 Task: Find connections with filter location Padangsidempuan with filter topic #Saleswith filter profile language English with filter current company Nutanix with filter school Freshers Jobs resumes with filter industry Home Health Care Services with filter service category Outsourcing with filter keywords title VP of Miscellaneous Stuff
Action: Mouse pressed left at (699, 96)
Screenshot: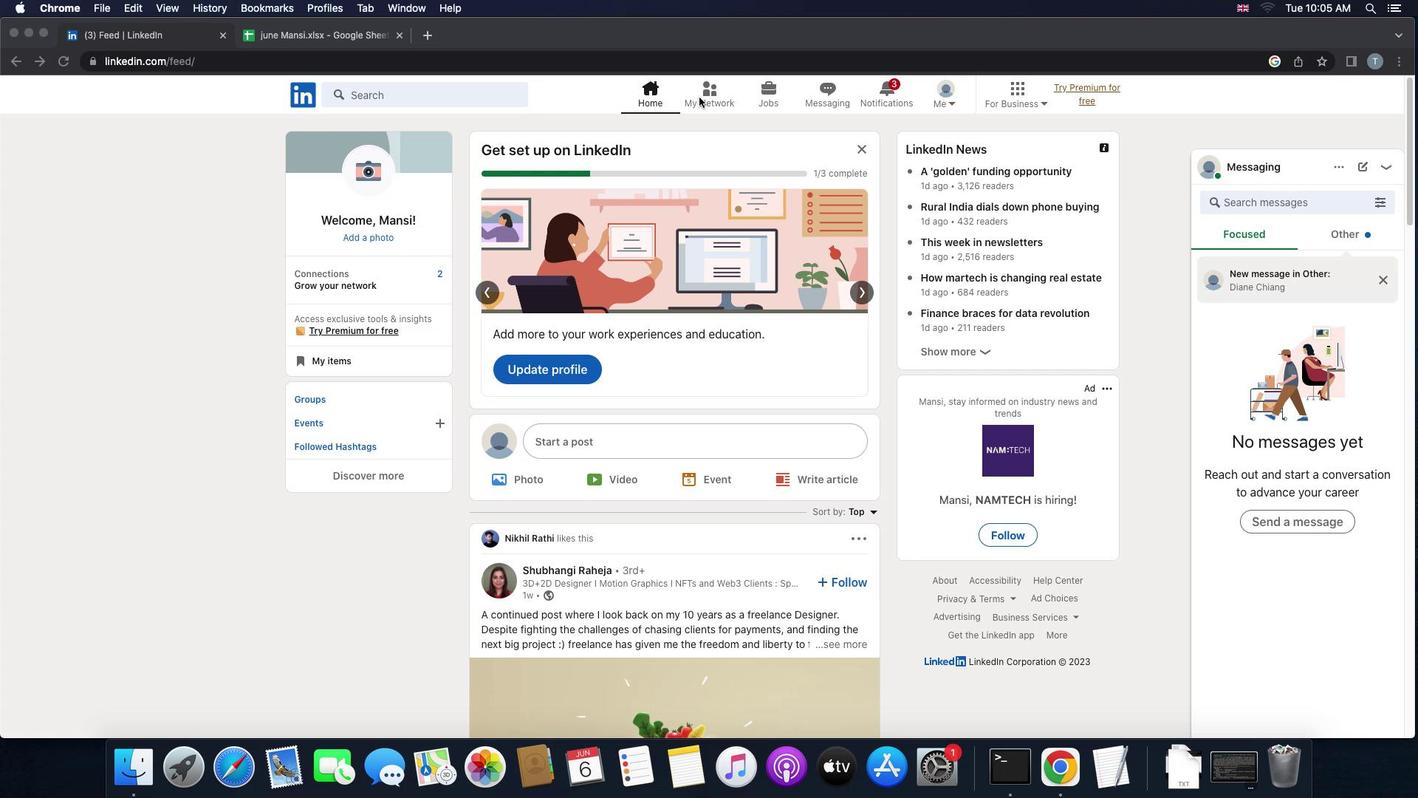 
Action: Mouse pressed left at (699, 96)
Screenshot: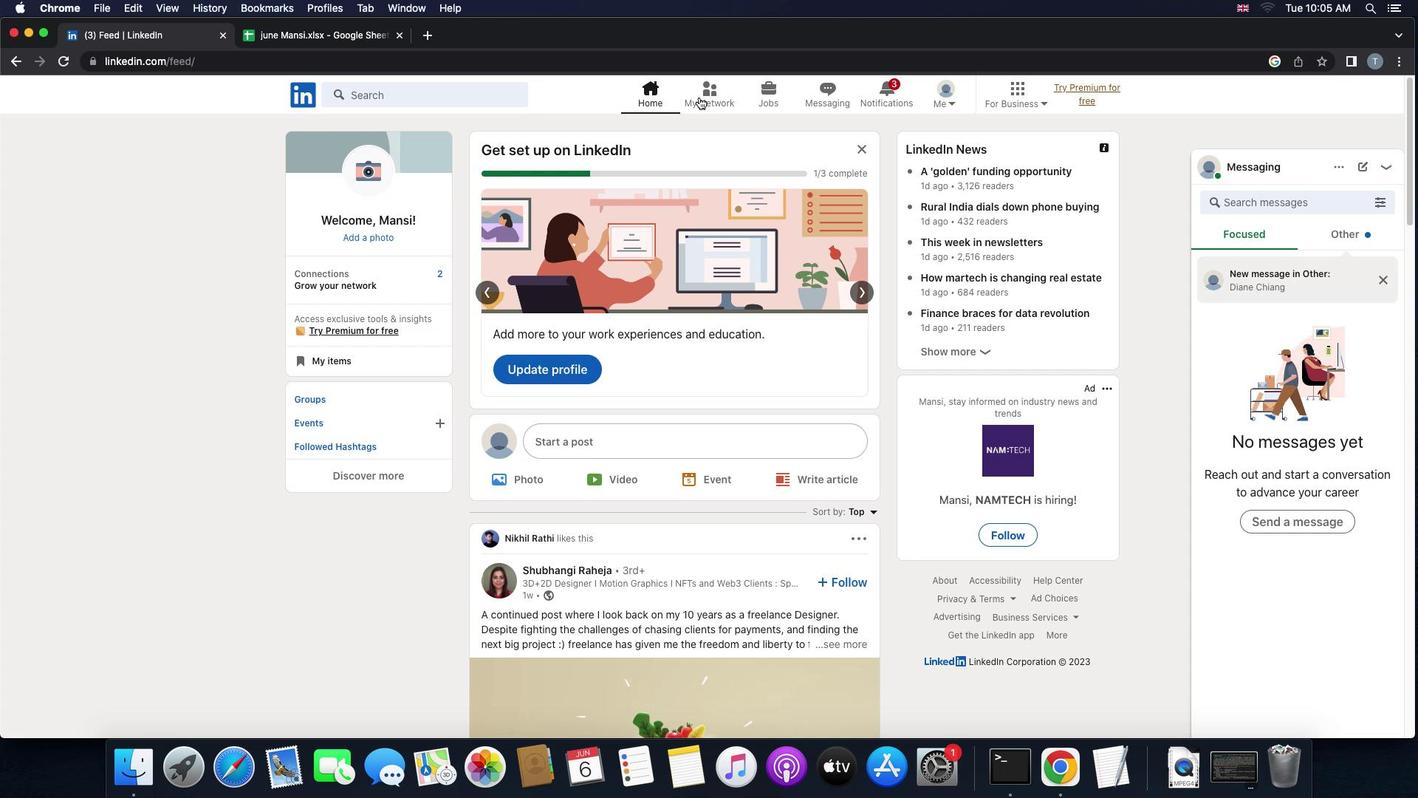 
Action: Mouse moved to (419, 183)
Screenshot: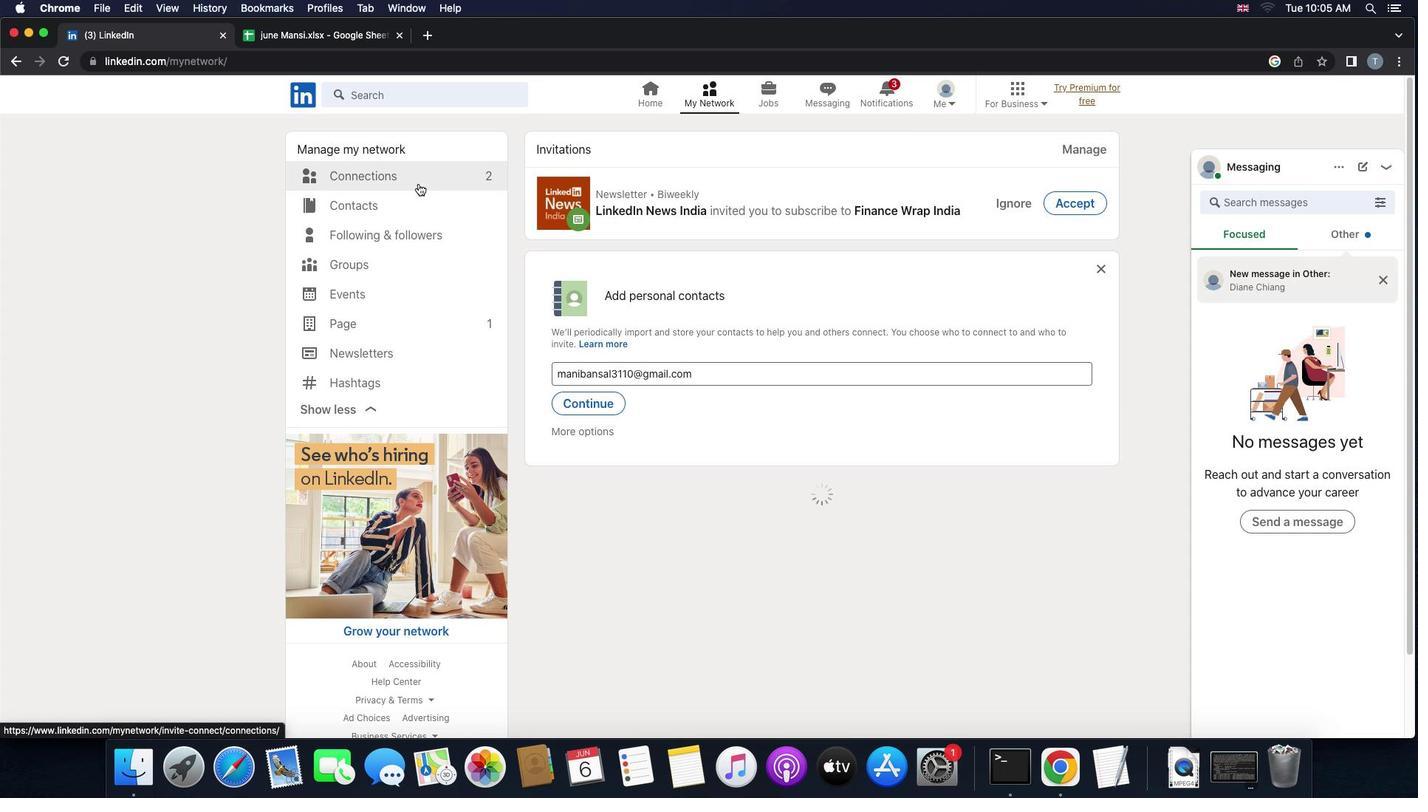 
Action: Mouse pressed left at (419, 183)
Screenshot: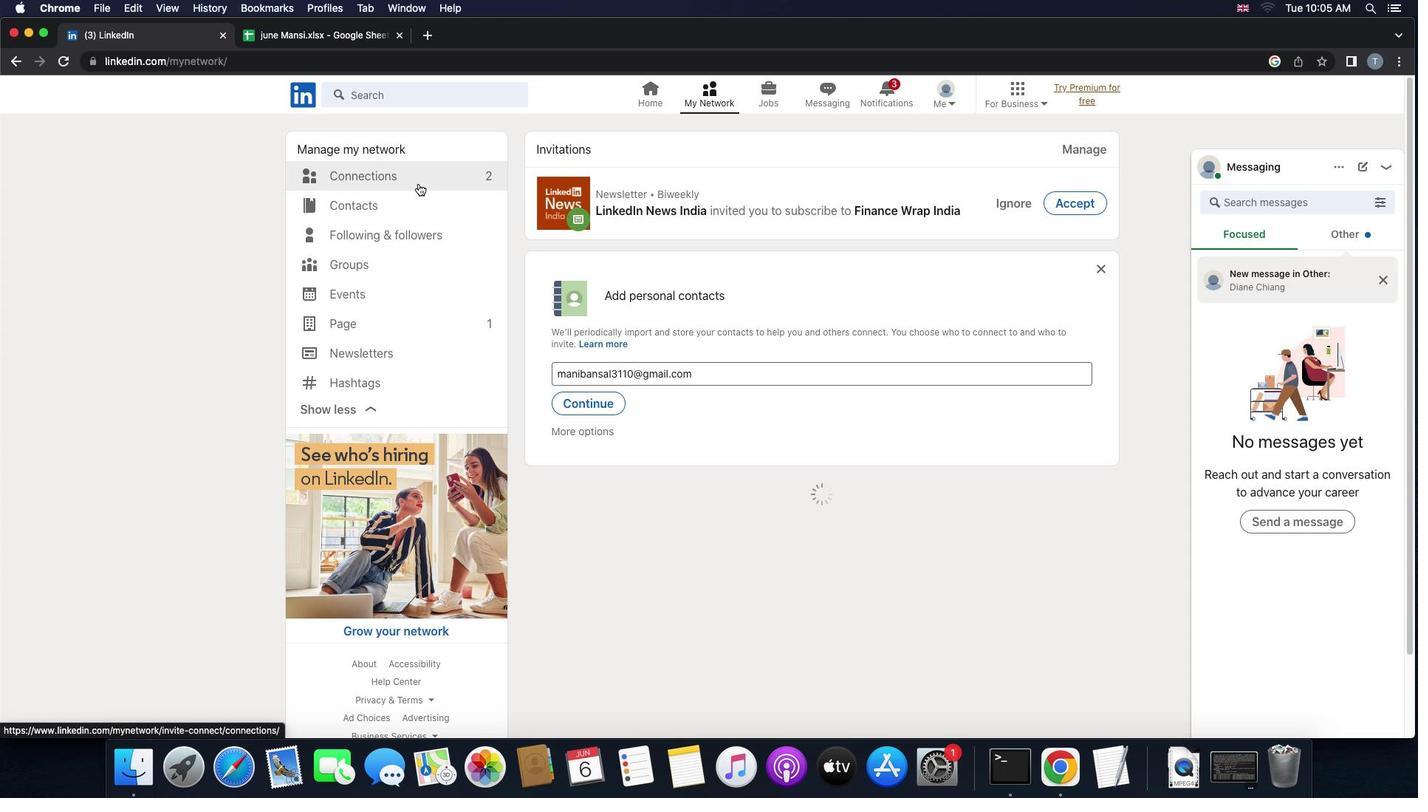 
Action: Mouse moved to (810, 181)
Screenshot: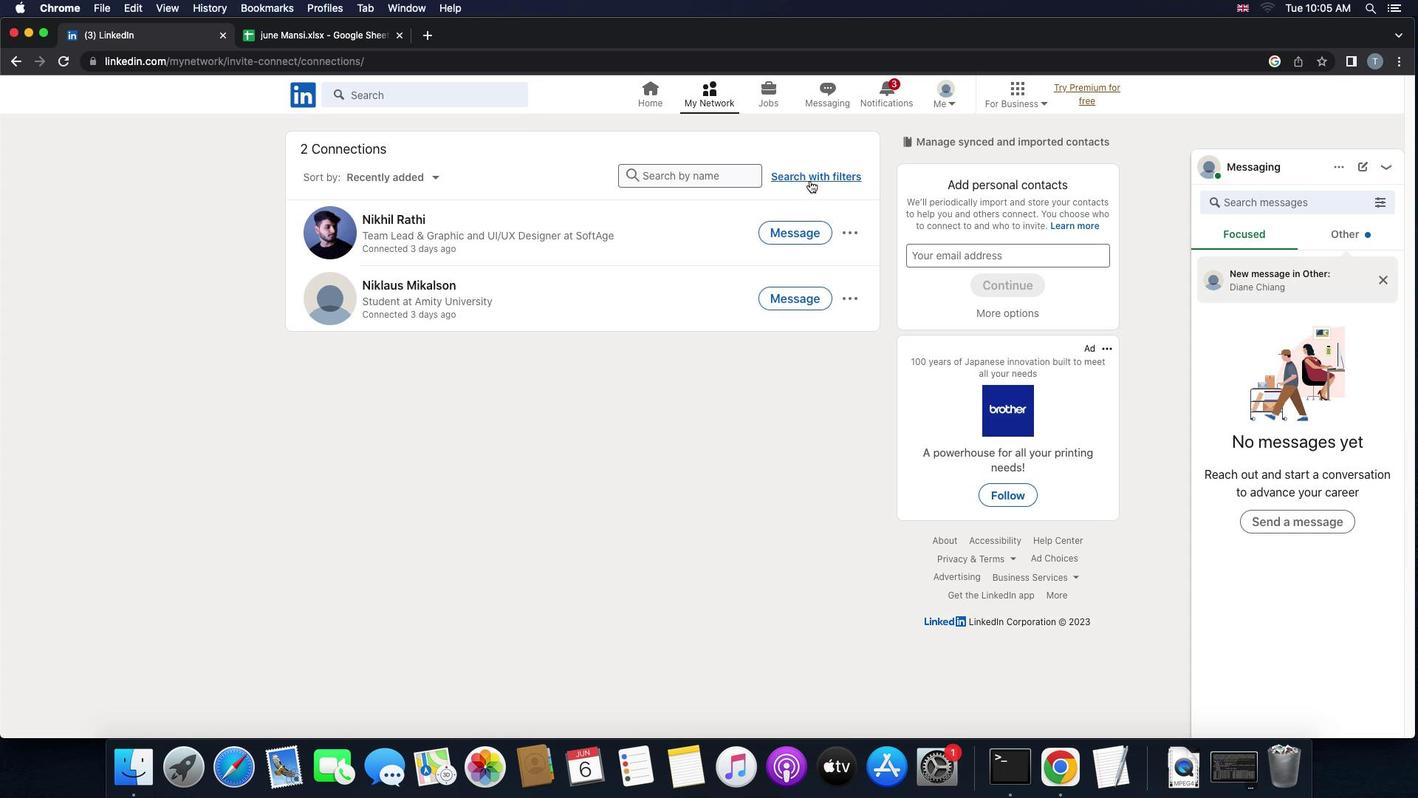 
Action: Mouse pressed left at (810, 181)
Screenshot: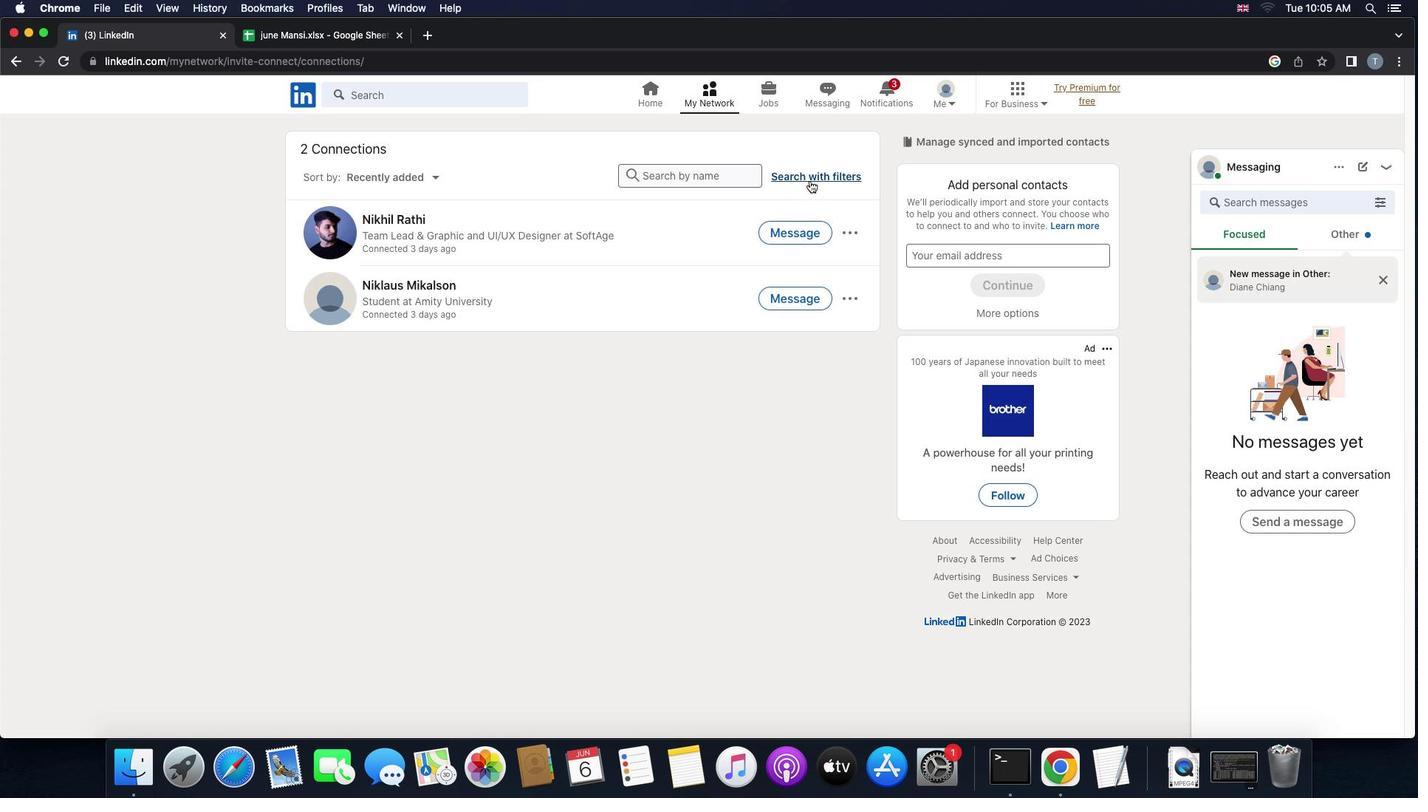 
Action: Mouse moved to (777, 134)
Screenshot: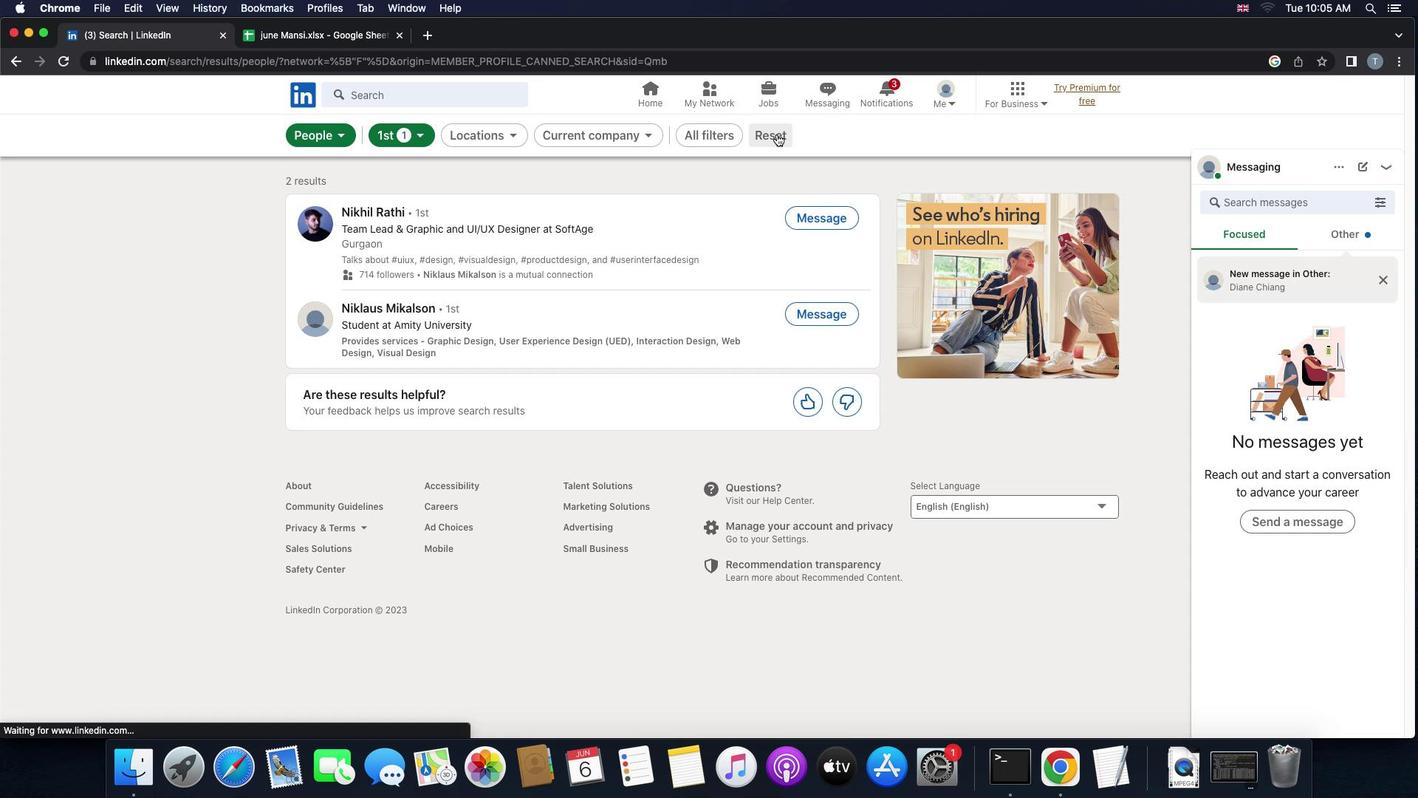 
Action: Mouse pressed left at (777, 134)
Screenshot: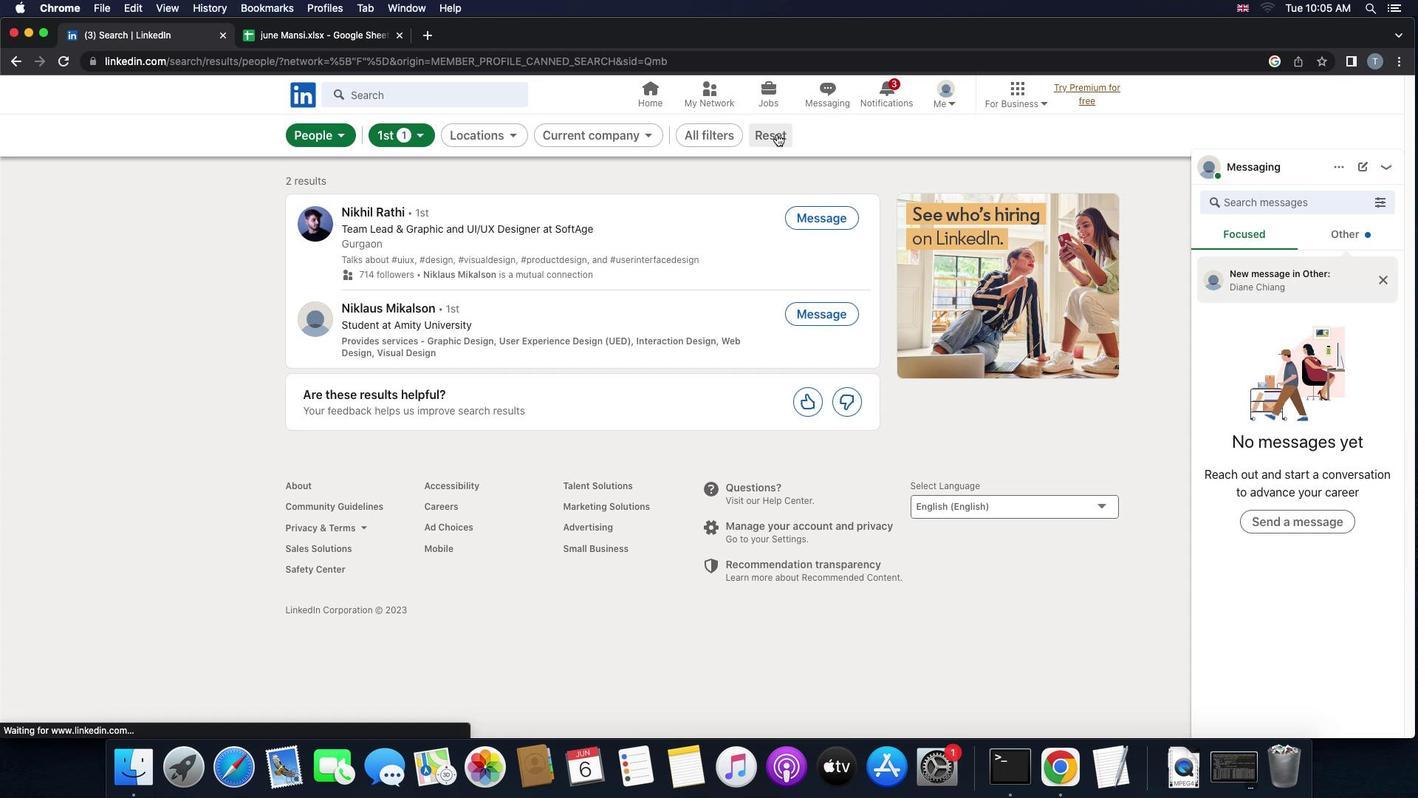 
Action: Mouse moved to (753, 136)
Screenshot: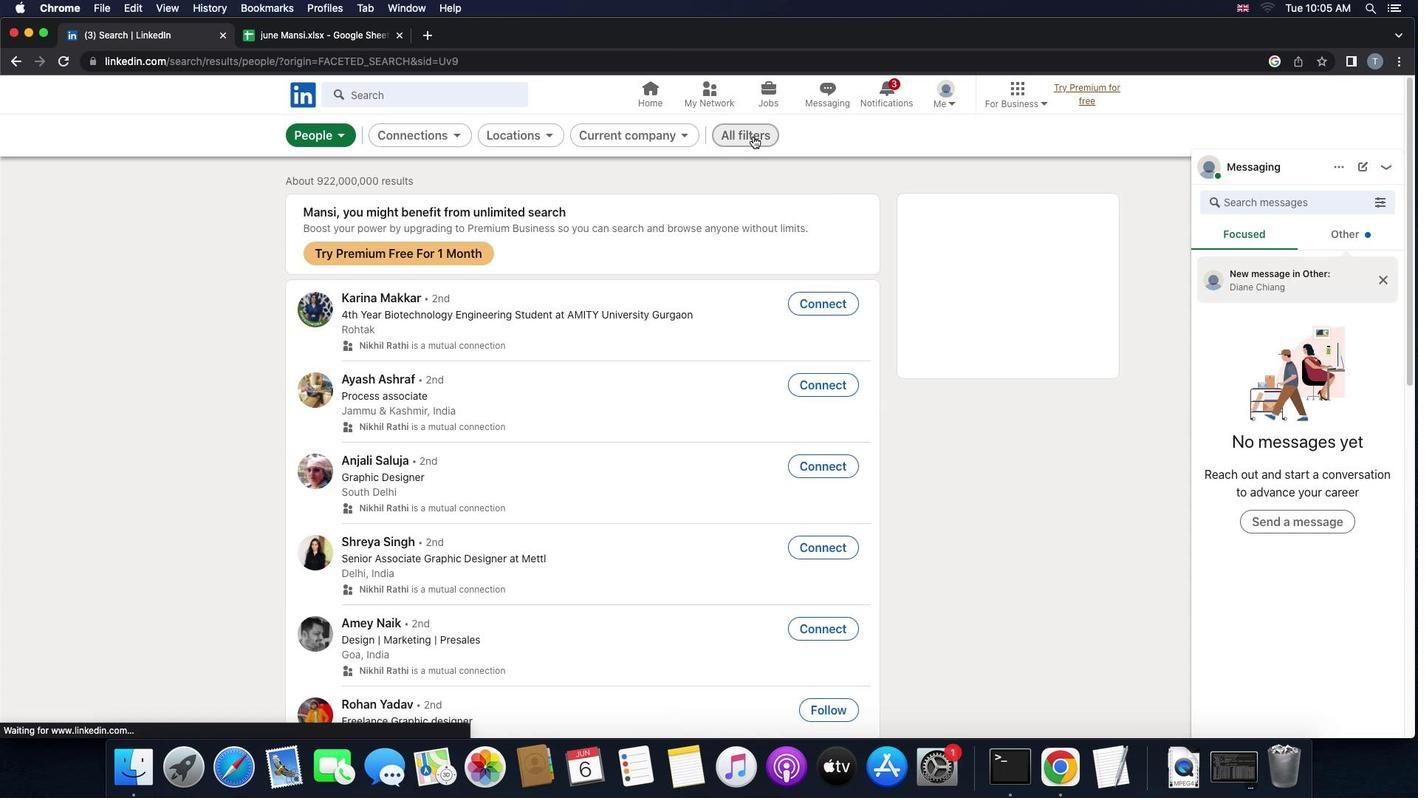 
Action: Mouse pressed left at (753, 136)
Screenshot: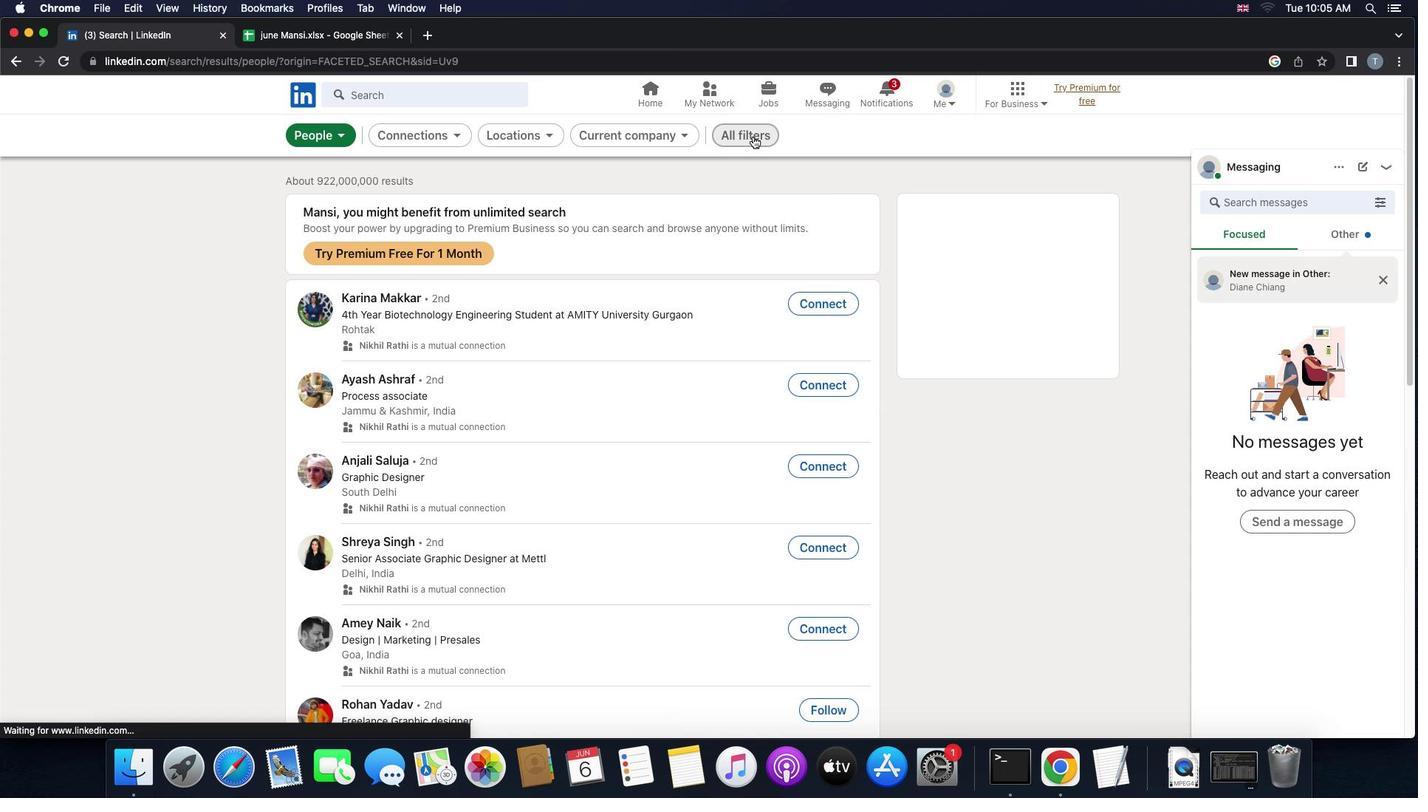 
Action: Mouse moved to (1209, 516)
Screenshot: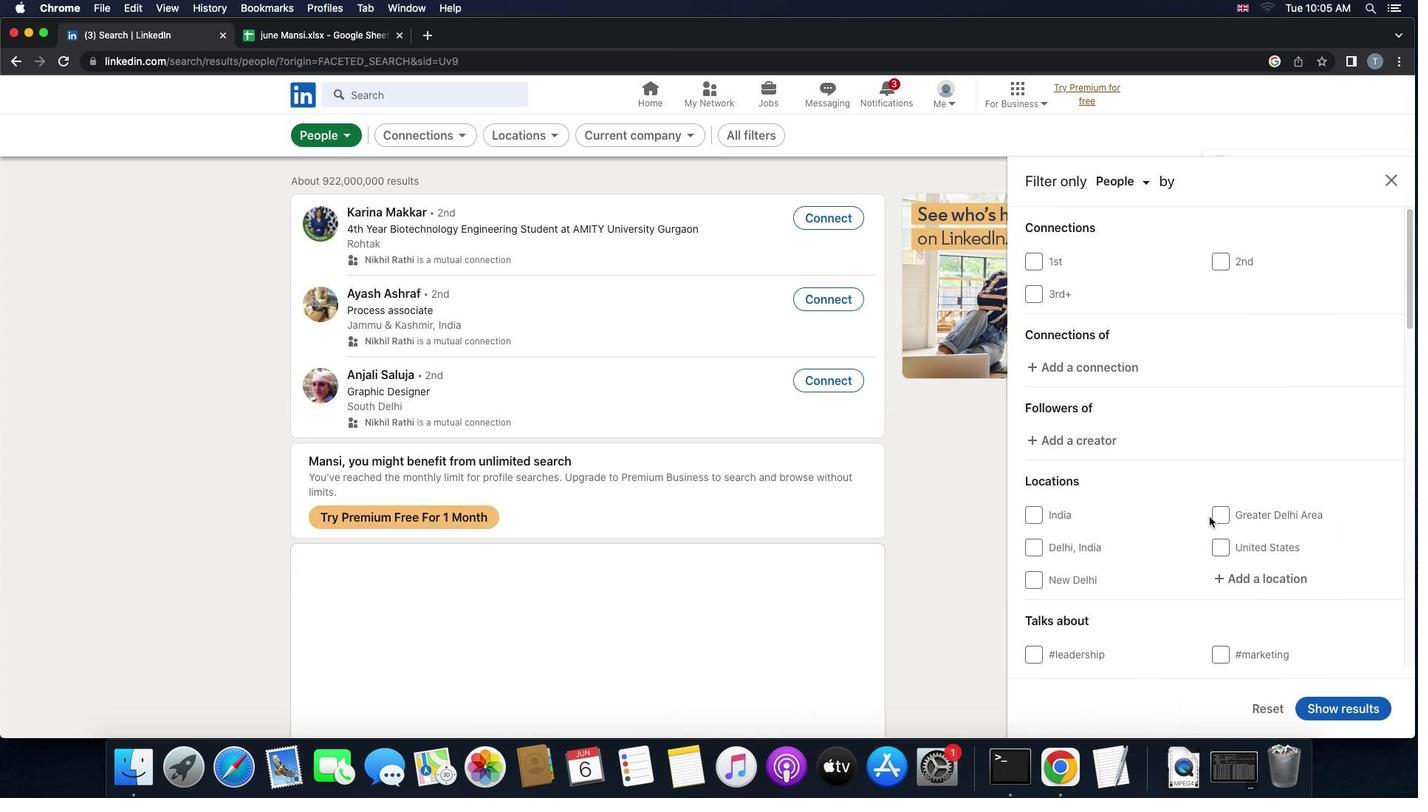 
Action: Mouse scrolled (1209, 516) with delta (0, 0)
Screenshot: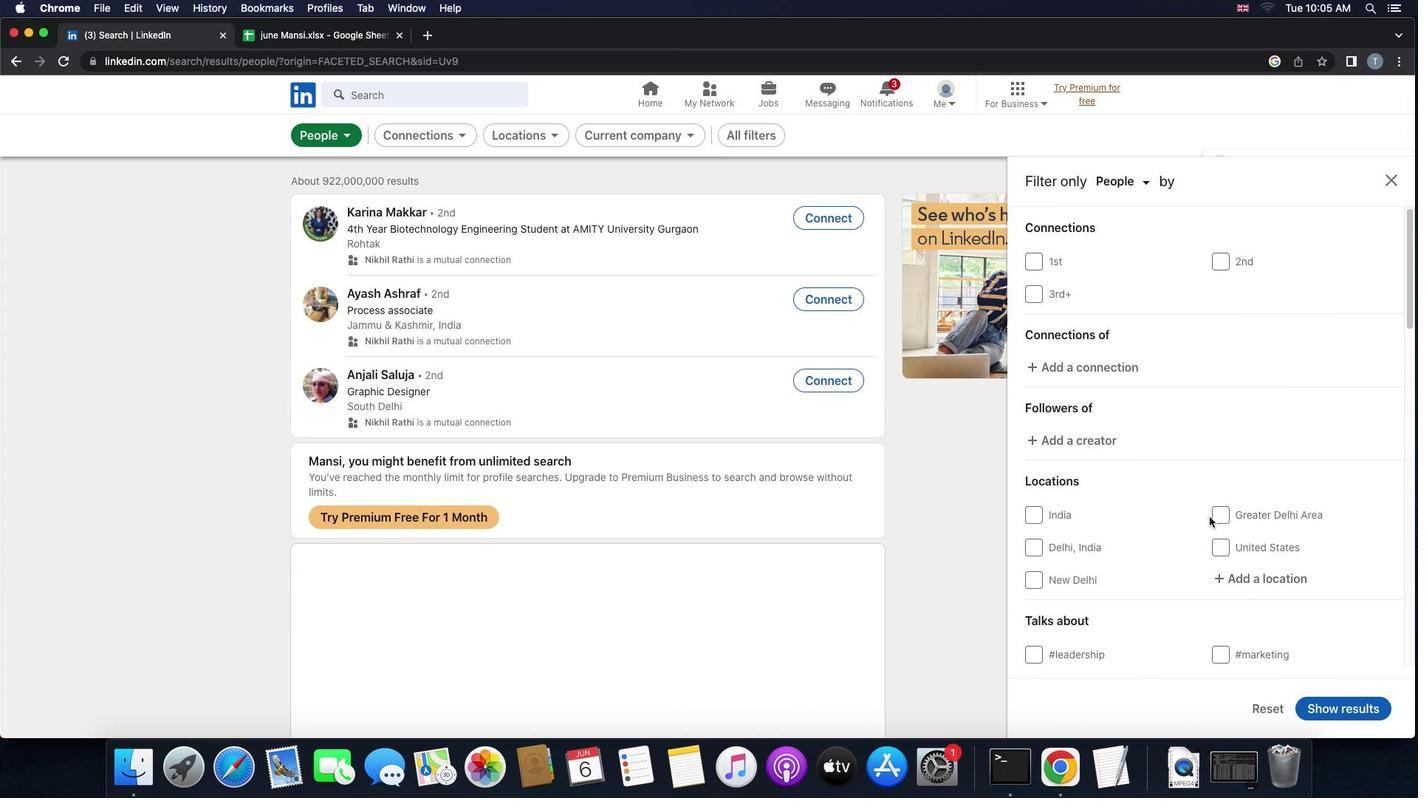 
Action: Mouse scrolled (1209, 516) with delta (0, 0)
Screenshot: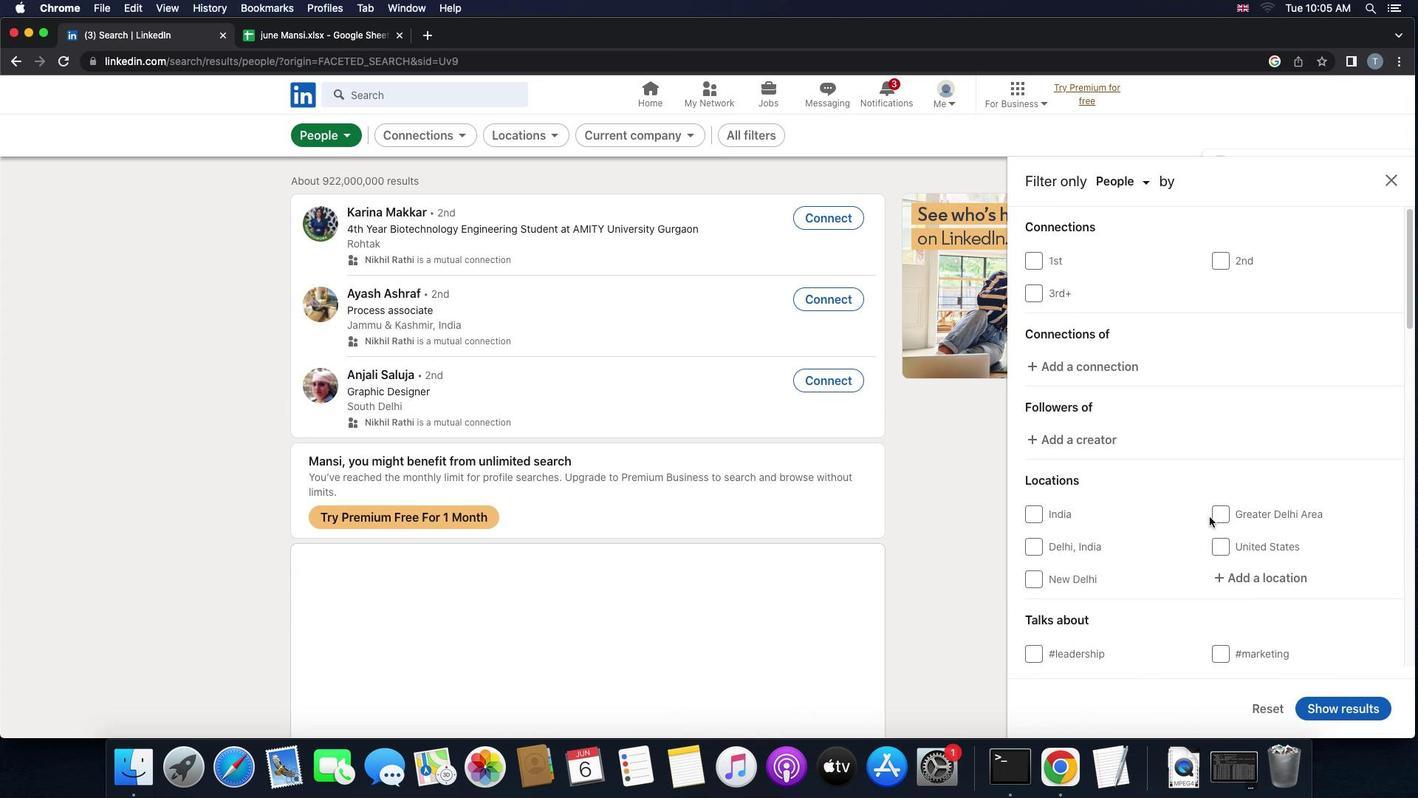 
Action: Mouse scrolled (1209, 516) with delta (0, 0)
Screenshot: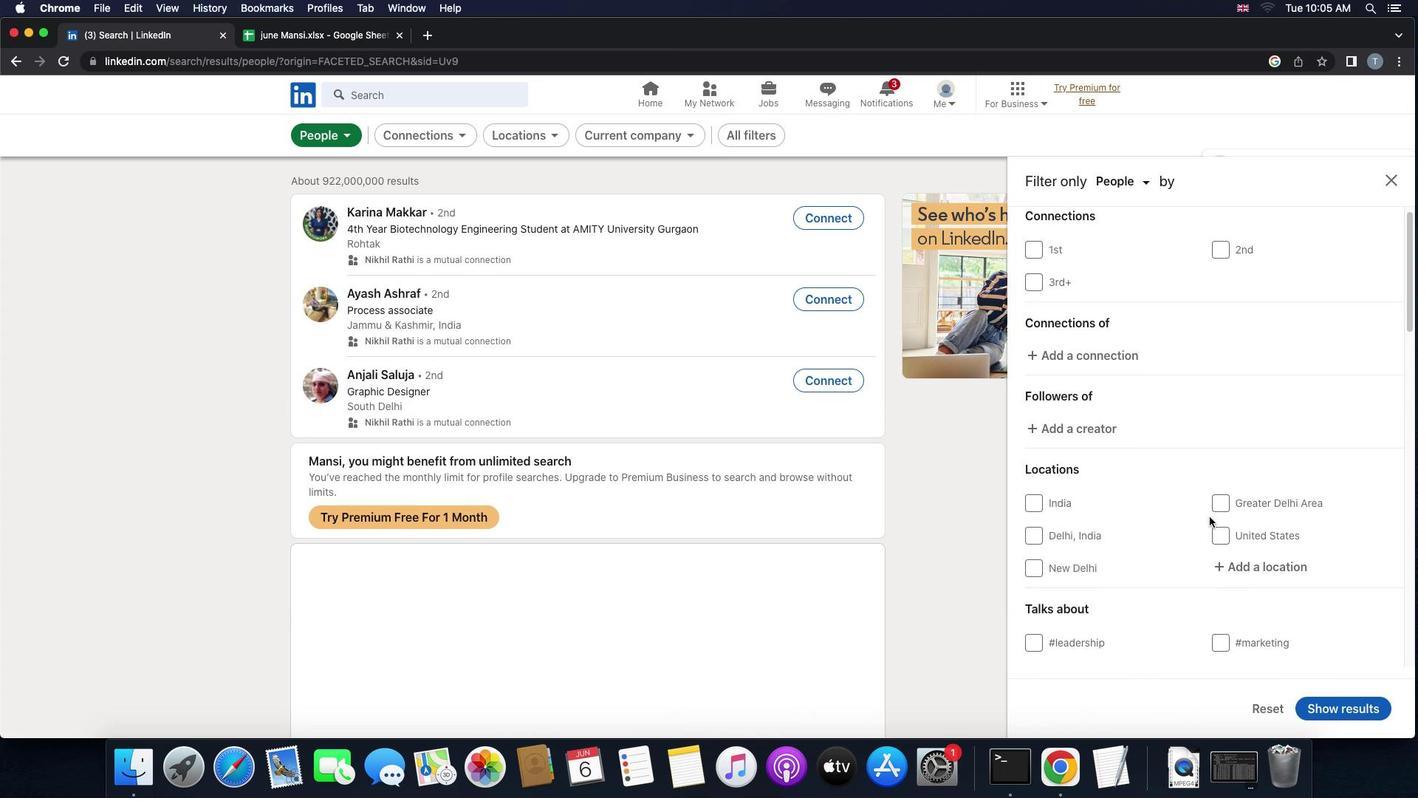 
Action: Mouse moved to (1209, 515)
Screenshot: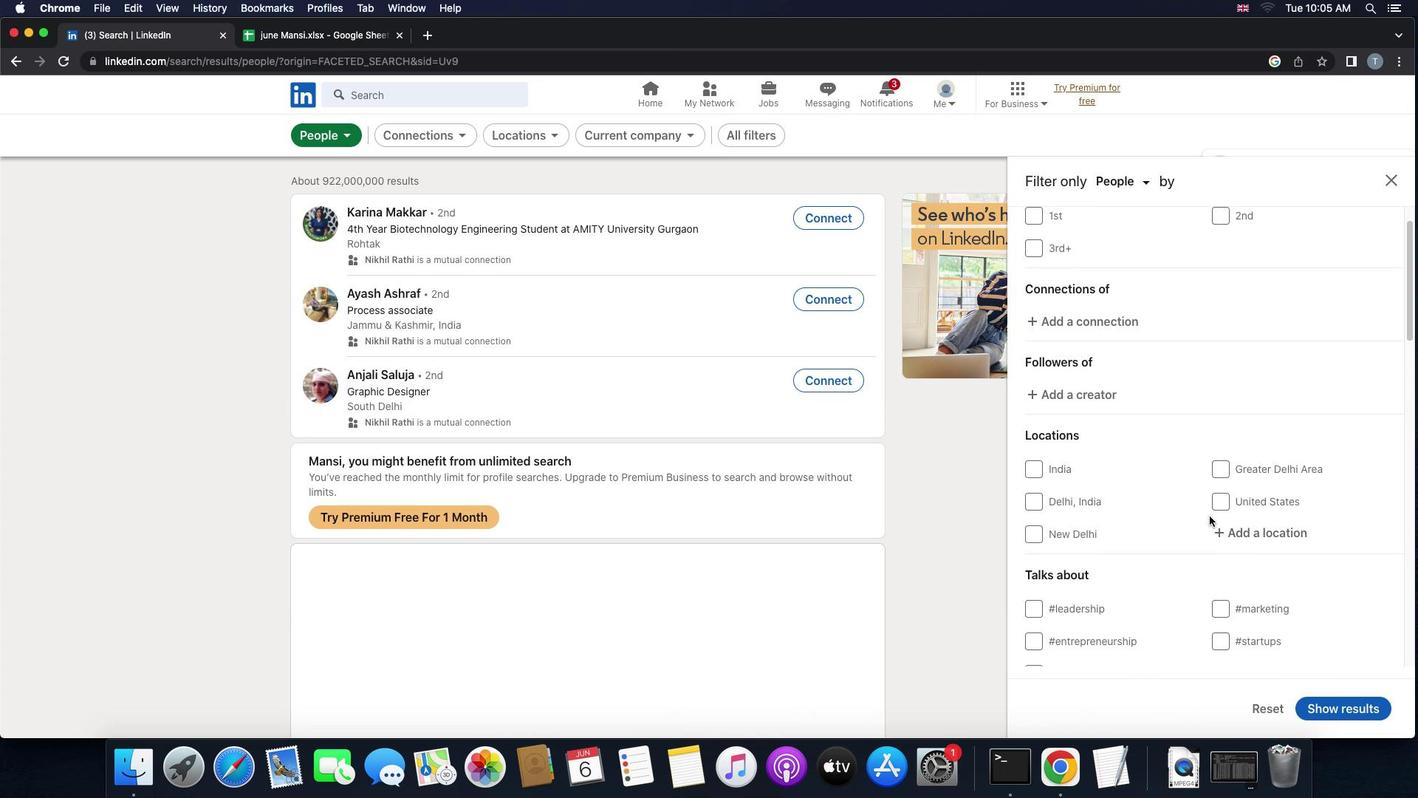
Action: Mouse scrolled (1209, 515) with delta (0, 0)
Screenshot: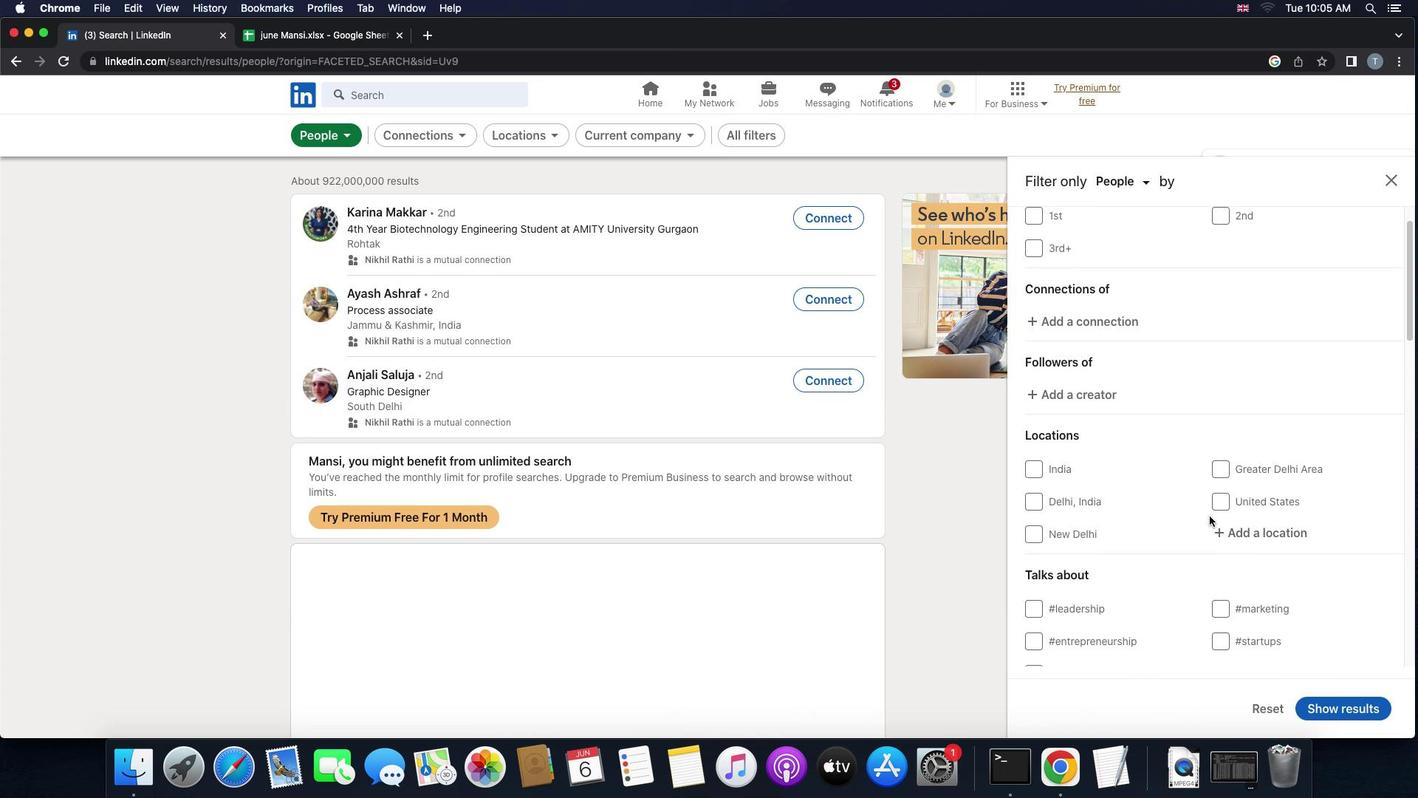 
Action: Mouse moved to (1239, 480)
Screenshot: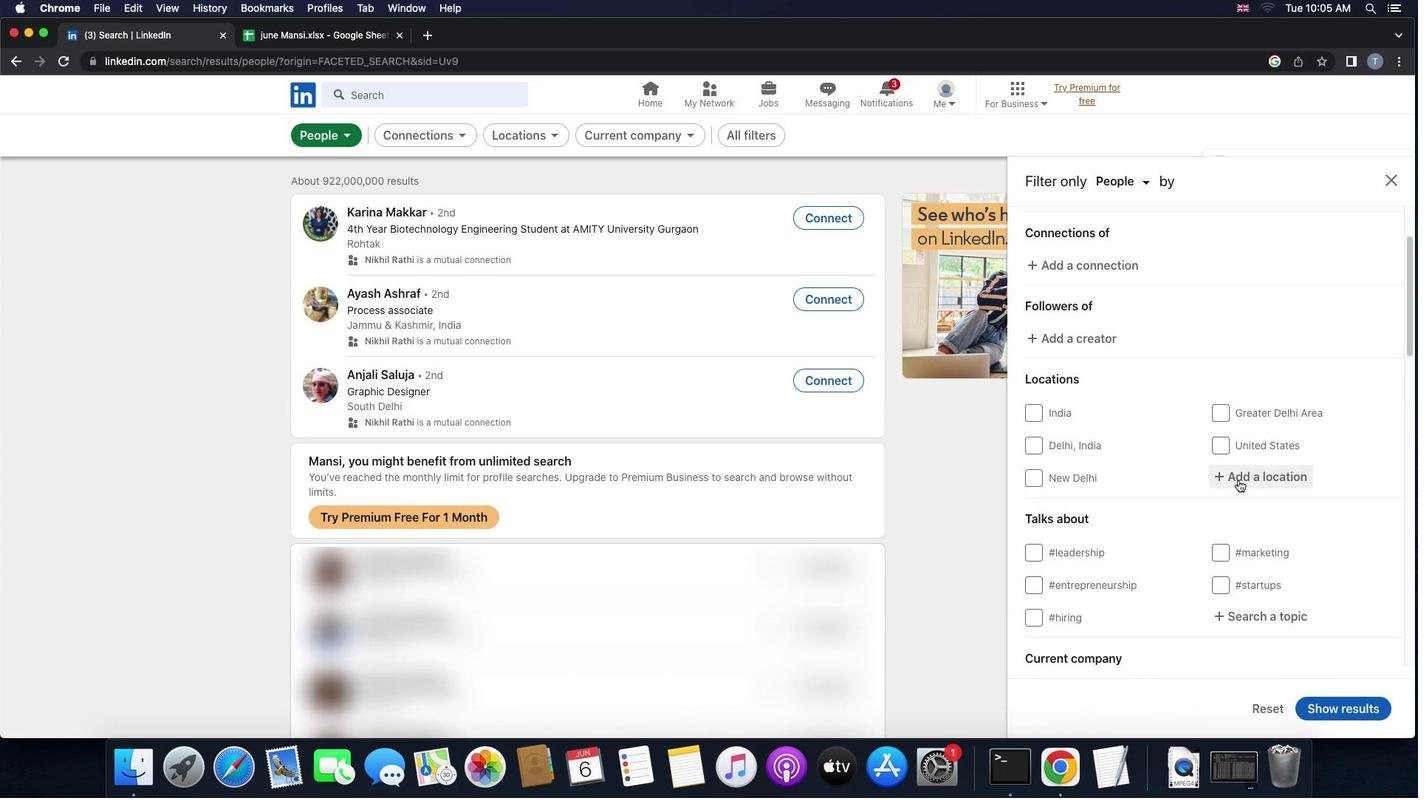 
Action: Mouse pressed left at (1239, 480)
Screenshot: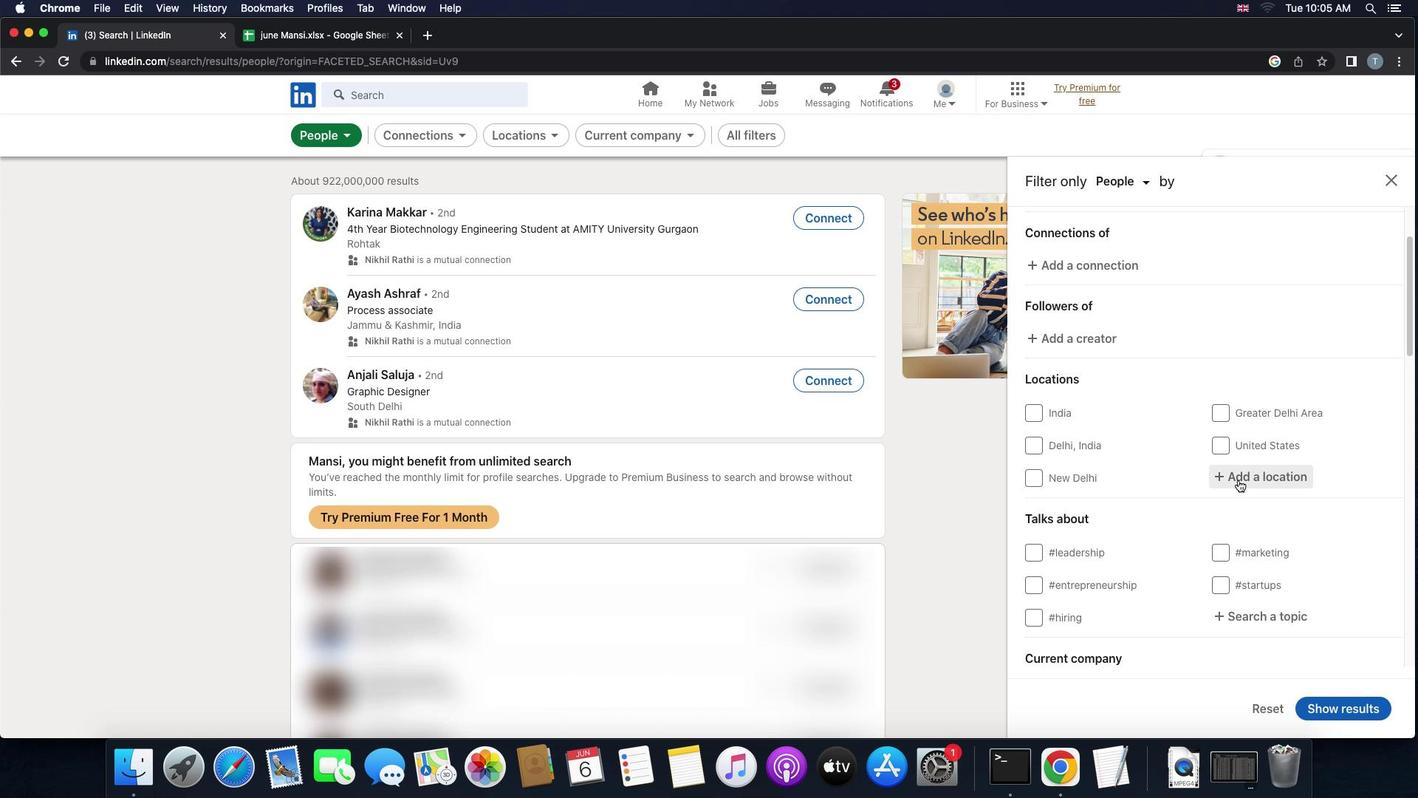 
Action: Mouse moved to (1237, 478)
Screenshot: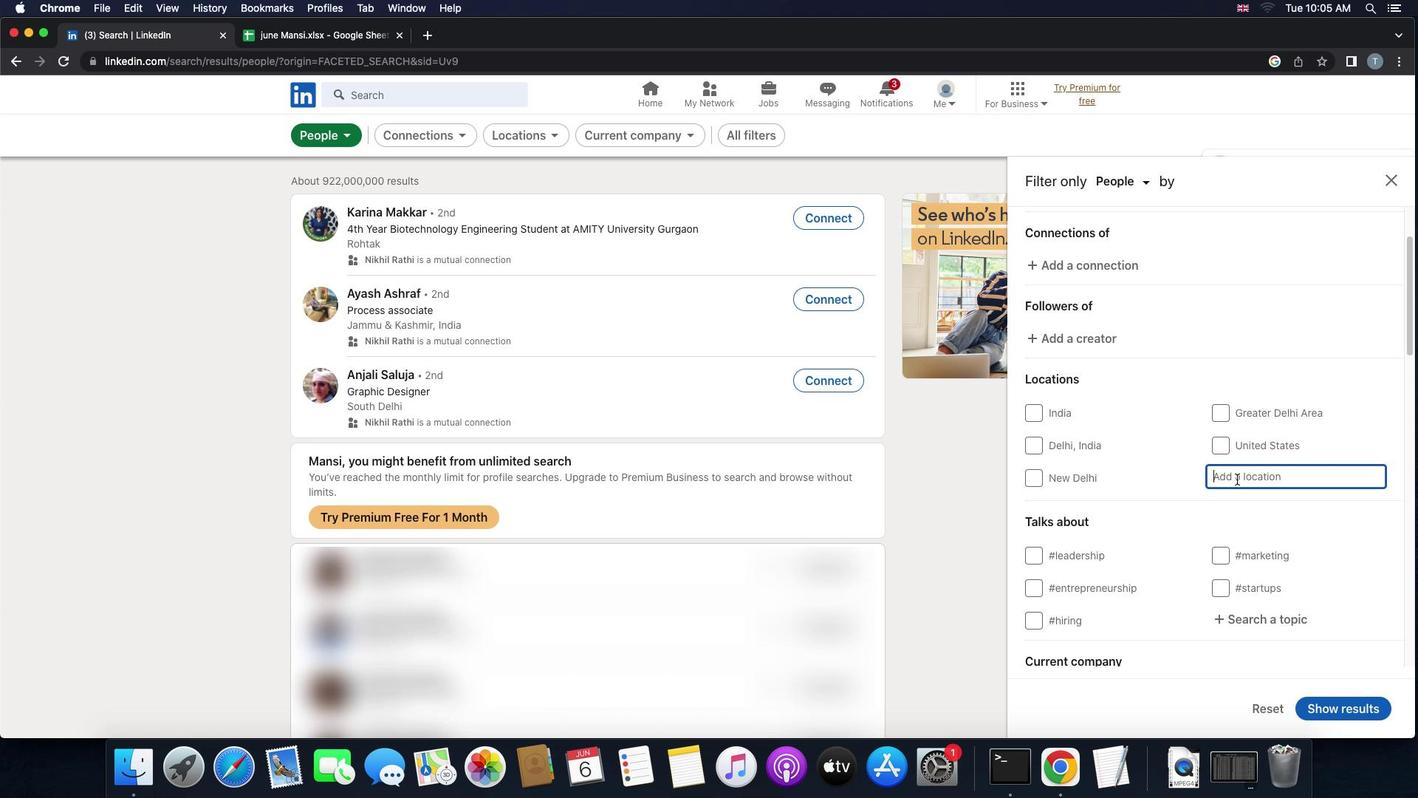 
Action: Key pressed 'p''a''d''a''n''g''s''i''d''e''m''p''u''a''n'
Screenshot: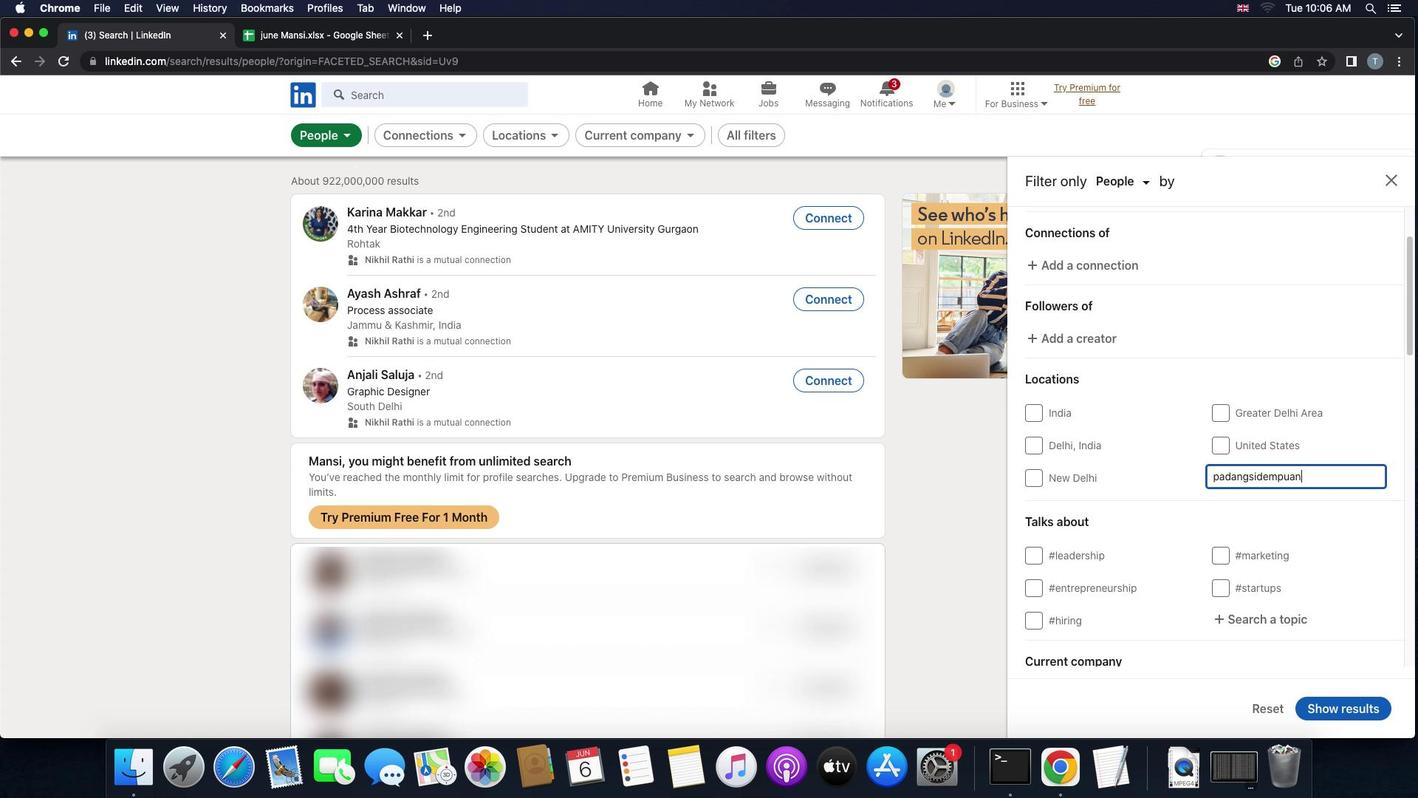 
Action: Mouse moved to (1234, 478)
Screenshot: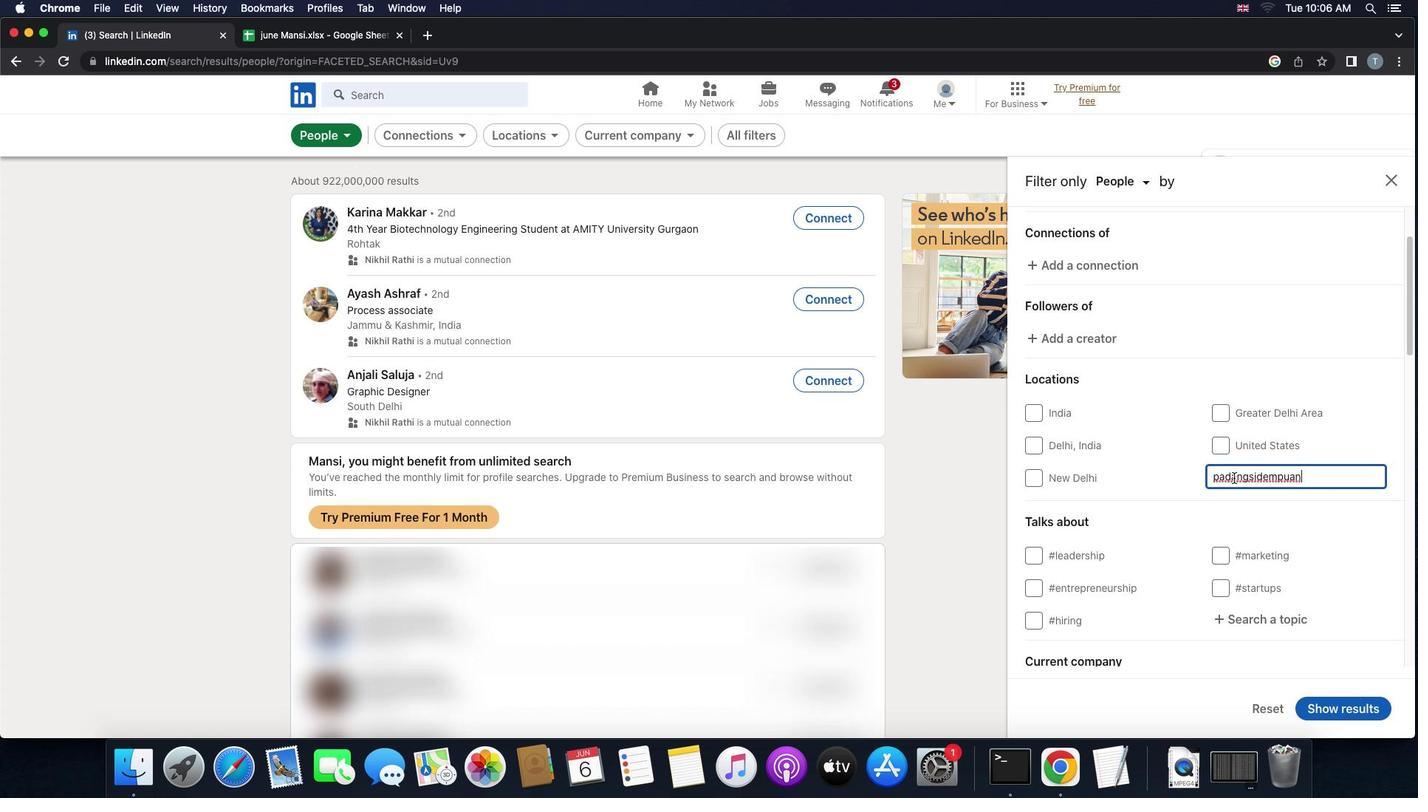 
Action: Key pressed Key.enter
Screenshot: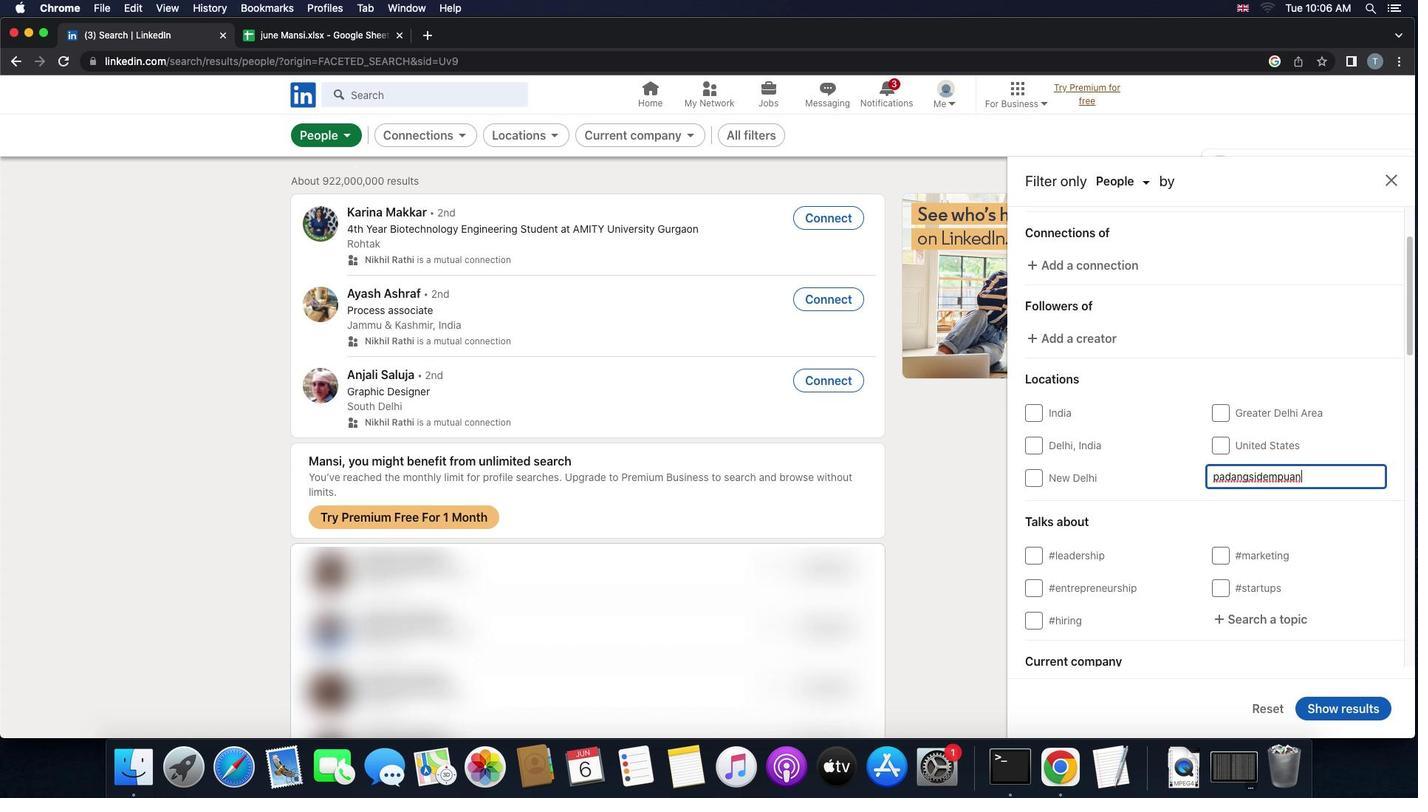 
Action: Mouse moved to (1209, 523)
Screenshot: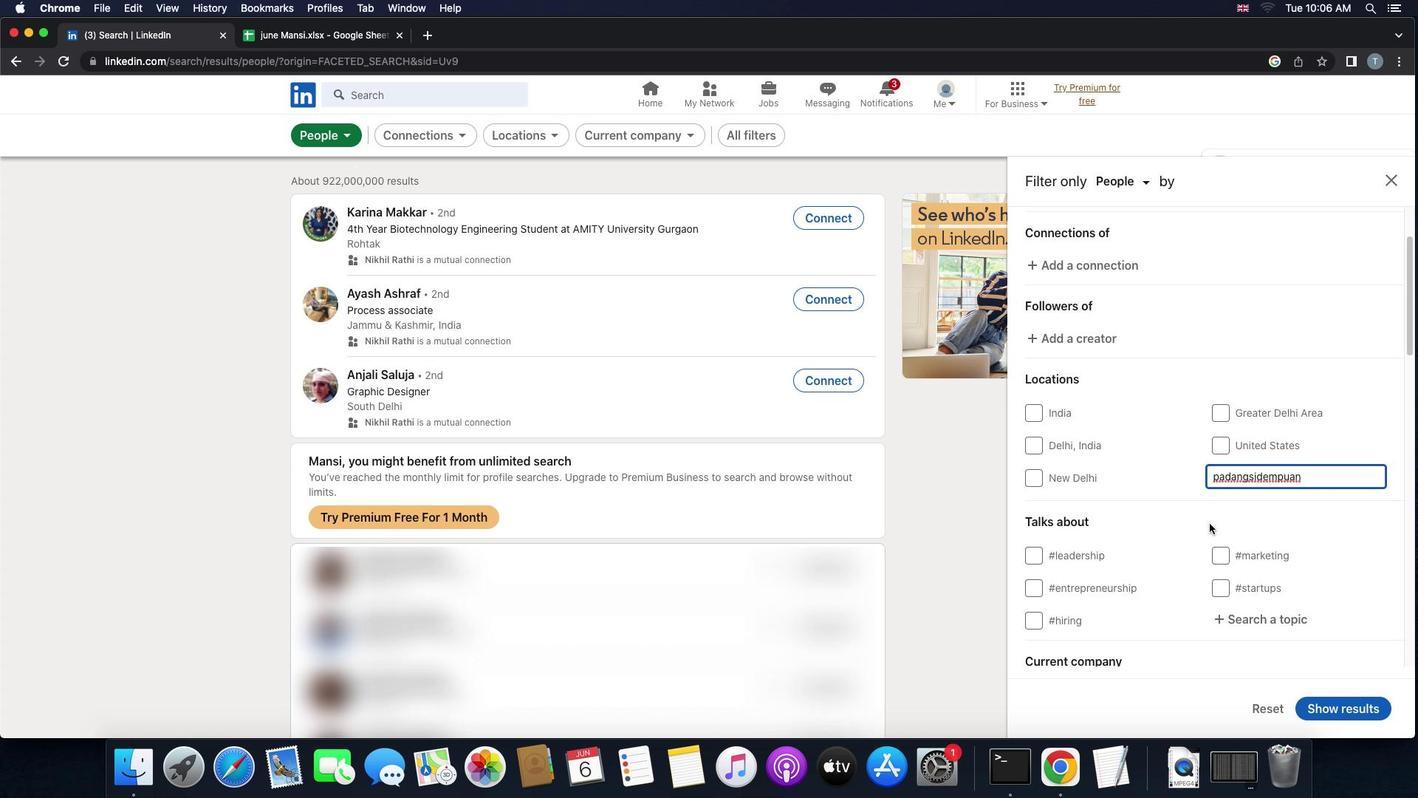 
Action: Mouse scrolled (1209, 523) with delta (0, 0)
Screenshot: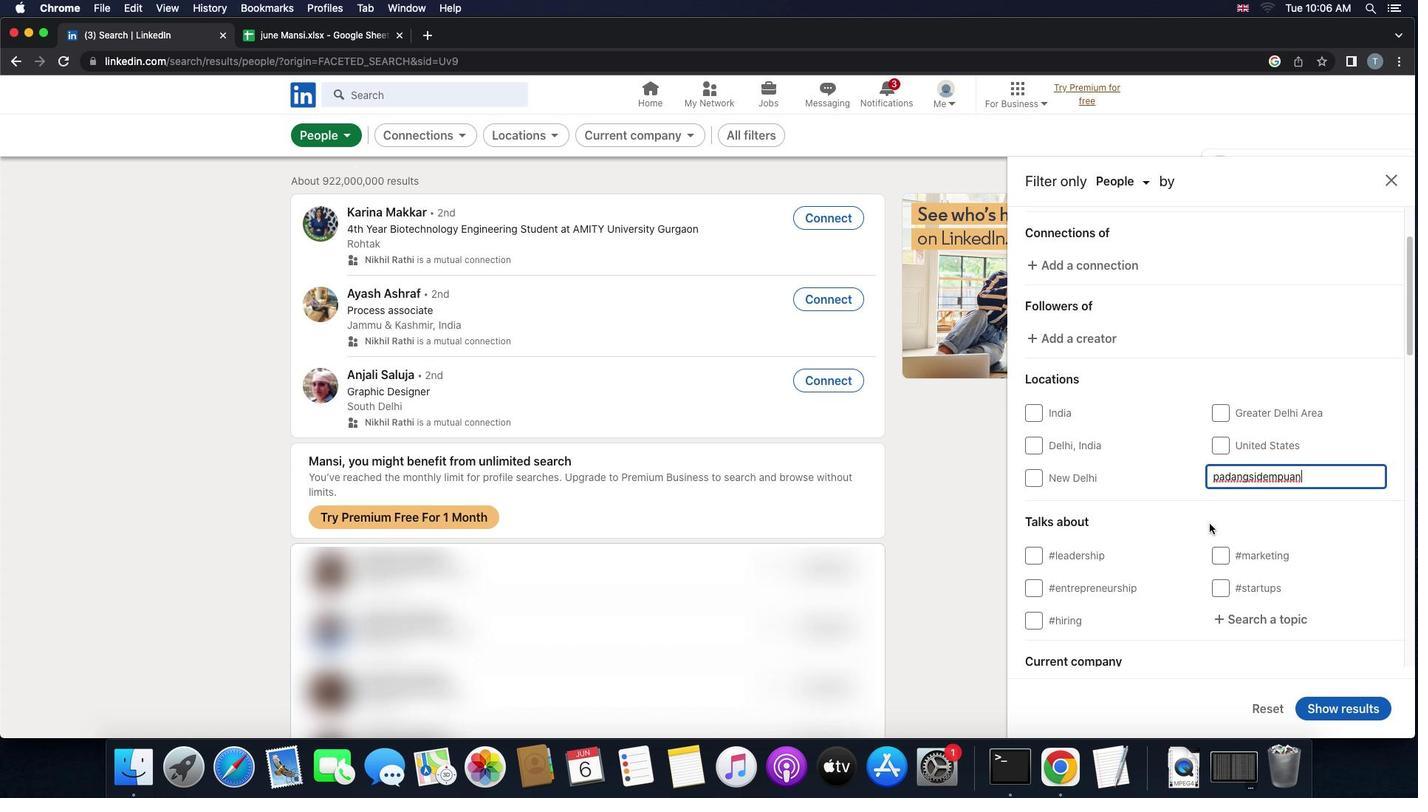 
Action: Mouse scrolled (1209, 523) with delta (0, 0)
Screenshot: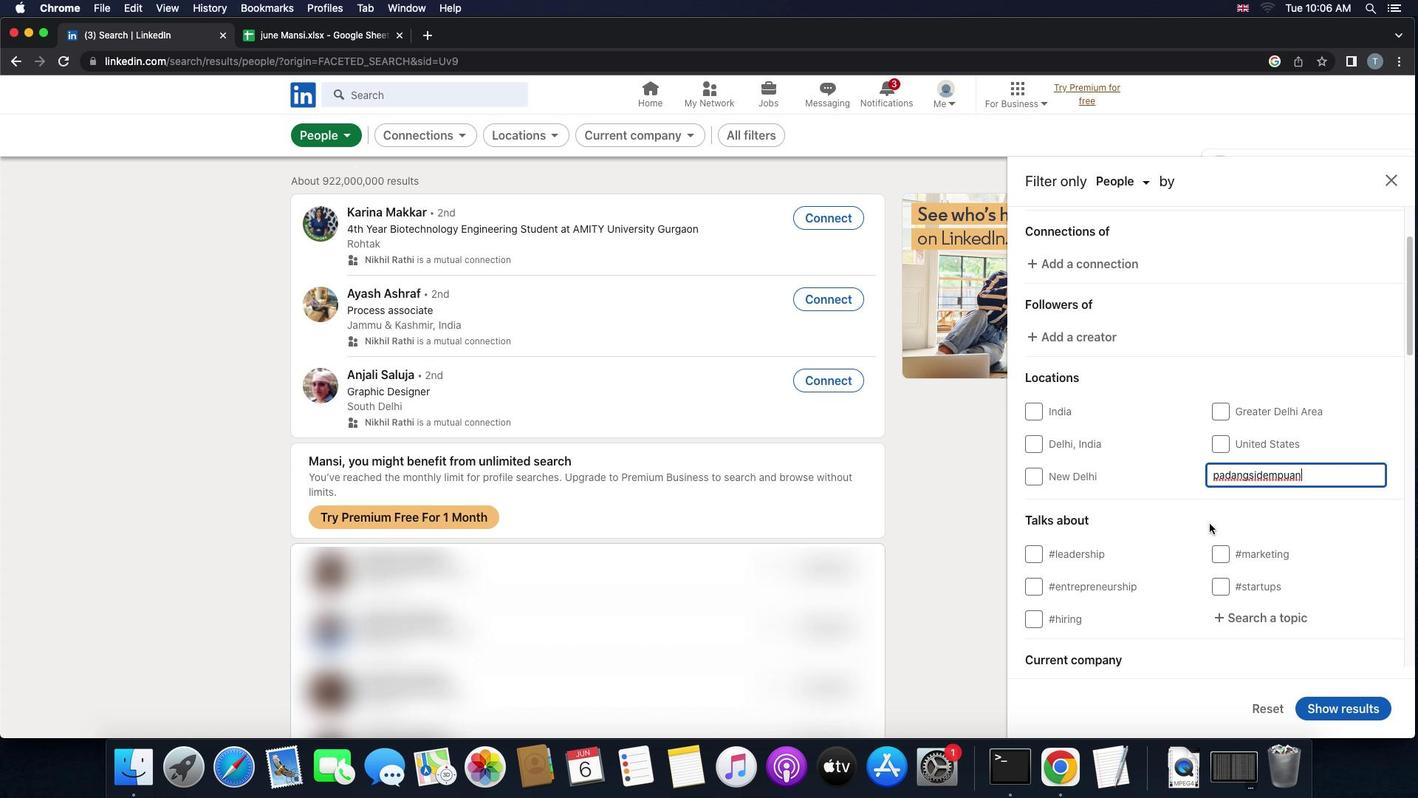 
Action: Mouse moved to (1209, 523)
Screenshot: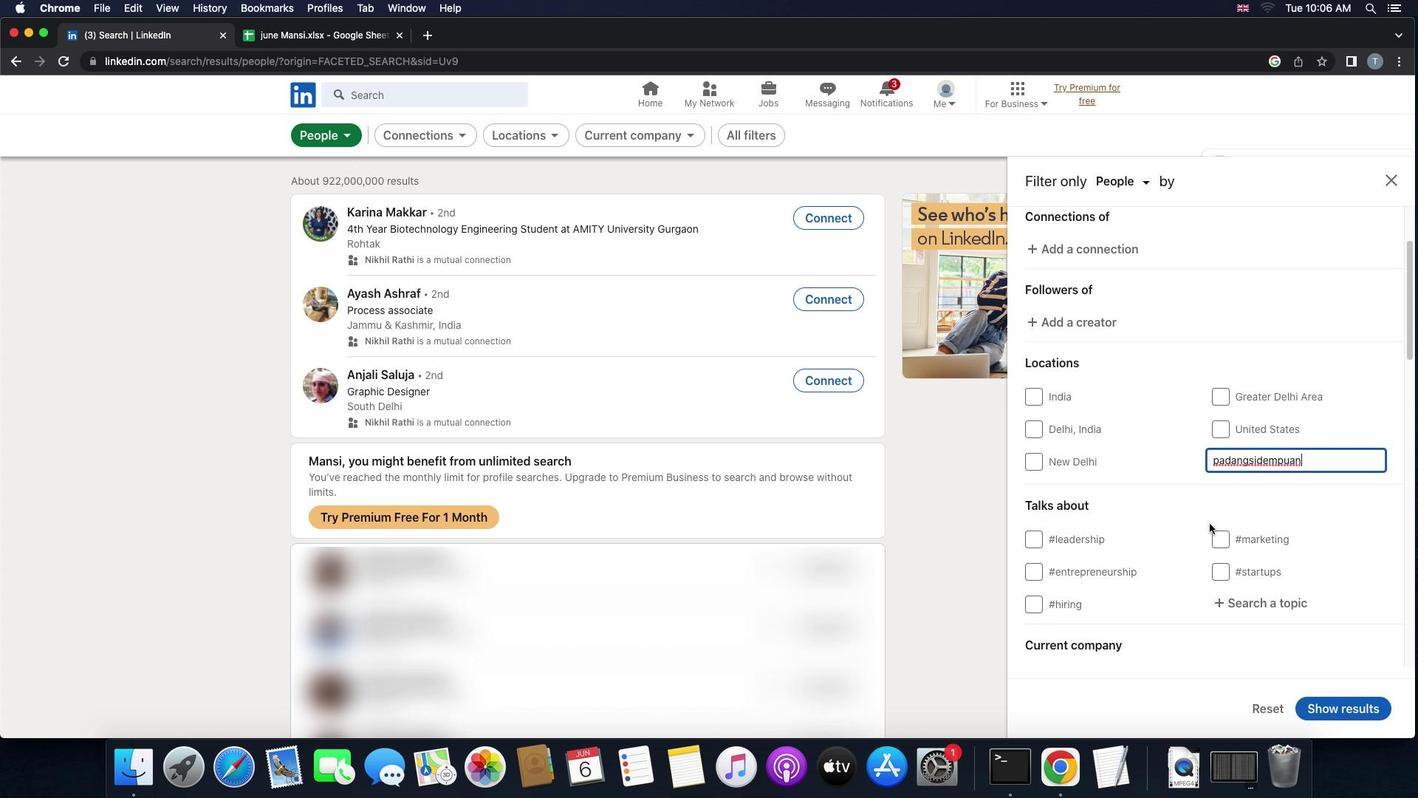 
Action: Mouse scrolled (1209, 523) with delta (0, 0)
Screenshot: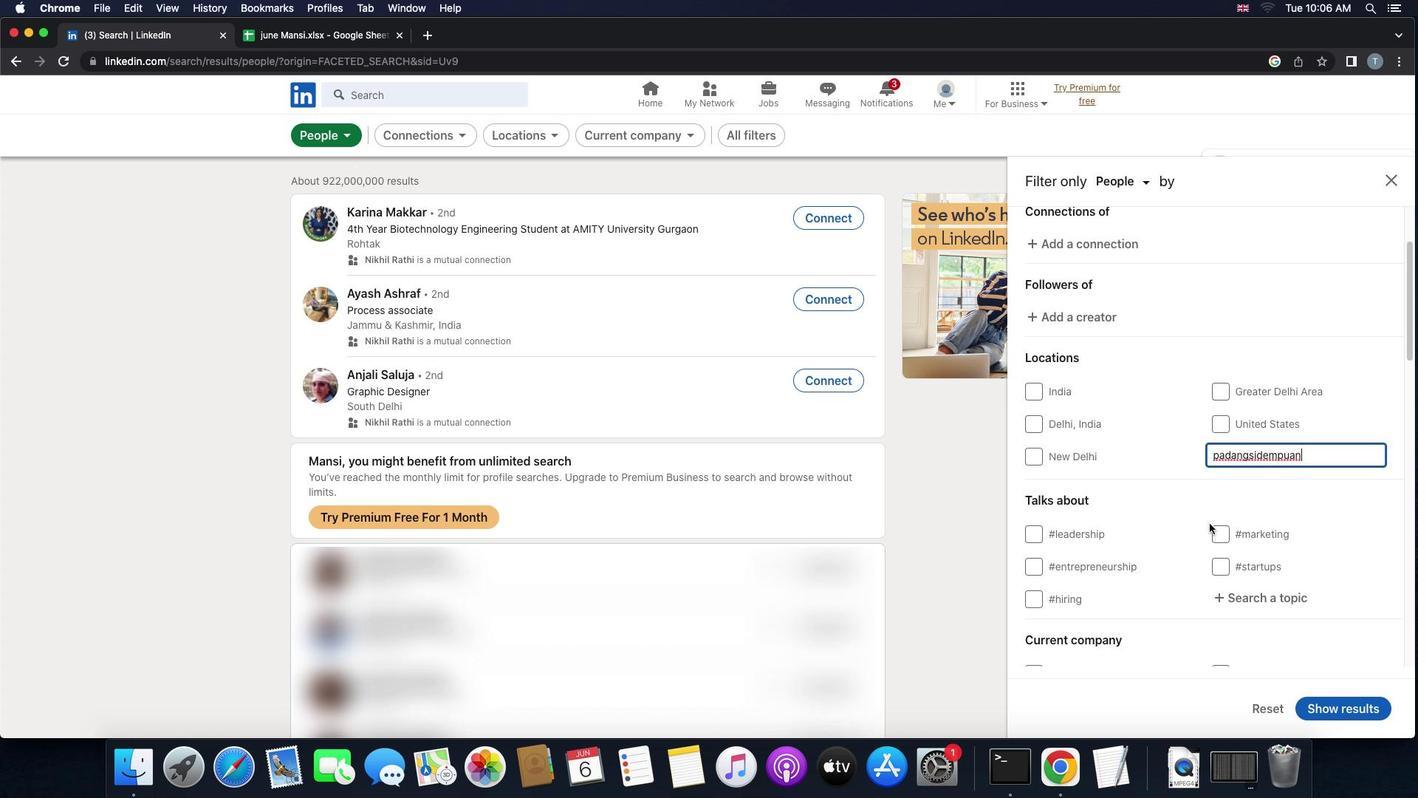 
Action: Mouse scrolled (1209, 523) with delta (0, 0)
Screenshot: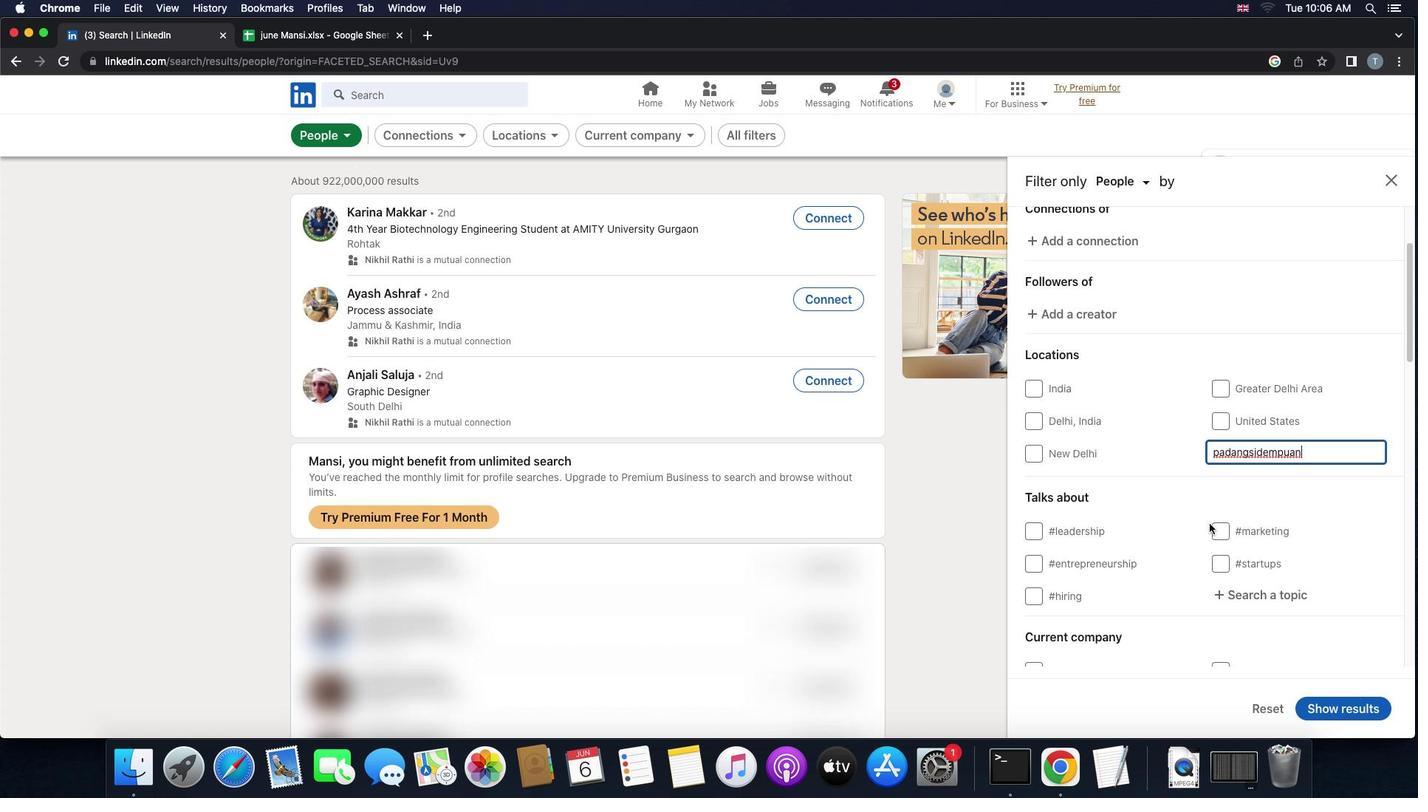 
Action: Mouse scrolled (1209, 523) with delta (0, 0)
Screenshot: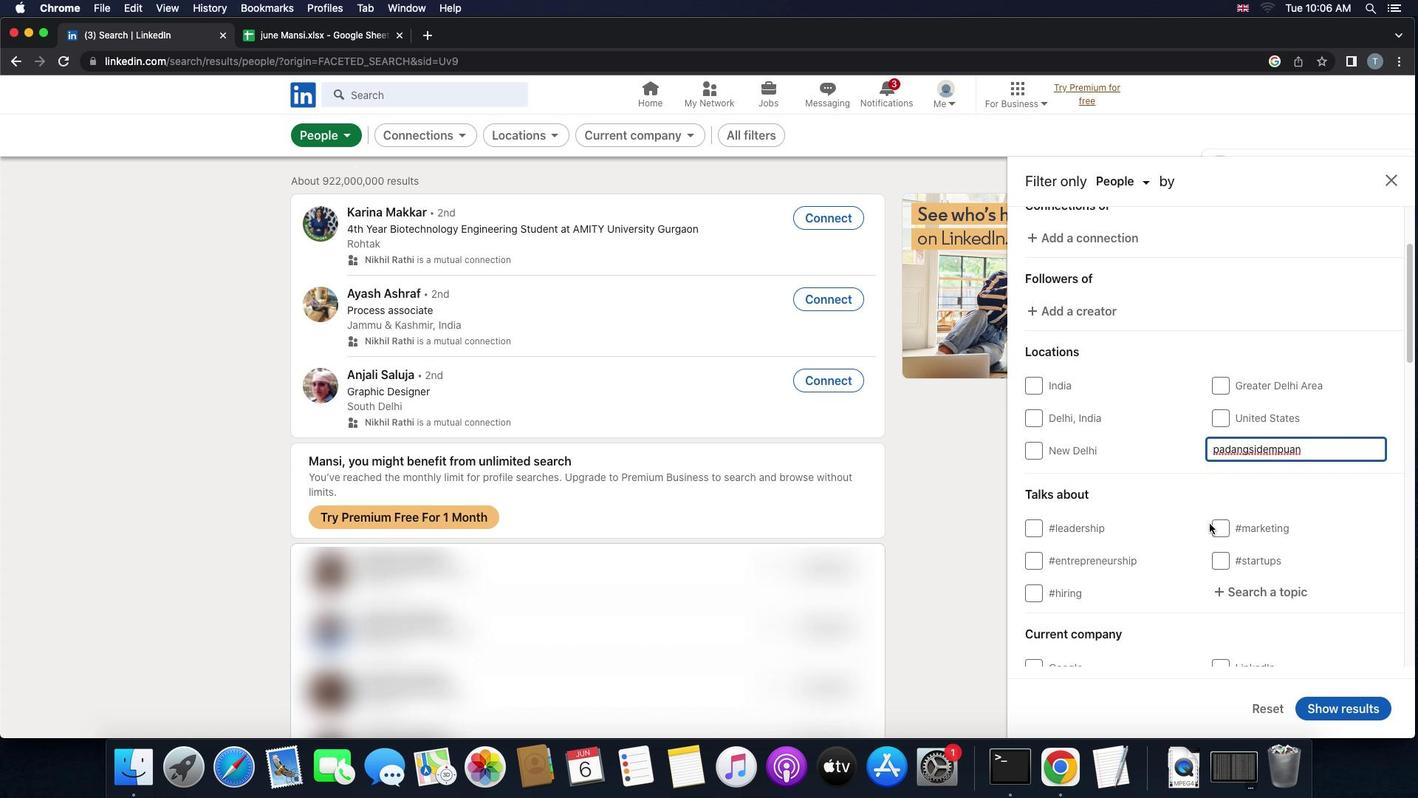 
Action: Mouse scrolled (1209, 523) with delta (0, 0)
Screenshot: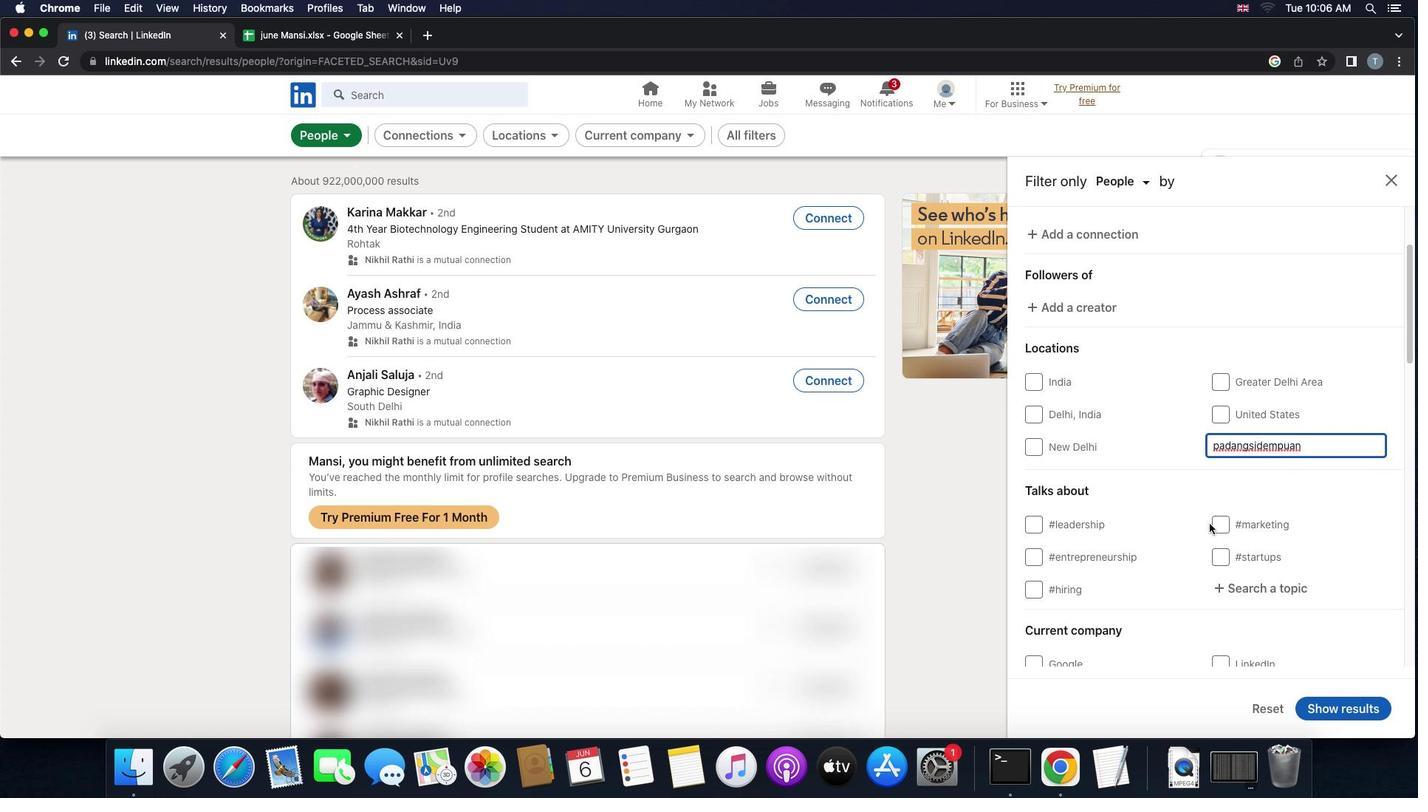 
Action: Mouse scrolled (1209, 523) with delta (0, 0)
Screenshot: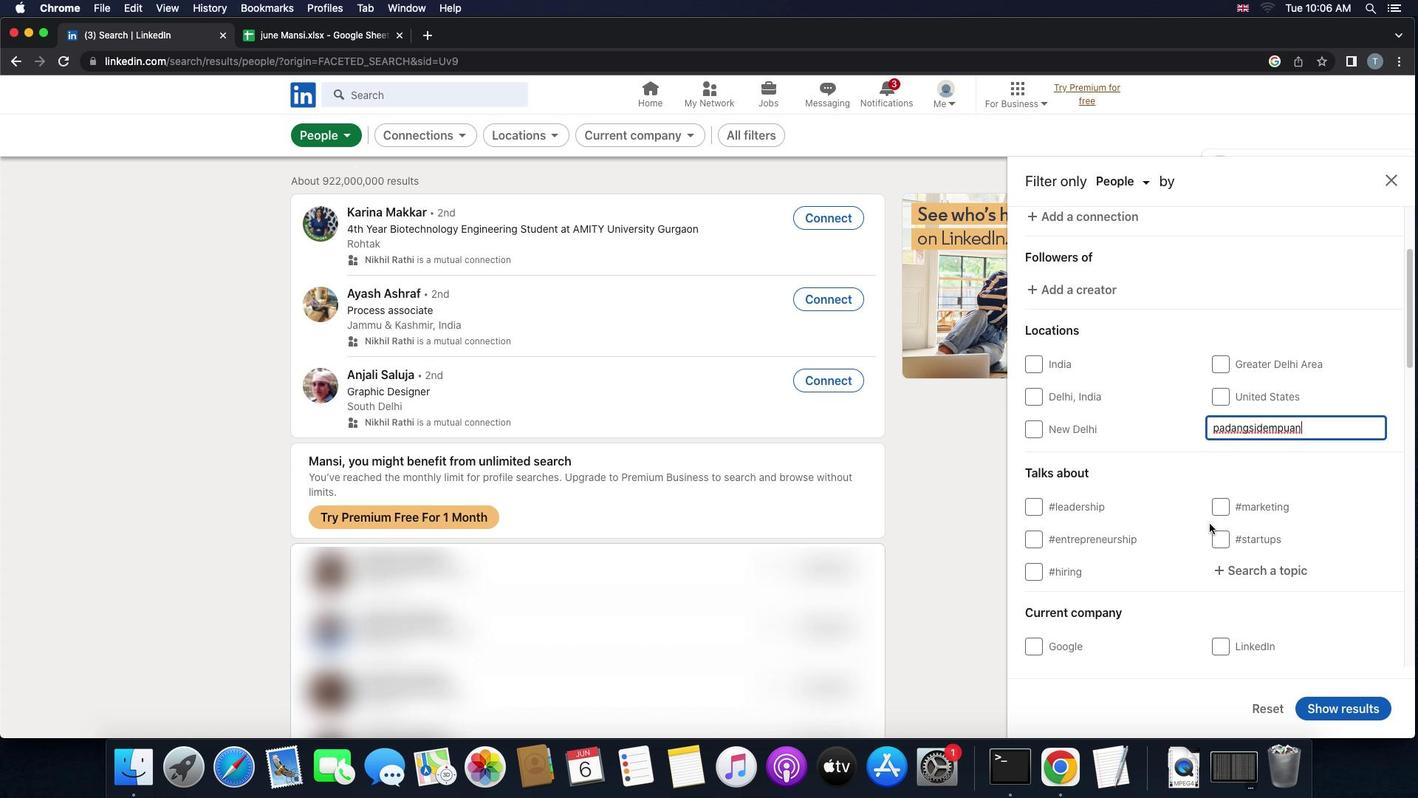 
Action: Mouse scrolled (1209, 523) with delta (0, 0)
Screenshot: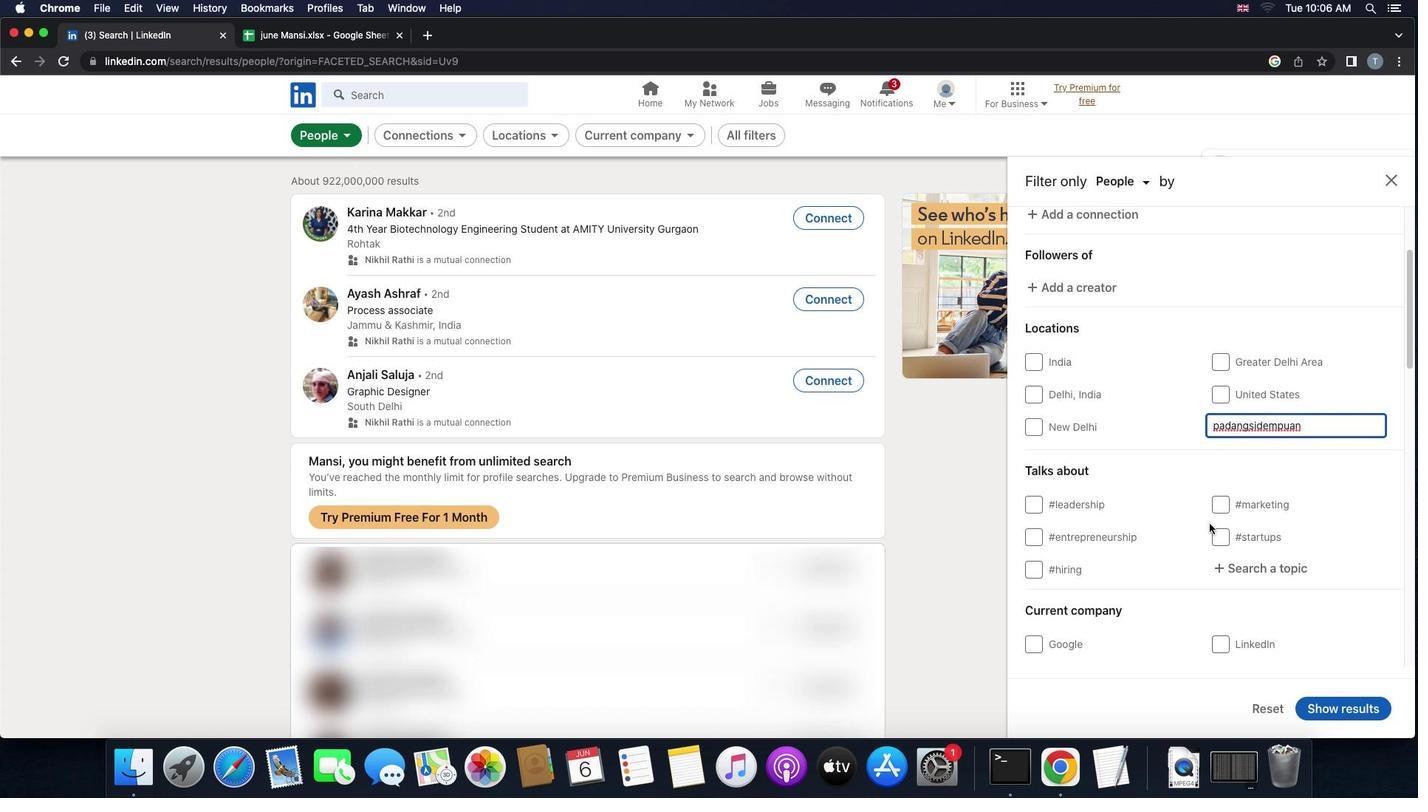 
Action: Mouse scrolled (1209, 523) with delta (0, 0)
Screenshot: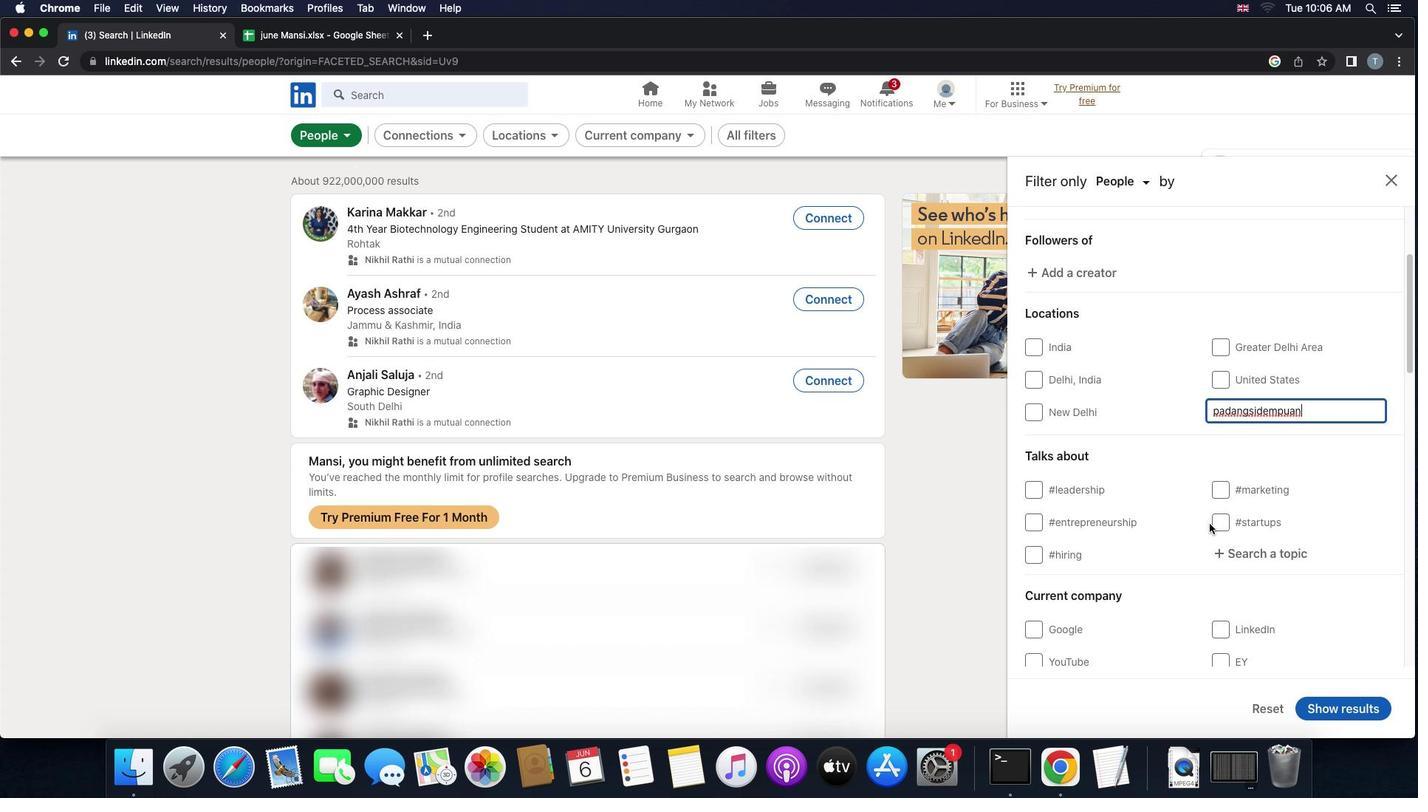 
Action: Mouse scrolled (1209, 523) with delta (0, 0)
Screenshot: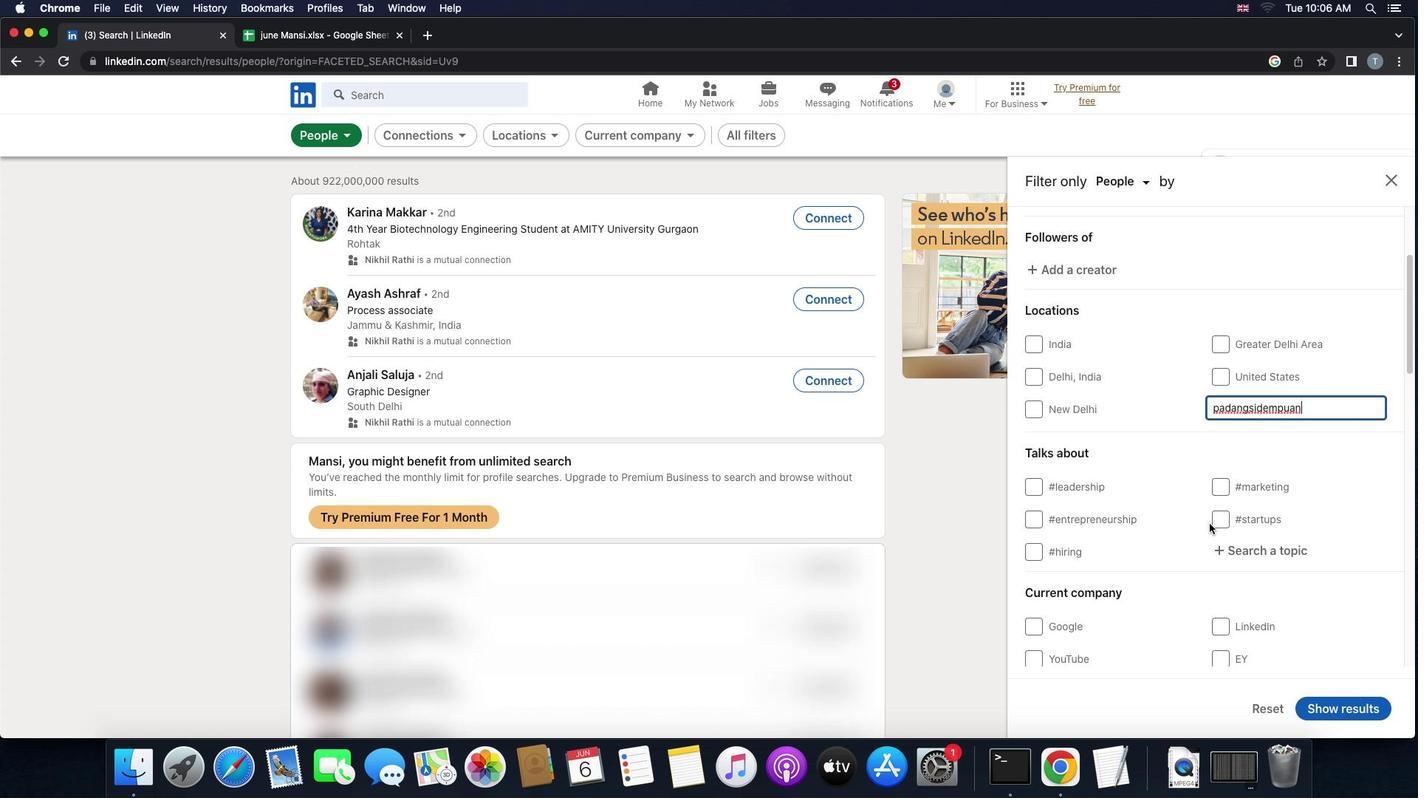 
Action: Mouse scrolled (1209, 523) with delta (0, 0)
Screenshot: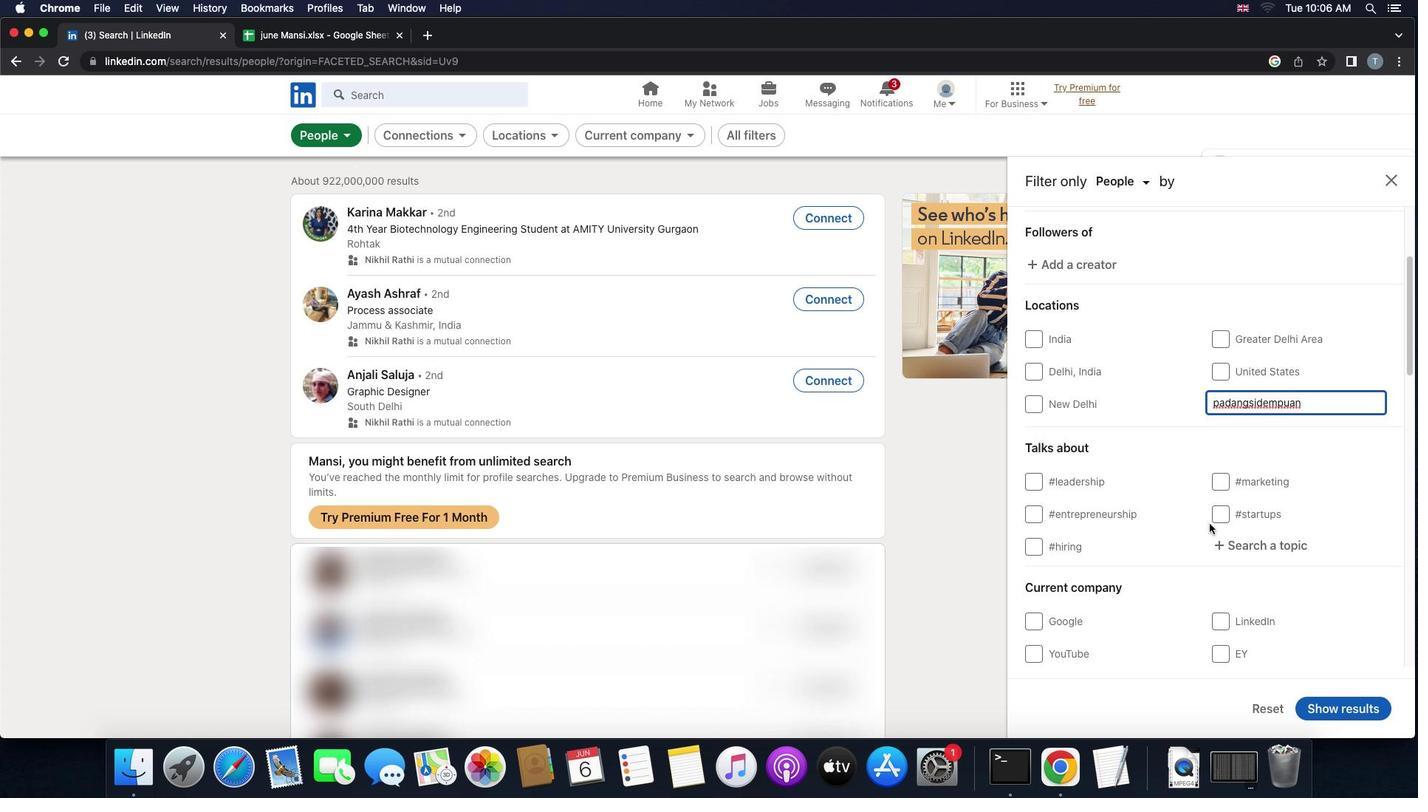 
Action: Mouse scrolled (1209, 523) with delta (0, 0)
Screenshot: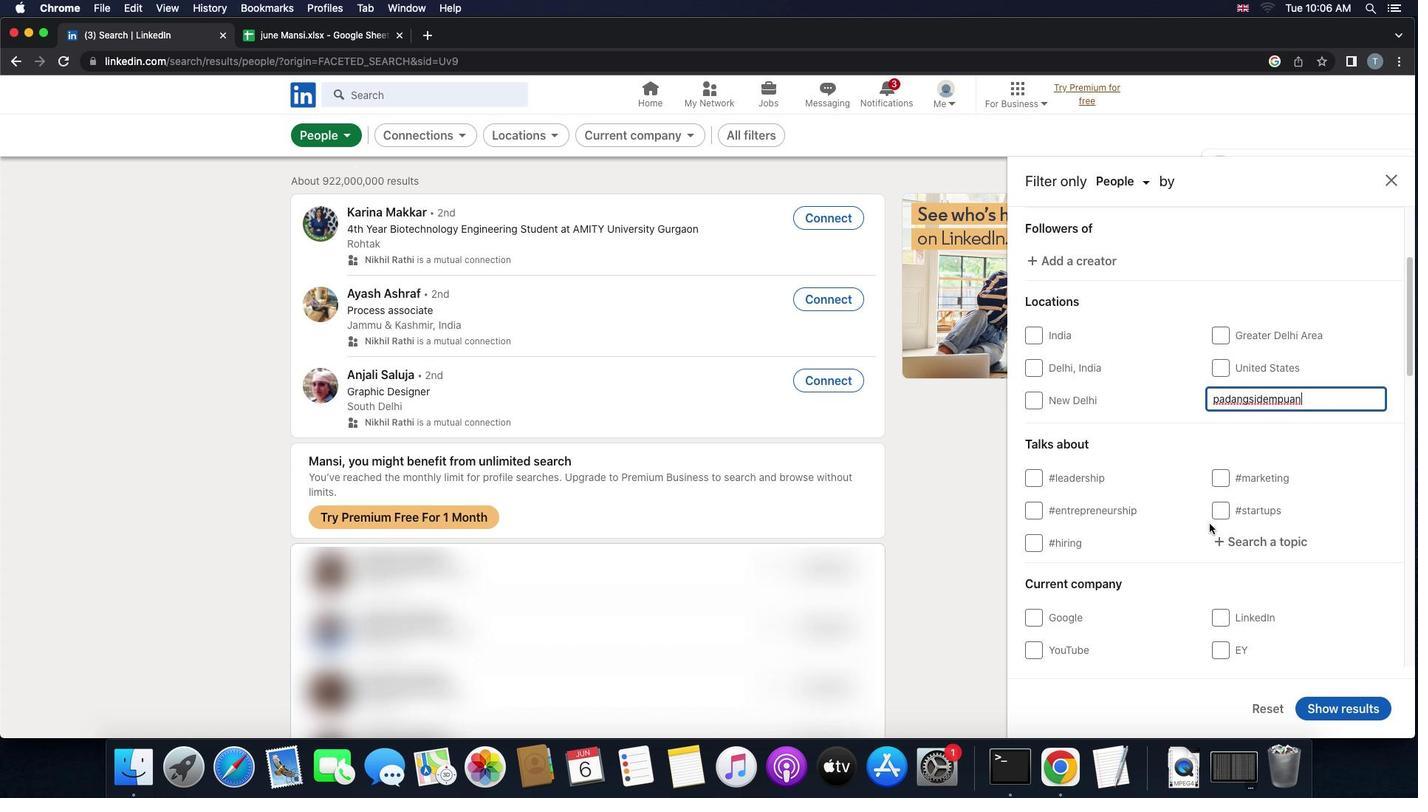 
Action: Mouse scrolled (1209, 523) with delta (0, 0)
Screenshot: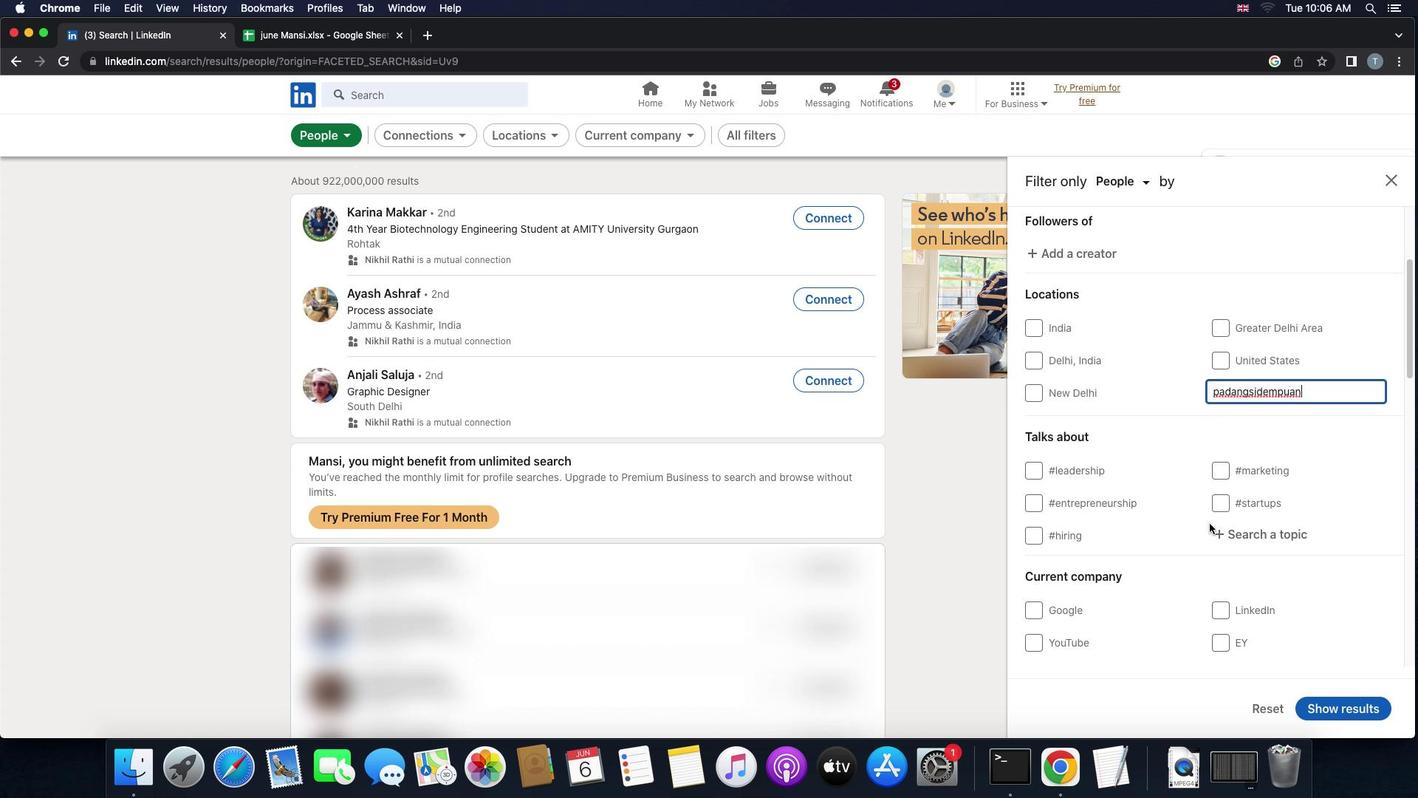 
Action: Mouse scrolled (1209, 523) with delta (0, 0)
Screenshot: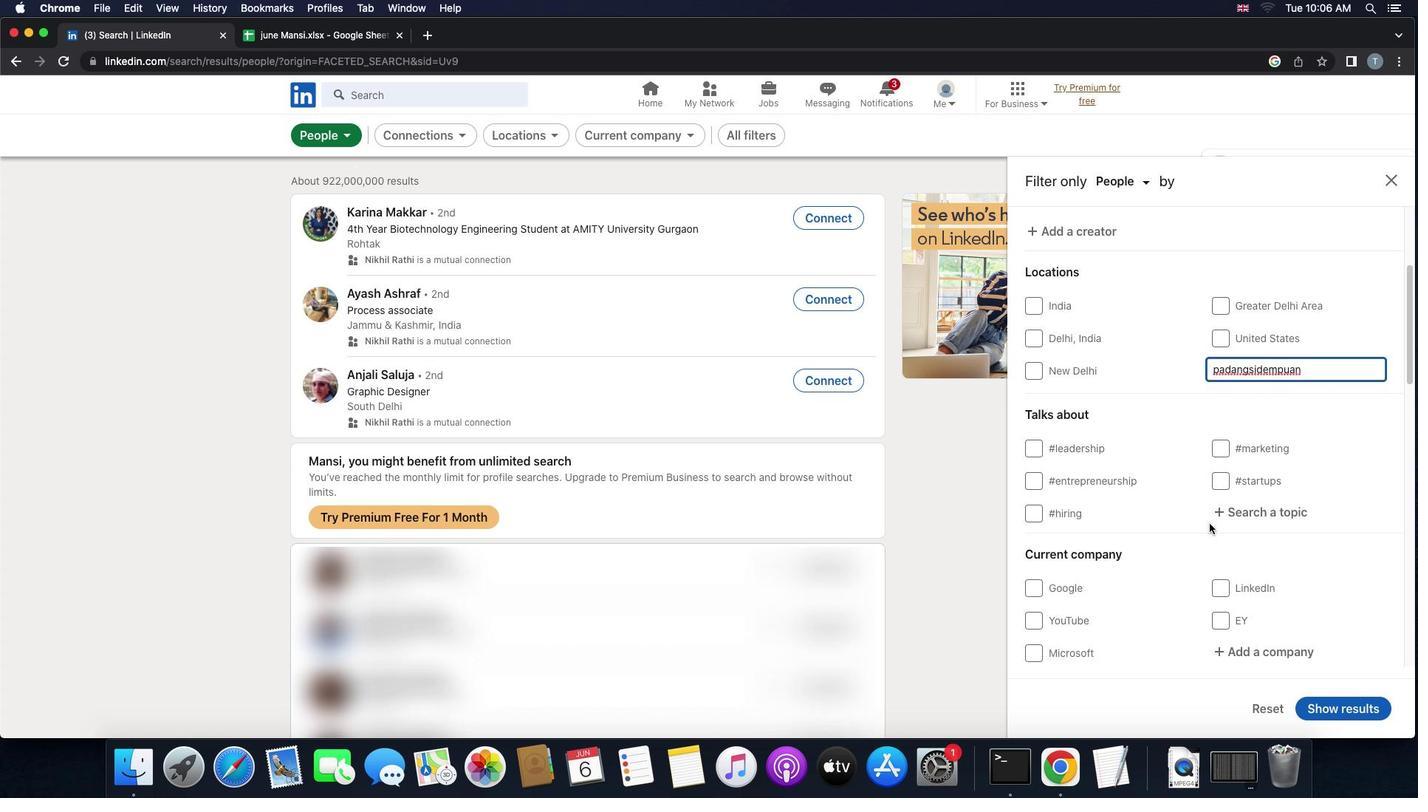 
Action: Mouse scrolled (1209, 523) with delta (0, 0)
Screenshot: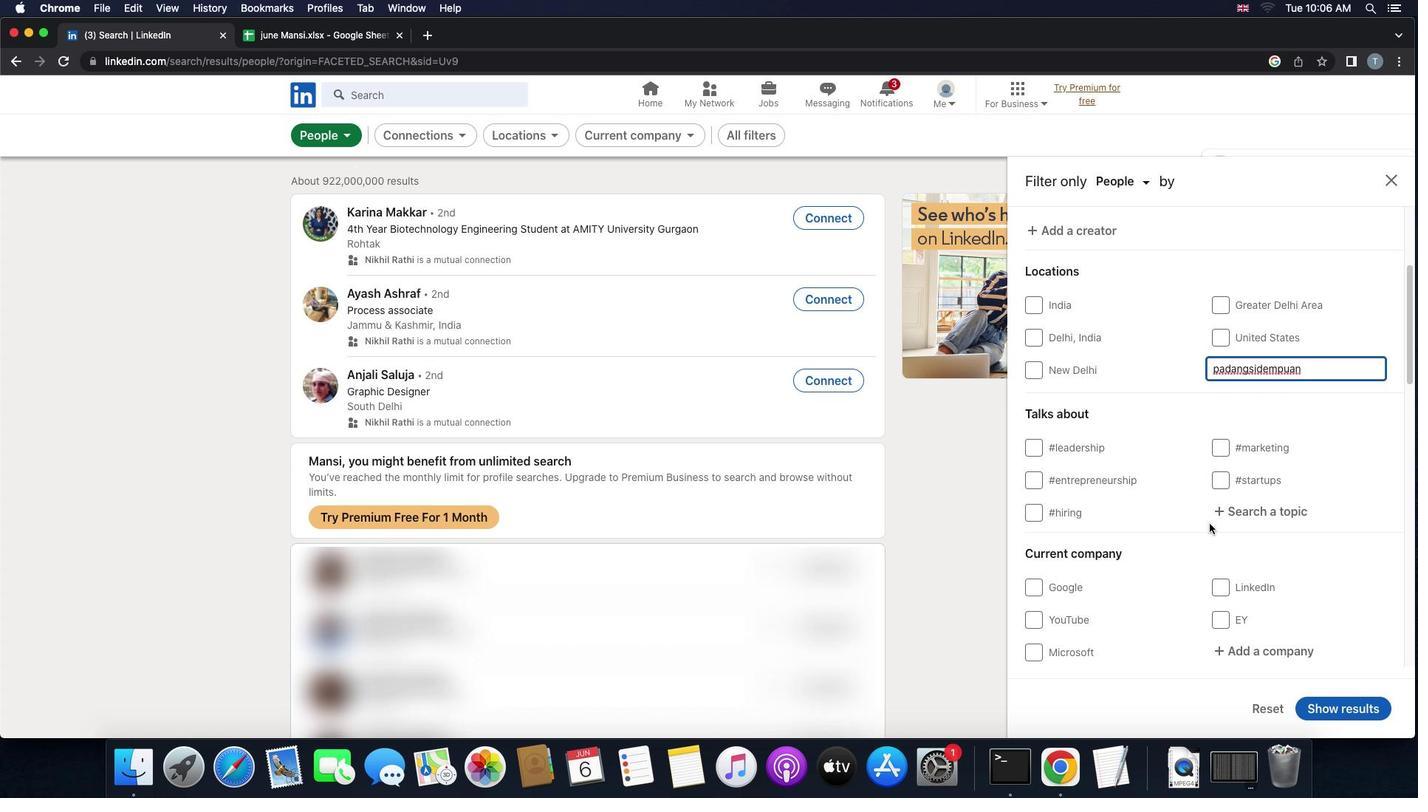 
Action: Mouse scrolled (1209, 523) with delta (0, 0)
Screenshot: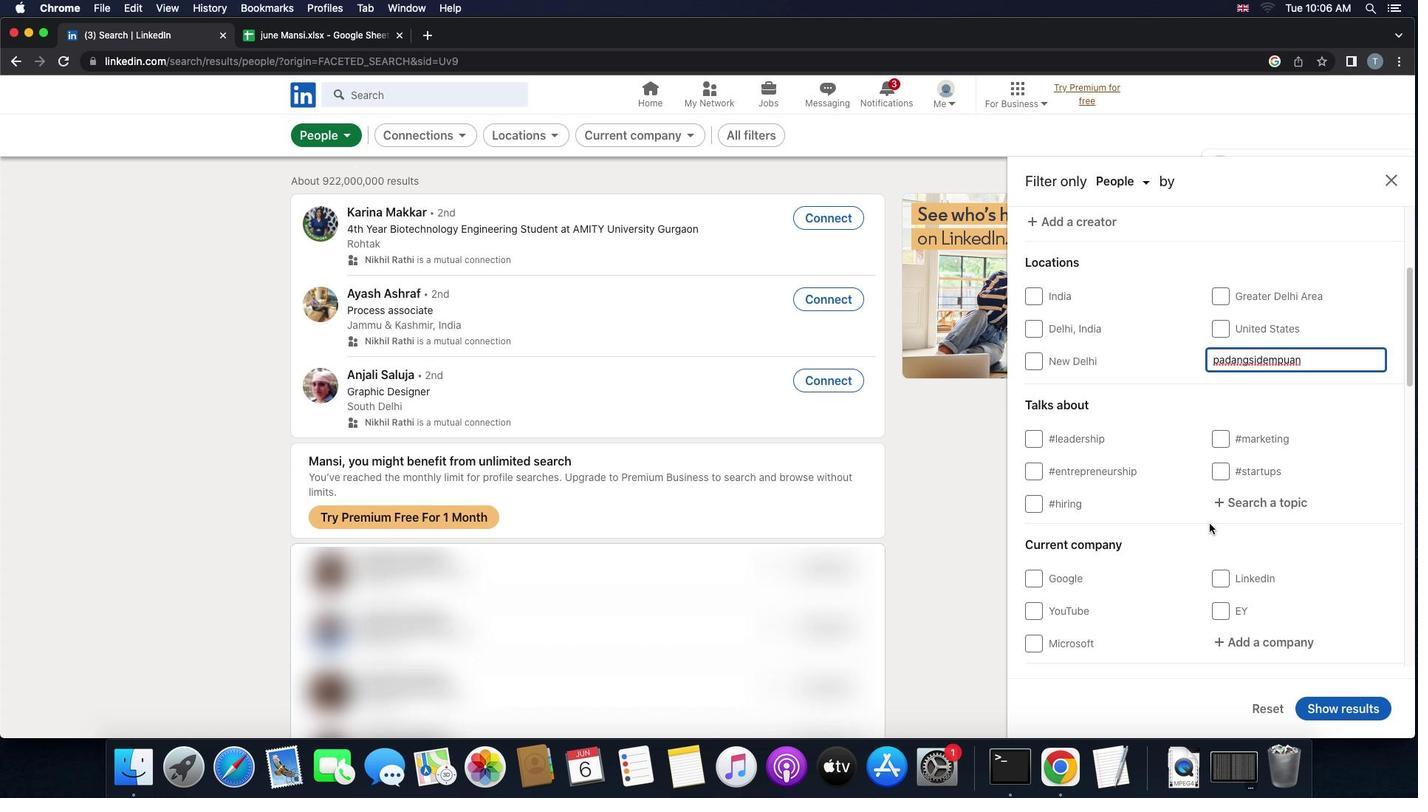 
Action: Mouse moved to (1246, 432)
Screenshot: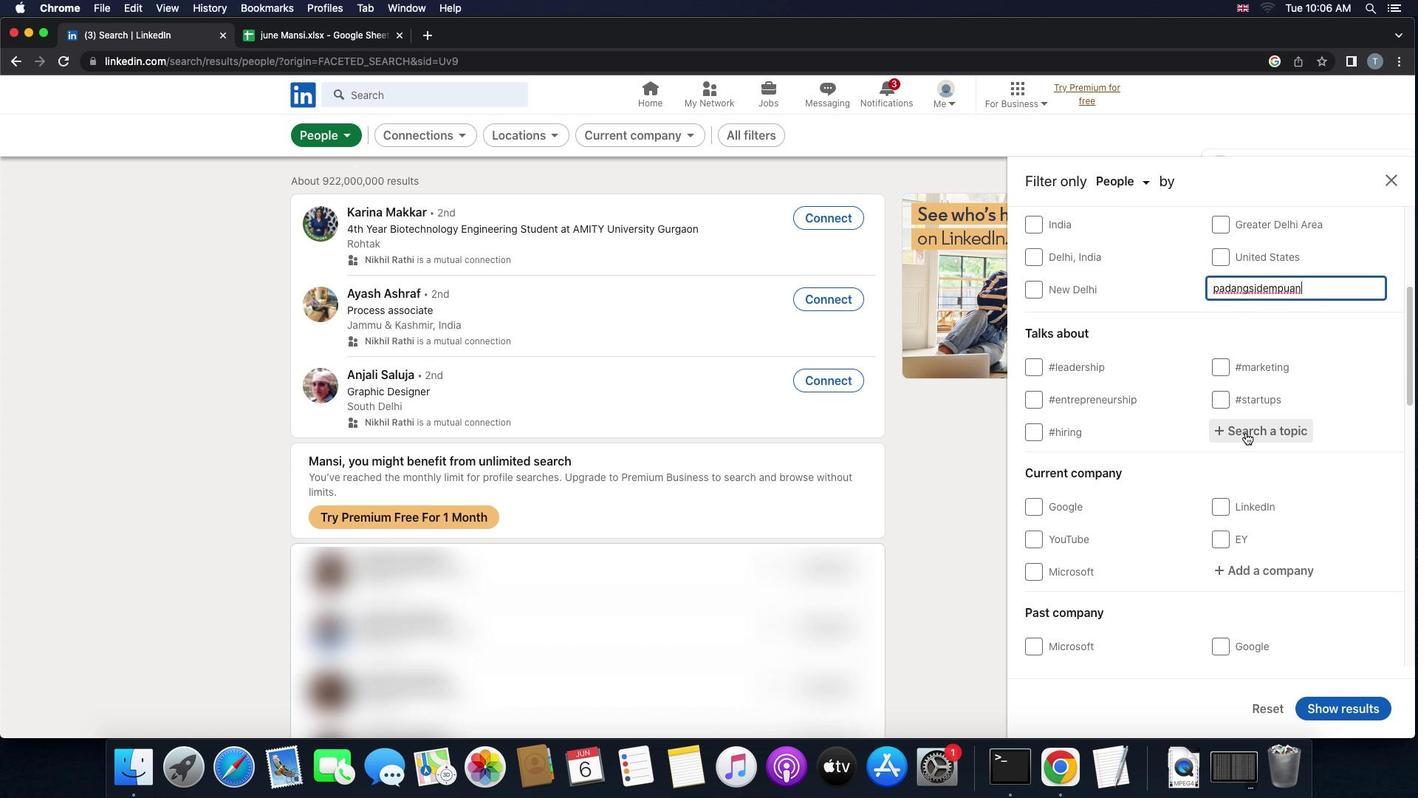 
Action: Mouse pressed left at (1246, 432)
Screenshot: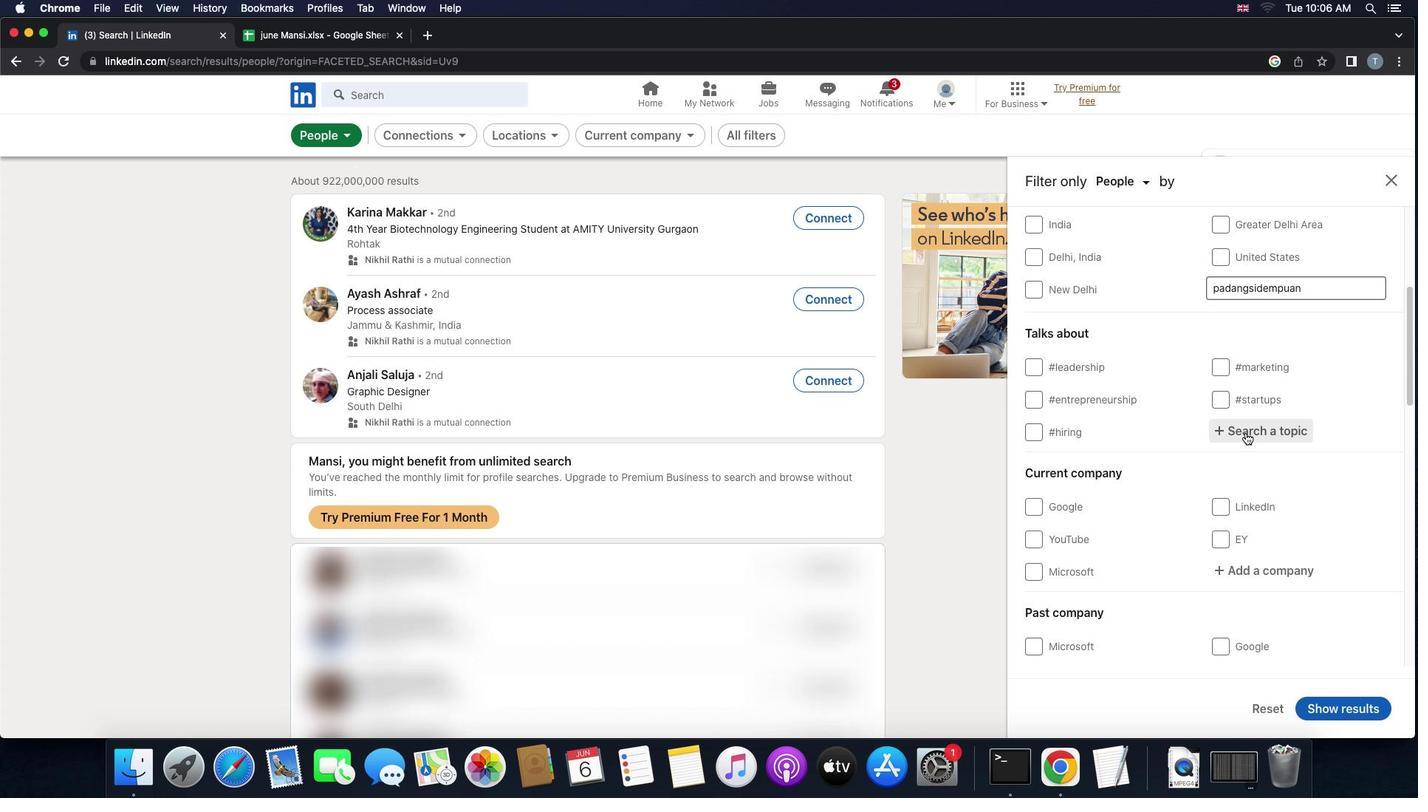 
Action: Mouse moved to (1246, 432)
Screenshot: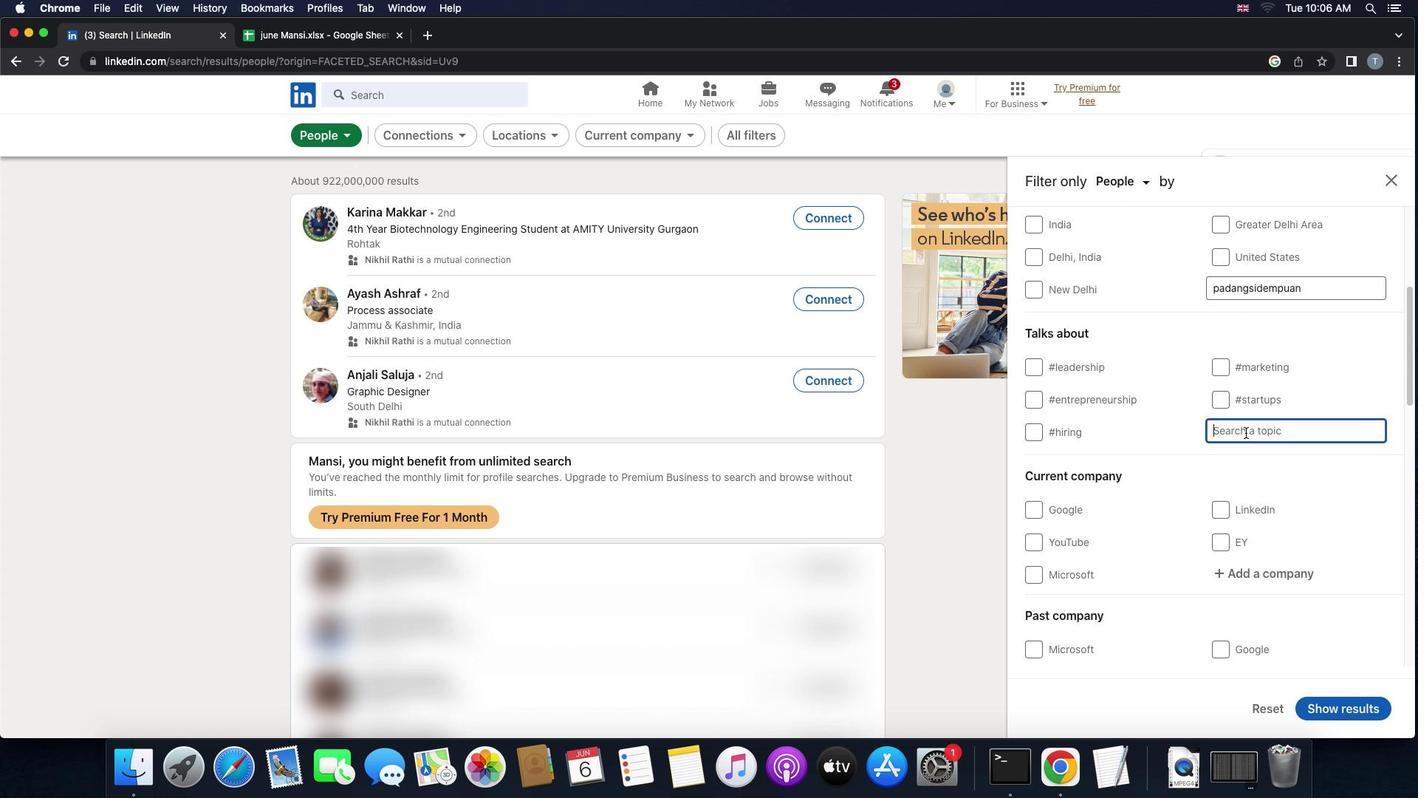 
Action: Key pressed 's''a''l''e''s'
Screenshot: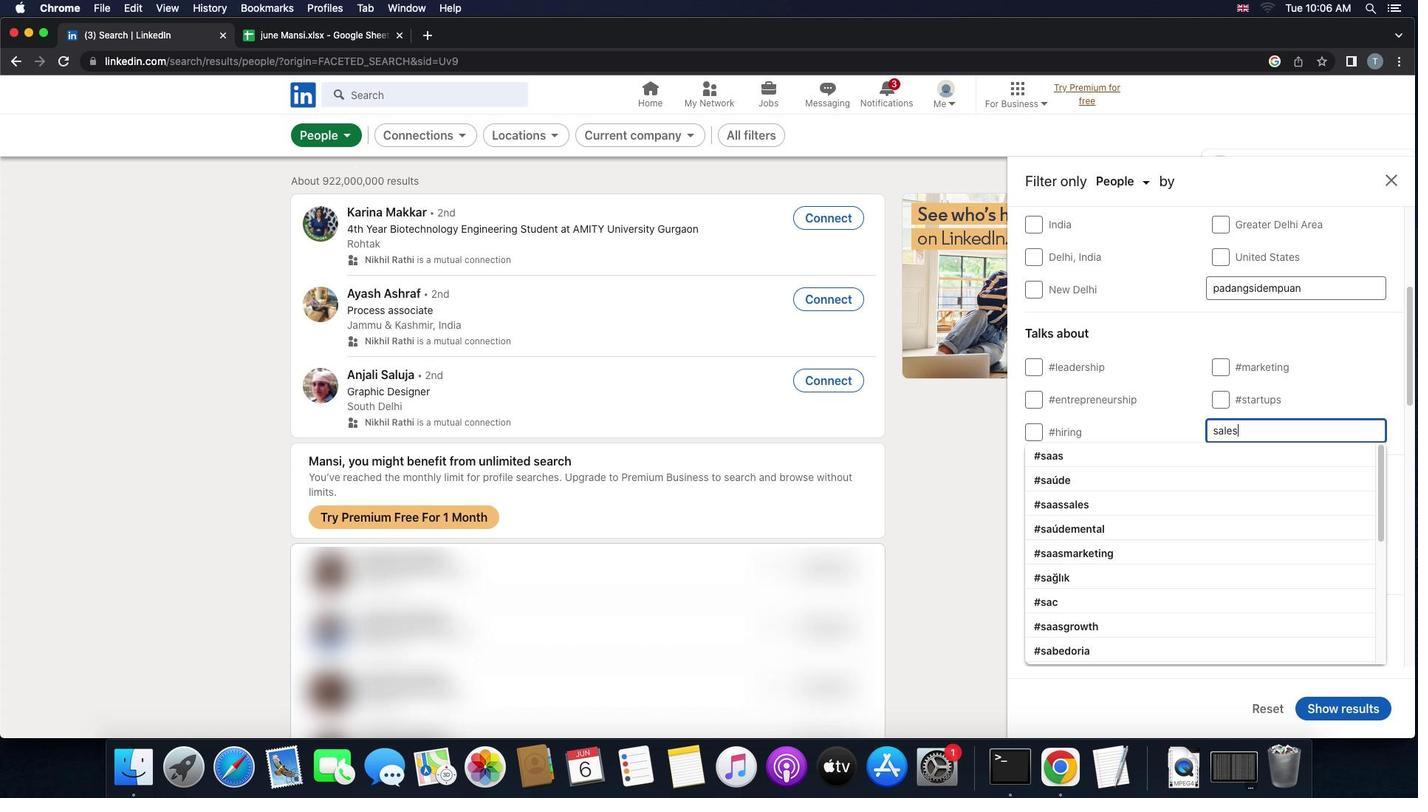 
Action: Mouse moved to (1200, 453)
Screenshot: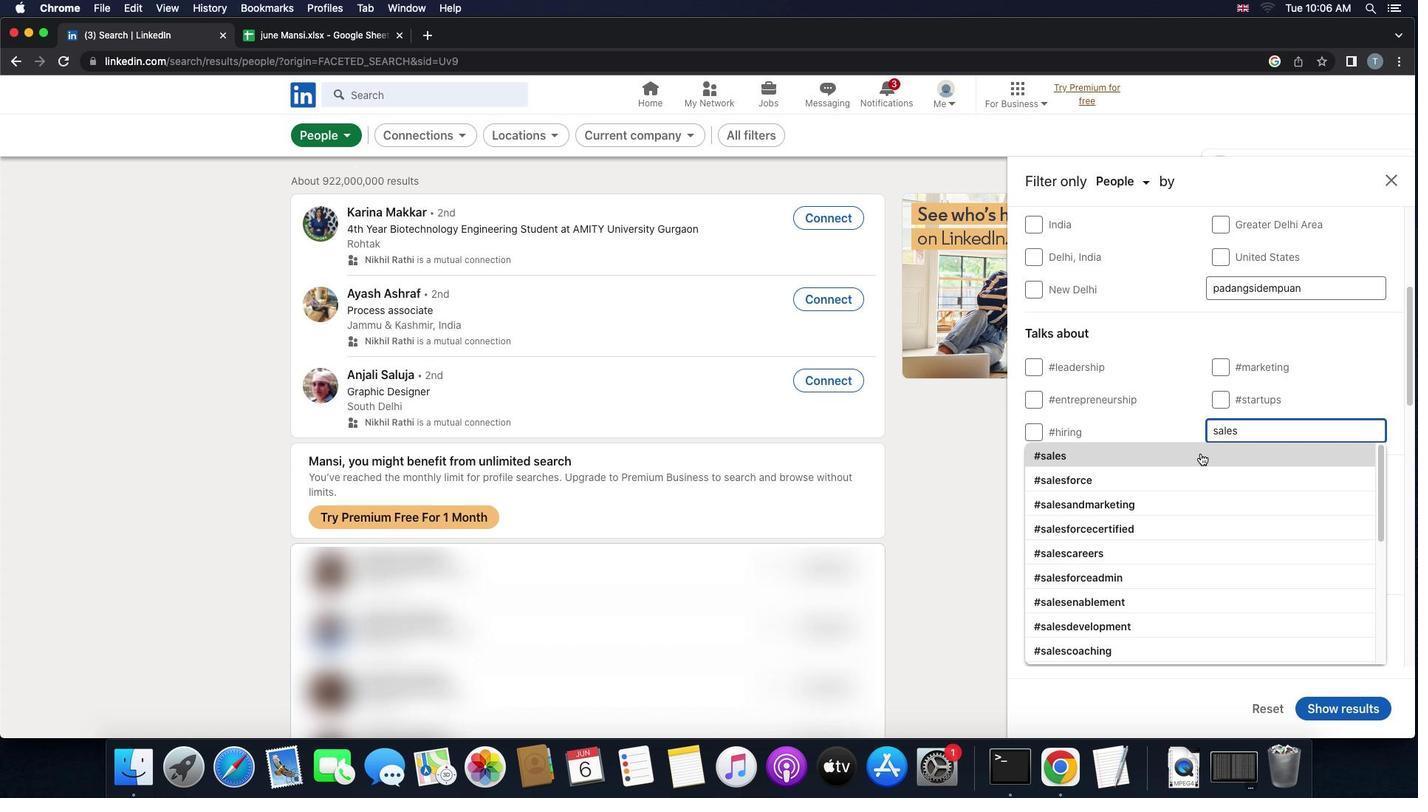 
Action: Mouse pressed left at (1200, 453)
Screenshot: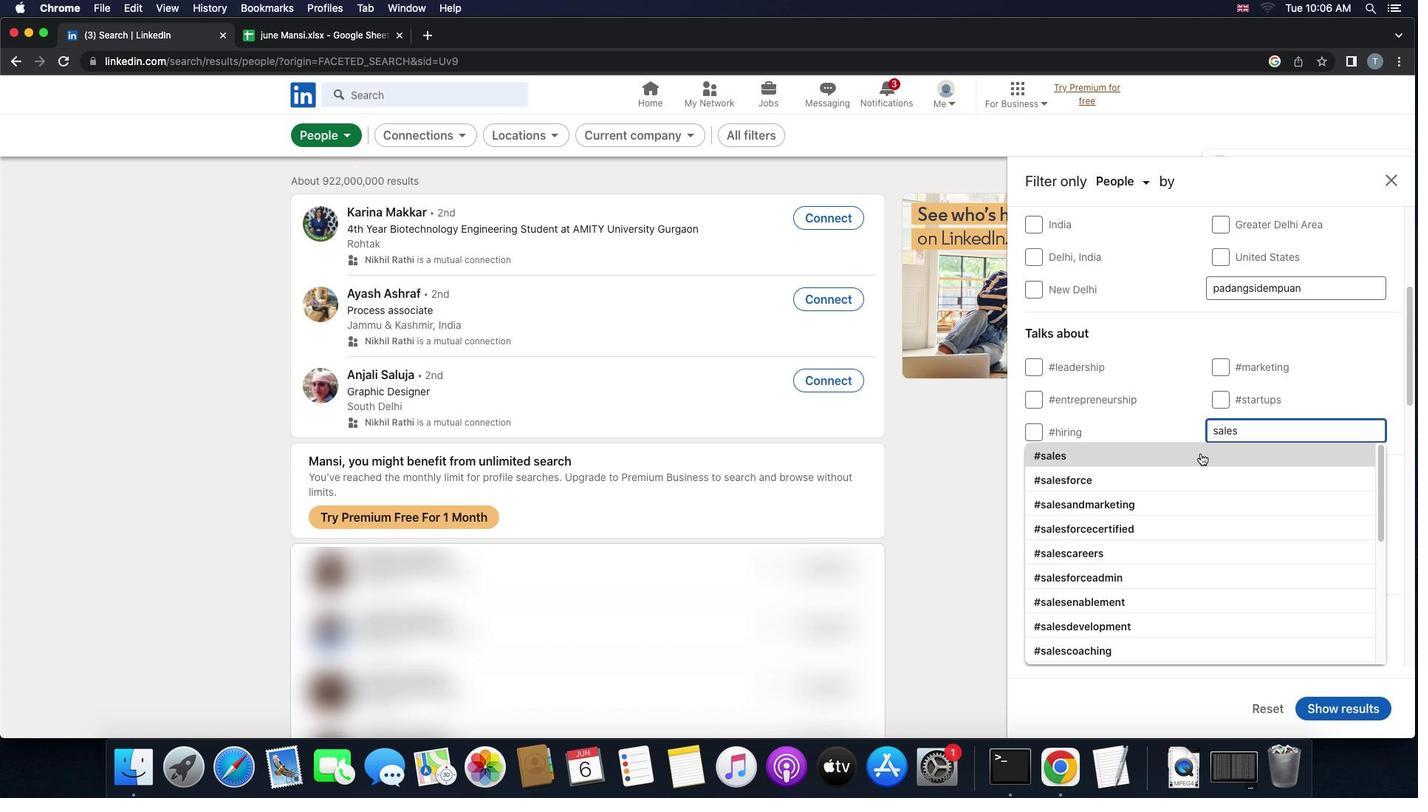
Action: Mouse moved to (1206, 461)
Screenshot: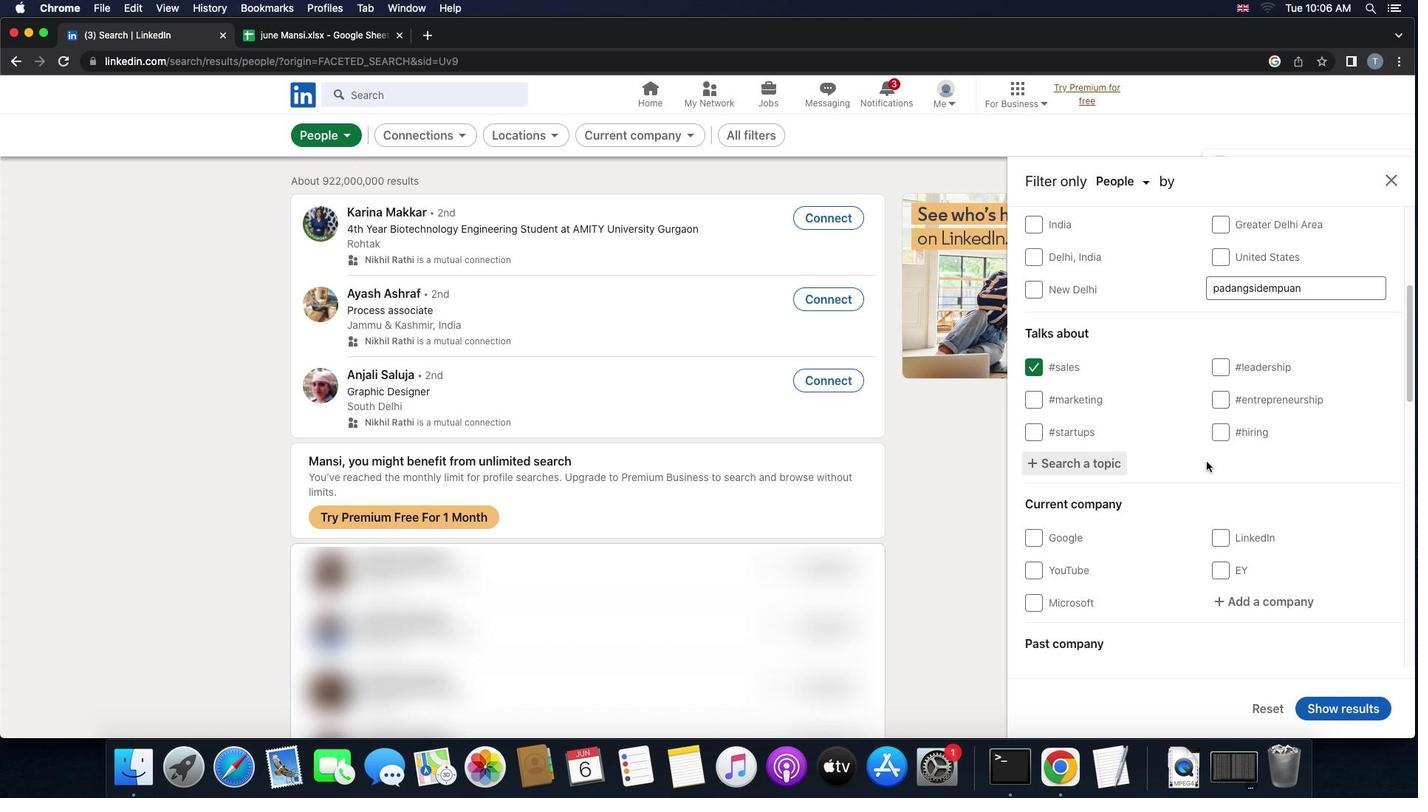 
Action: Mouse scrolled (1206, 461) with delta (0, 0)
Screenshot: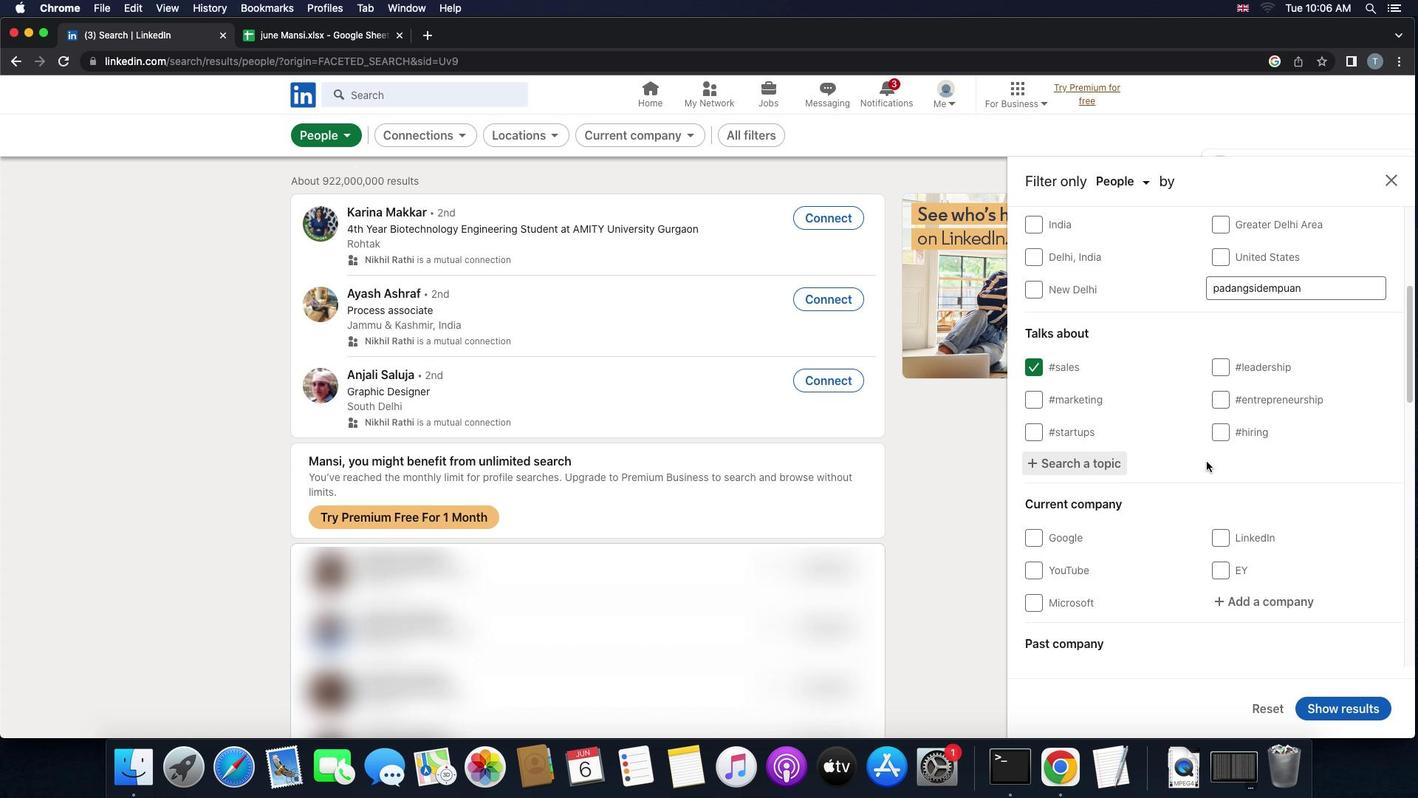 
Action: Mouse scrolled (1206, 461) with delta (0, 0)
Screenshot: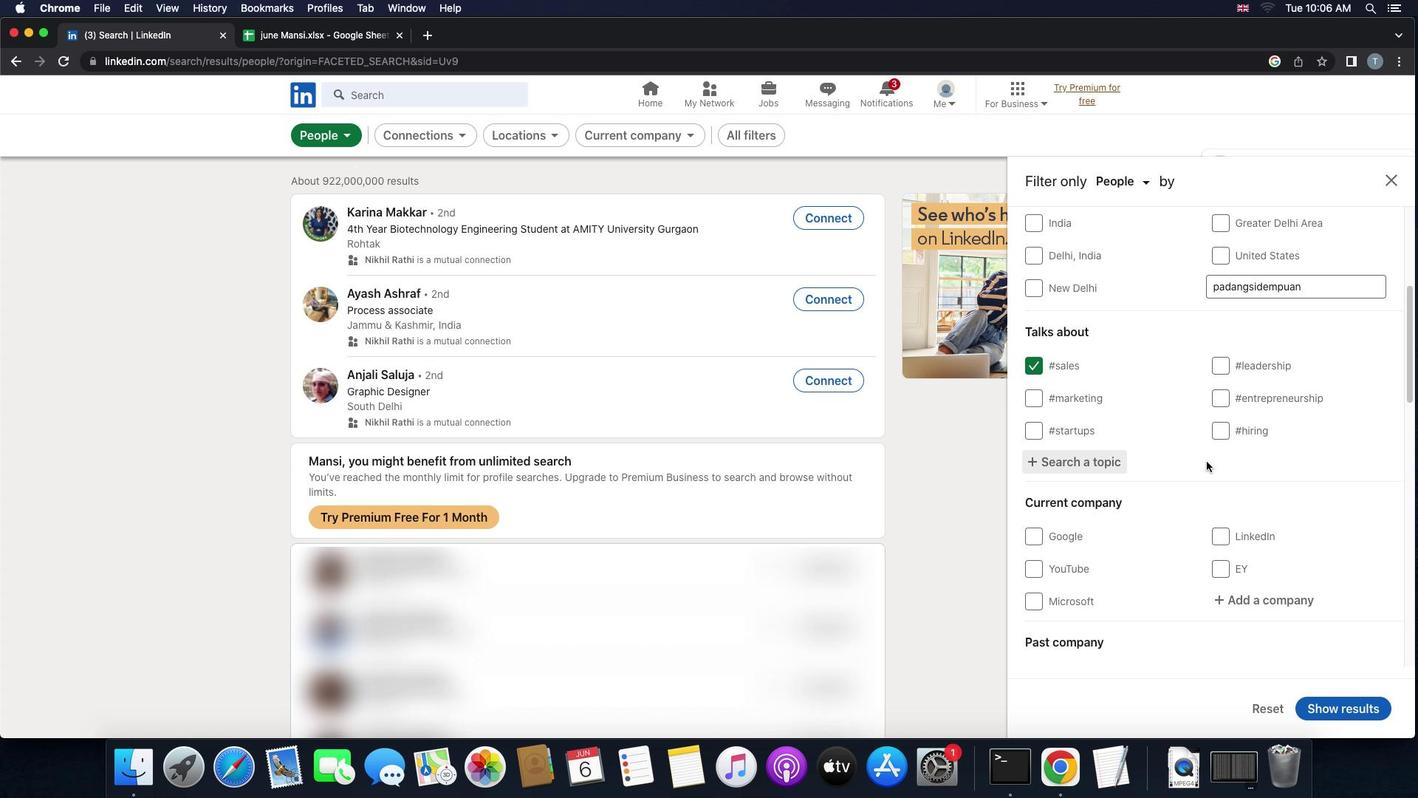 
Action: Mouse scrolled (1206, 461) with delta (0, -1)
Screenshot: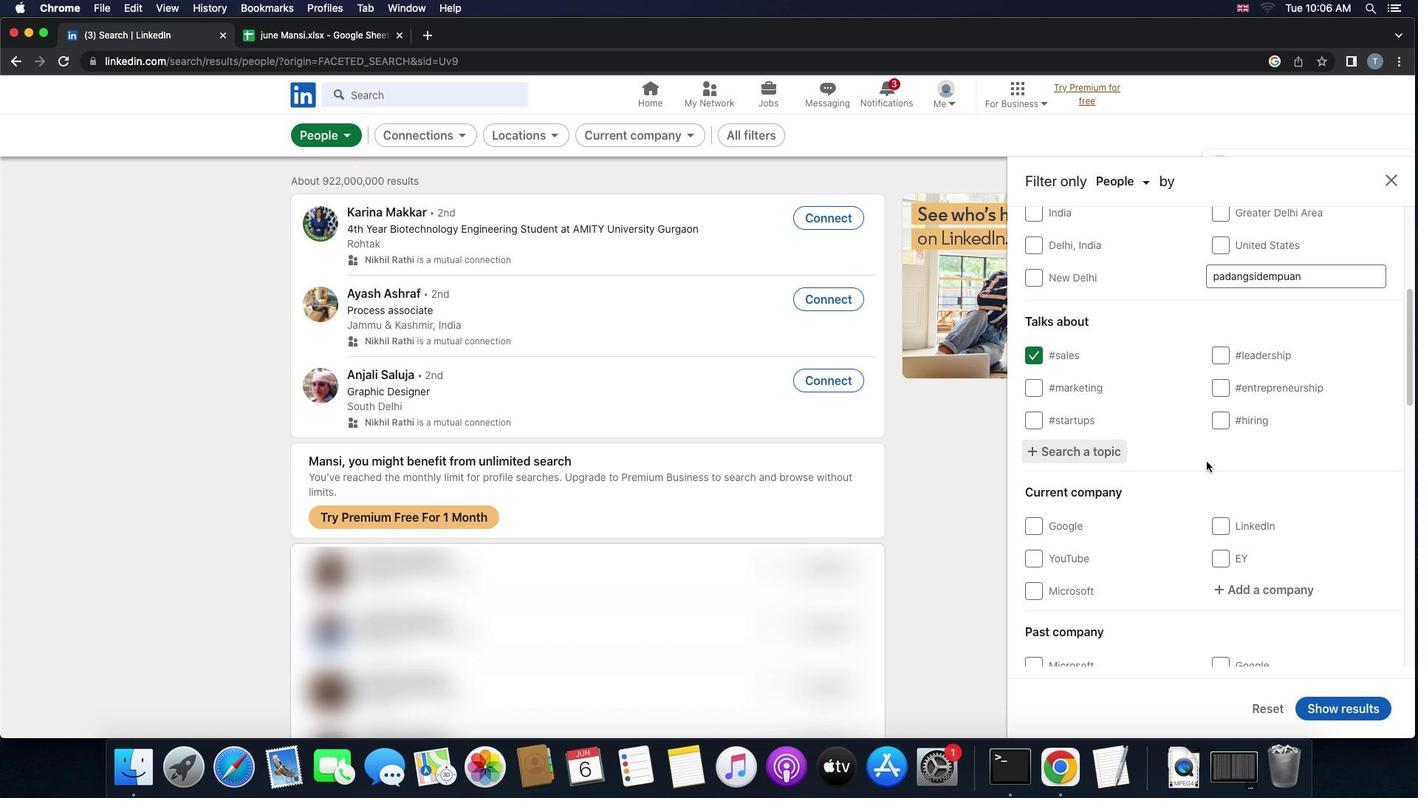 
Action: Mouse moved to (1207, 463)
Screenshot: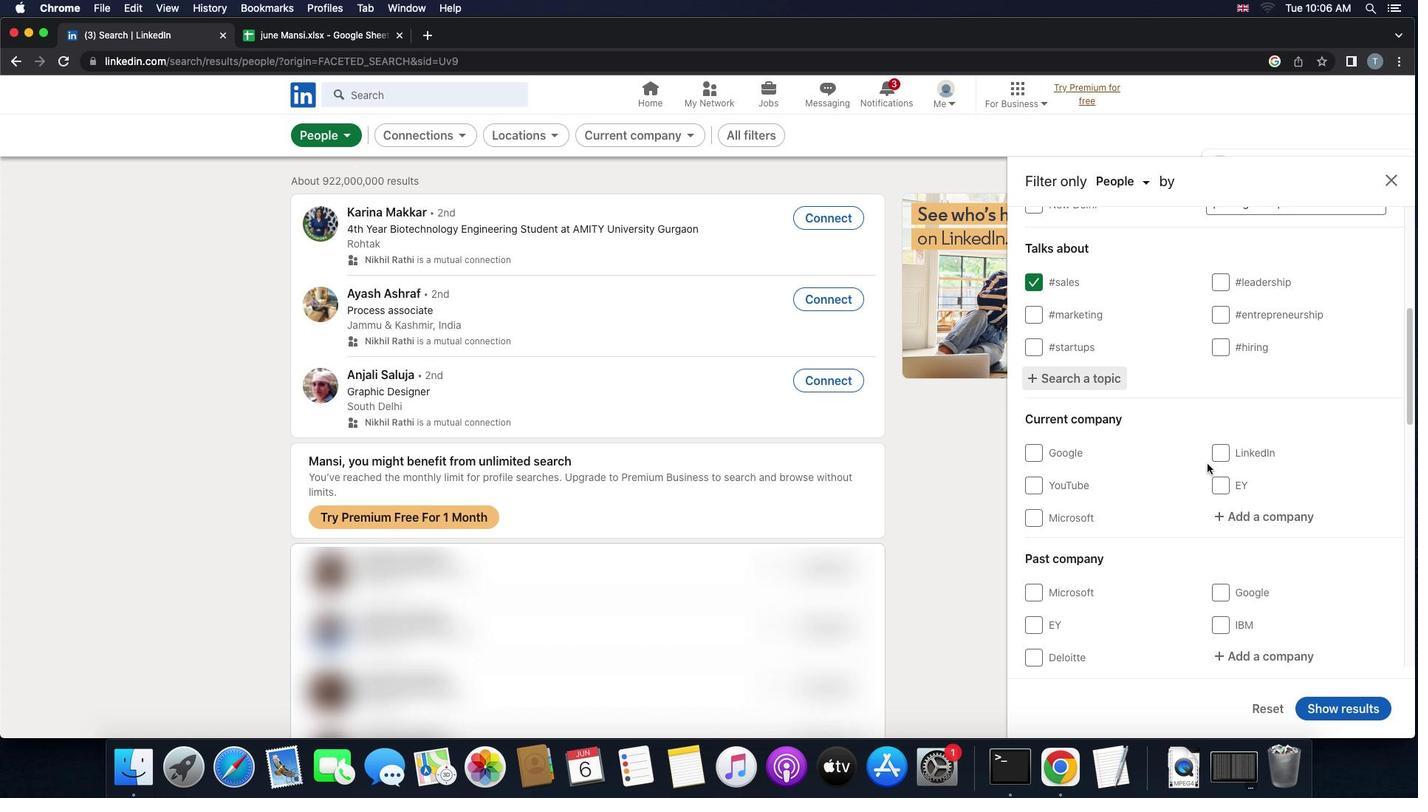 
Action: Mouse scrolled (1207, 463) with delta (0, 0)
Screenshot: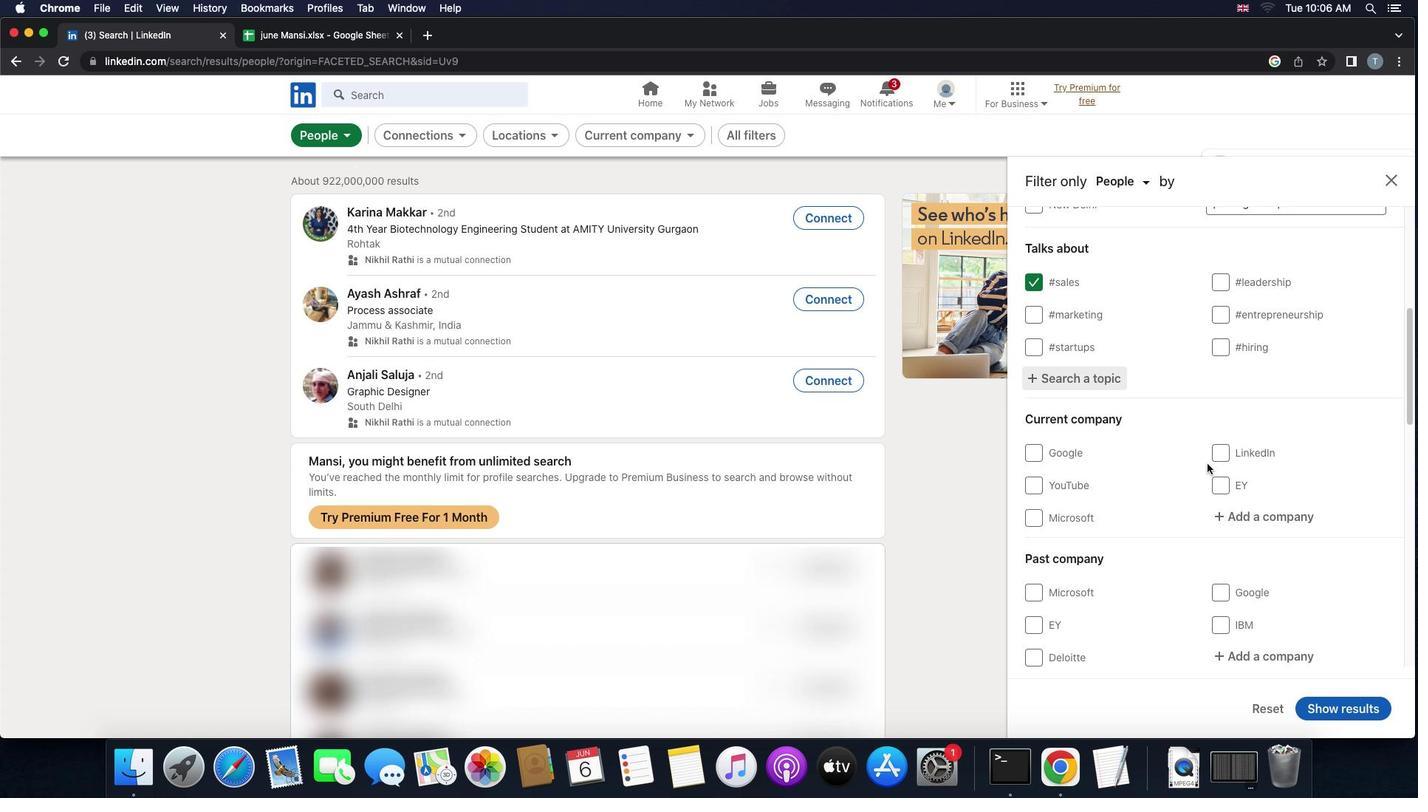
Action: Mouse scrolled (1207, 463) with delta (0, 0)
Screenshot: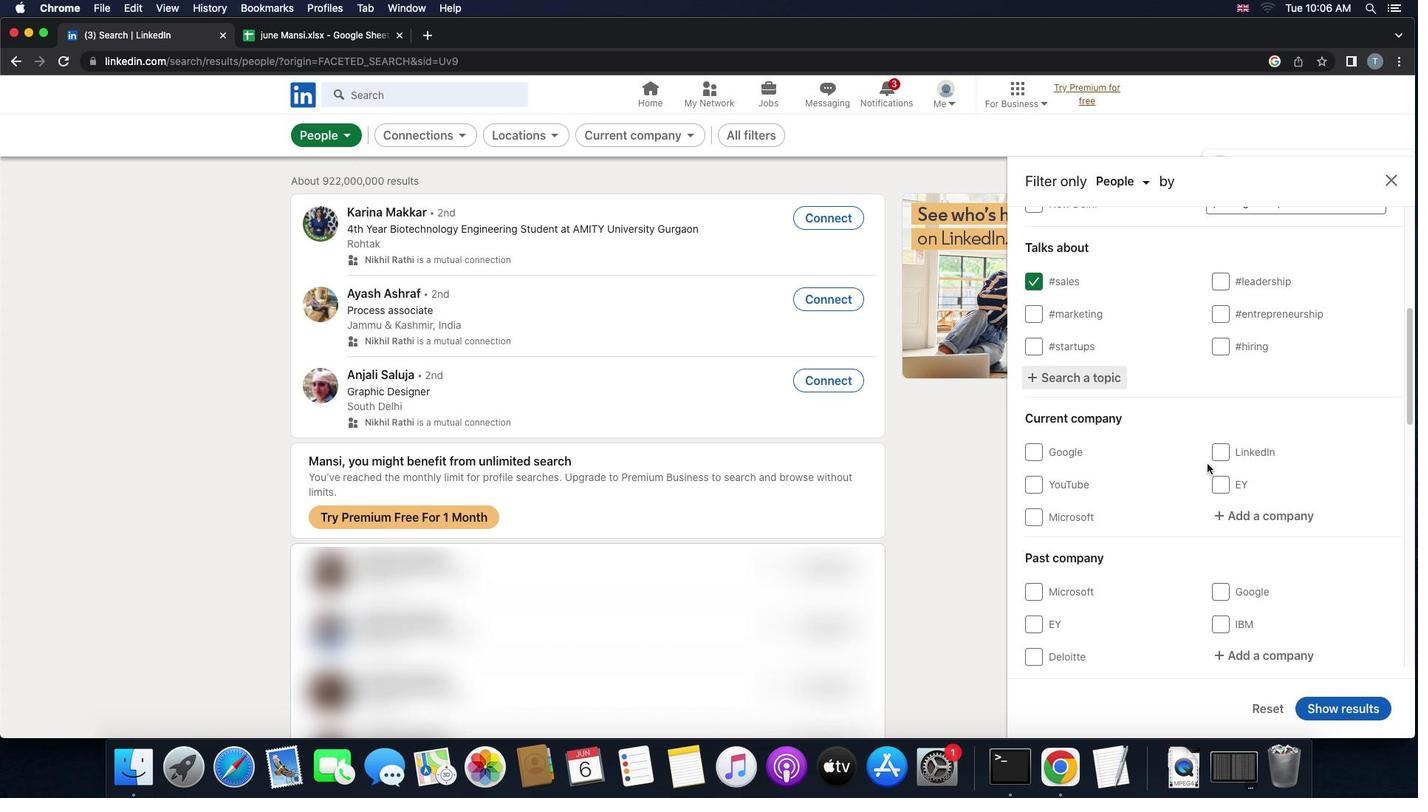 
Action: Mouse scrolled (1207, 463) with delta (0, 0)
Screenshot: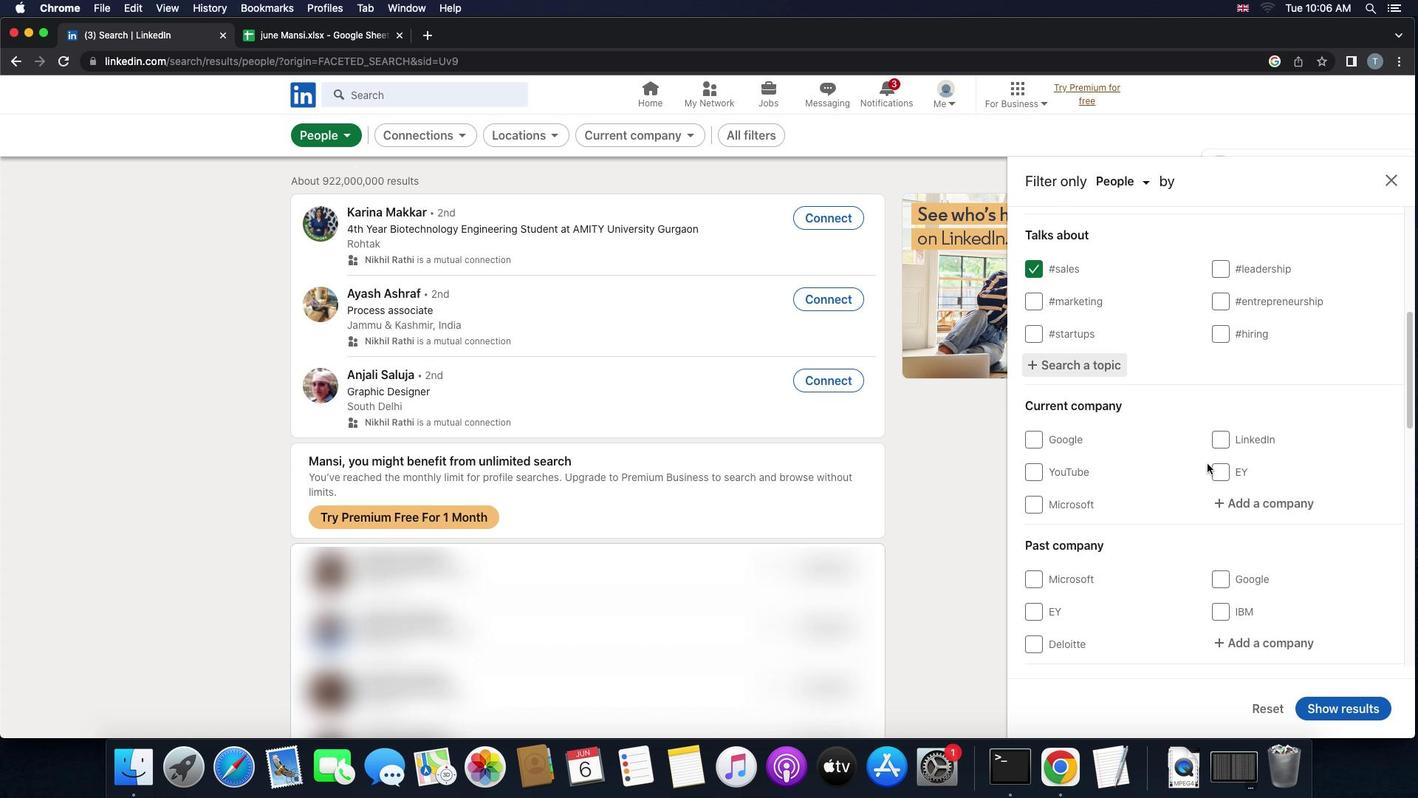 
Action: Mouse moved to (1213, 472)
Screenshot: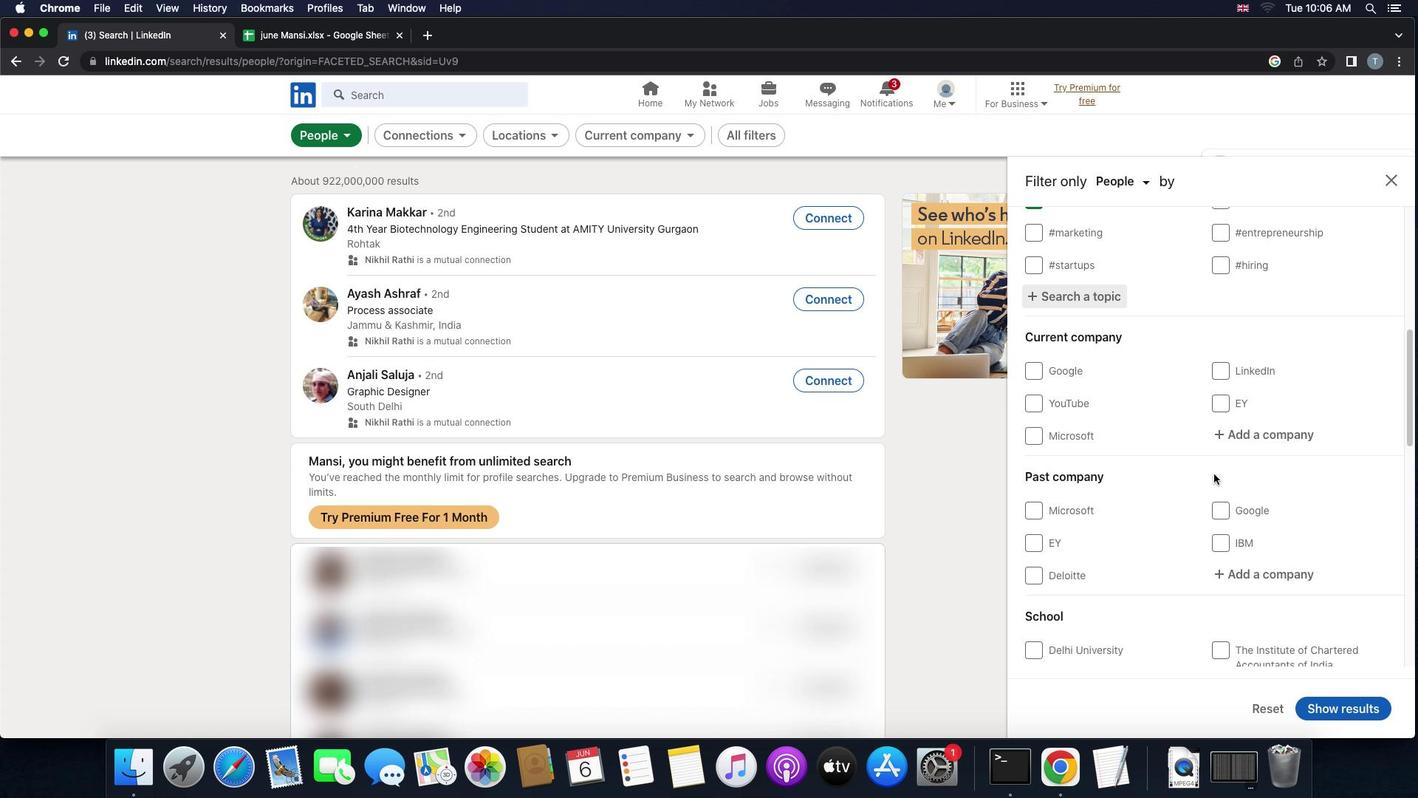
Action: Mouse scrolled (1213, 472) with delta (0, 0)
Screenshot: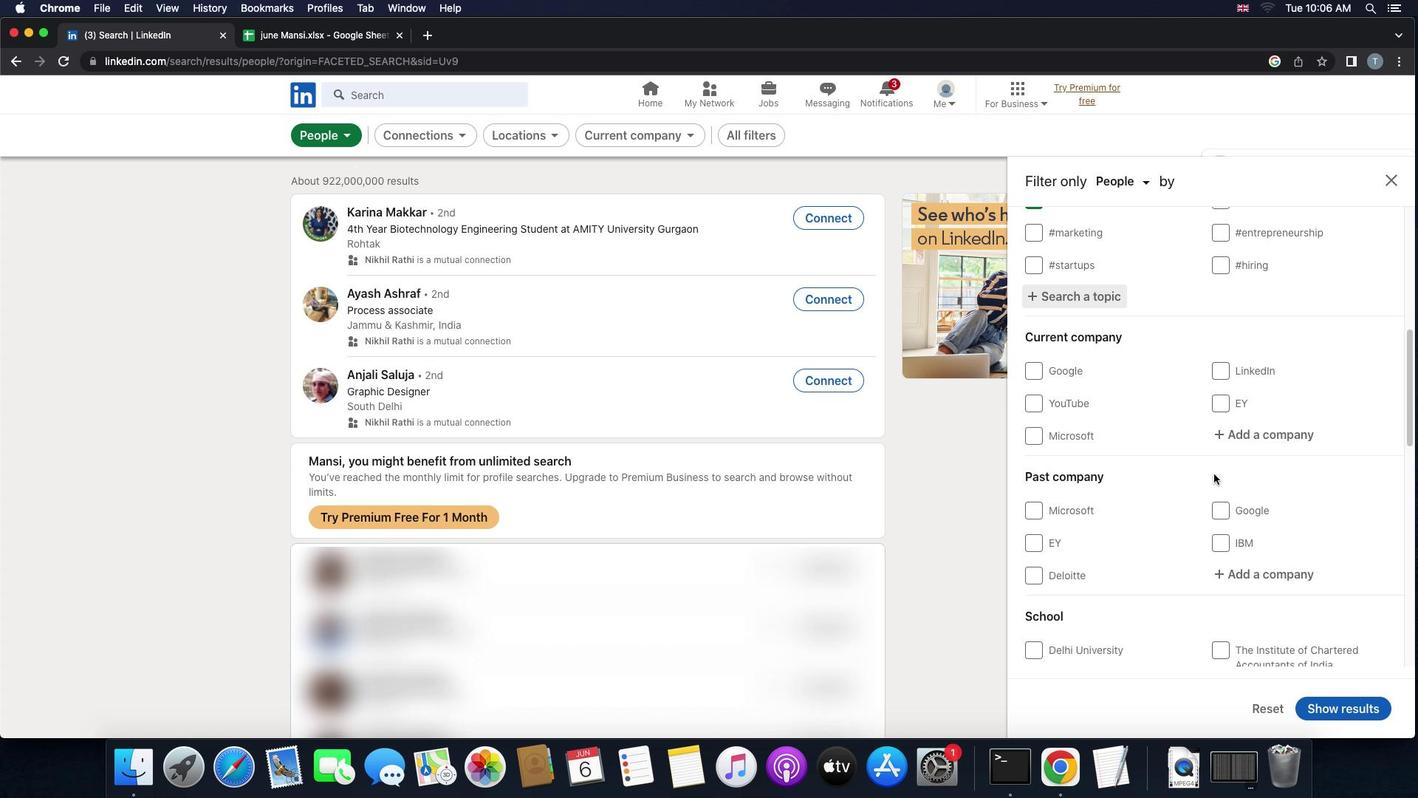 
Action: Mouse moved to (1213, 472)
Screenshot: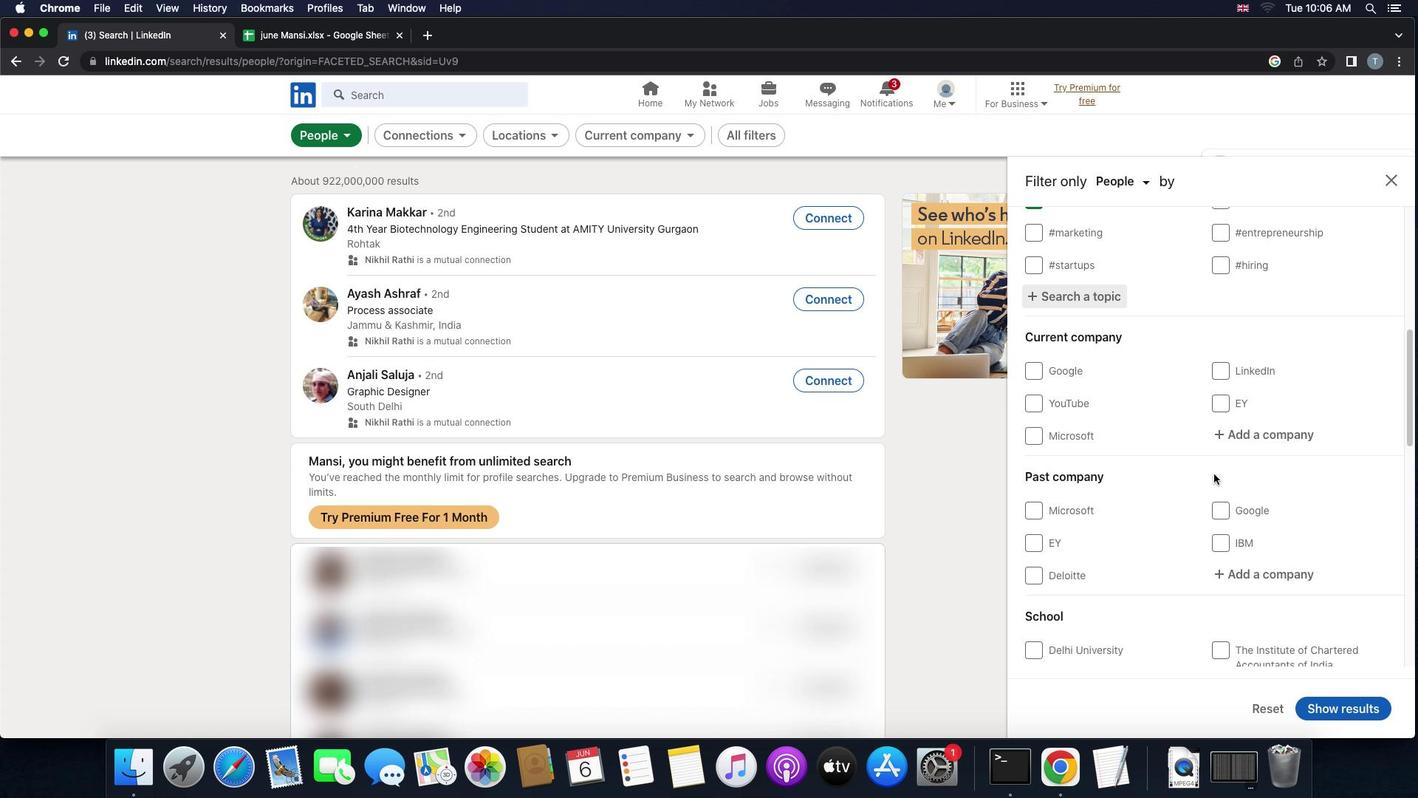 
Action: Mouse scrolled (1213, 472) with delta (0, 0)
Screenshot: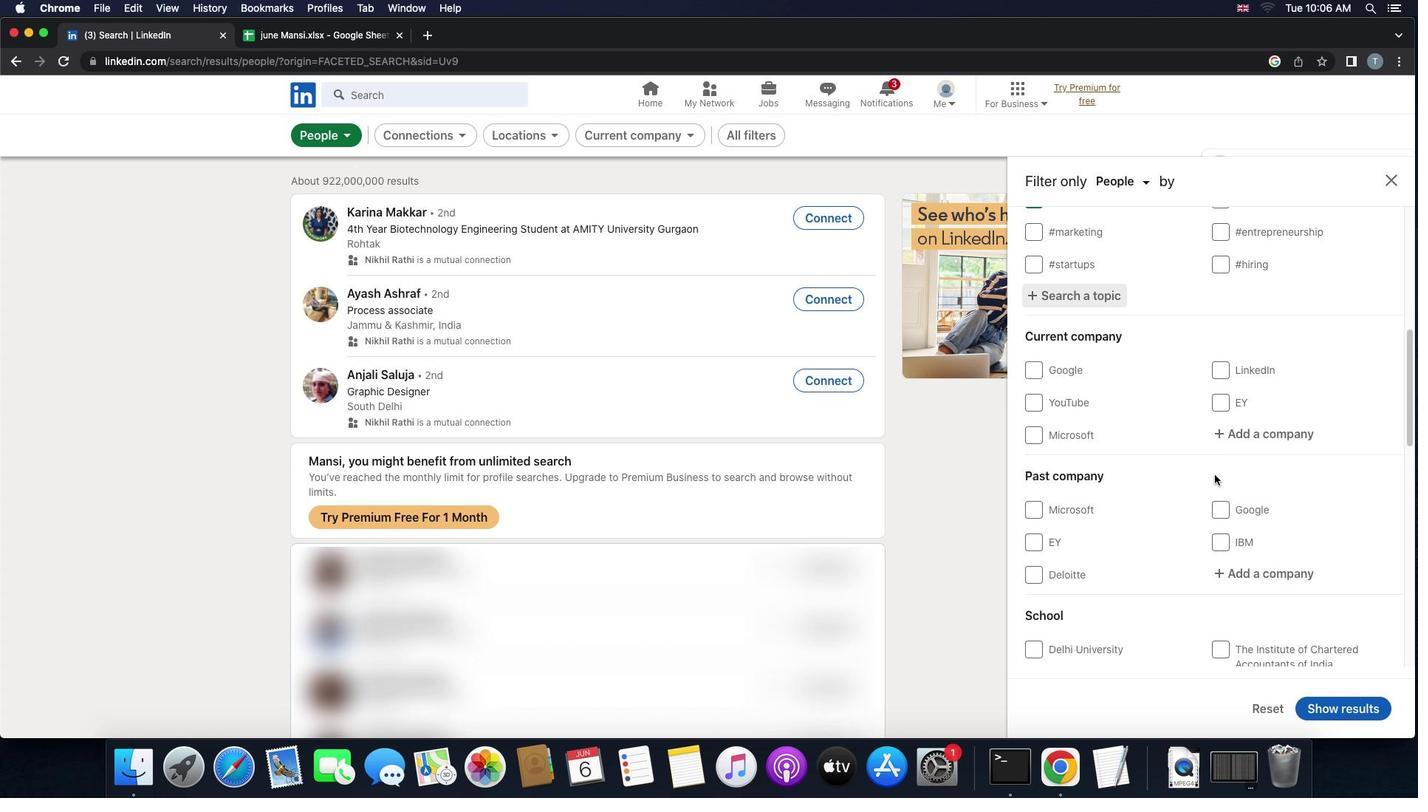 
Action: Mouse moved to (1214, 474)
Screenshot: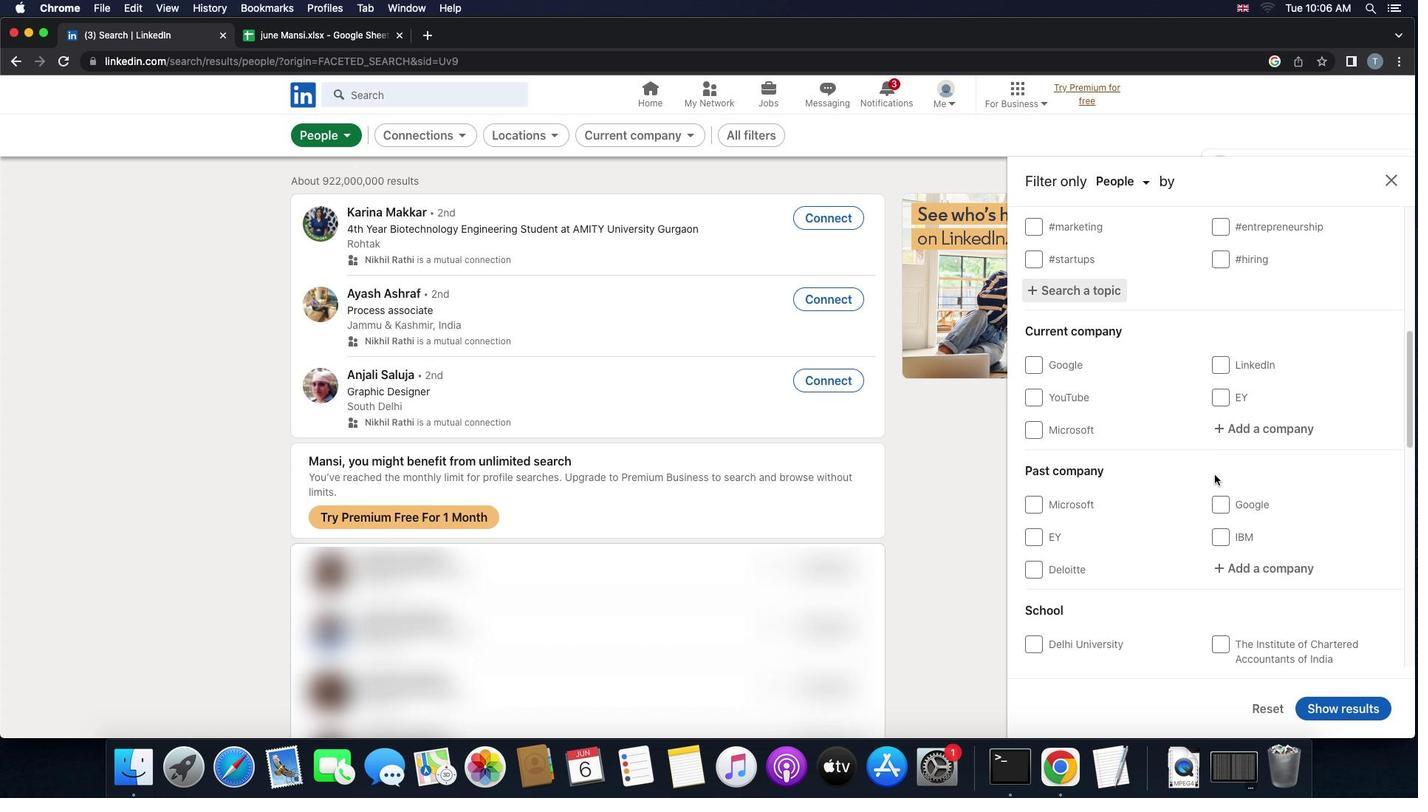 
Action: Mouse scrolled (1214, 474) with delta (0, -1)
Screenshot: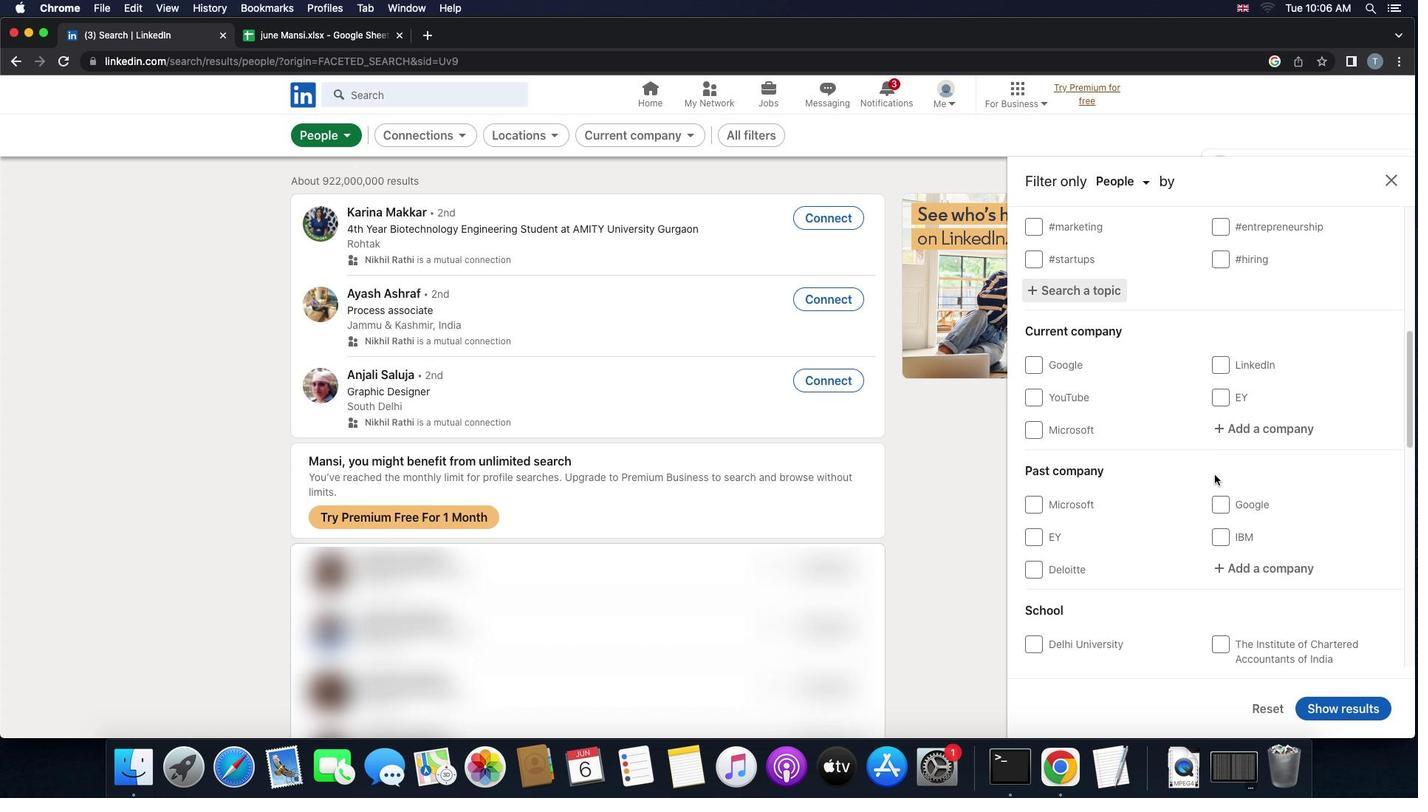 
Action: Mouse moved to (1215, 474)
Screenshot: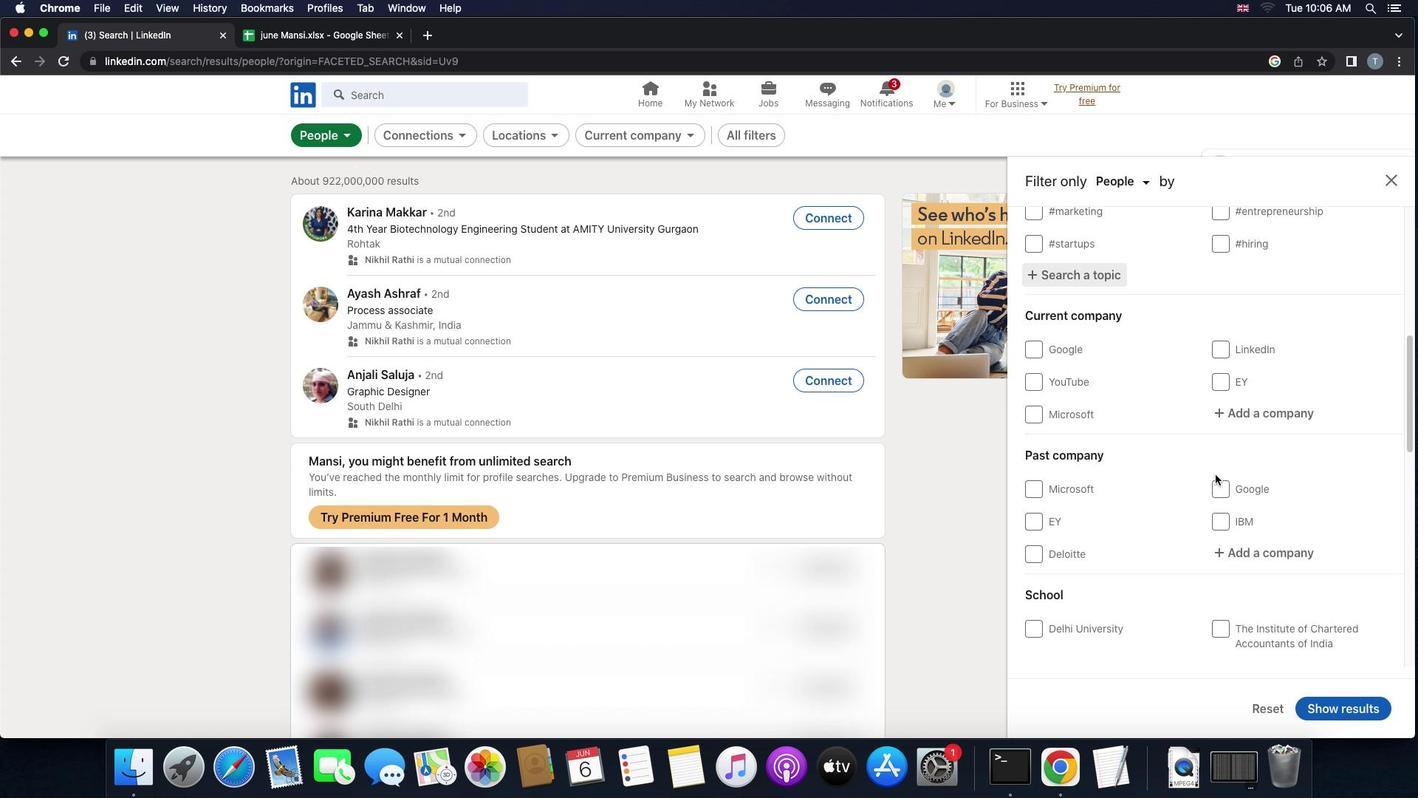 
Action: Mouse scrolled (1215, 474) with delta (0, -2)
Screenshot: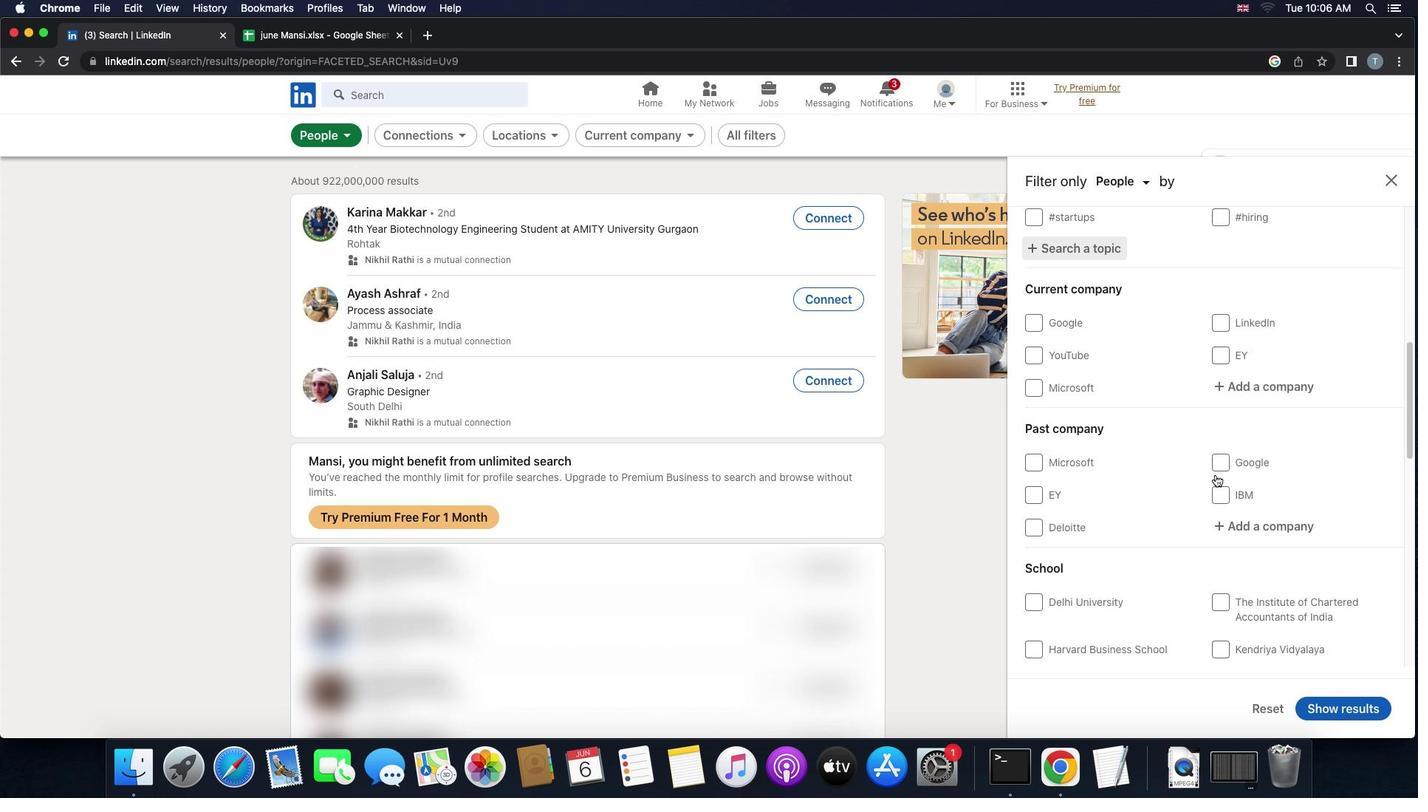 
Action: Mouse moved to (1214, 478)
Screenshot: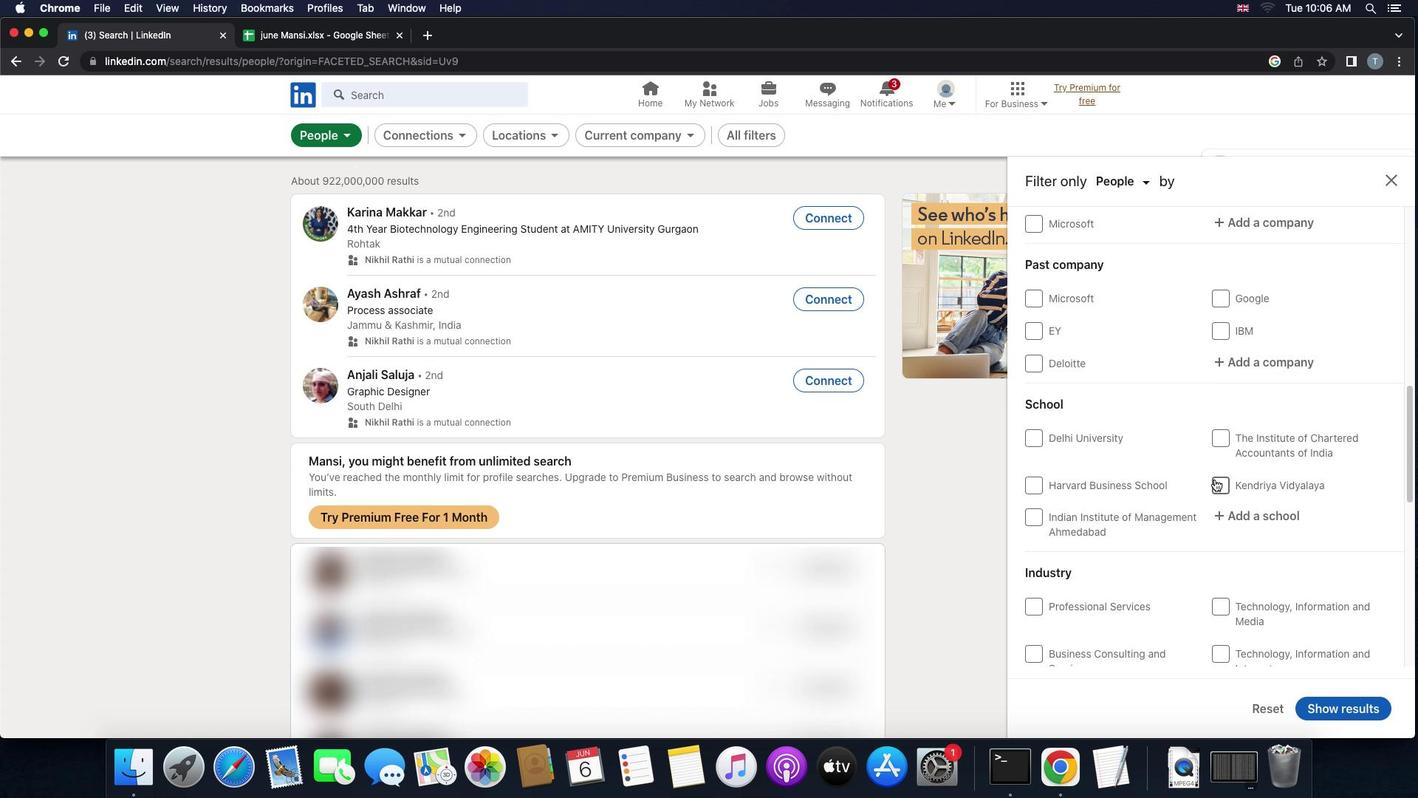 
Action: Mouse scrolled (1214, 478) with delta (0, 0)
Screenshot: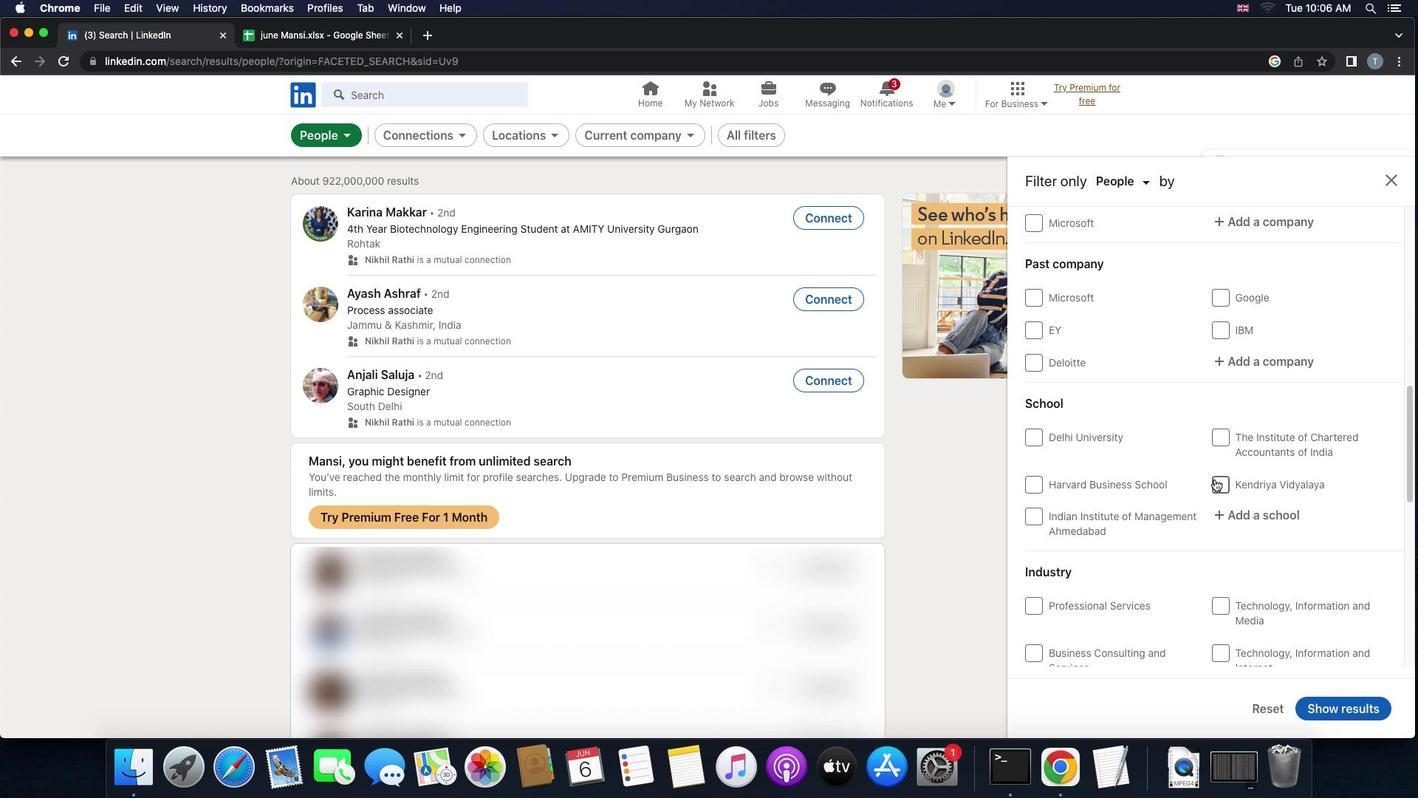 
Action: Mouse scrolled (1214, 478) with delta (0, 0)
Screenshot: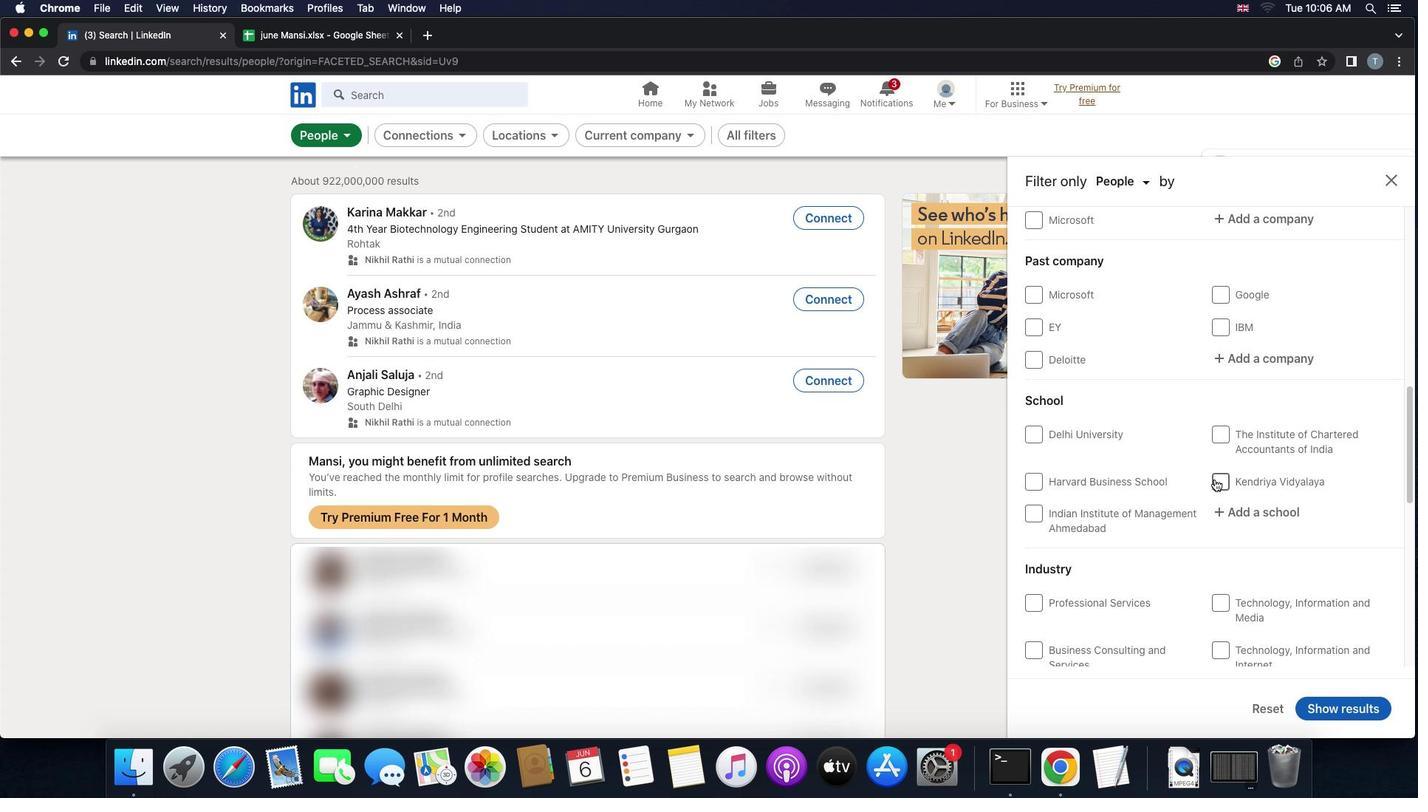 
Action: Mouse moved to (1220, 484)
Screenshot: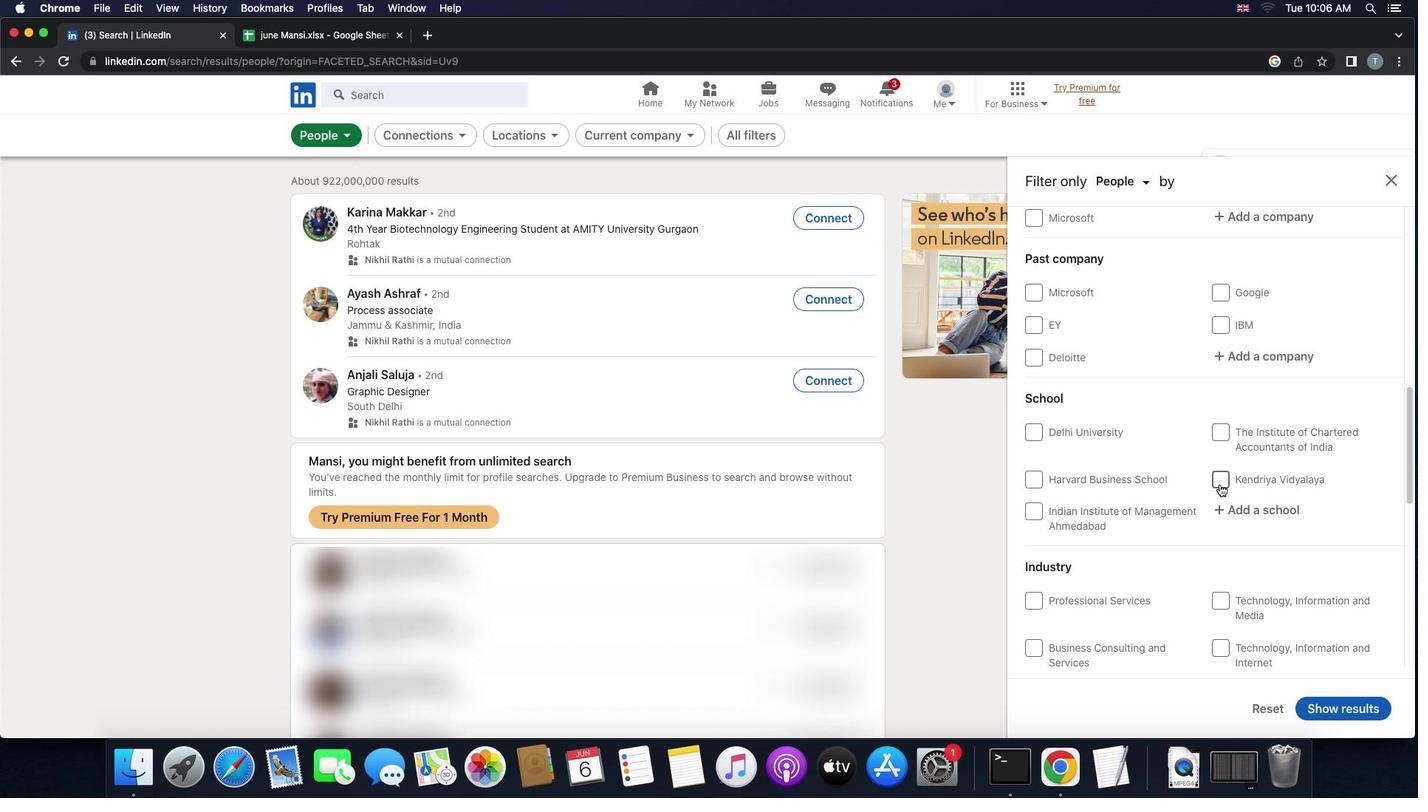 
Action: Mouse scrolled (1220, 484) with delta (0, 0)
Screenshot: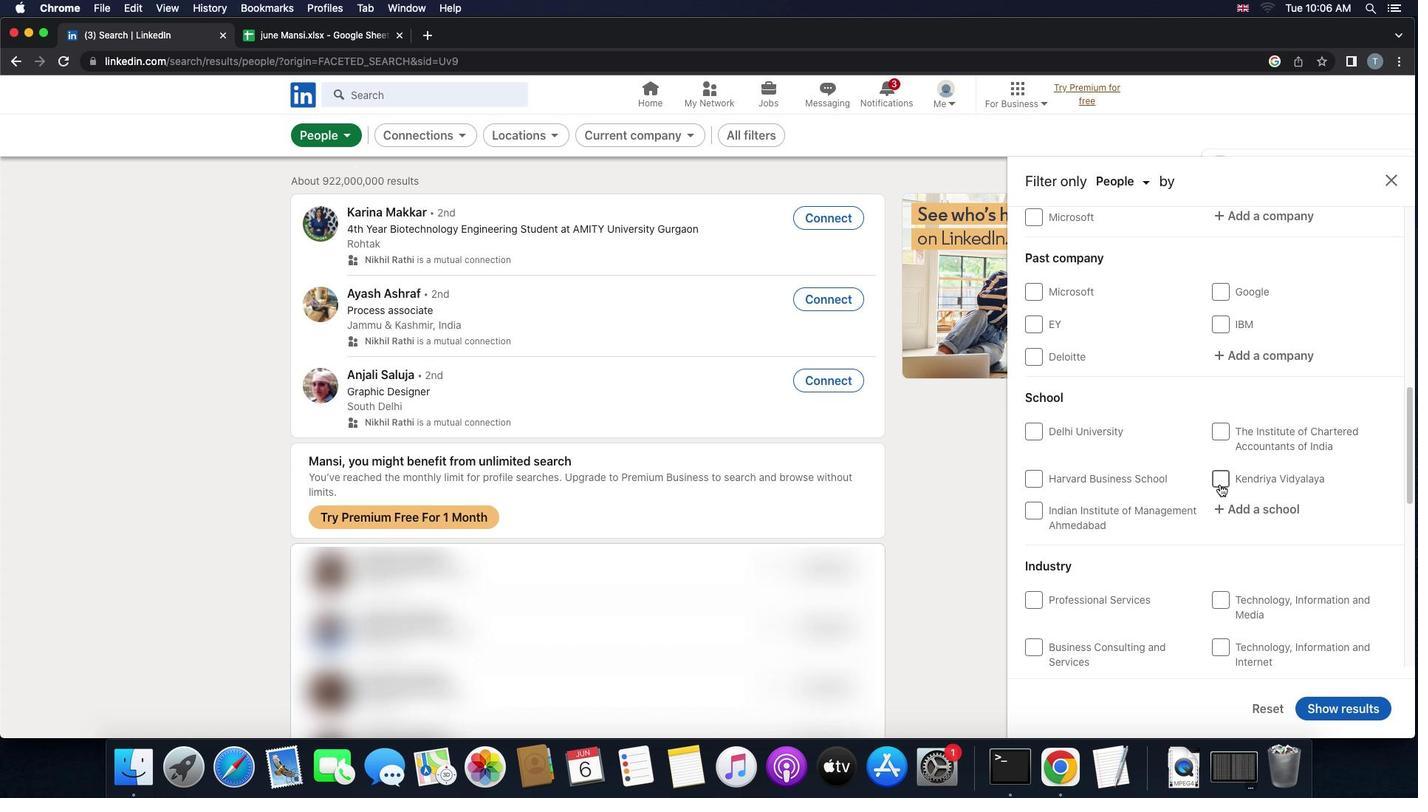 
Action: Mouse scrolled (1220, 484) with delta (0, 0)
Screenshot: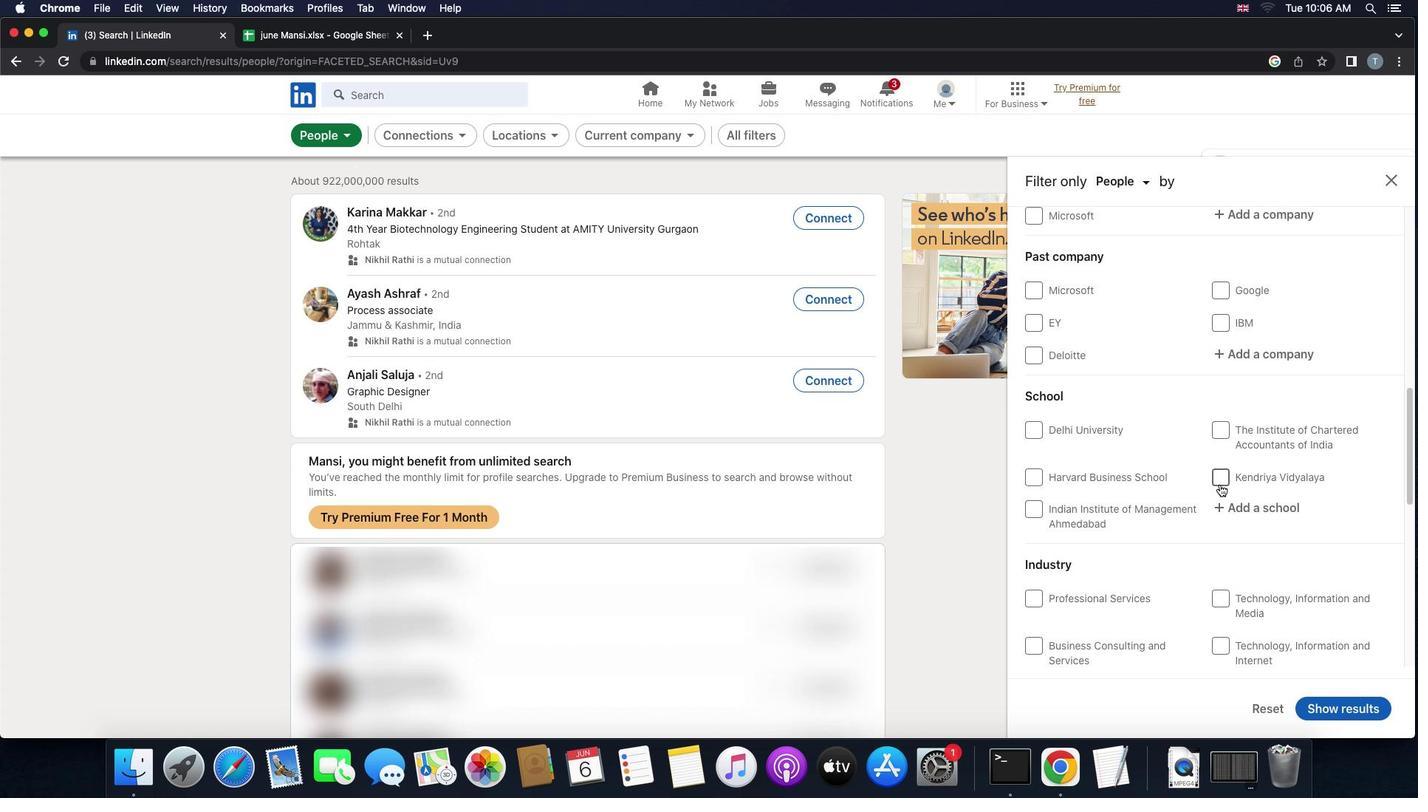 
Action: Mouse scrolled (1220, 484) with delta (0, 0)
Screenshot: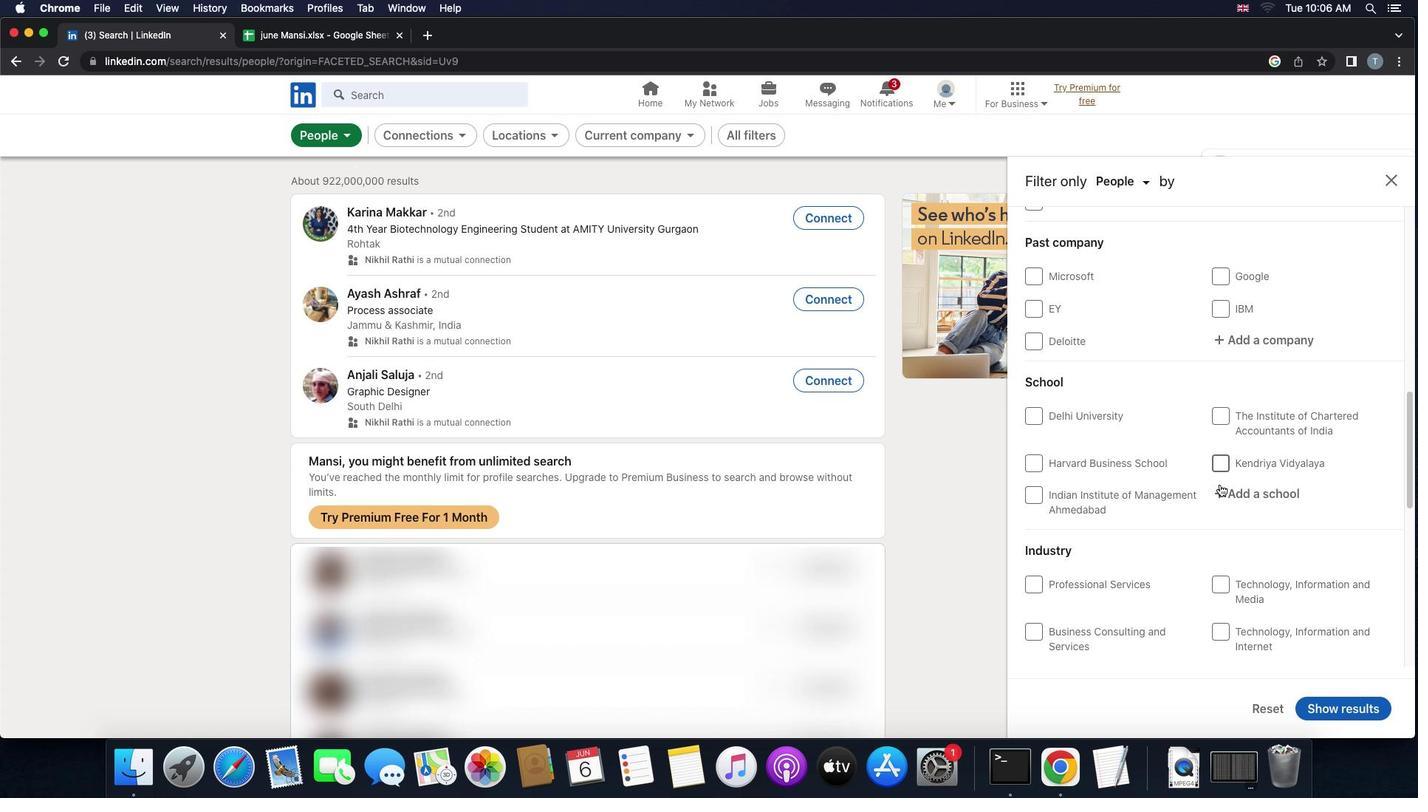 
Action: Mouse scrolled (1220, 484) with delta (0, 0)
Screenshot: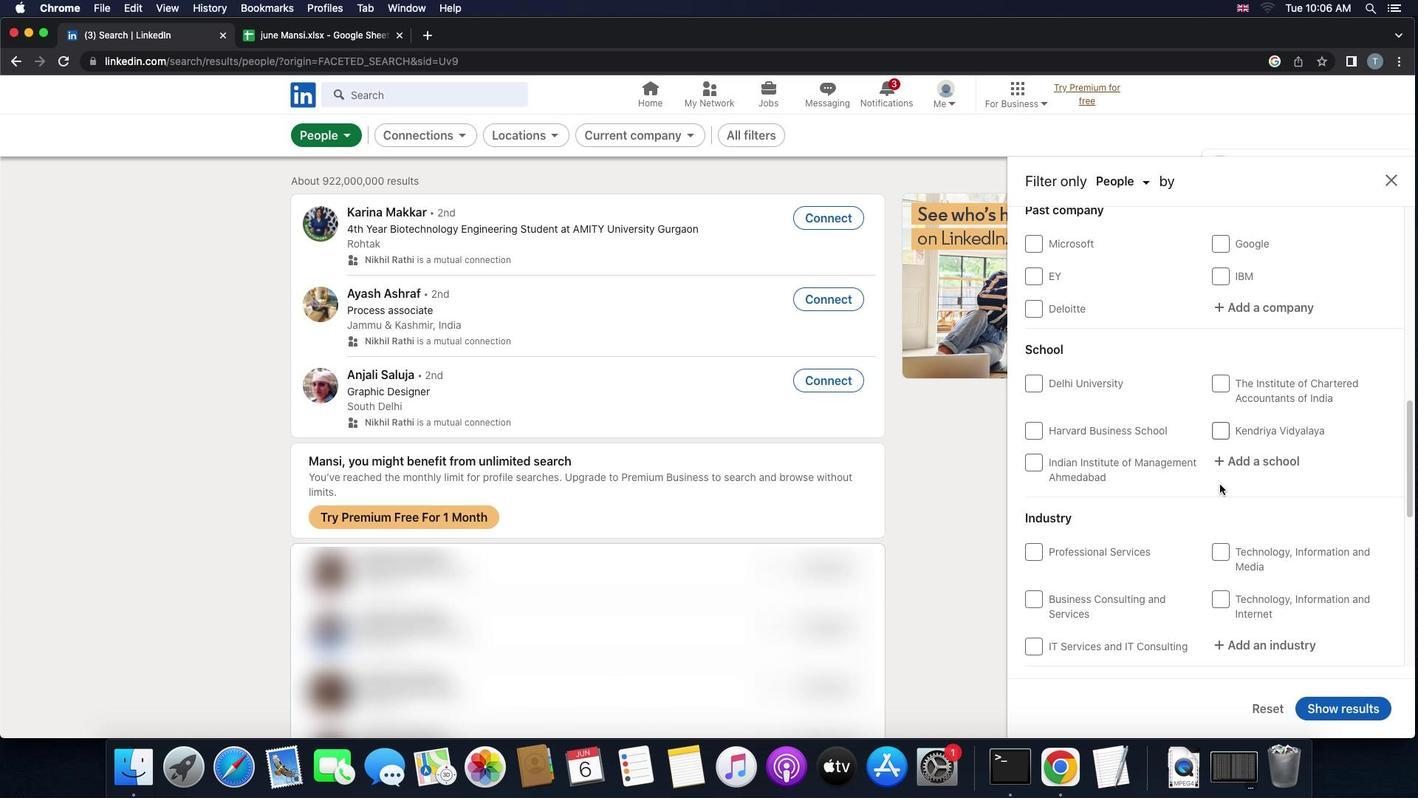 
Action: Mouse scrolled (1220, 484) with delta (0, 0)
Screenshot: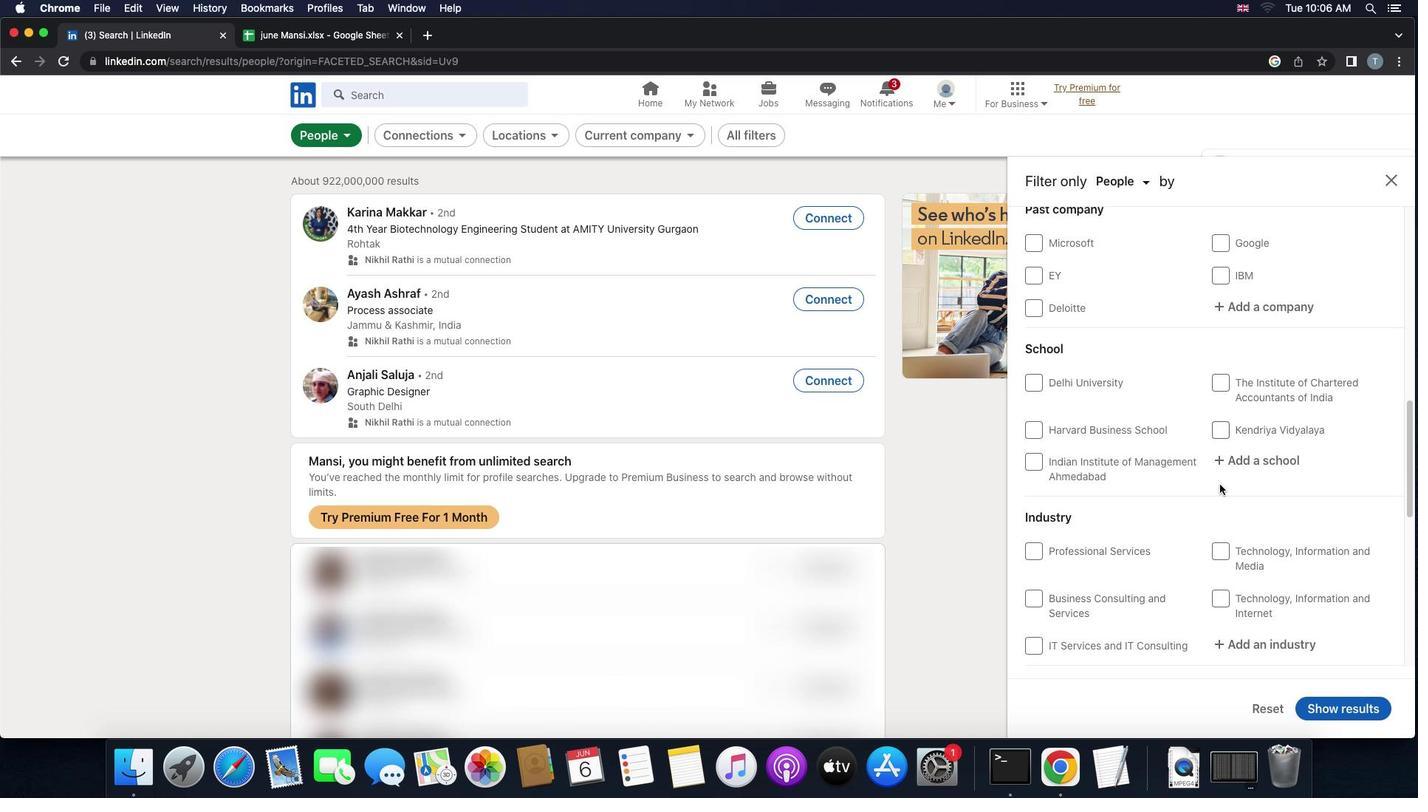 
Action: Mouse scrolled (1220, 484) with delta (0, 0)
Screenshot: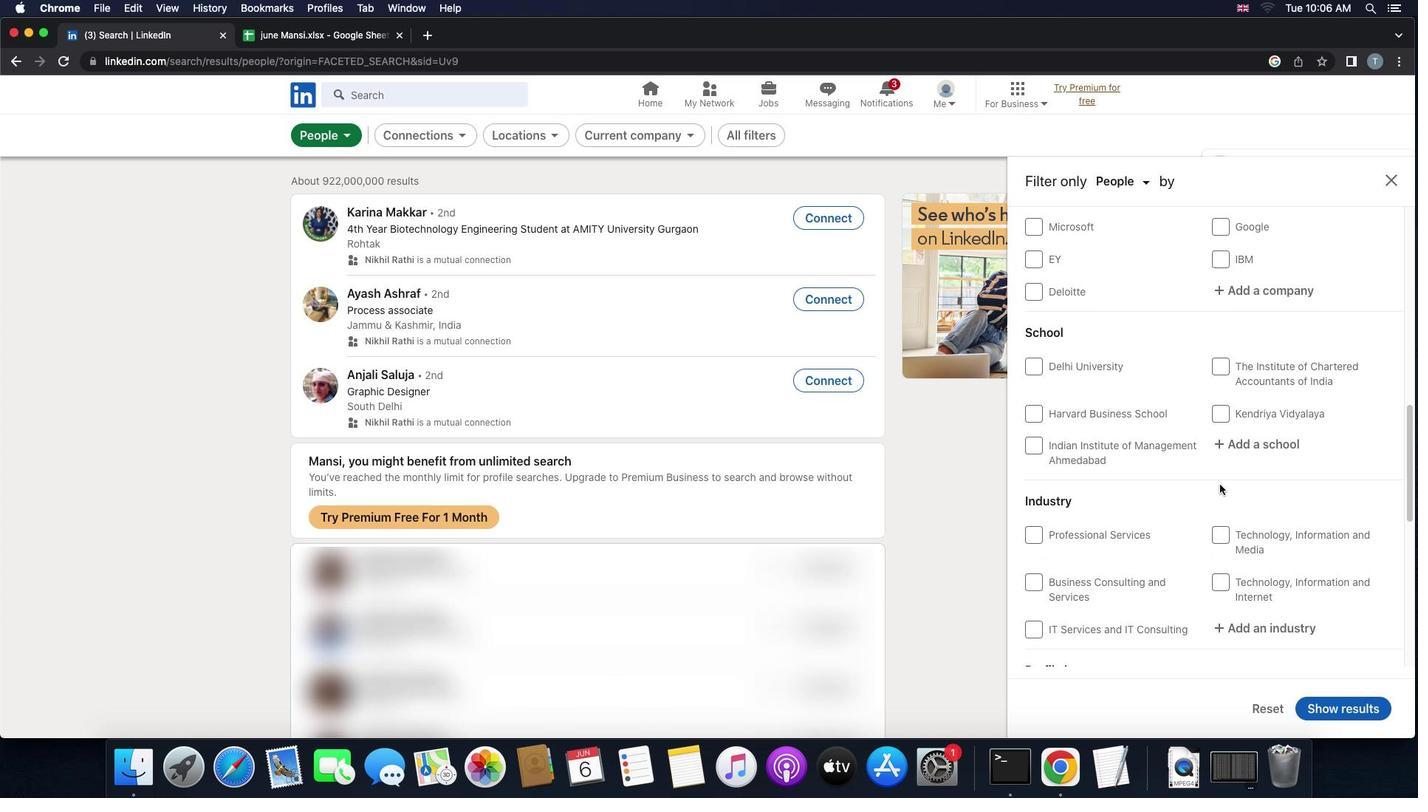 
Action: Mouse scrolled (1220, 484) with delta (0, 0)
Screenshot: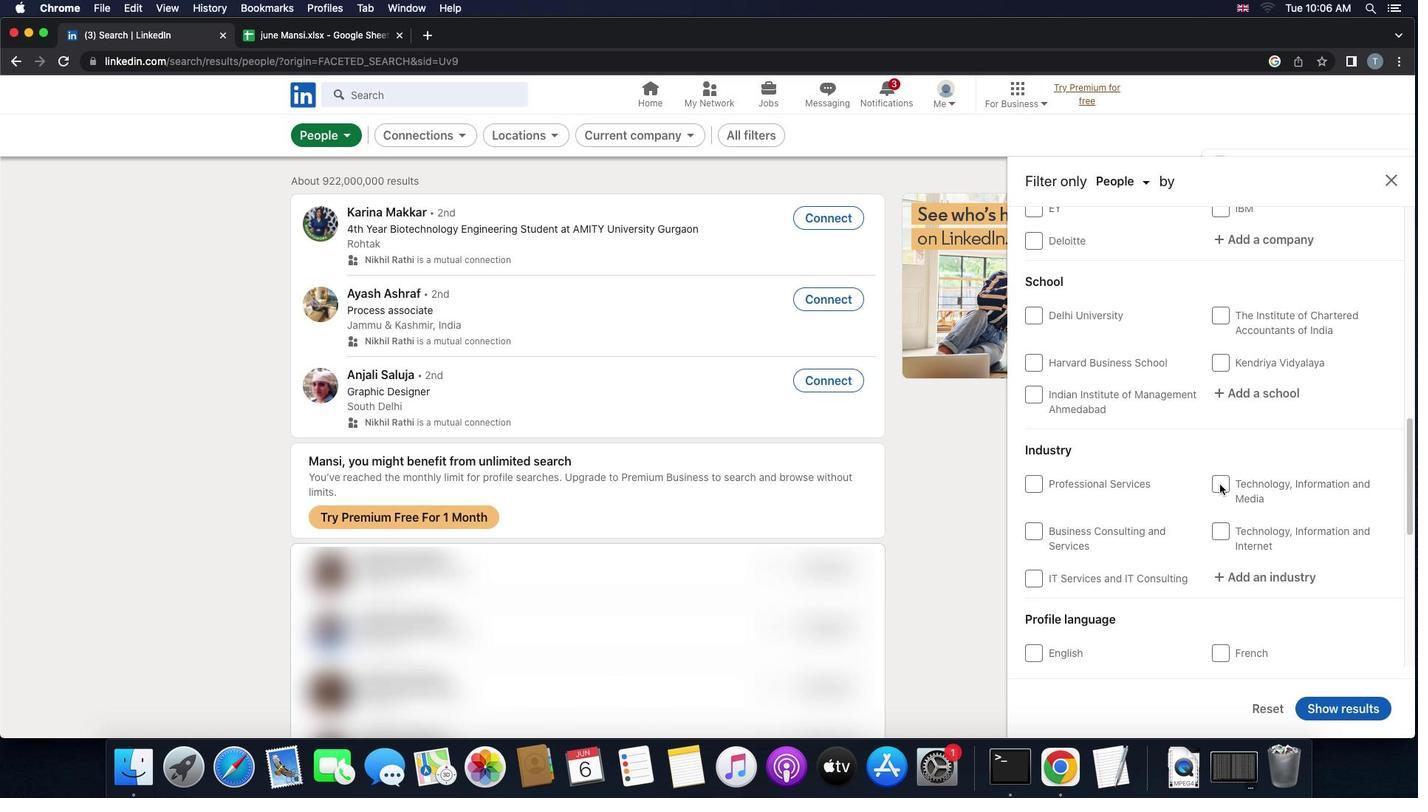 
Action: Mouse scrolled (1220, 484) with delta (0, 0)
Screenshot: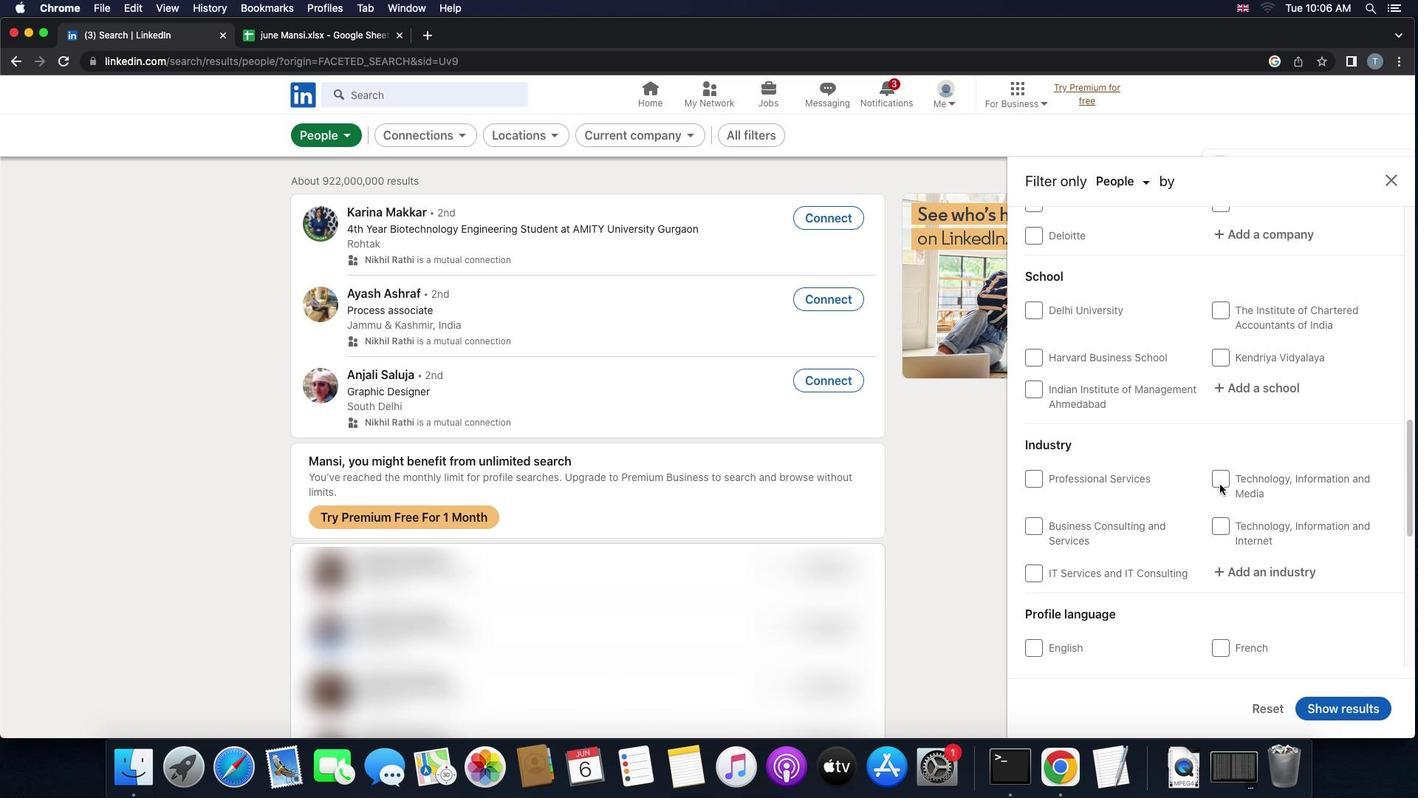 
Action: Mouse scrolled (1220, 484) with delta (0, -2)
Screenshot: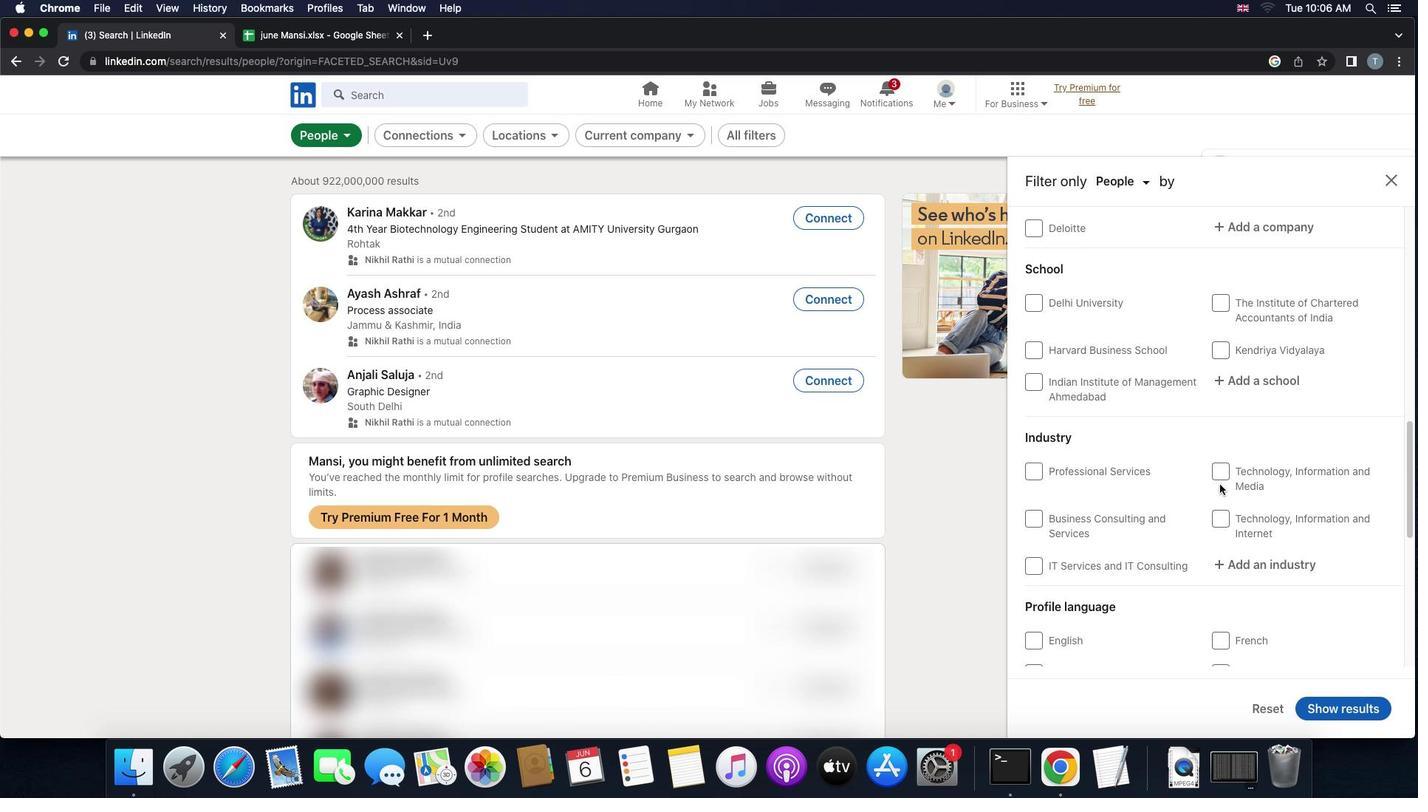 
Action: Mouse moved to (1223, 487)
Screenshot: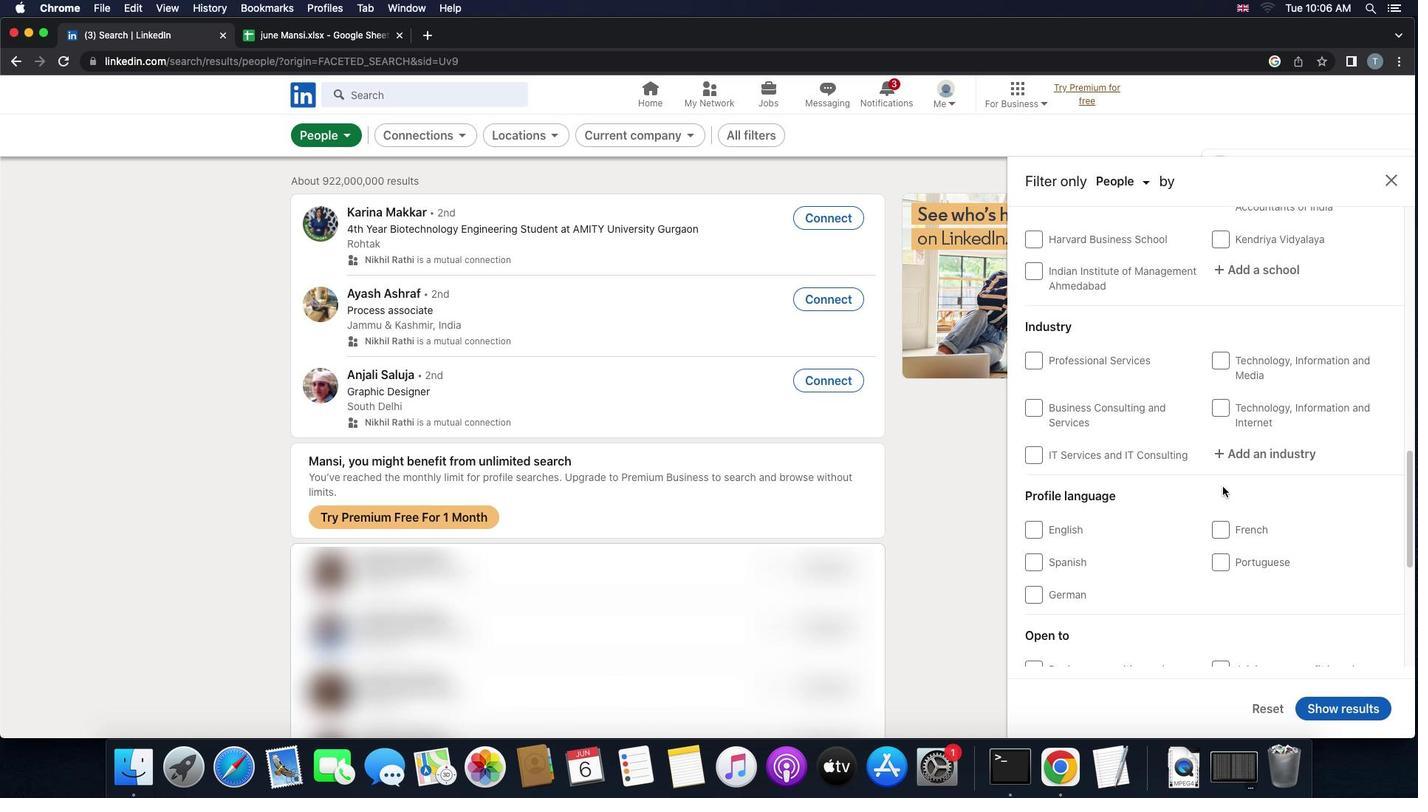 
Action: Mouse scrolled (1223, 487) with delta (0, 0)
Screenshot: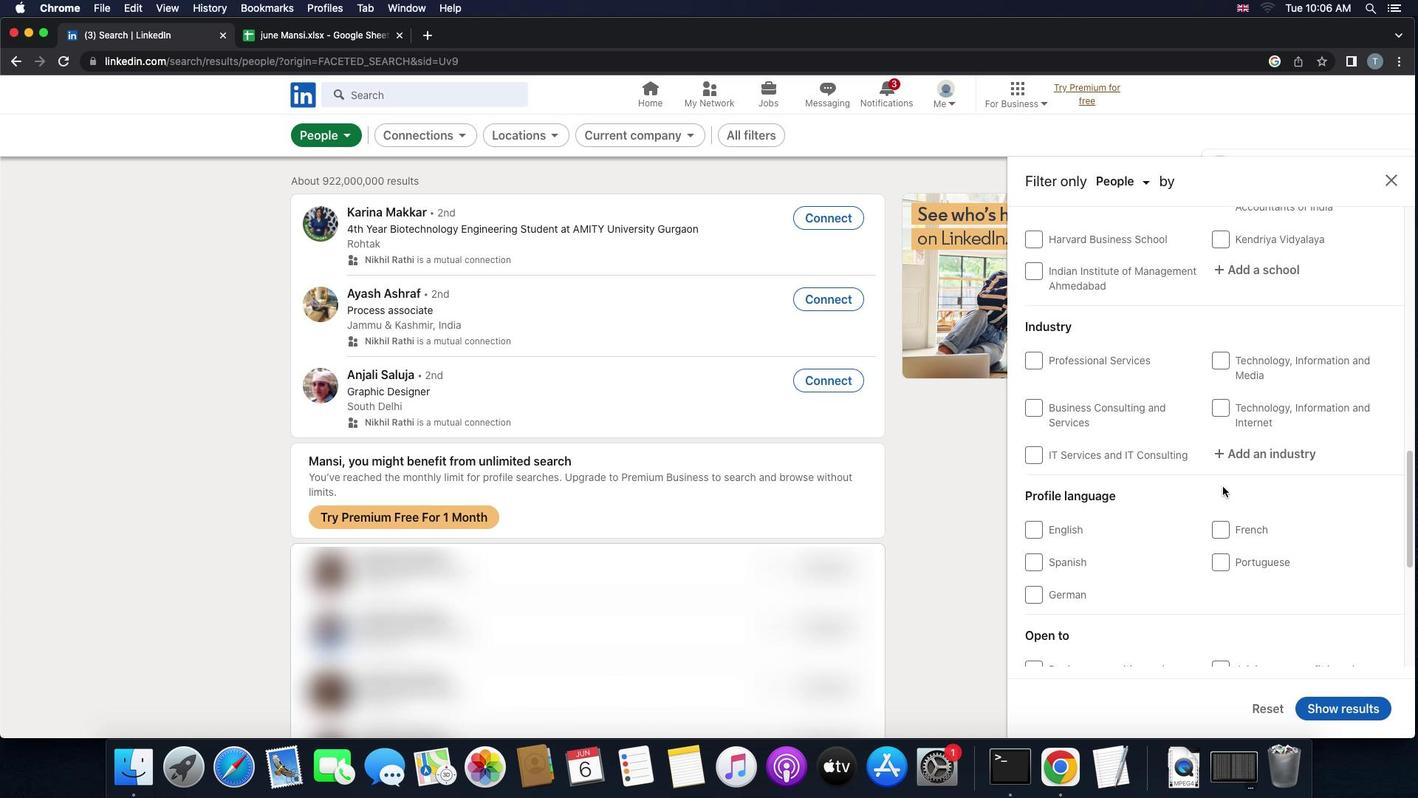 
Action: Mouse scrolled (1223, 487) with delta (0, 0)
Screenshot: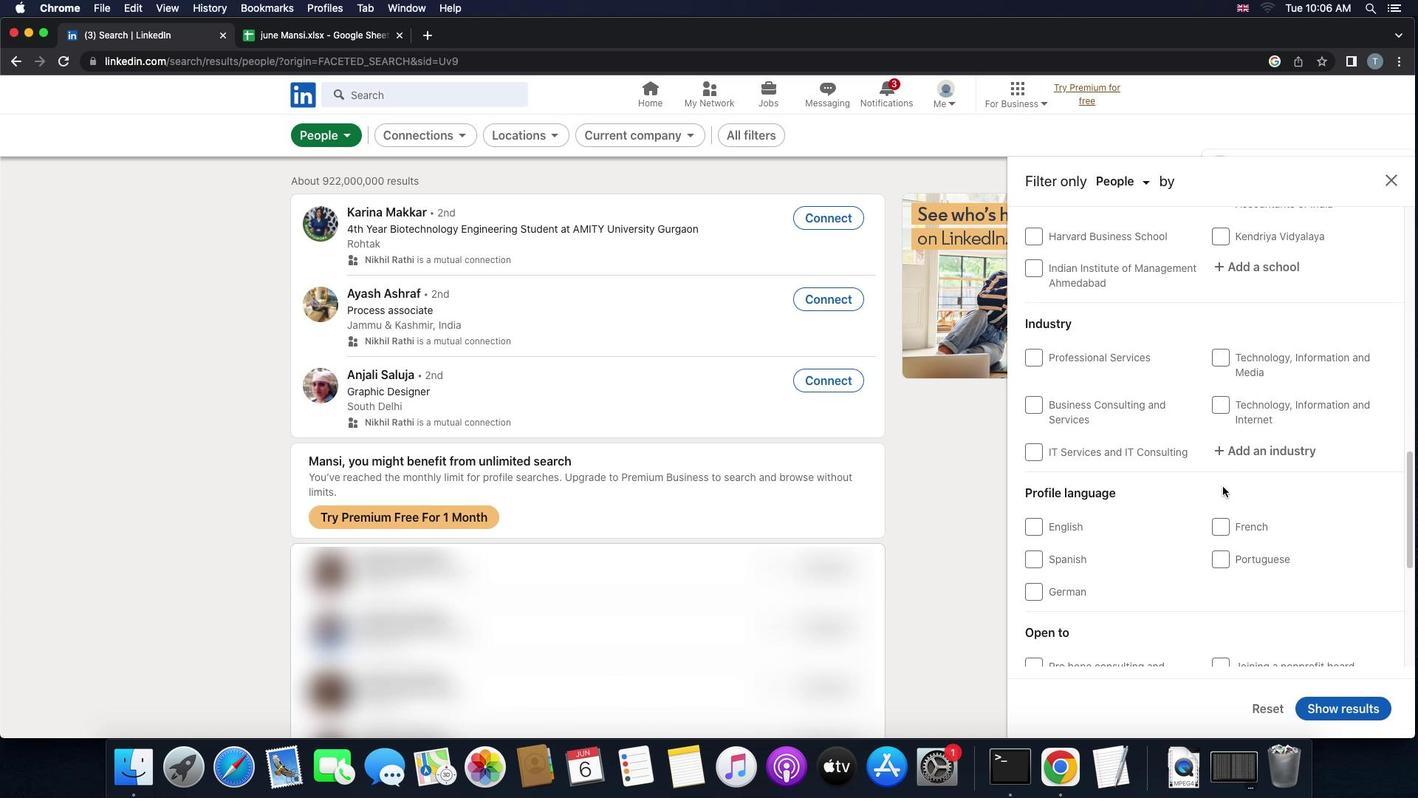 
Action: Mouse scrolled (1223, 487) with delta (0, 0)
Screenshot: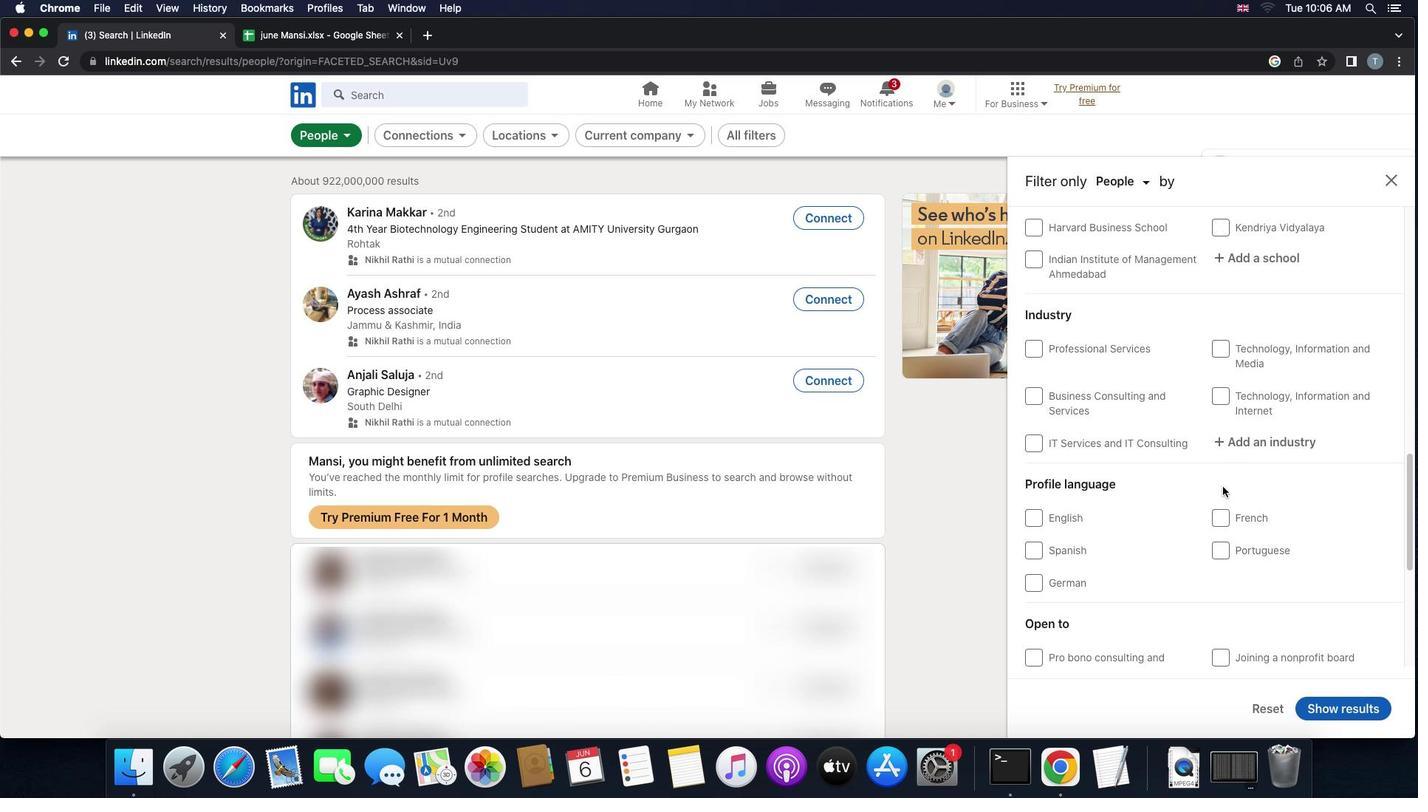 
Action: Mouse moved to (1033, 453)
Screenshot: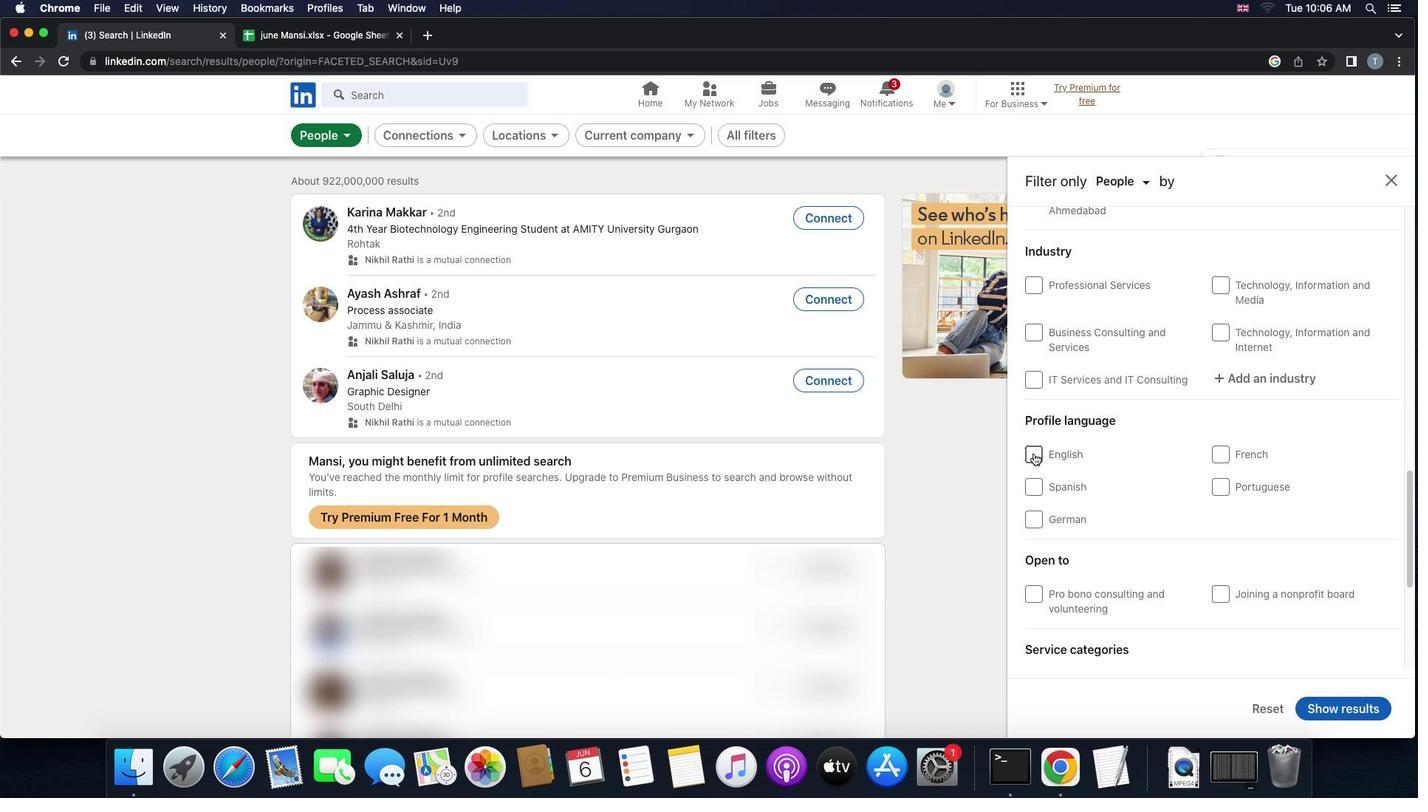 
Action: Mouse pressed left at (1033, 453)
Screenshot: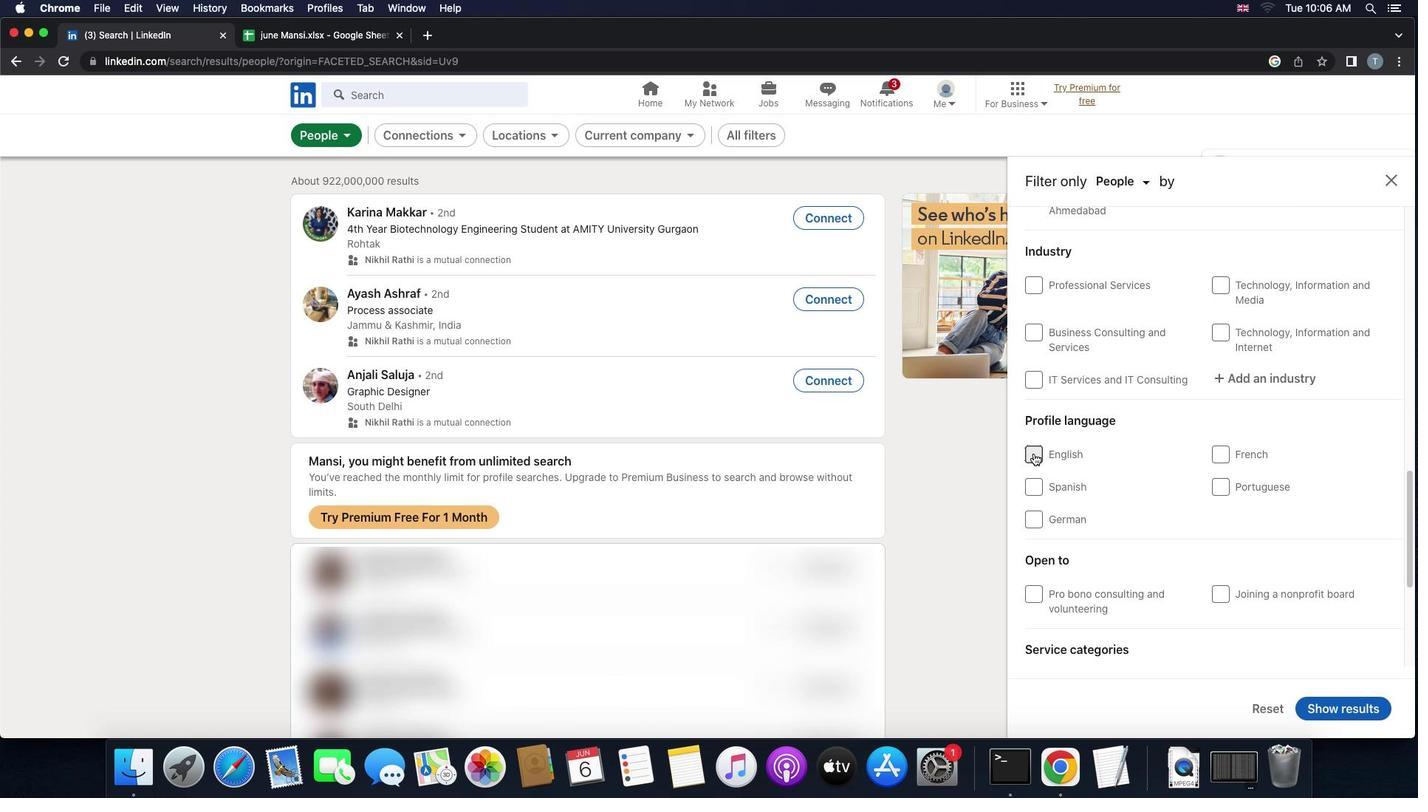 
Action: Mouse moved to (1164, 479)
Screenshot: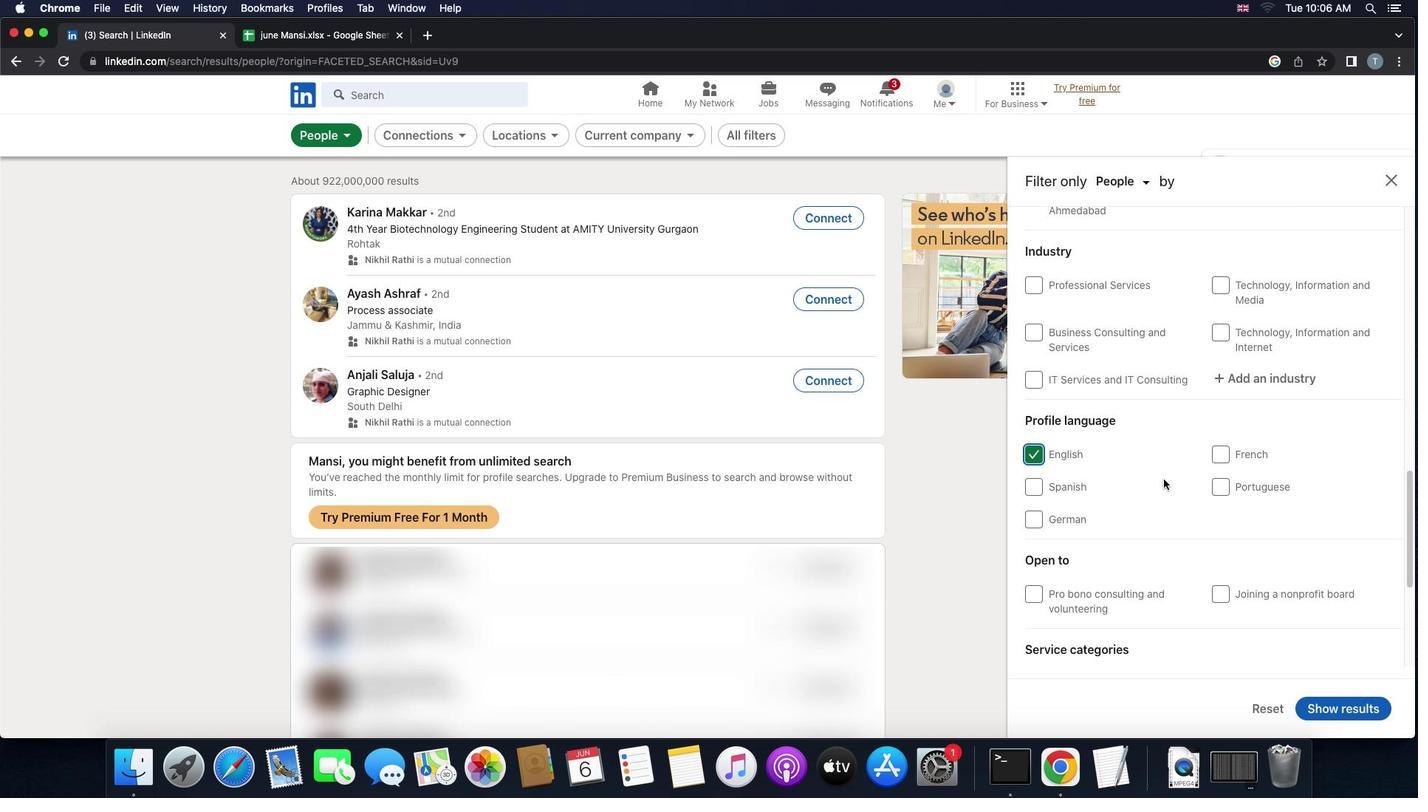 
Action: Mouse scrolled (1164, 479) with delta (0, 0)
Screenshot: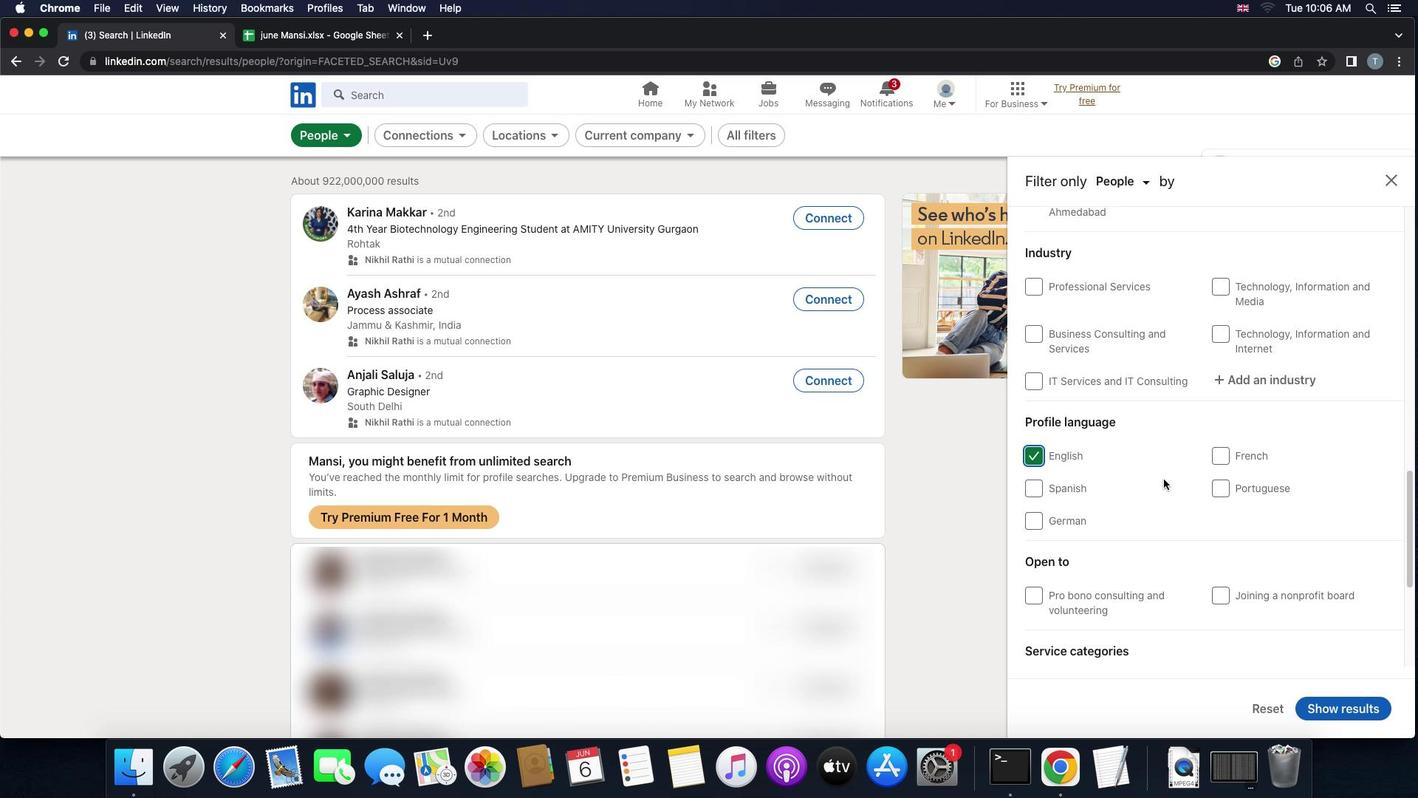 
Action: Mouse scrolled (1164, 479) with delta (0, 0)
Screenshot: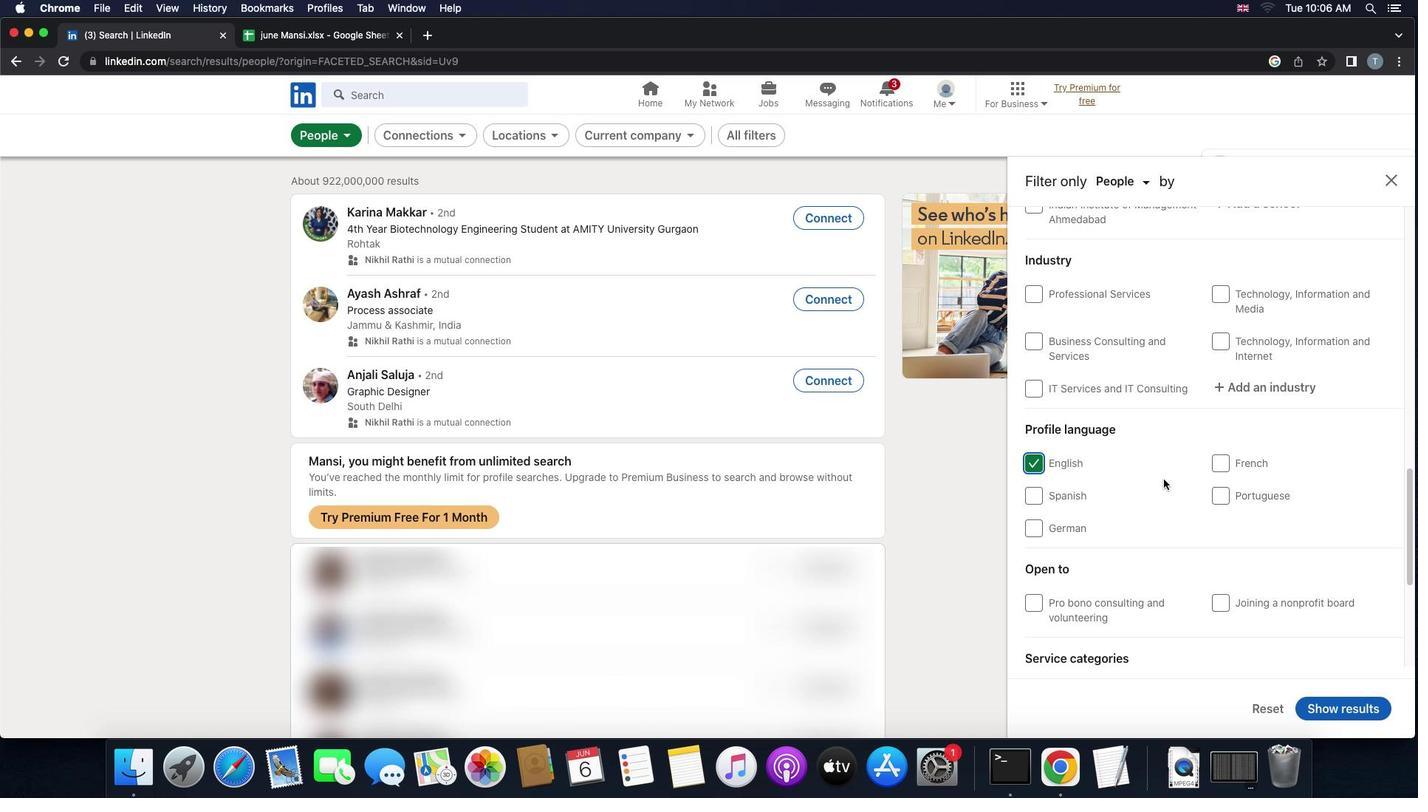 
Action: Mouse scrolled (1164, 479) with delta (0, 2)
Screenshot: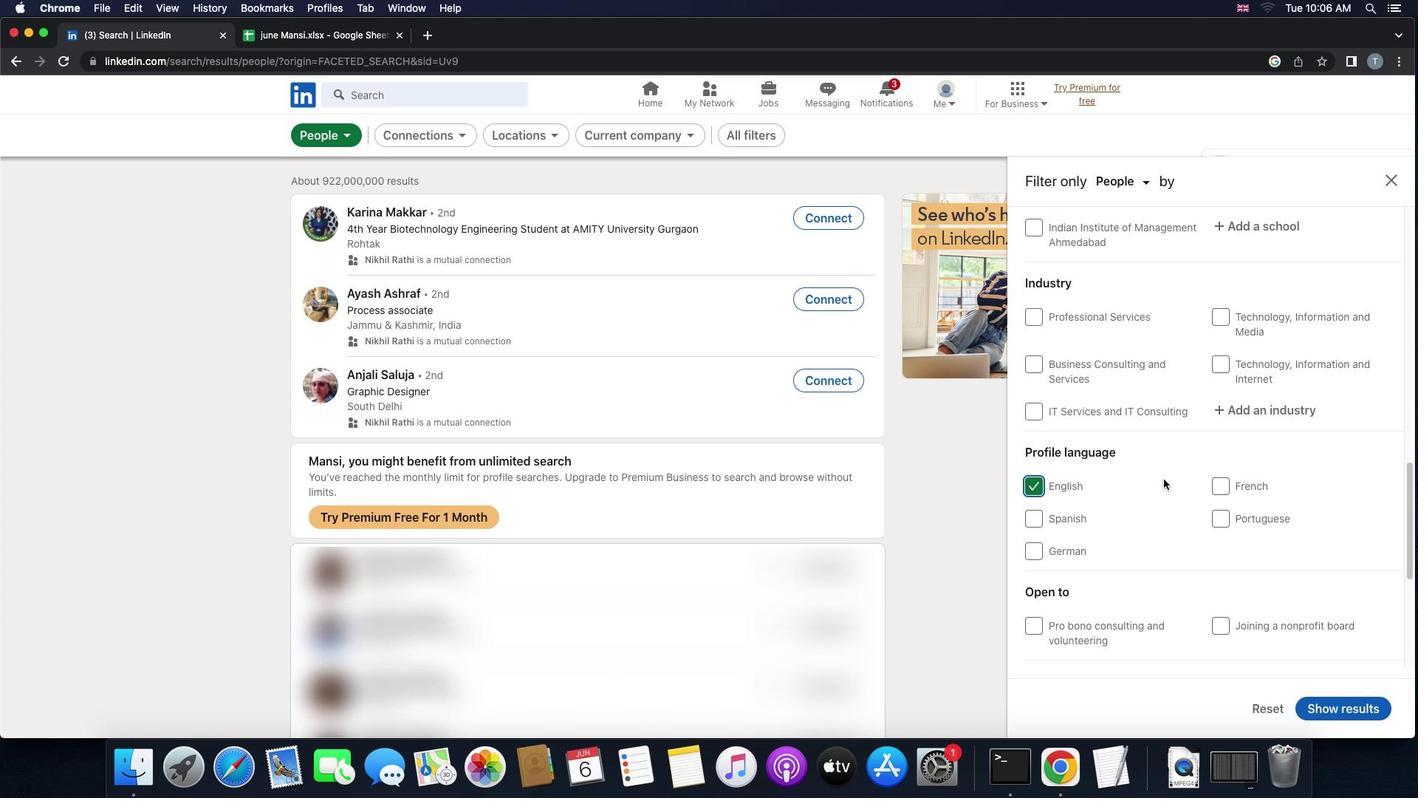 
Action: Mouse scrolled (1164, 479) with delta (0, 0)
Screenshot: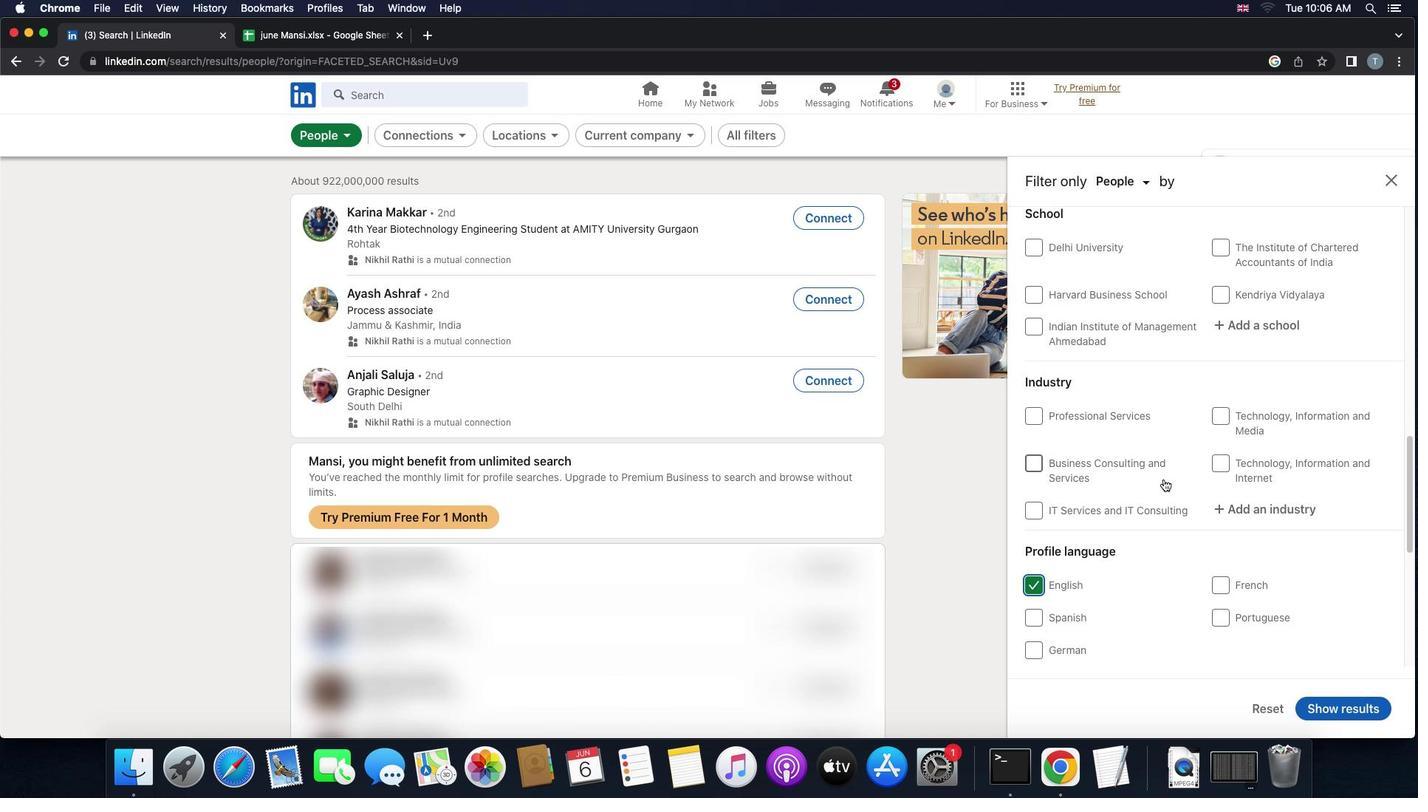 
Action: Mouse scrolled (1164, 479) with delta (0, 0)
Screenshot: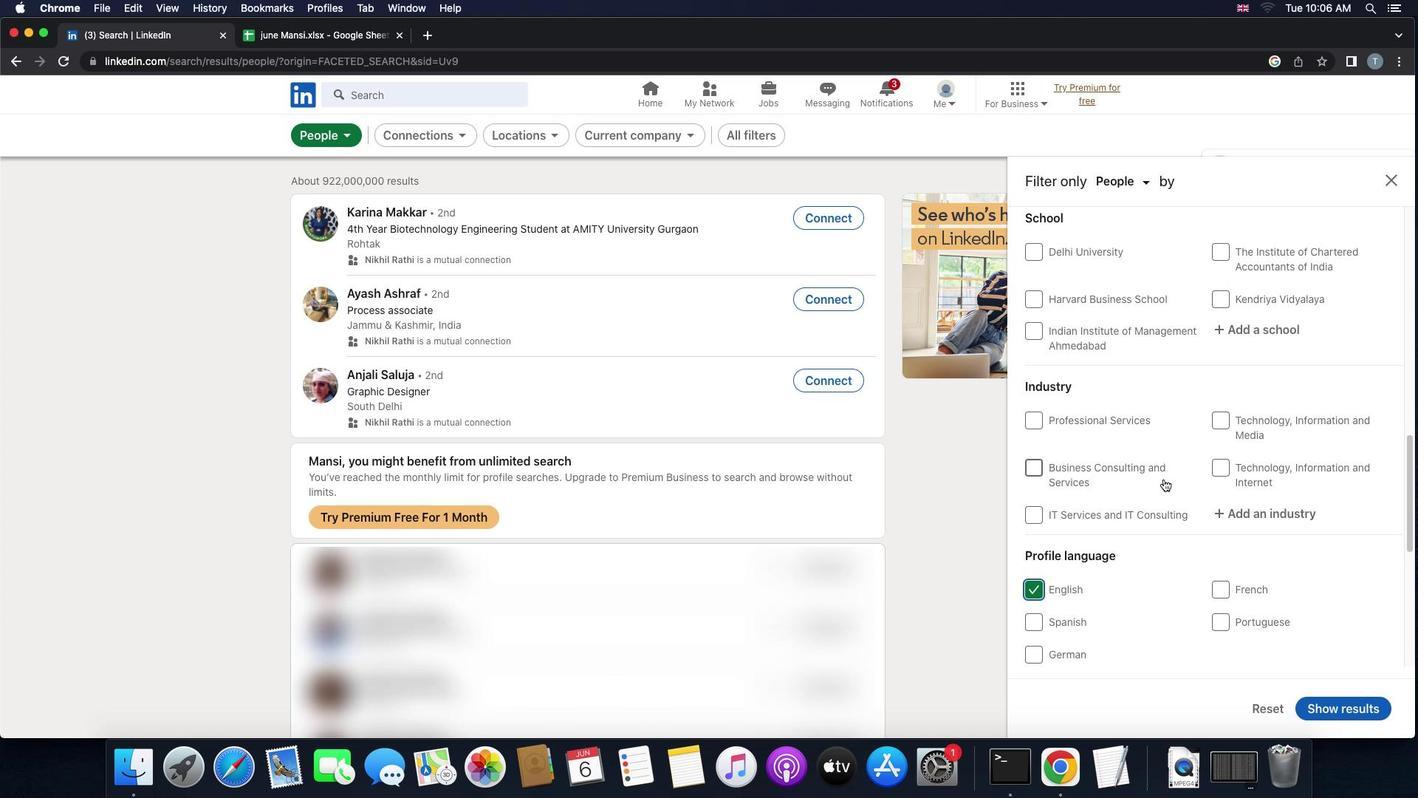
Action: Mouse scrolled (1164, 479) with delta (0, 0)
Screenshot: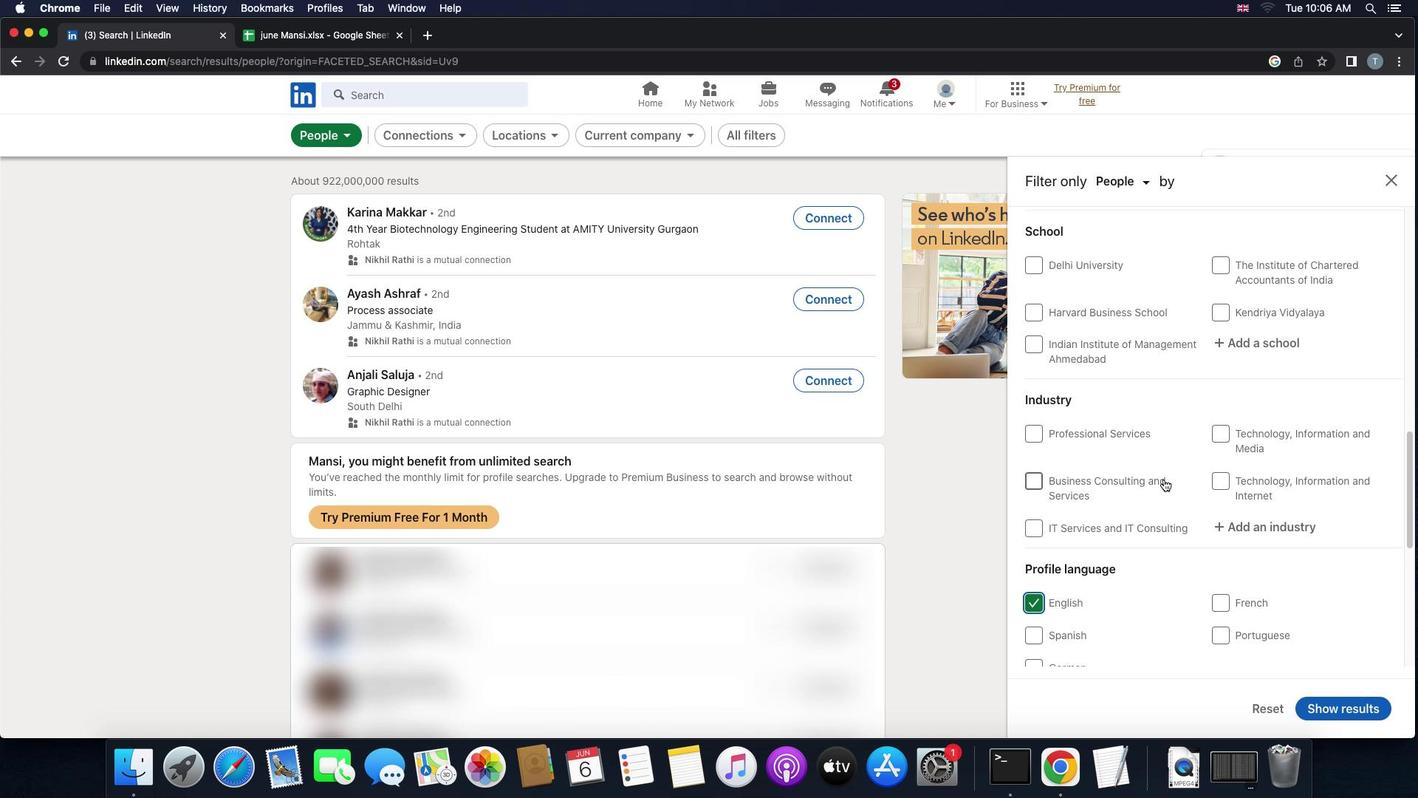 
Action: Mouse scrolled (1164, 479) with delta (0, 0)
Screenshot: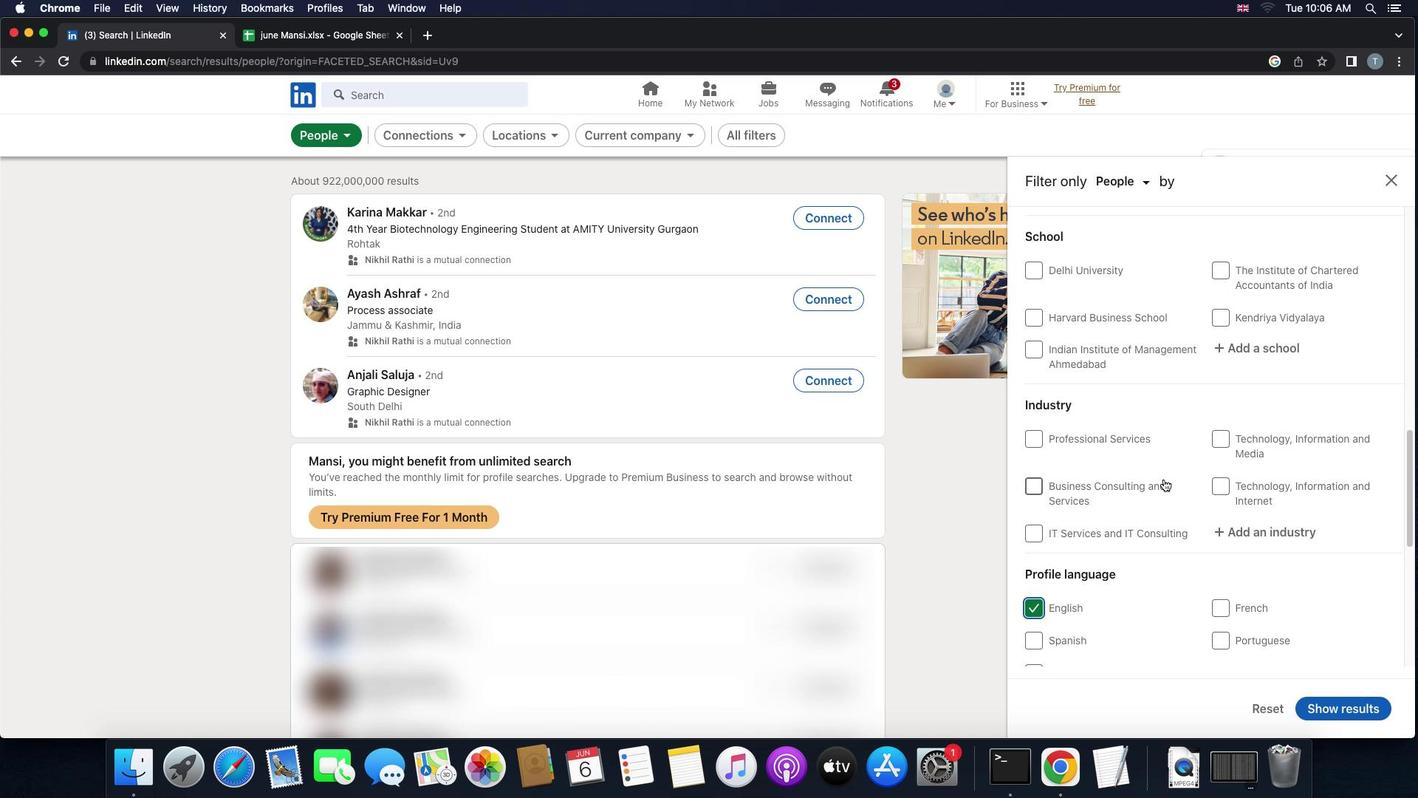 
Action: Mouse scrolled (1164, 479) with delta (0, 0)
Screenshot: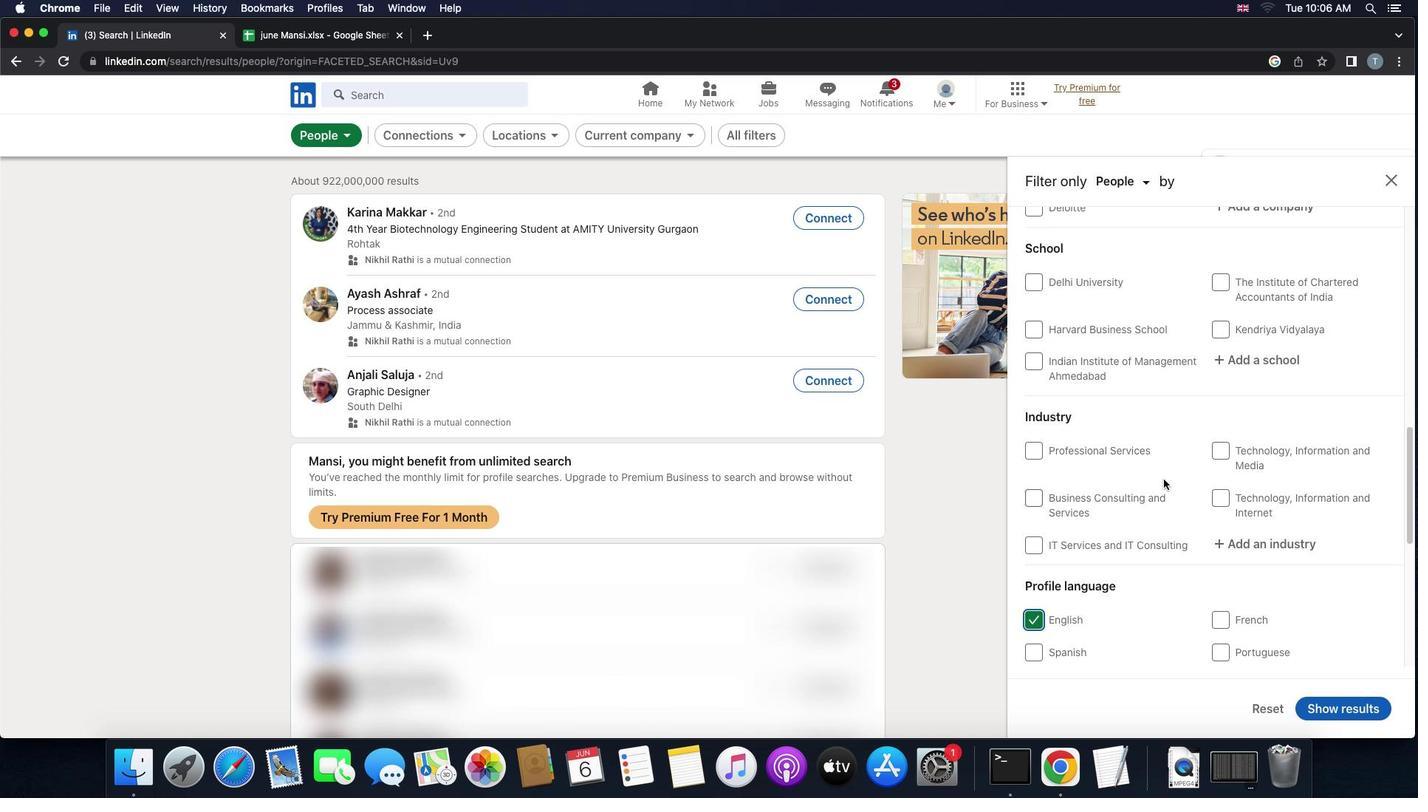 
Action: Mouse scrolled (1164, 479) with delta (0, 0)
Screenshot: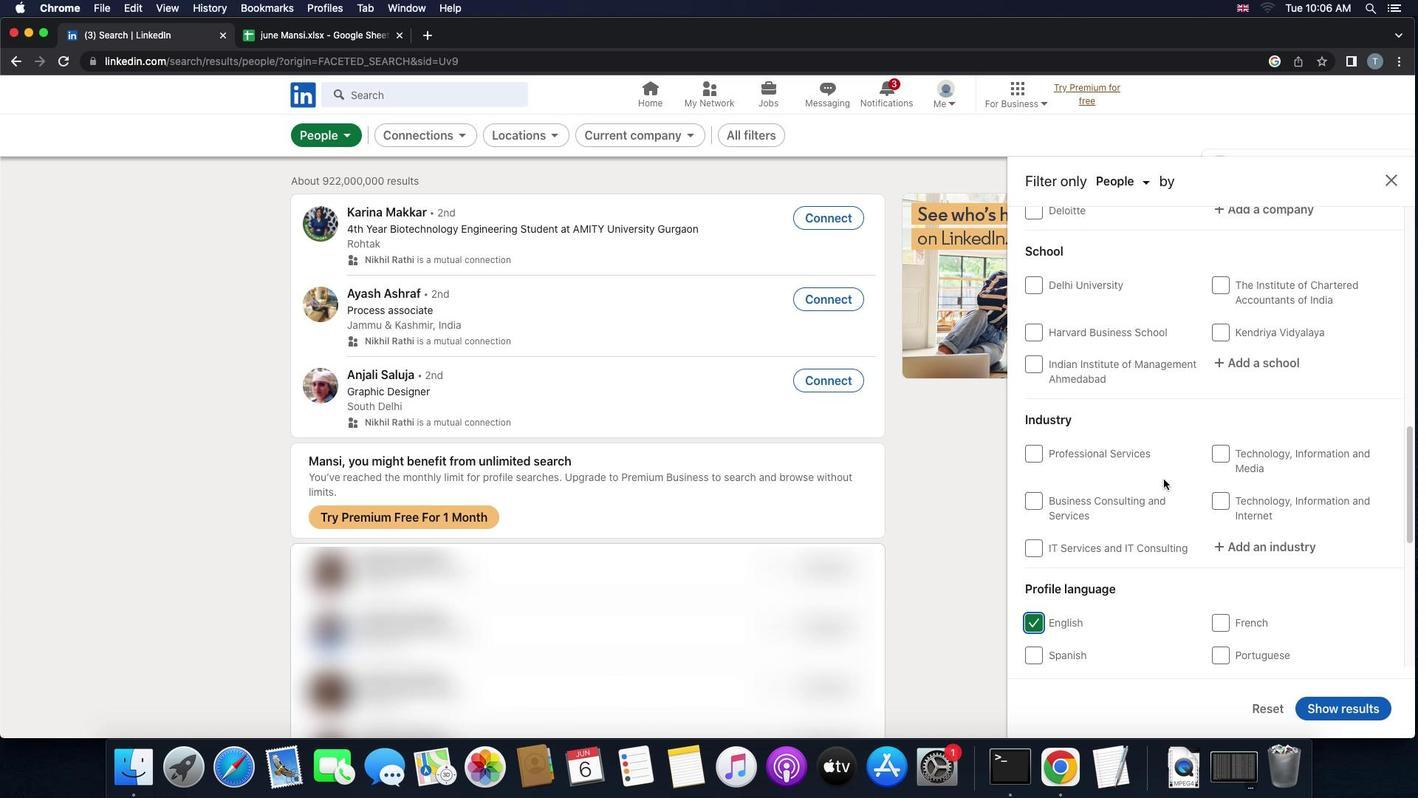 
Action: Mouse scrolled (1164, 479) with delta (0, 0)
Screenshot: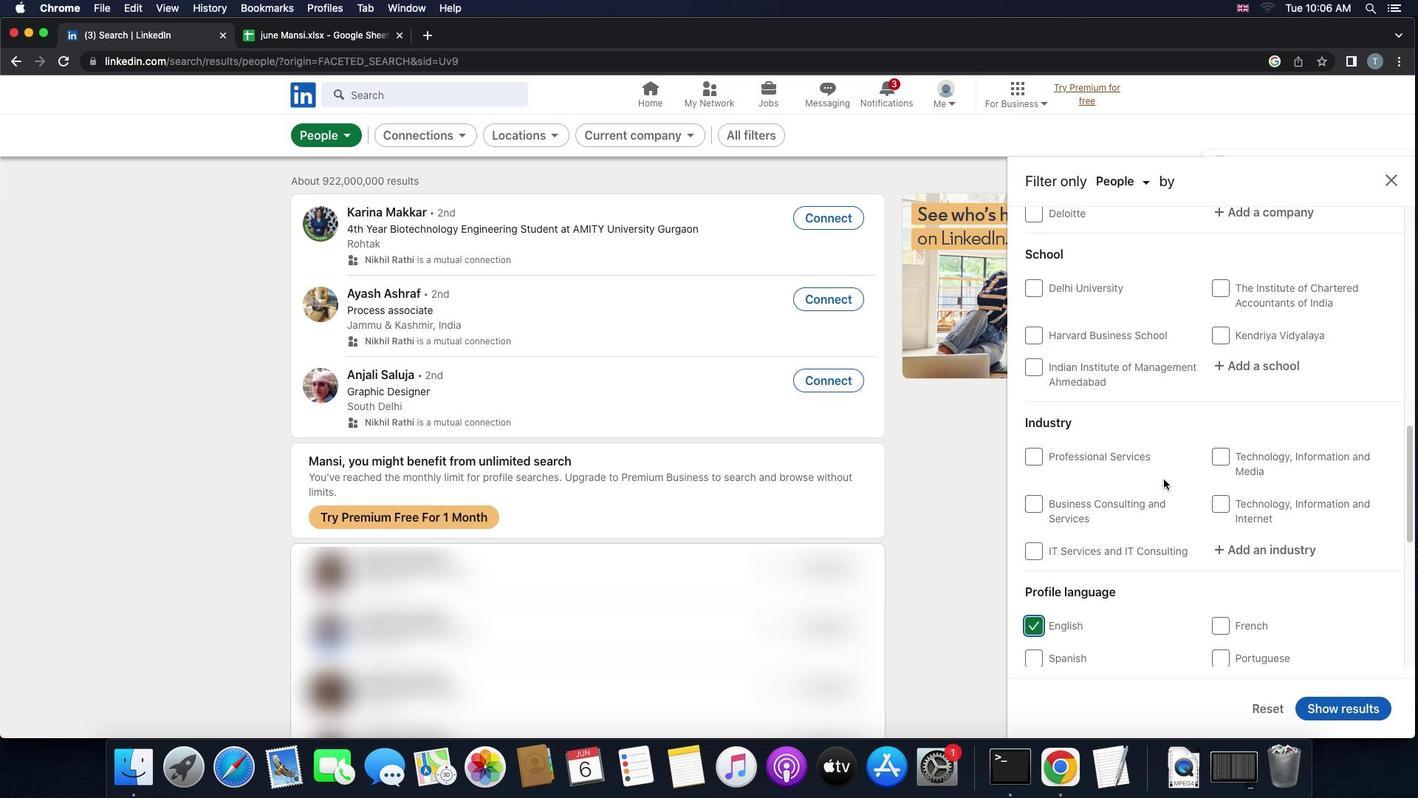 
Action: Mouse scrolled (1164, 479) with delta (0, 0)
Screenshot: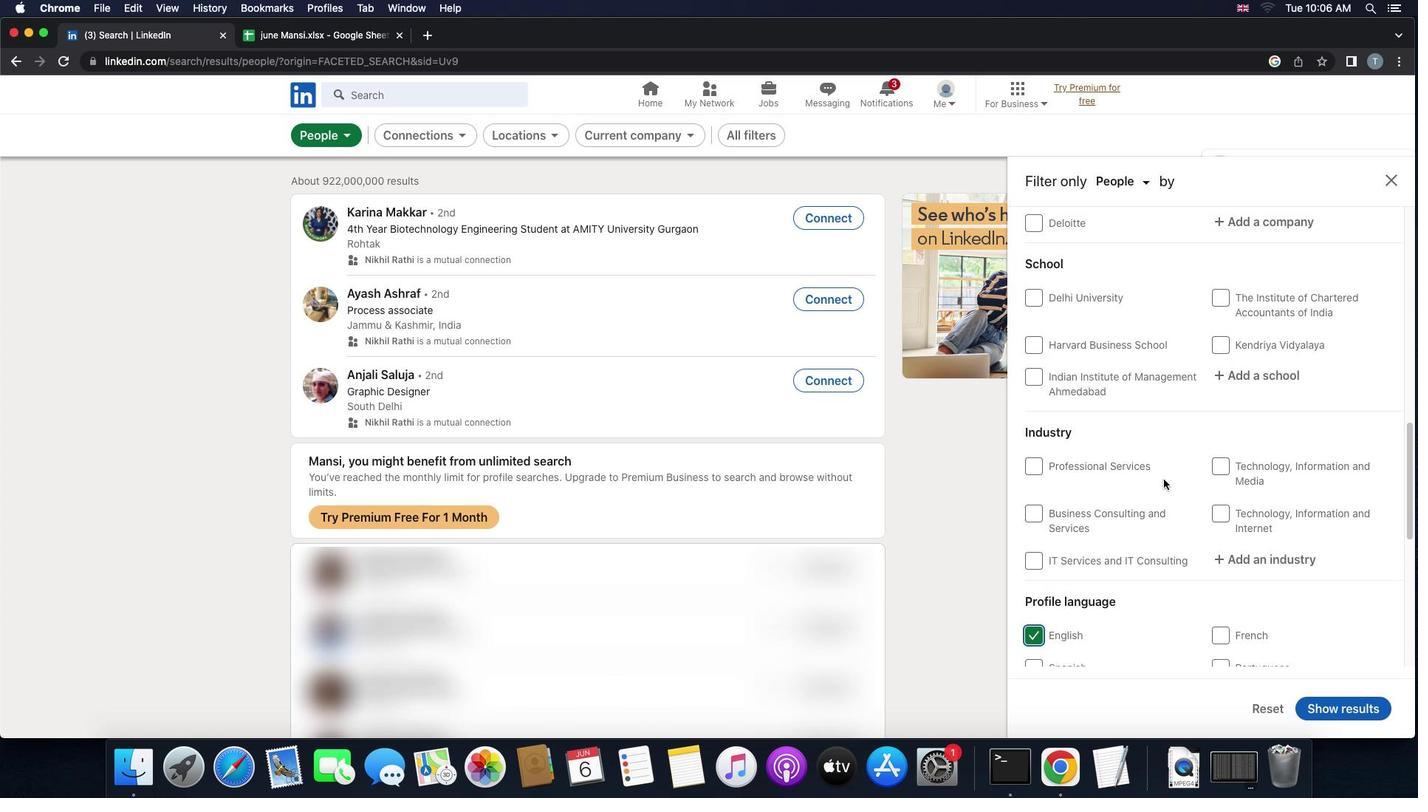 
Action: Mouse scrolled (1164, 479) with delta (0, 2)
Screenshot: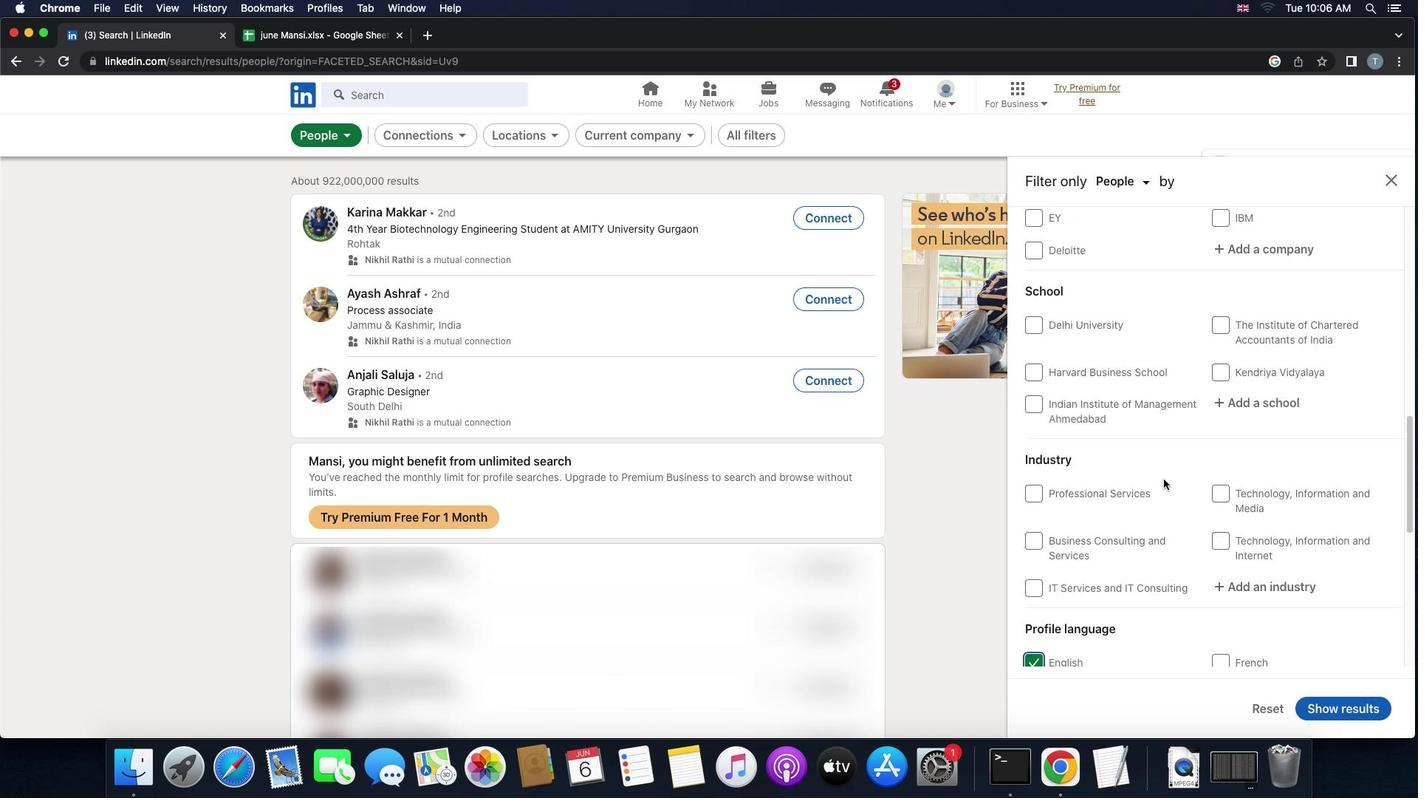 
Action: Mouse scrolled (1164, 479) with delta (0, 0)
Screenshot: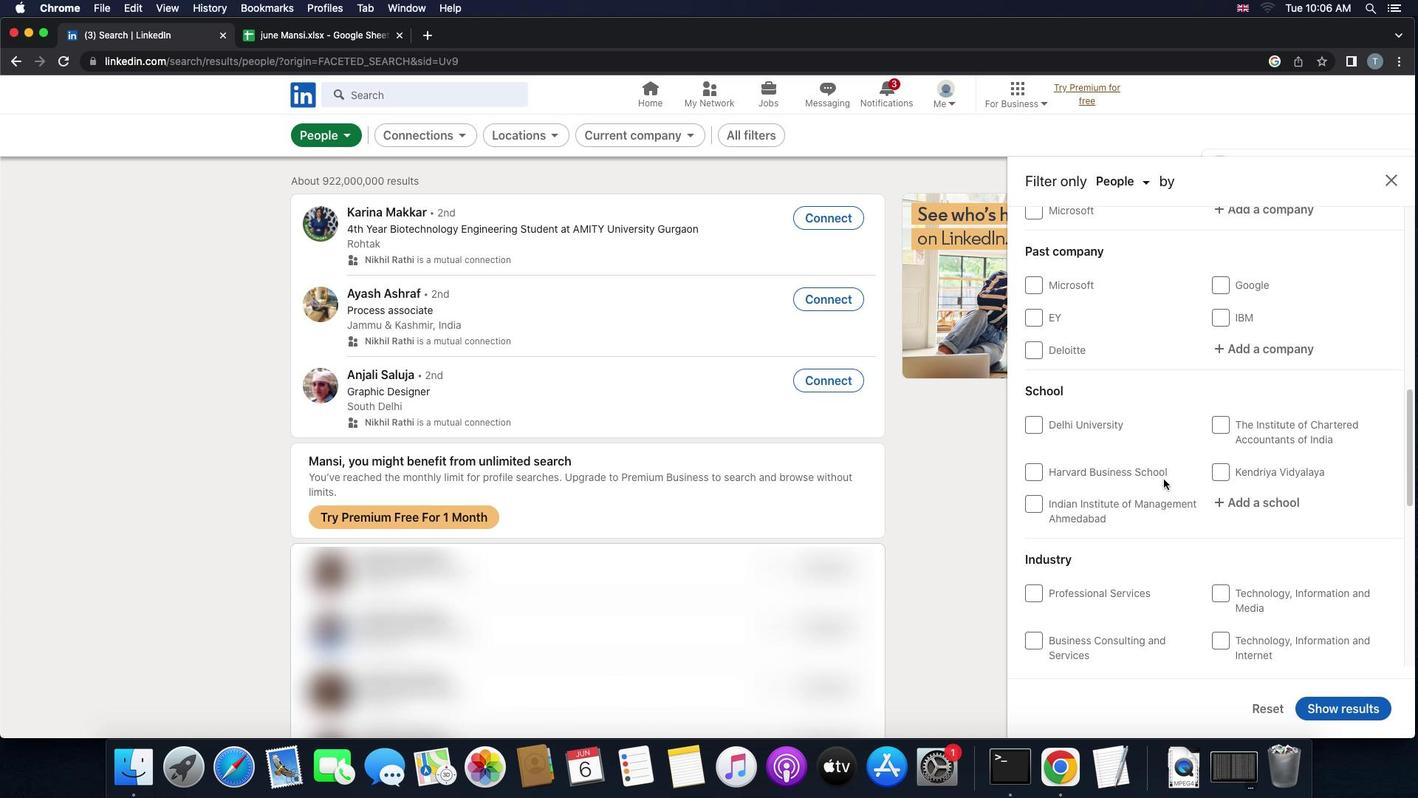 
Action: Mouse scrolled (1164, 479) with delta (0, 0)
Screenshot: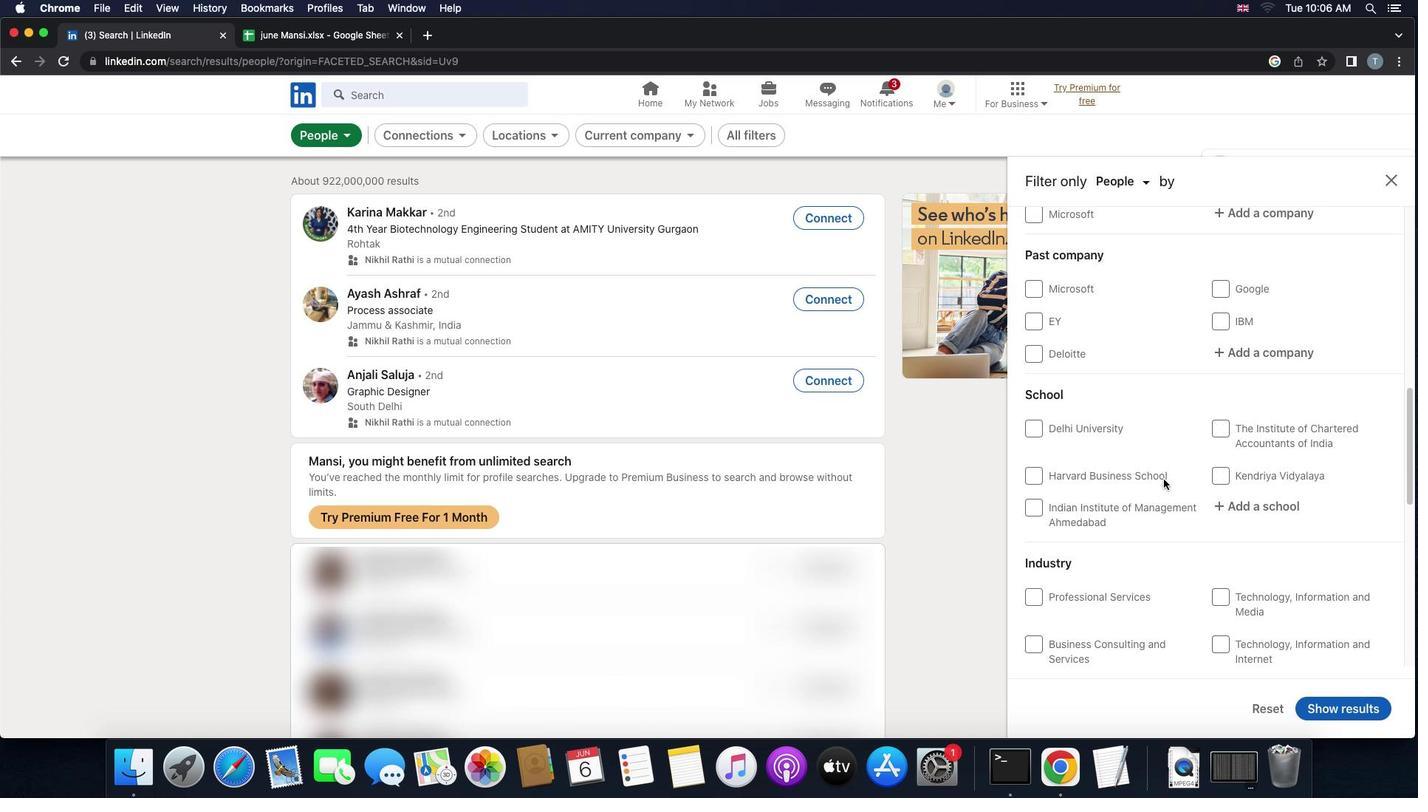 
Action: Mouse scrolled (1164, 479) with delta (0, 0)
Screenshot: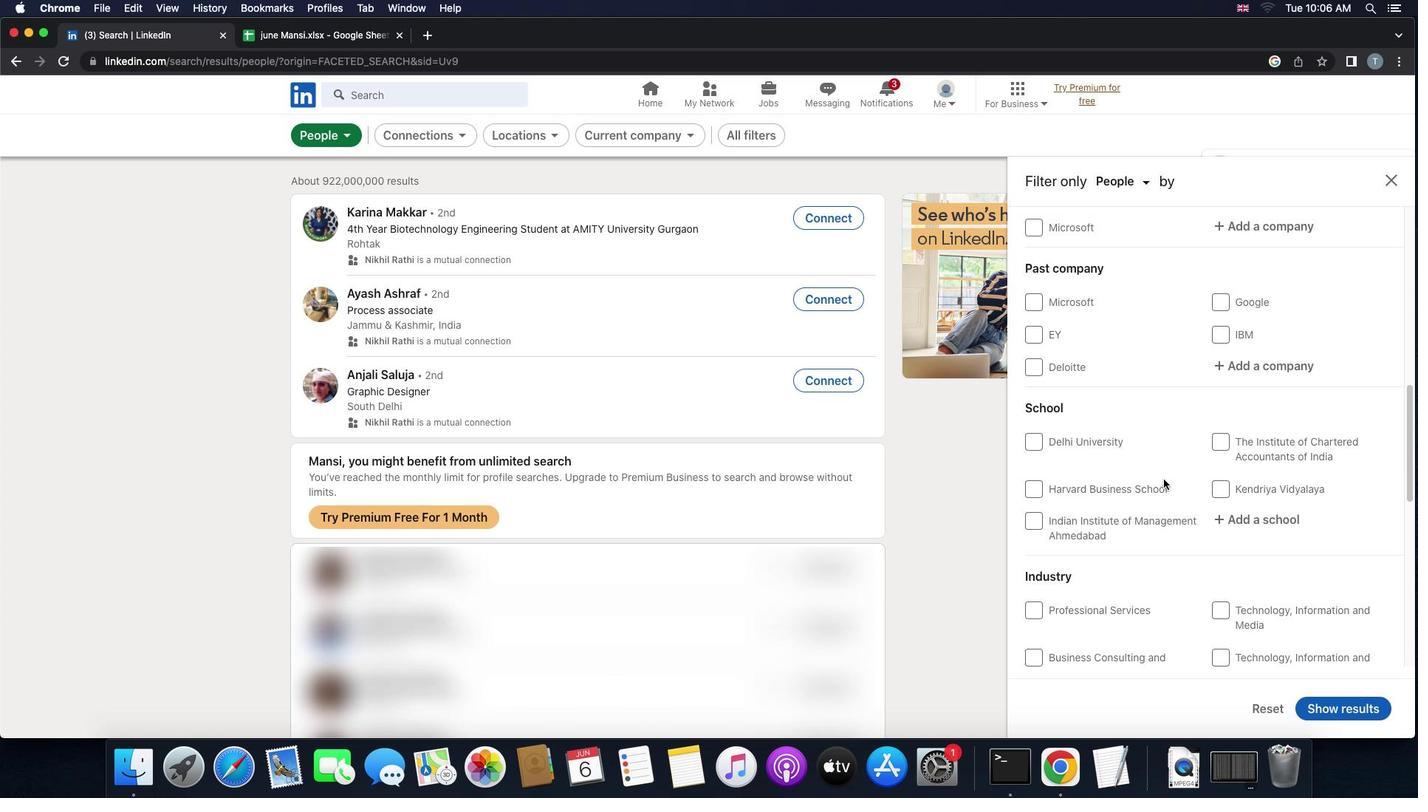 
Action: Mouse scrolled (1164, 479) with delta (0, 0)
Screenshot: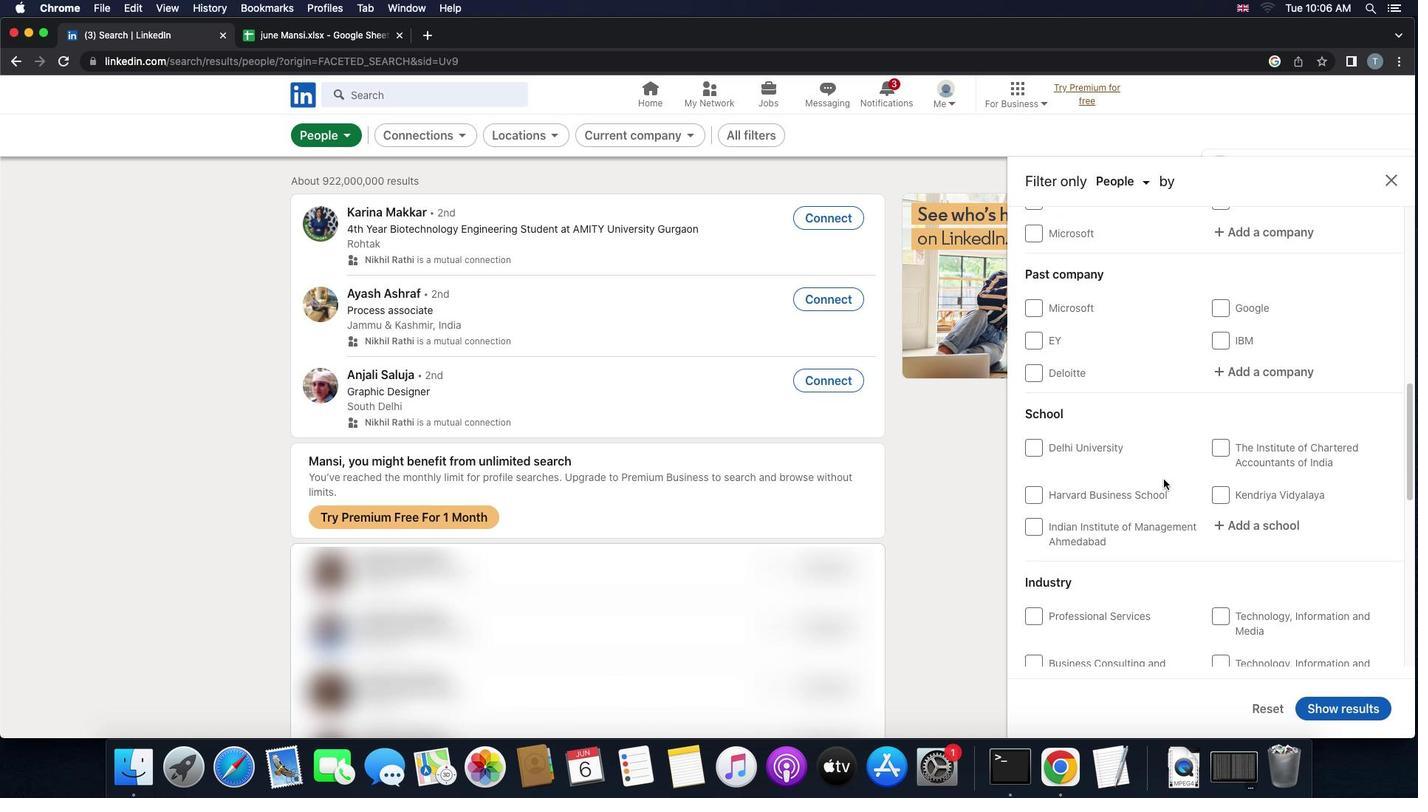 
Action: Mouse scrolled (1164, 479) with delta (0, 0)
Screenshot: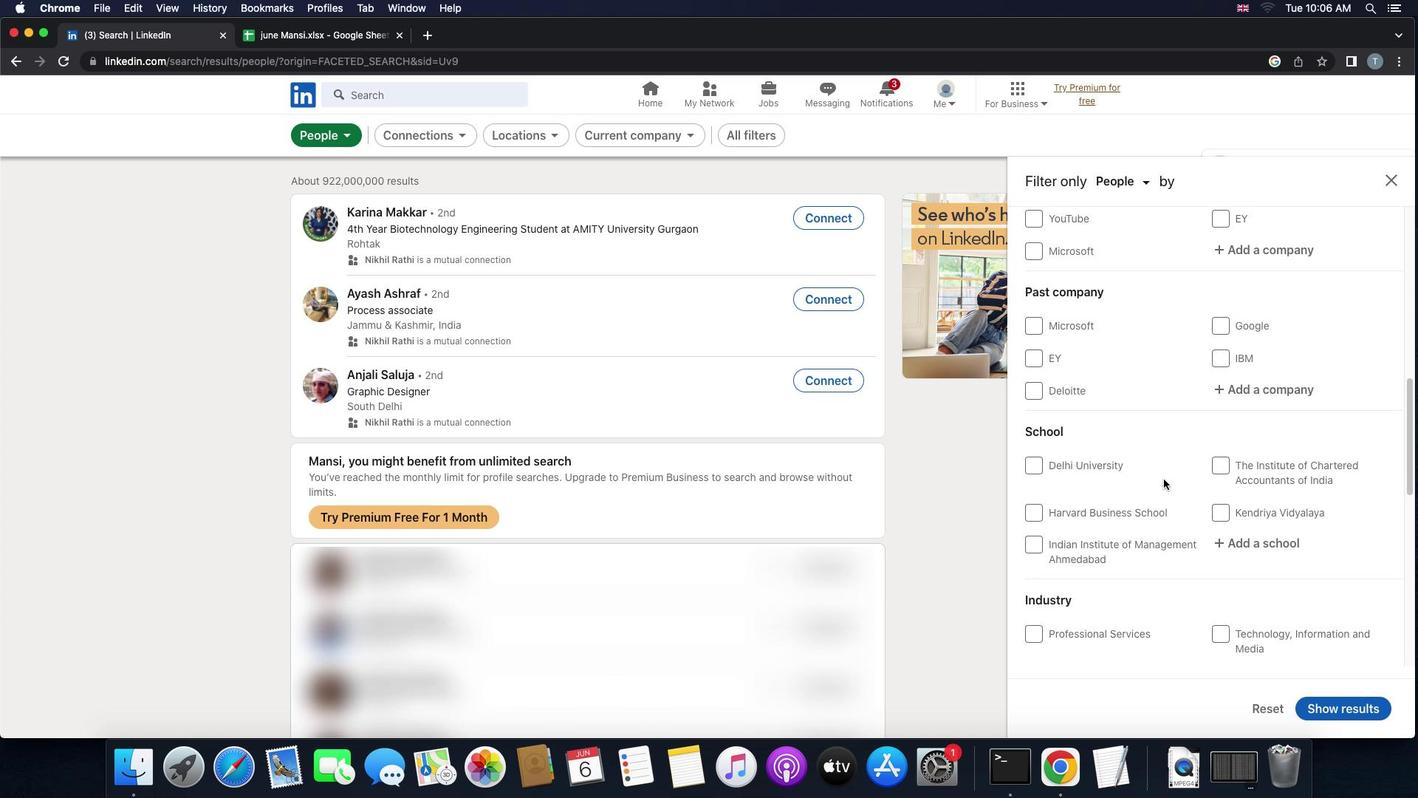 
Action: Mouse scrolled (1164, 479) with delta (0, 0)
Screenshot: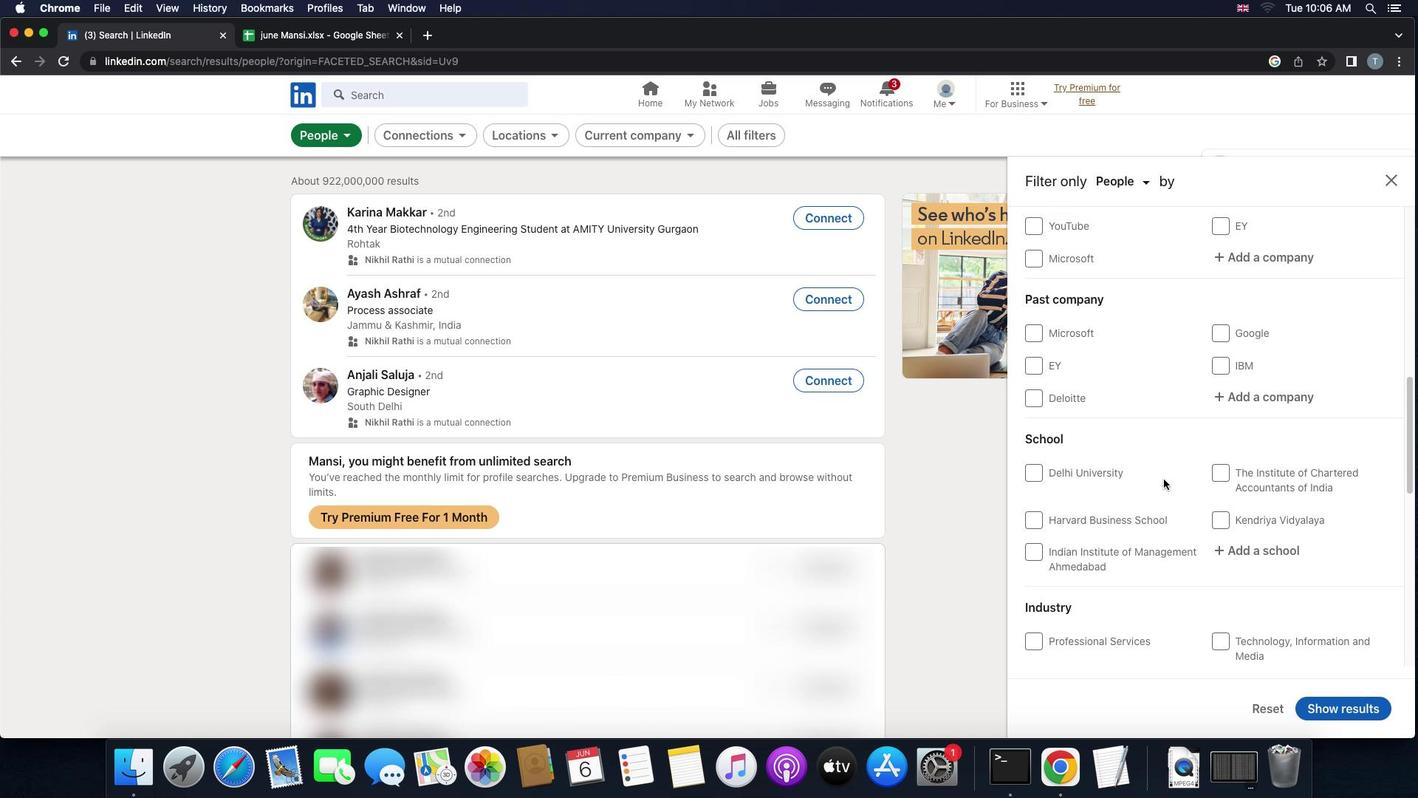 
Action: Mouse scrolled (1164, 479) with delta (0, 2)
Screenshot: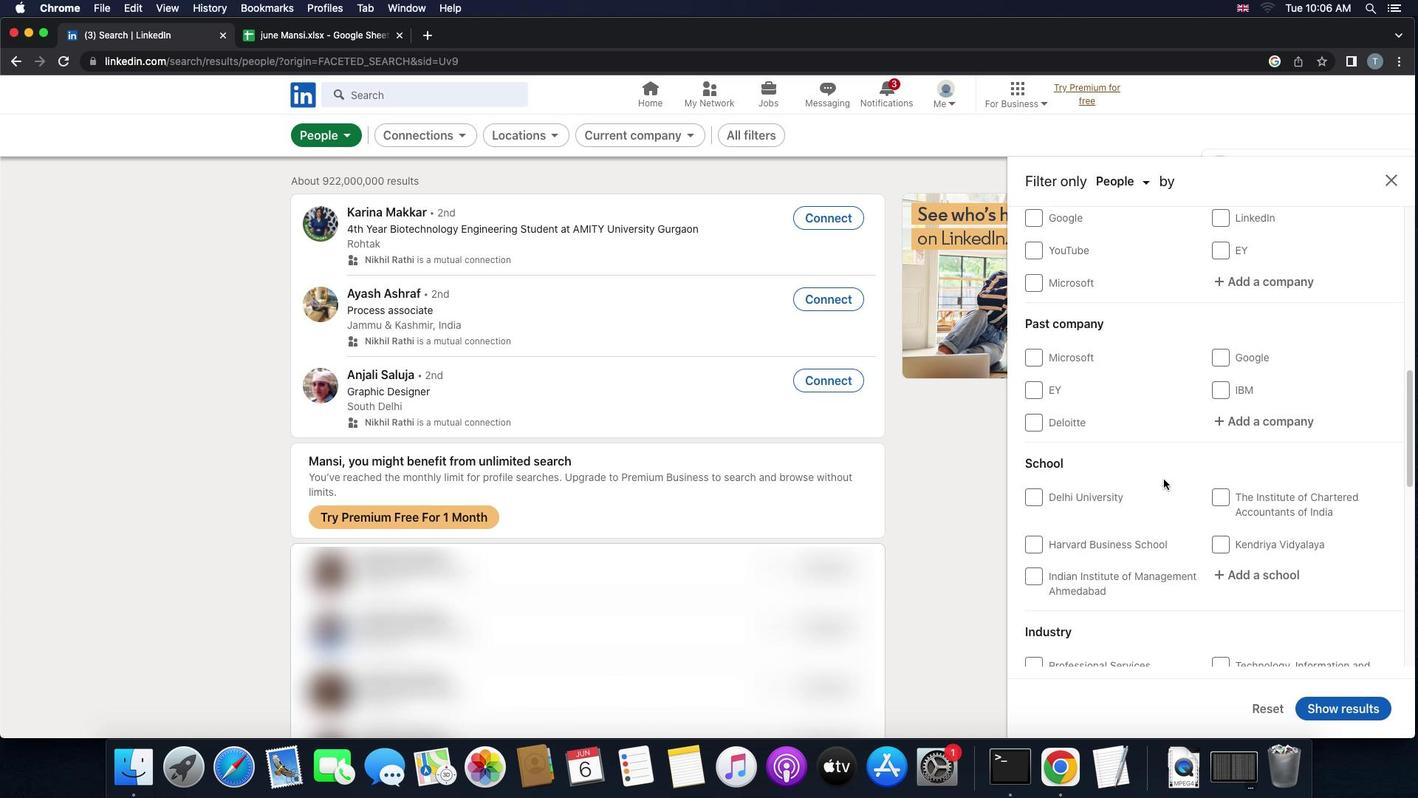 
Action: Mouse moved to (1263, 389)
Screenshot: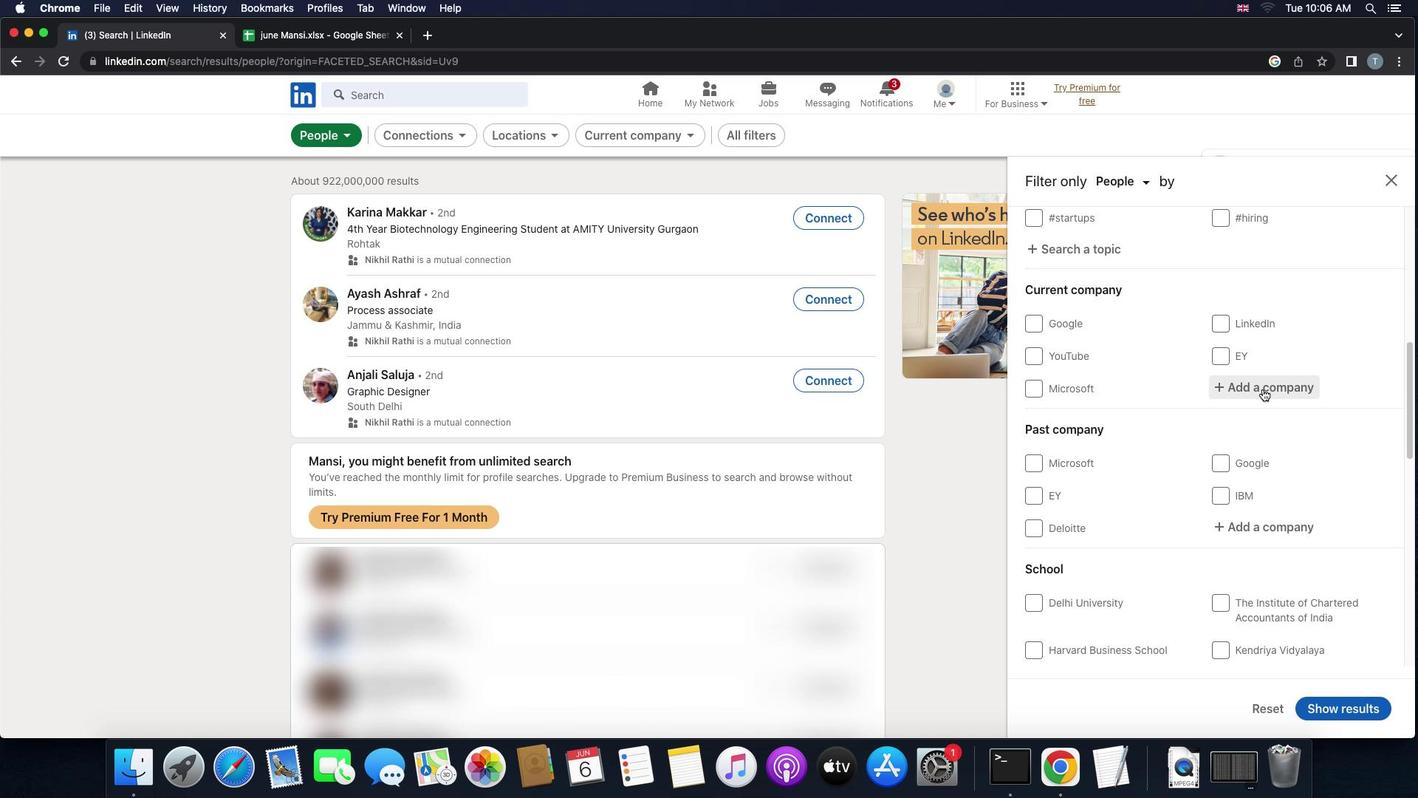 
Action: Mouse pressed left at (1263, 389)
Screenshot: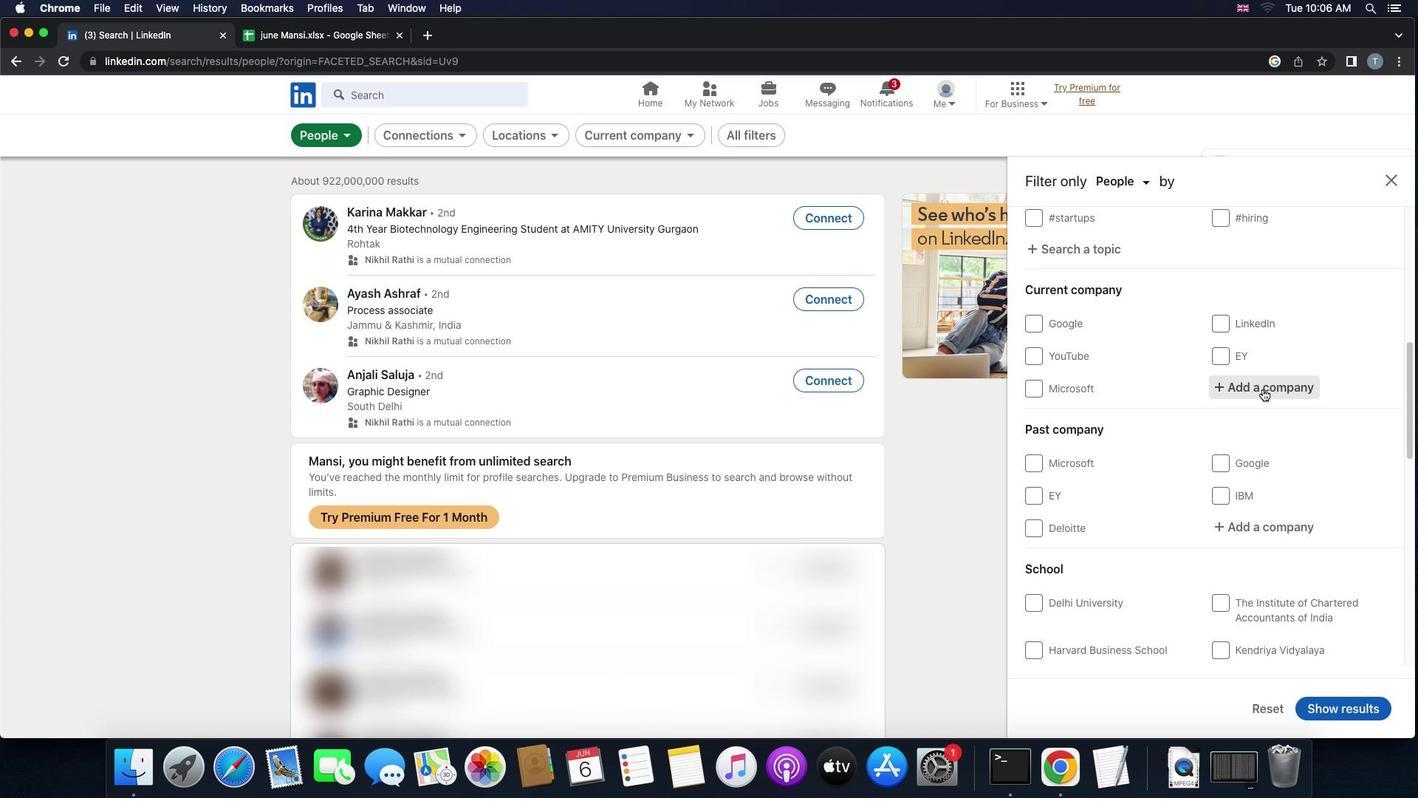 
Action: Mouse moved to (1263, 390)
Screenshot: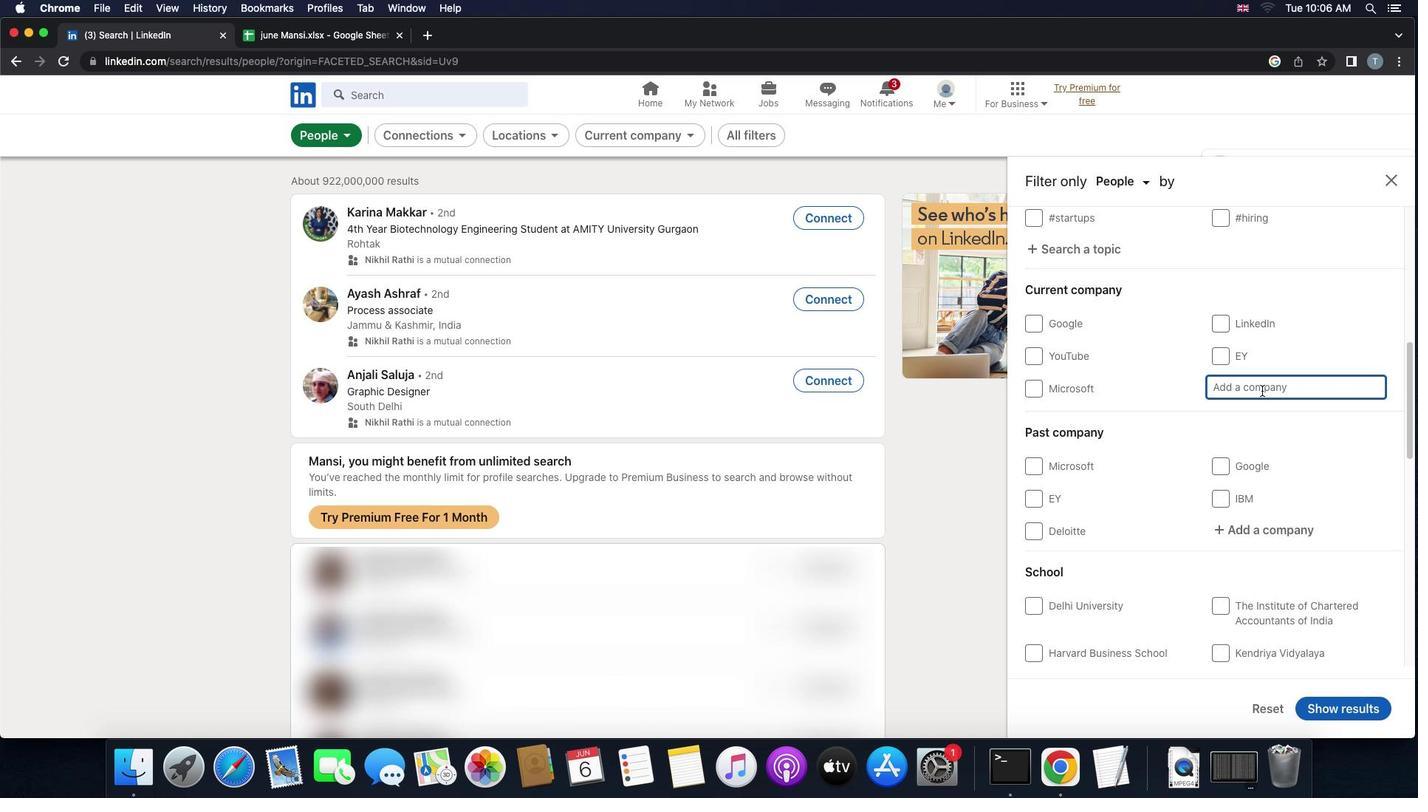 
Action: Key pressed 'n''u''t''a''n''i''x'
Screenshot: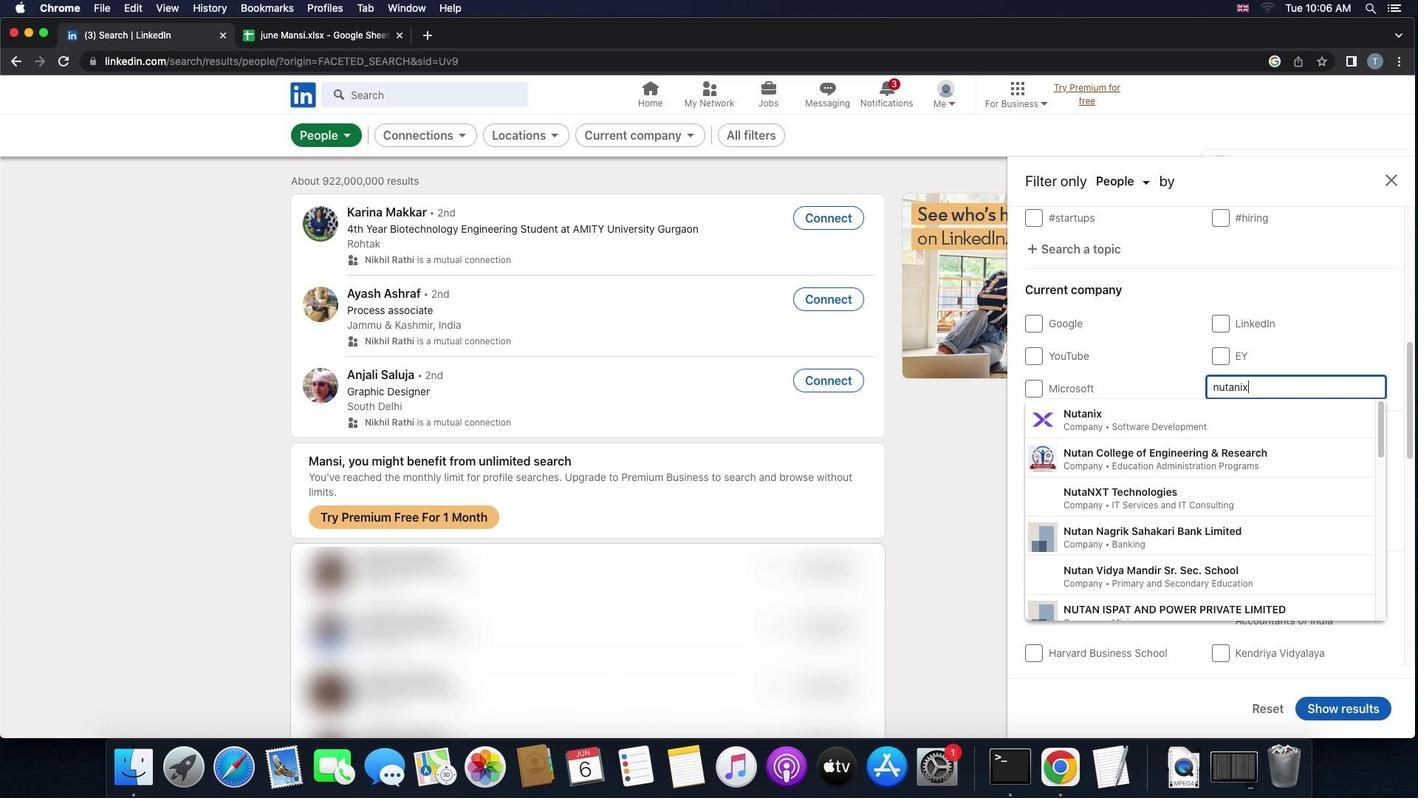 
Action: Mouse moved to (1188, 425)
Screenshot: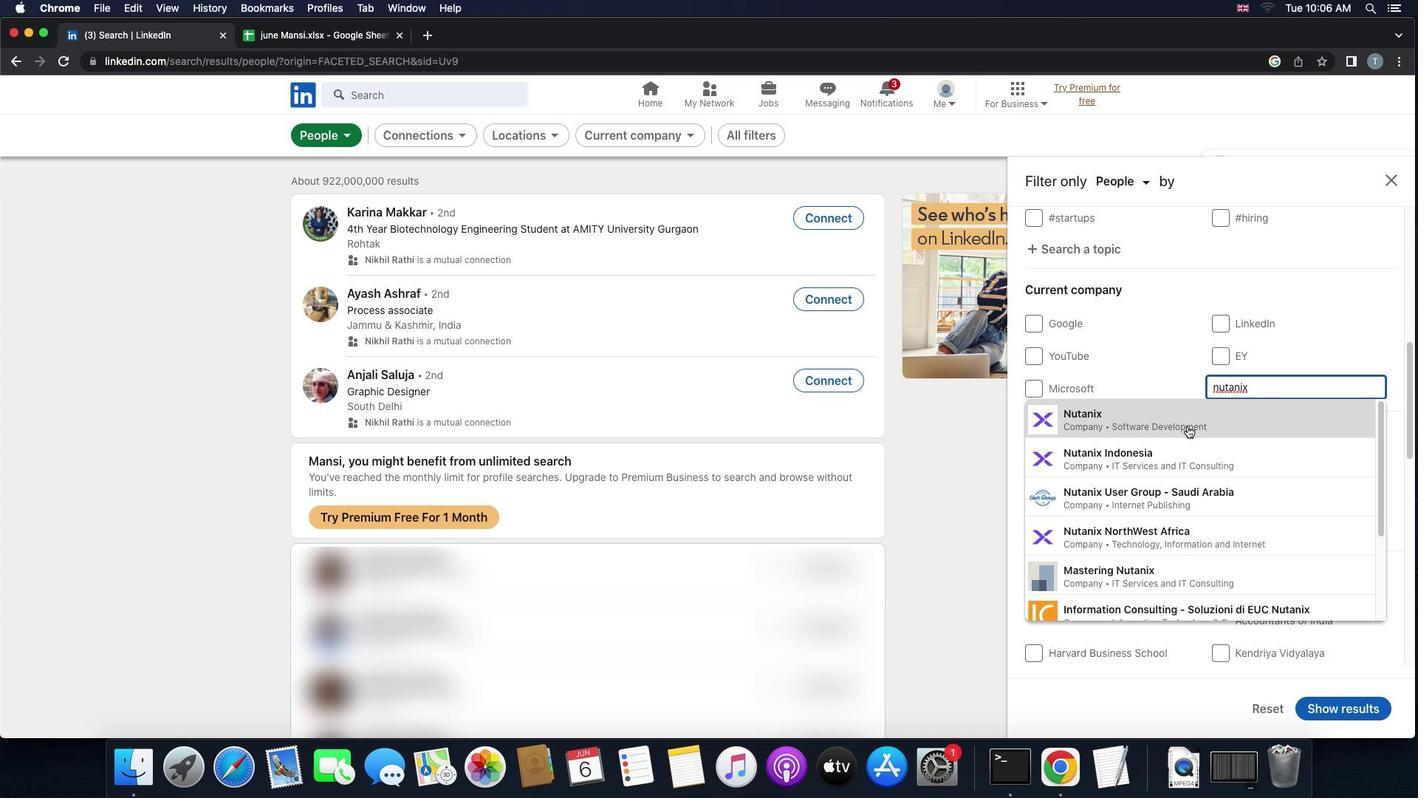 
Action: Mouse pressed left at (1188, 425)
Screenshot: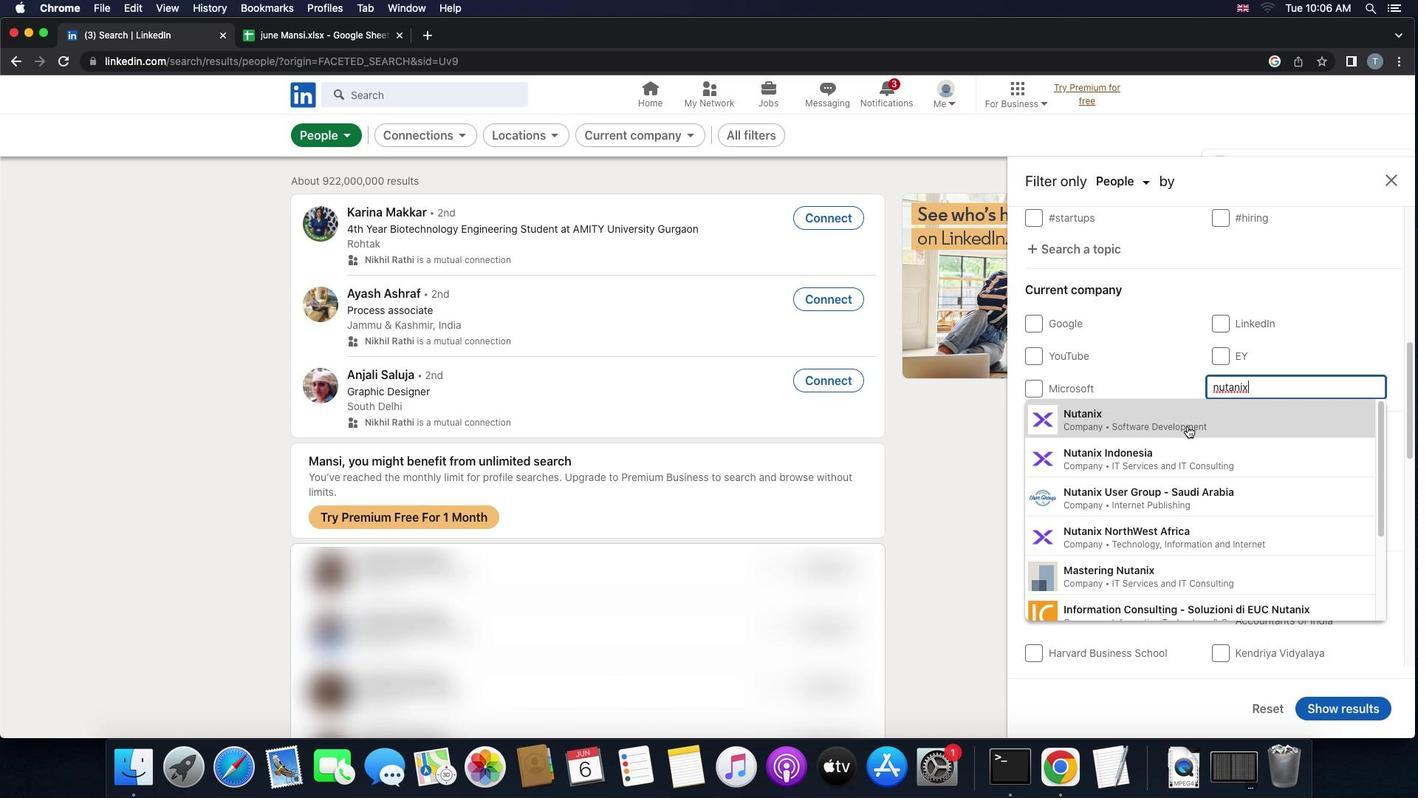 
Action: Mouse moved to (1212, 458)
Screenshot: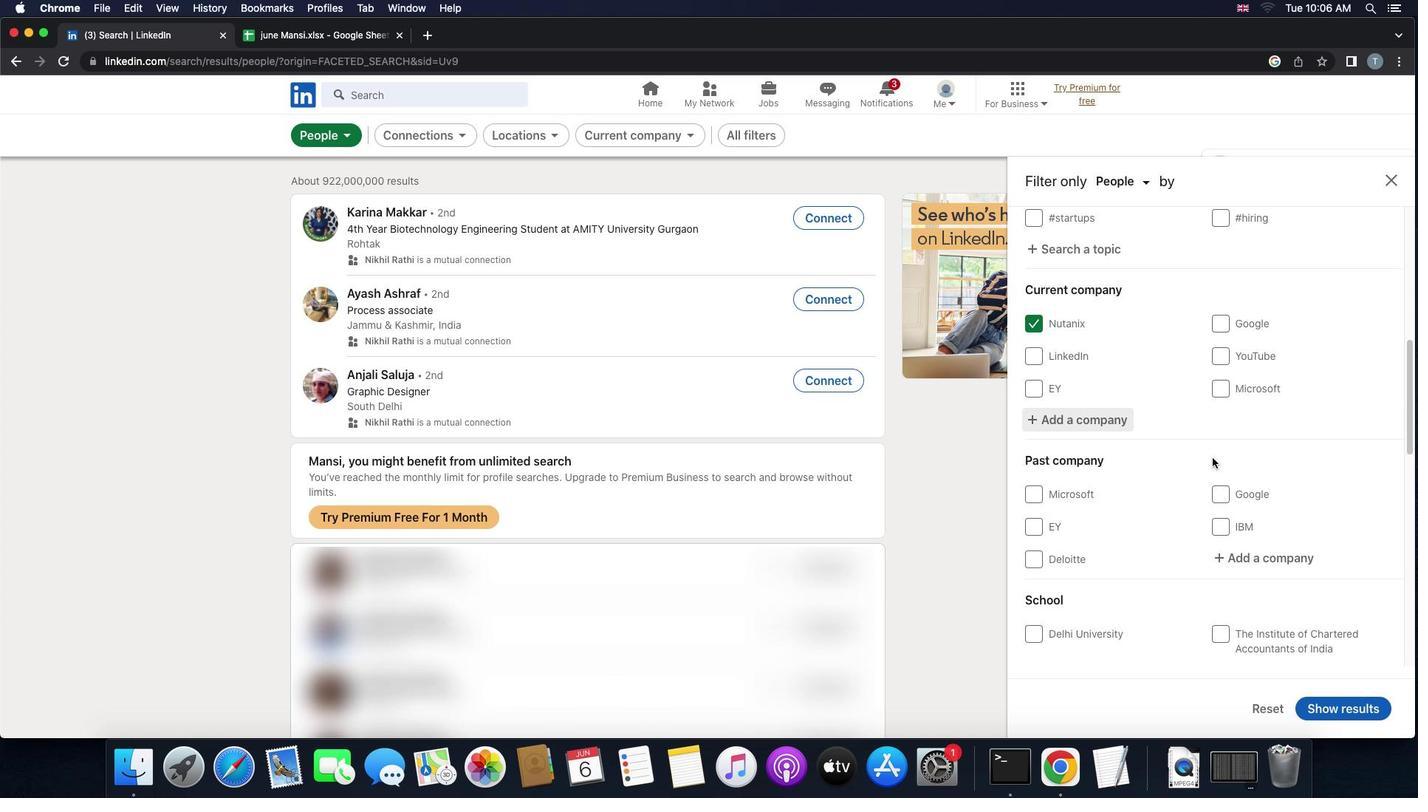 
Action: Mouse scrolled (1212, 458) with delta (0, 0)
Screenshot: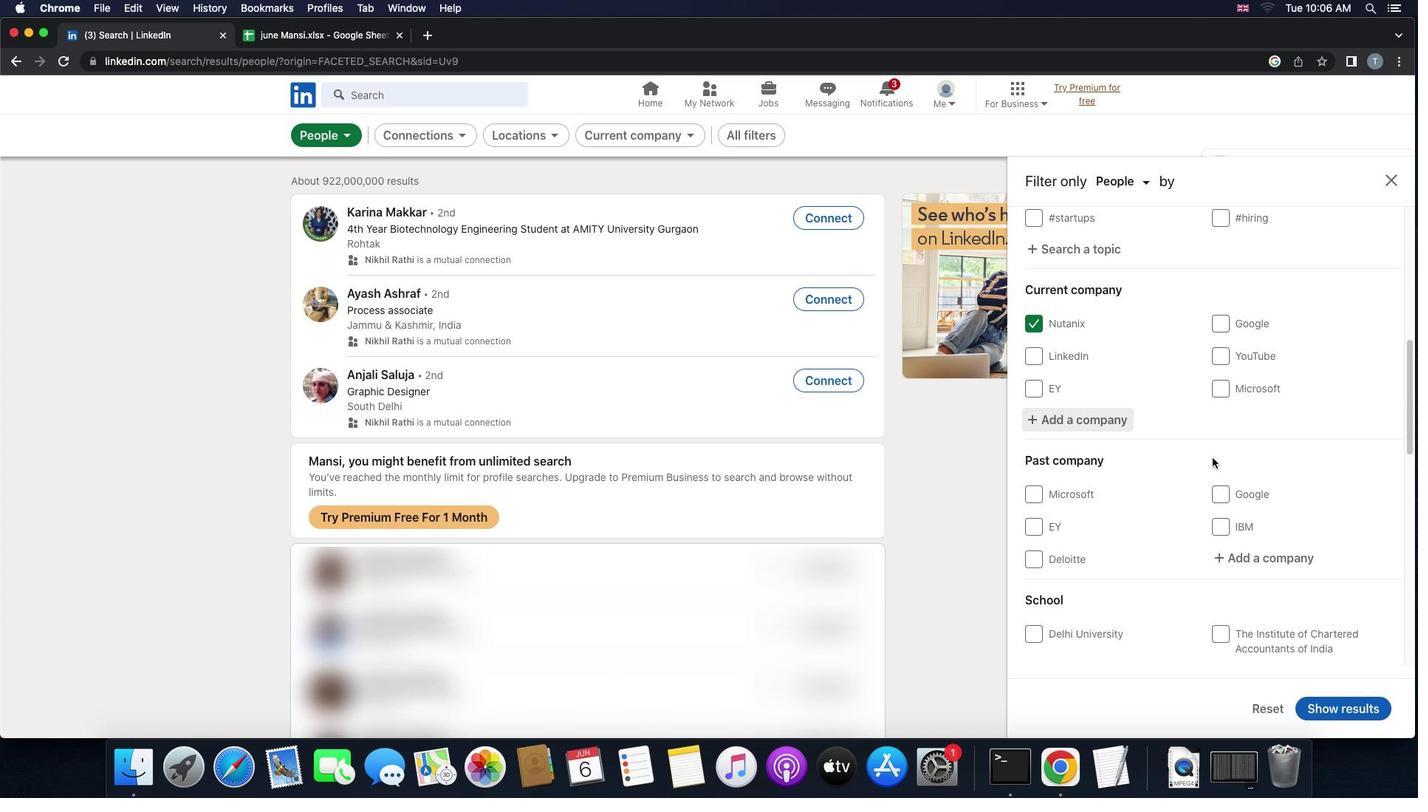 
Action: Mouse scrolled (1212, 458) with delta (0, 0)
Screenshot: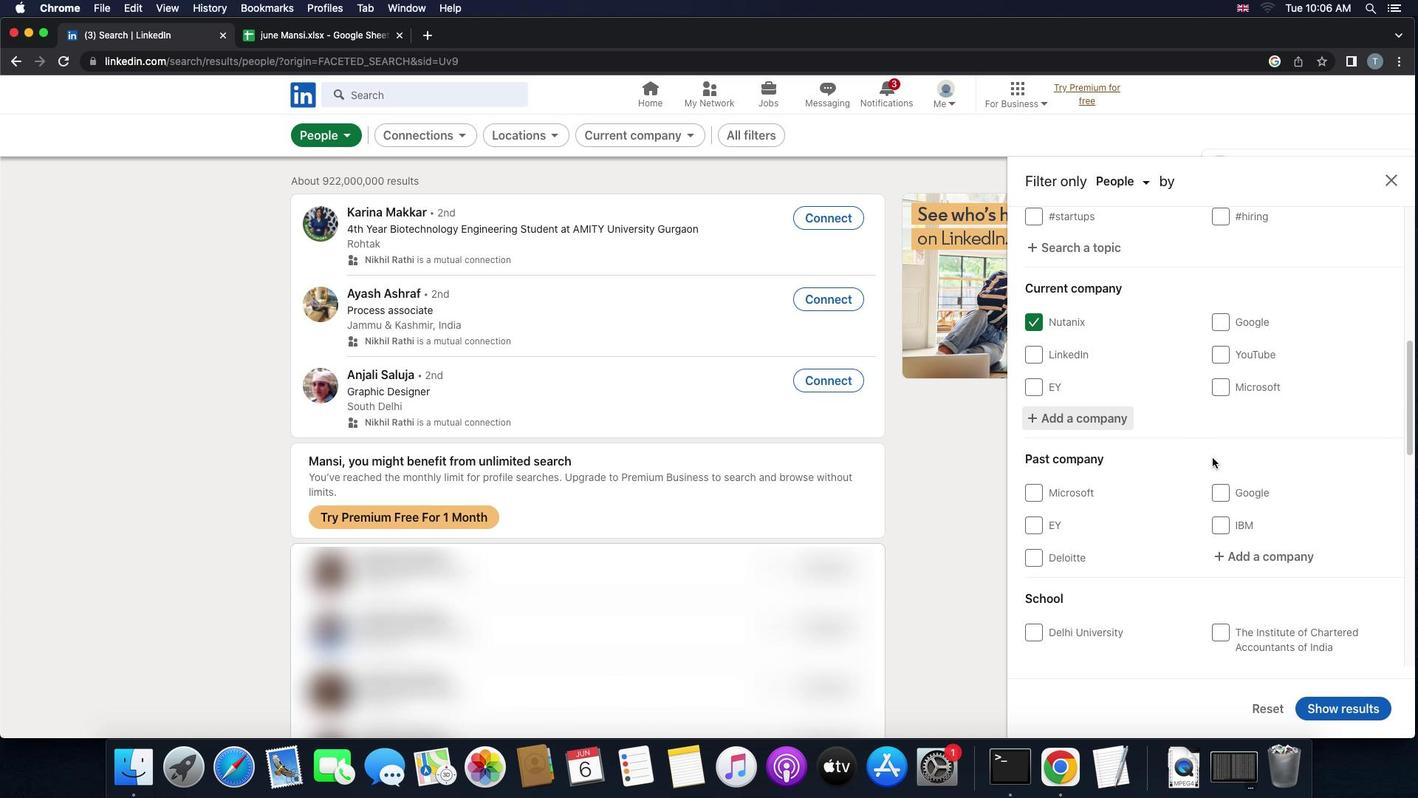 
Action: Mouse scrolled (1212, 458) with delta (0, 0)
Screenshot: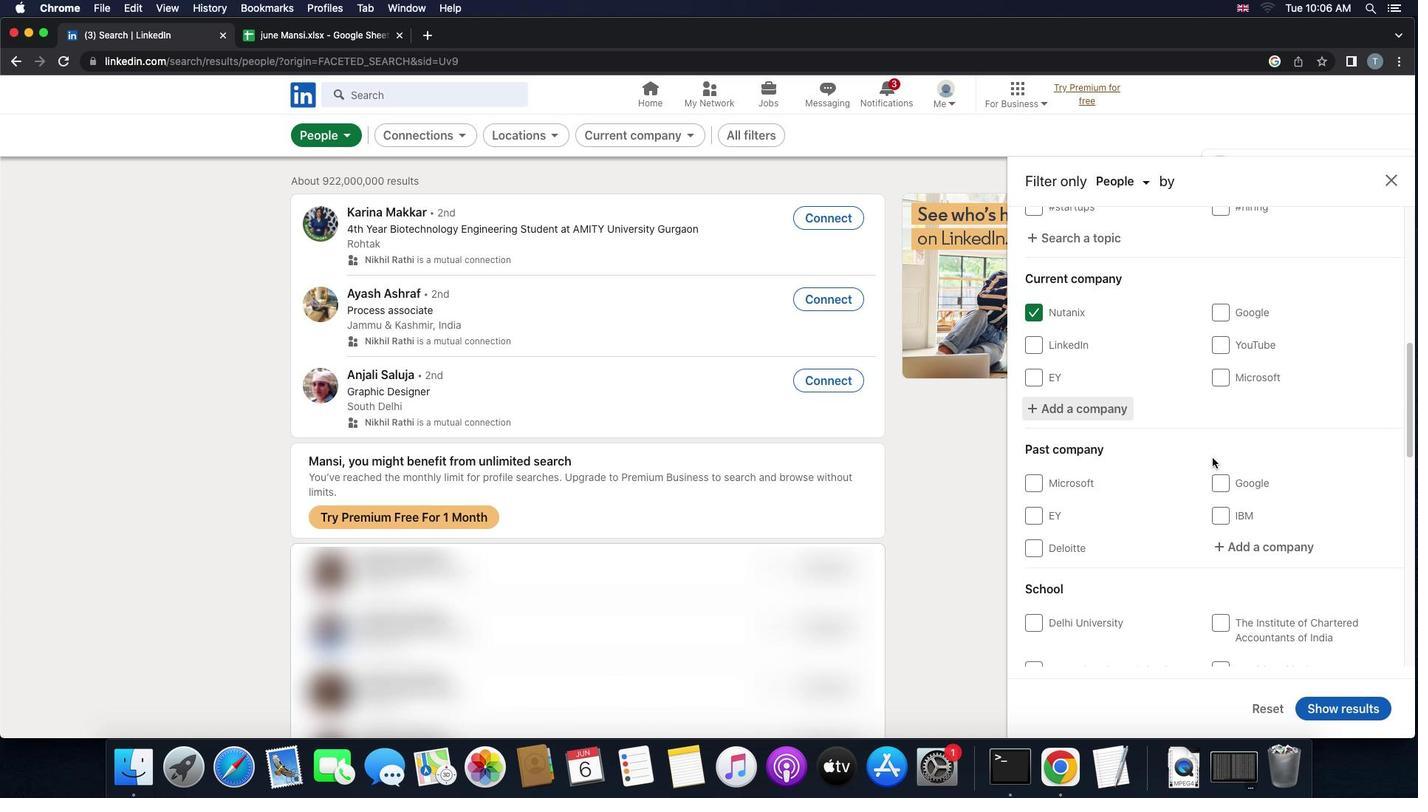 
Action: Mouse scrolled (1212, 458) with delta (0, 0)
Screenshot: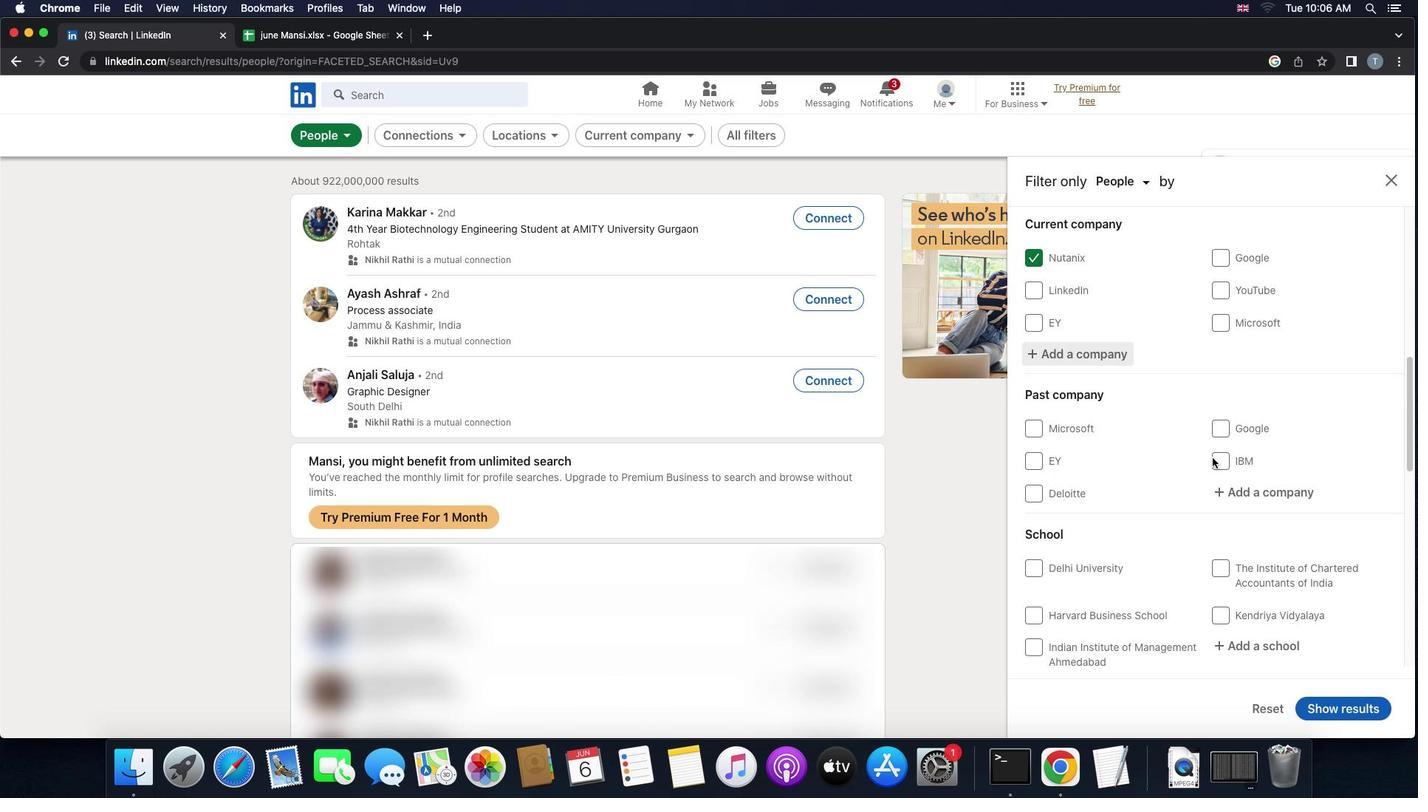 
Action: Mouse scrolled (1212, 458) with delta (0, 0)
Screenshot: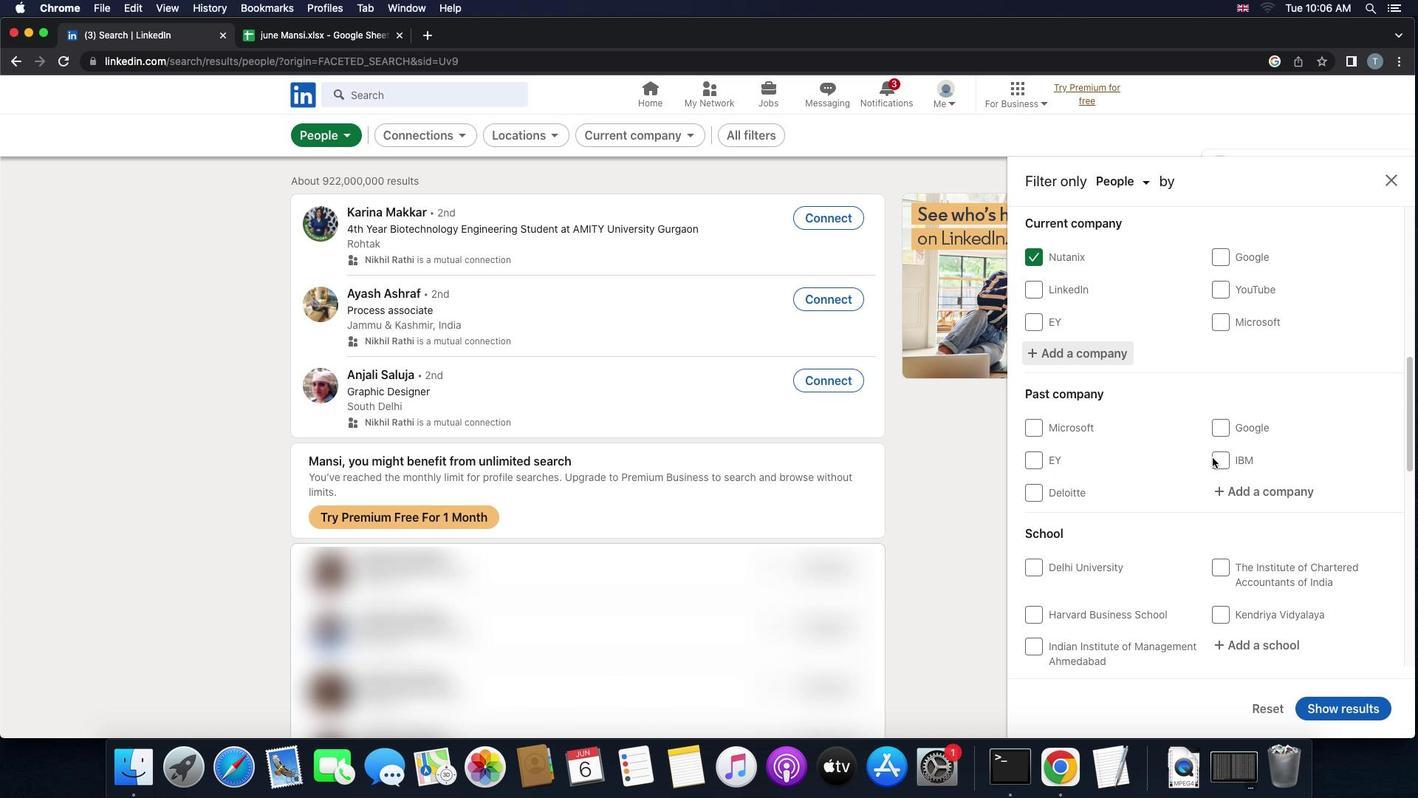 
Action: Mouse scrolled (1212, 458) with delta (0, -1)
Screenshot: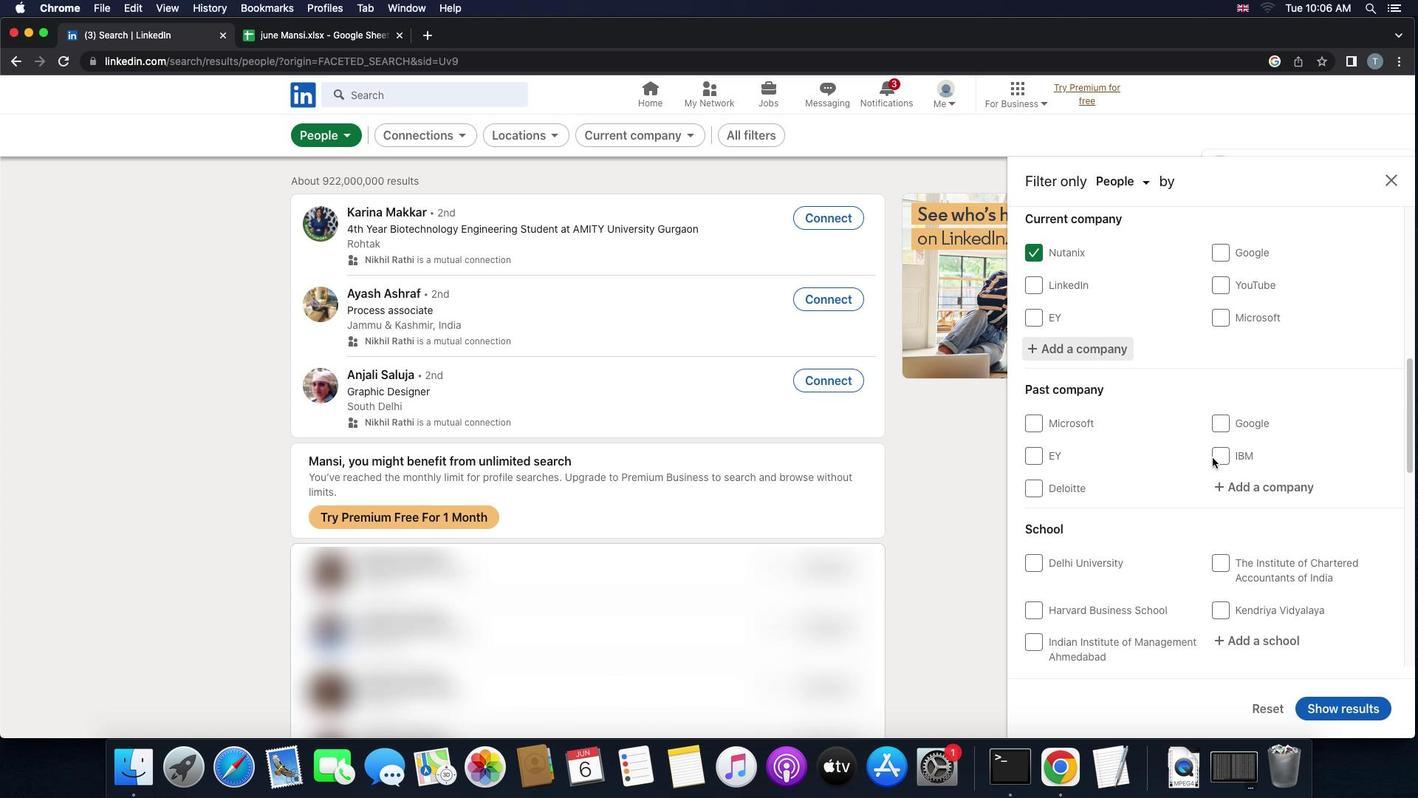 
Action: Mouse moved to (1235, 538)
Screenshot: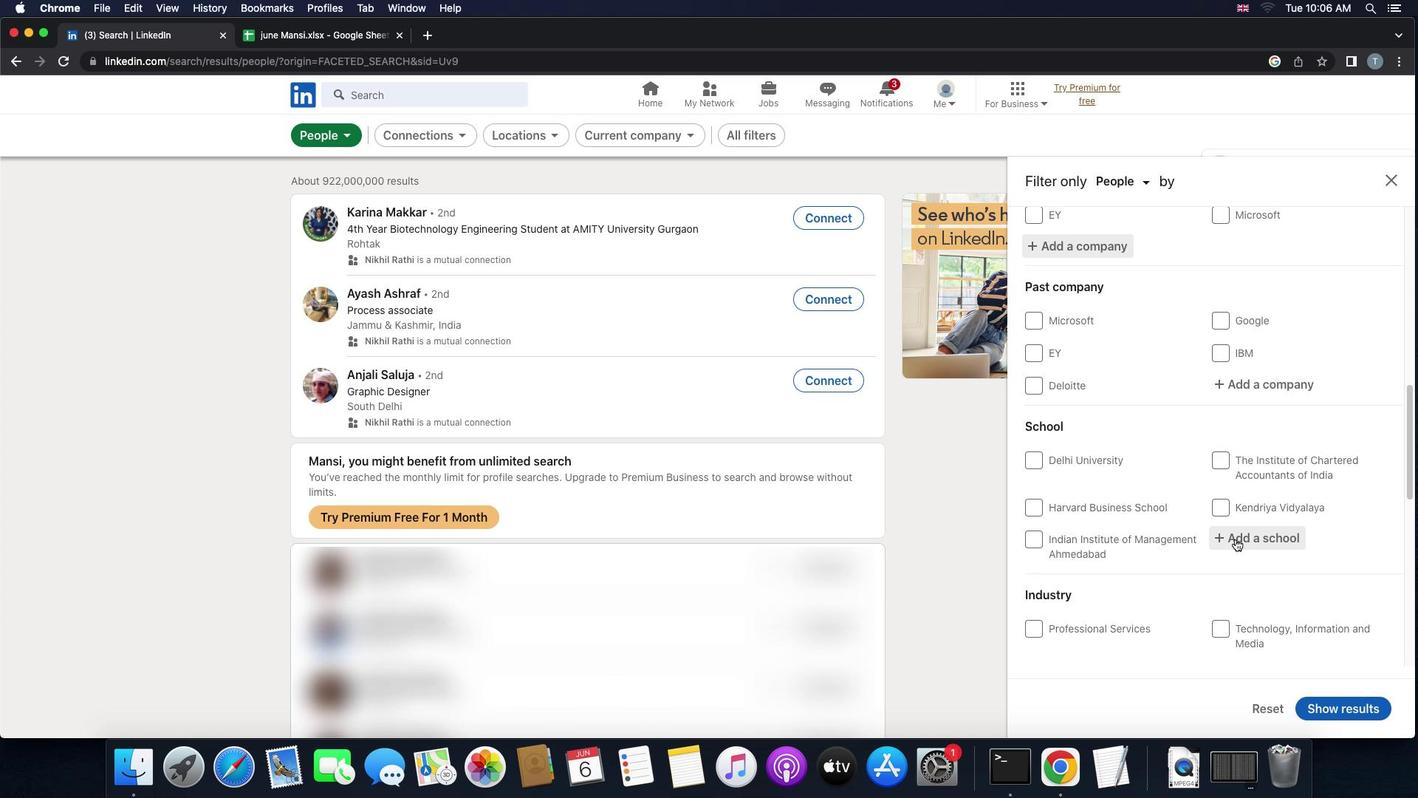 
Action: Mouse pressed left at (1235, 538)
Screenshot: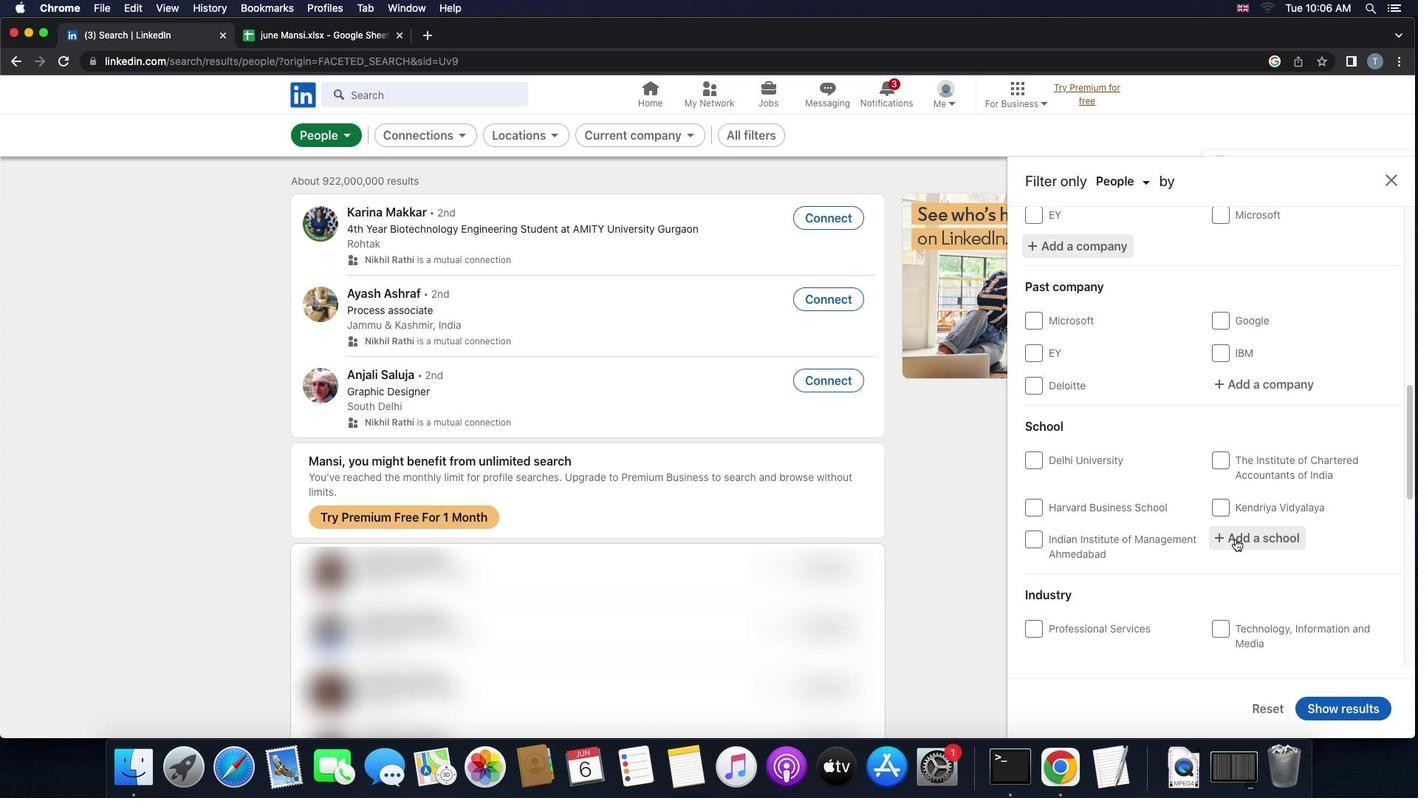 
Action: Key pressed 'f''r''e''s''h''e''r'Key.space'j''o''b''s'Key.space'r''e''s''u''m''e''s'
Screenshot: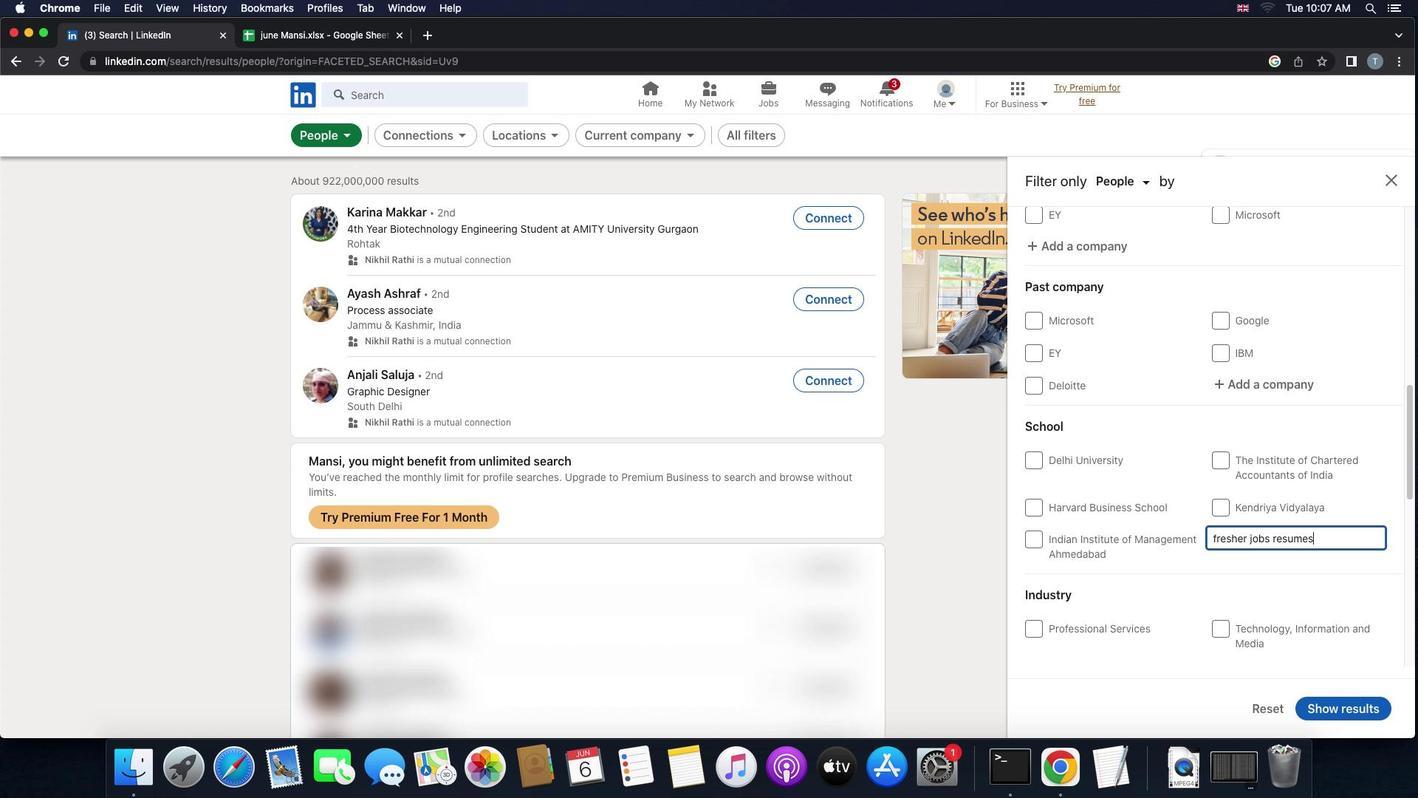 
Action: Mouse moved to (1336, 538)
Screenshot: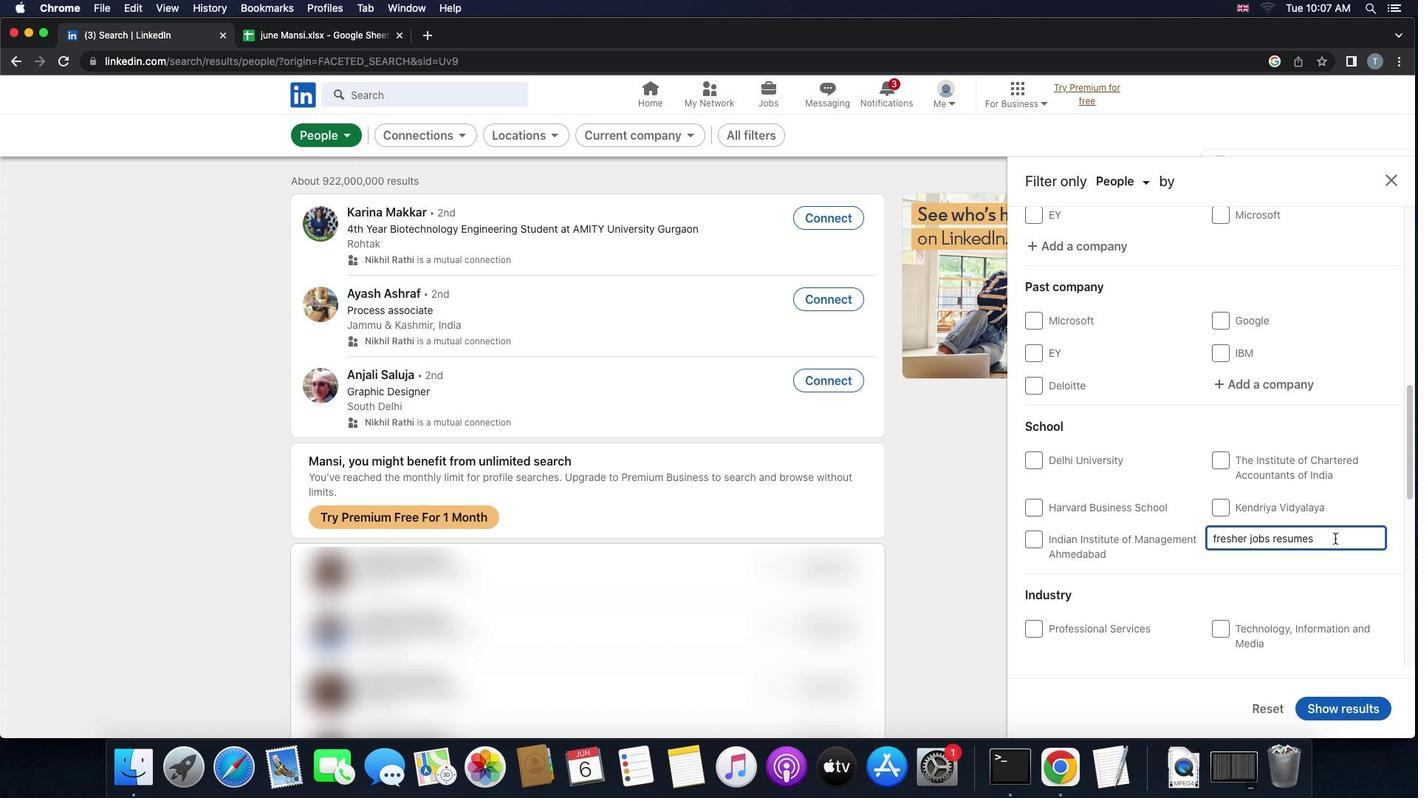 
Action: Key pressed Key.enterKey.enterKey.enter
Screenshot: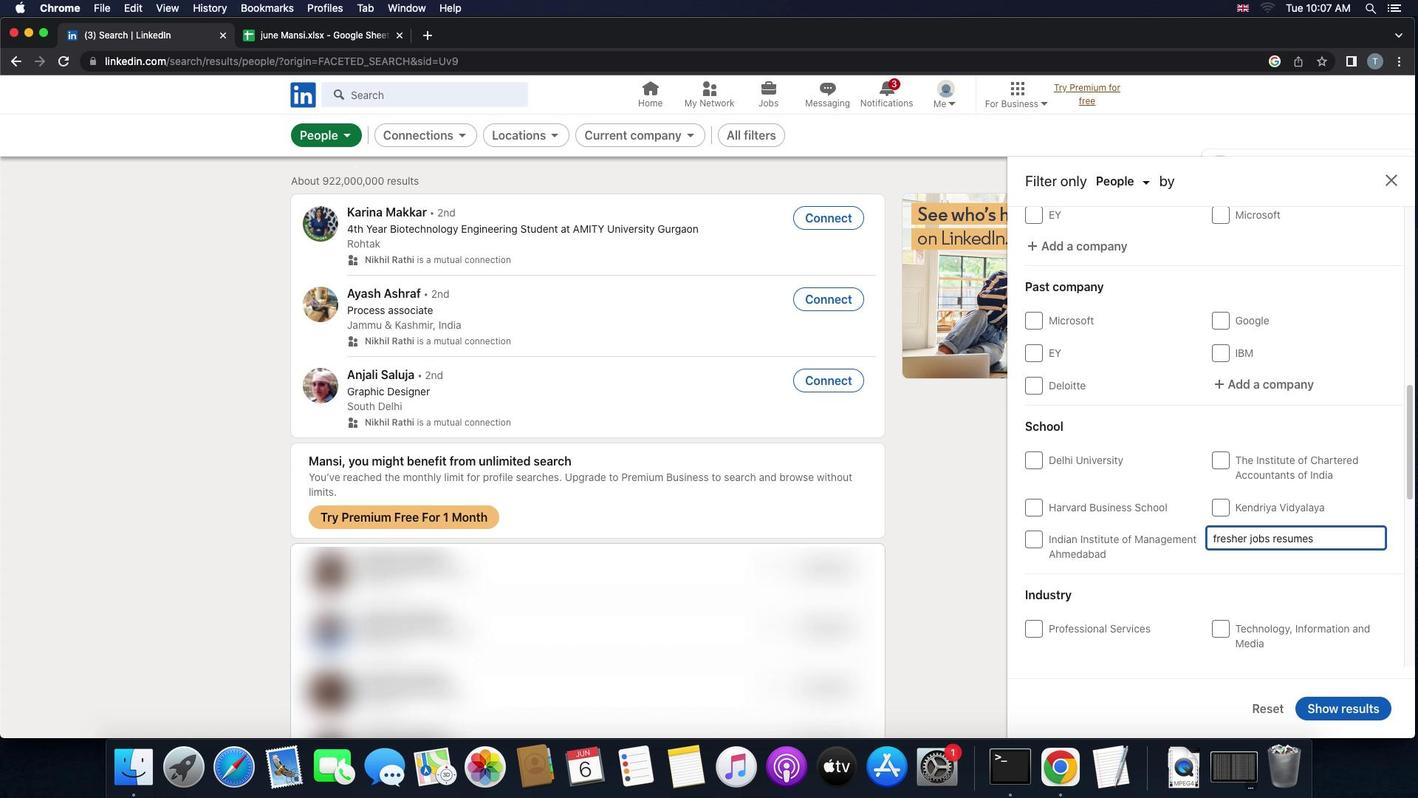 
Action: Mouse moved to (1287, 535)
Screenshot: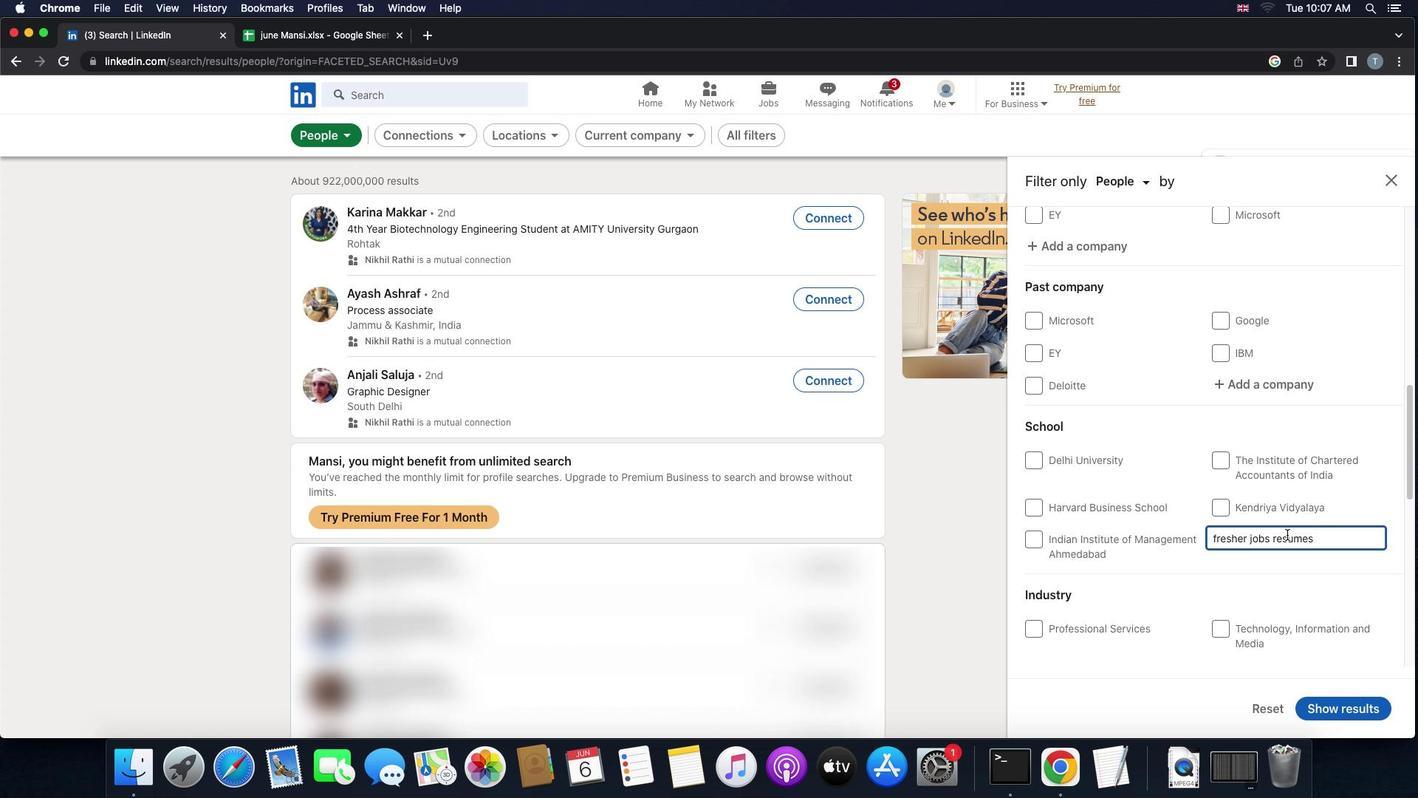 
Action: Mouse scrolled (1287, 535) with delta (0, 0)
Screenshot: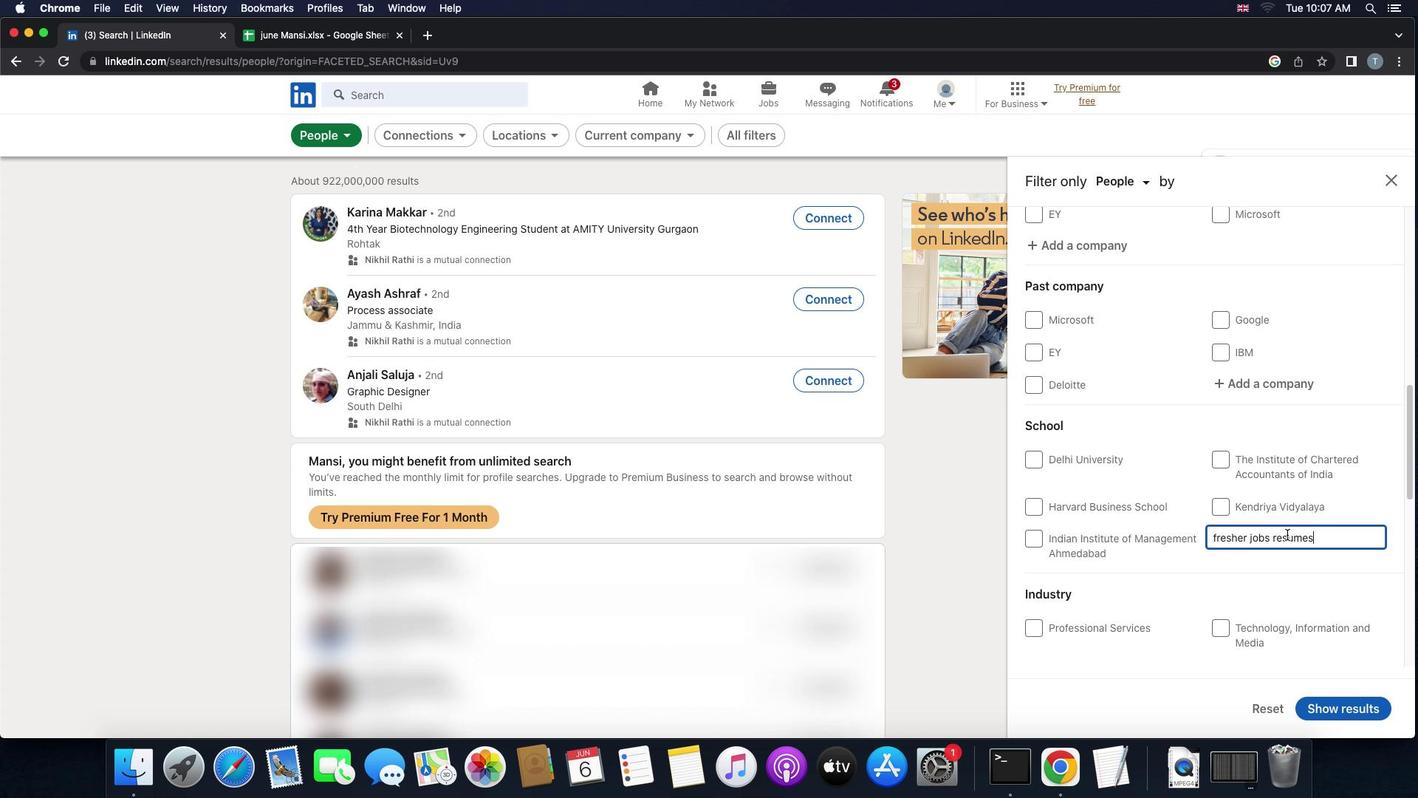 
Action: Mouse scrolled (1287, 535) with delta (0, 0)
Screenshot: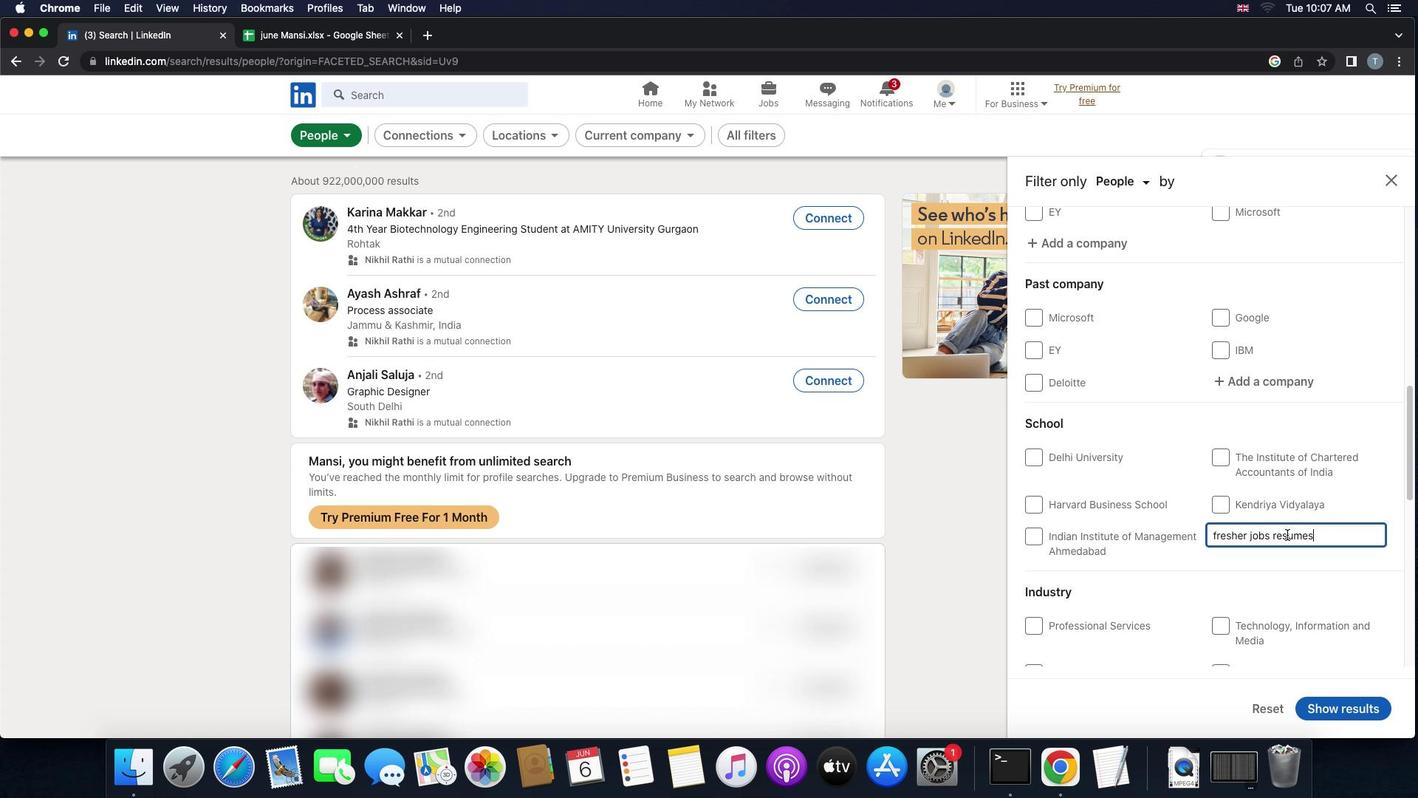 
Action: Mouse scrolled (1287, 535) with delta (0, -1)
Screenshot: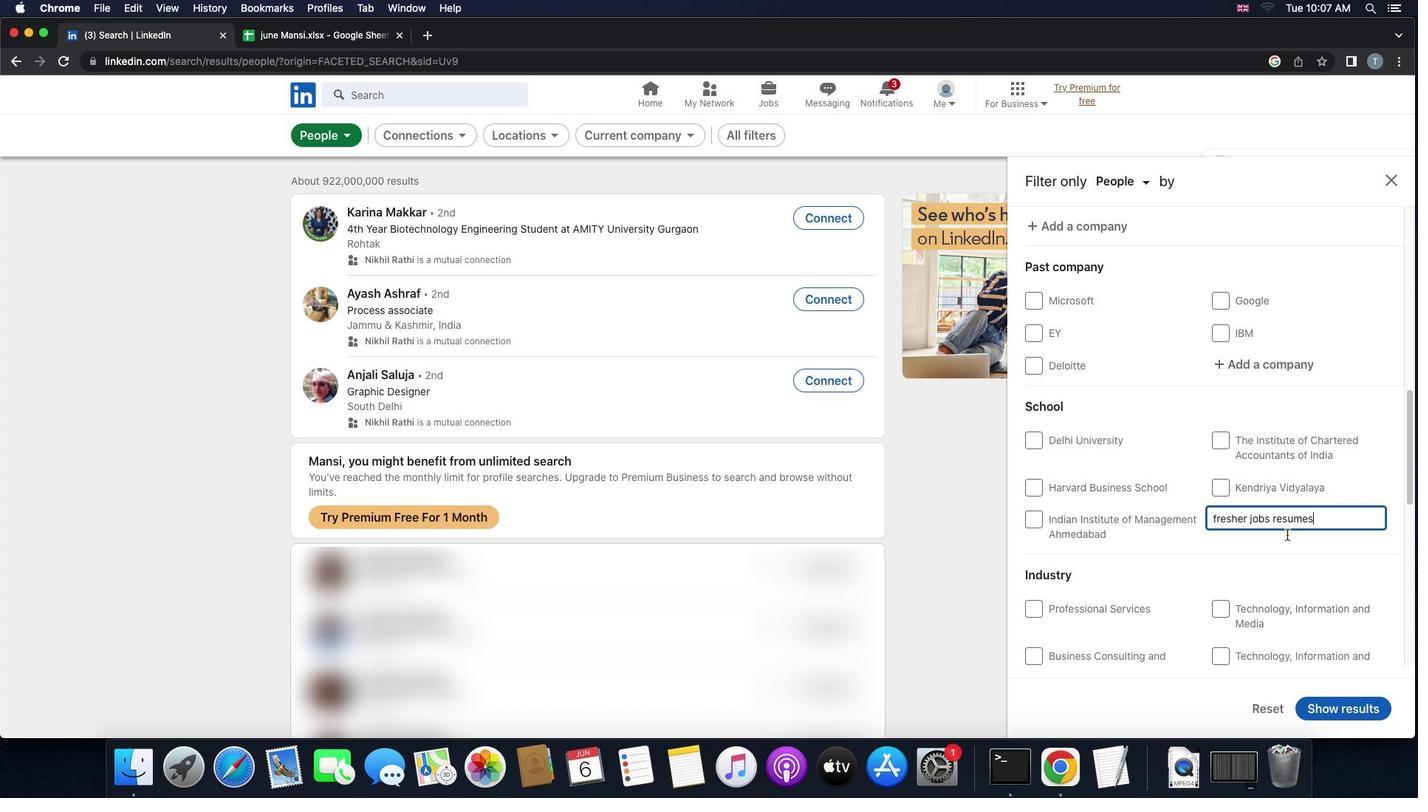
Action: Mouse scrolled (1287, 535) with delta (0, 0)
Screenshot: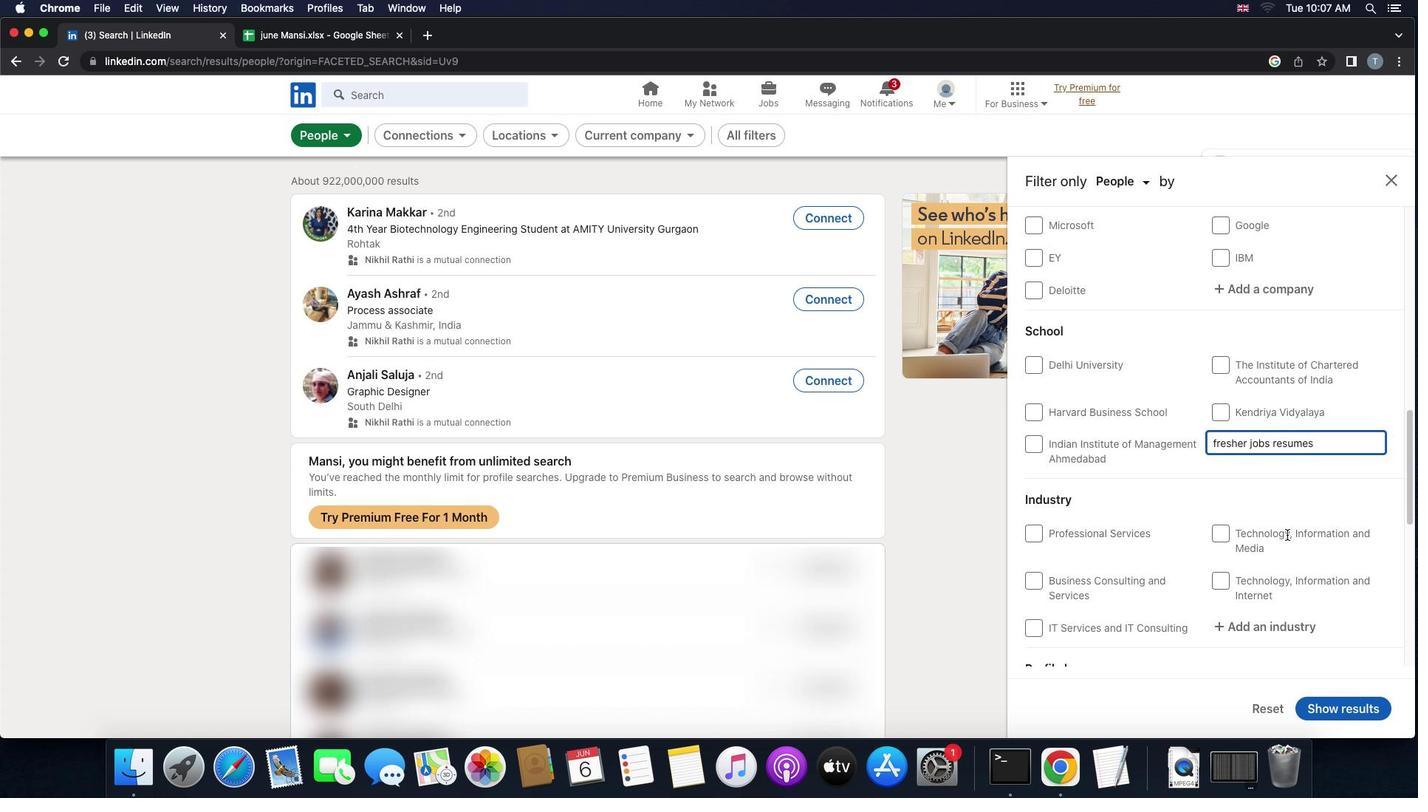 
Action: Mouse scrolled (1287, 535) with delta (0, 0)
Screenshot: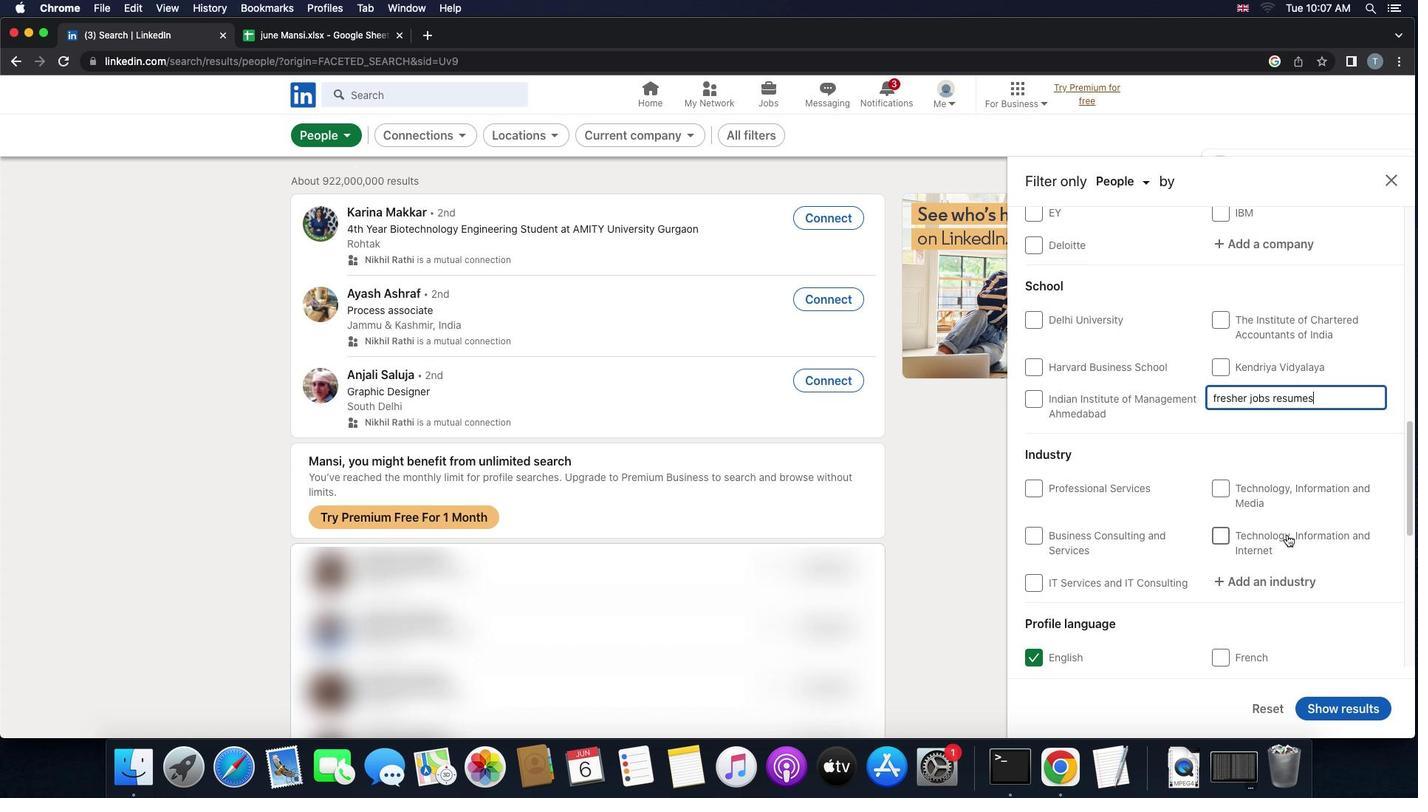 
Action: Mouse scrolled (1287, 535) with delta (0, 0)
Screenshot: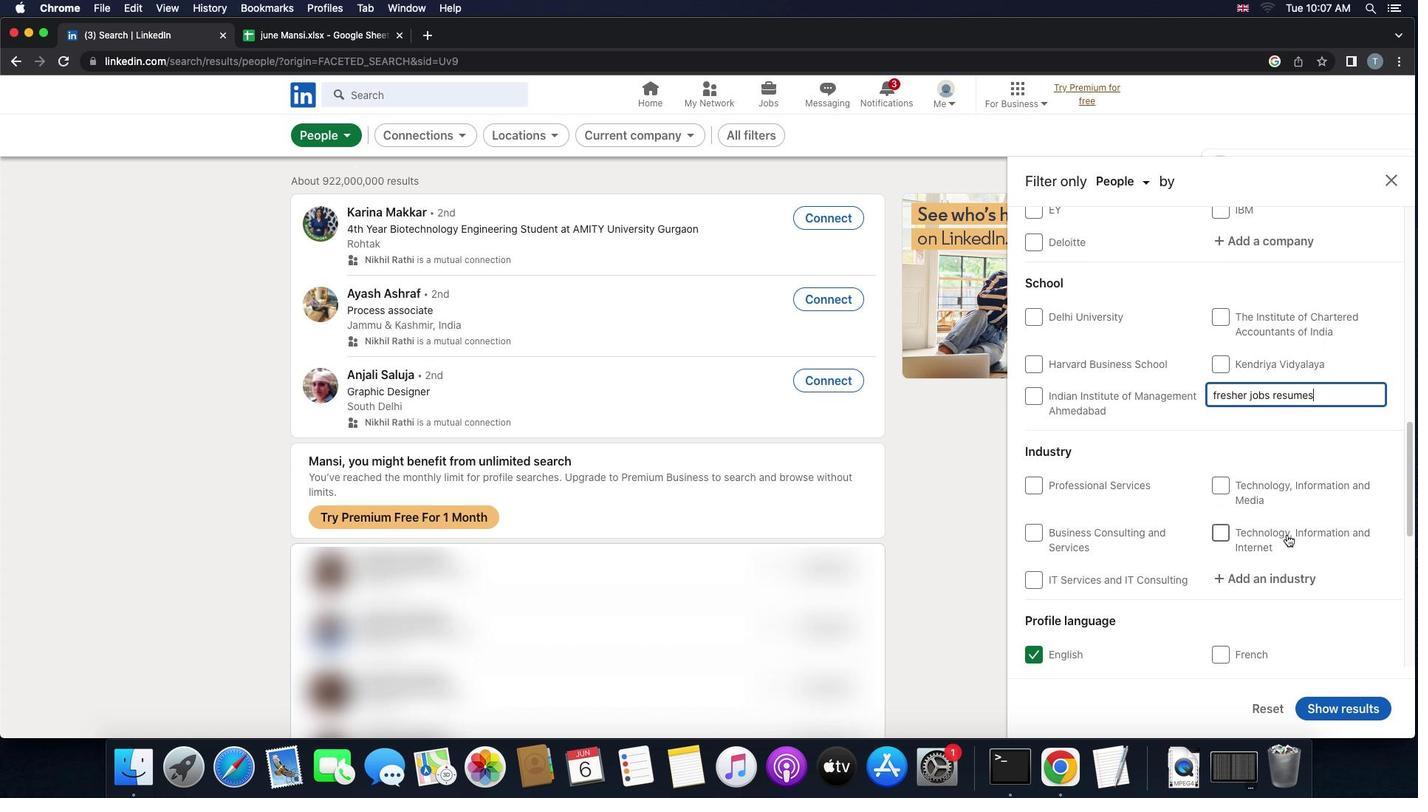 
Action: Mouse scrolled (1287, 535) with delta (0, 0)
Screenshot: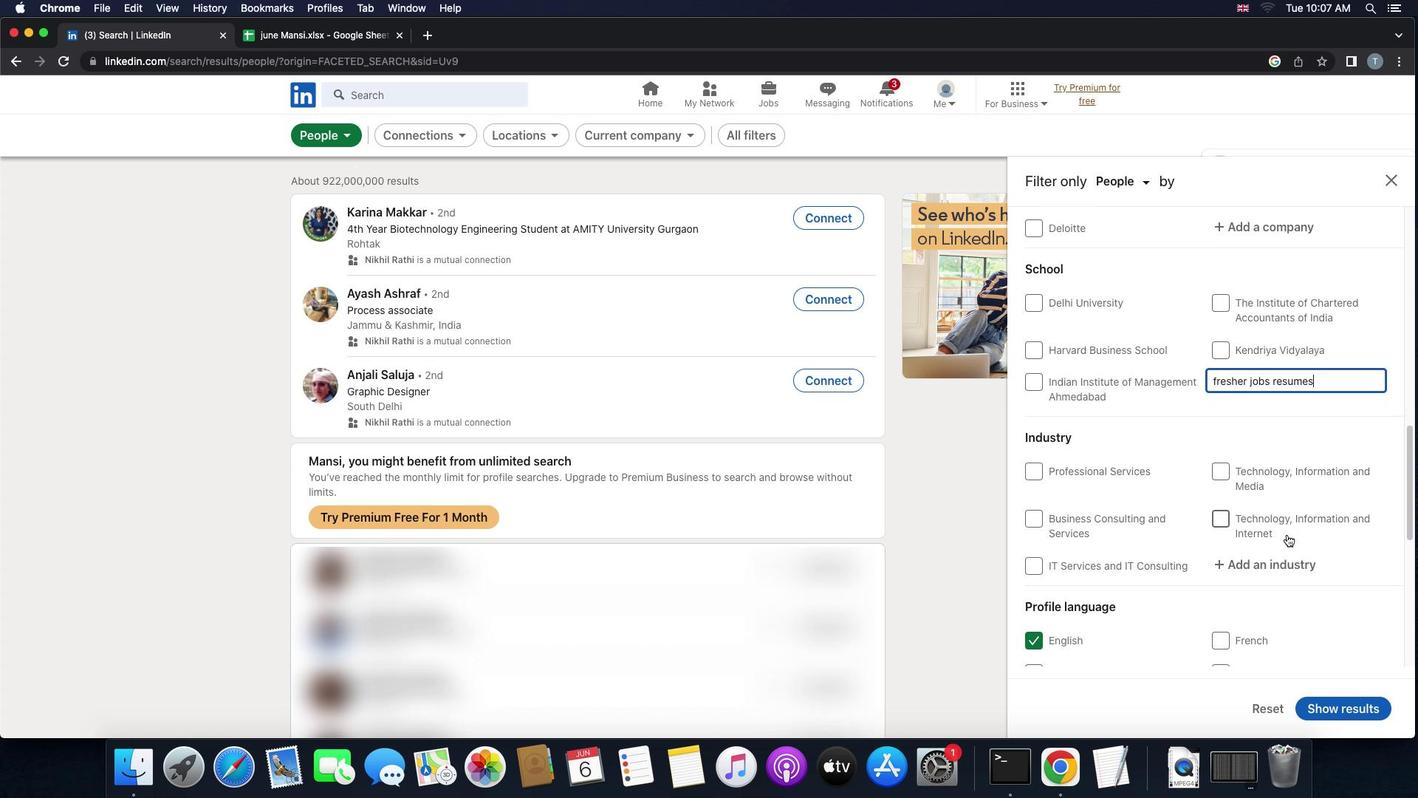 
Action: Mouse moved to (1235, 530)
Screenshot: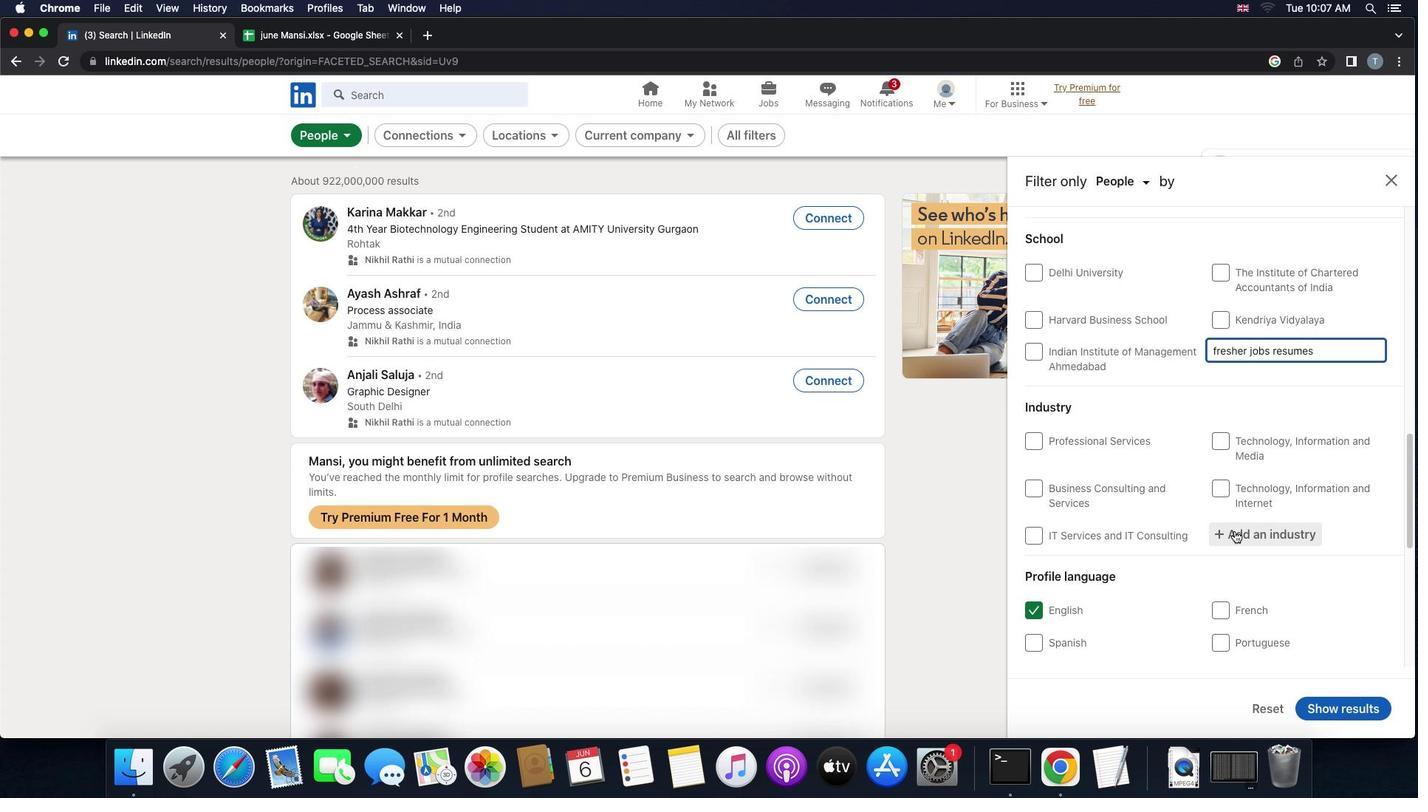 
Action: Mouse pressed left at (1235, 530)
Screenshot: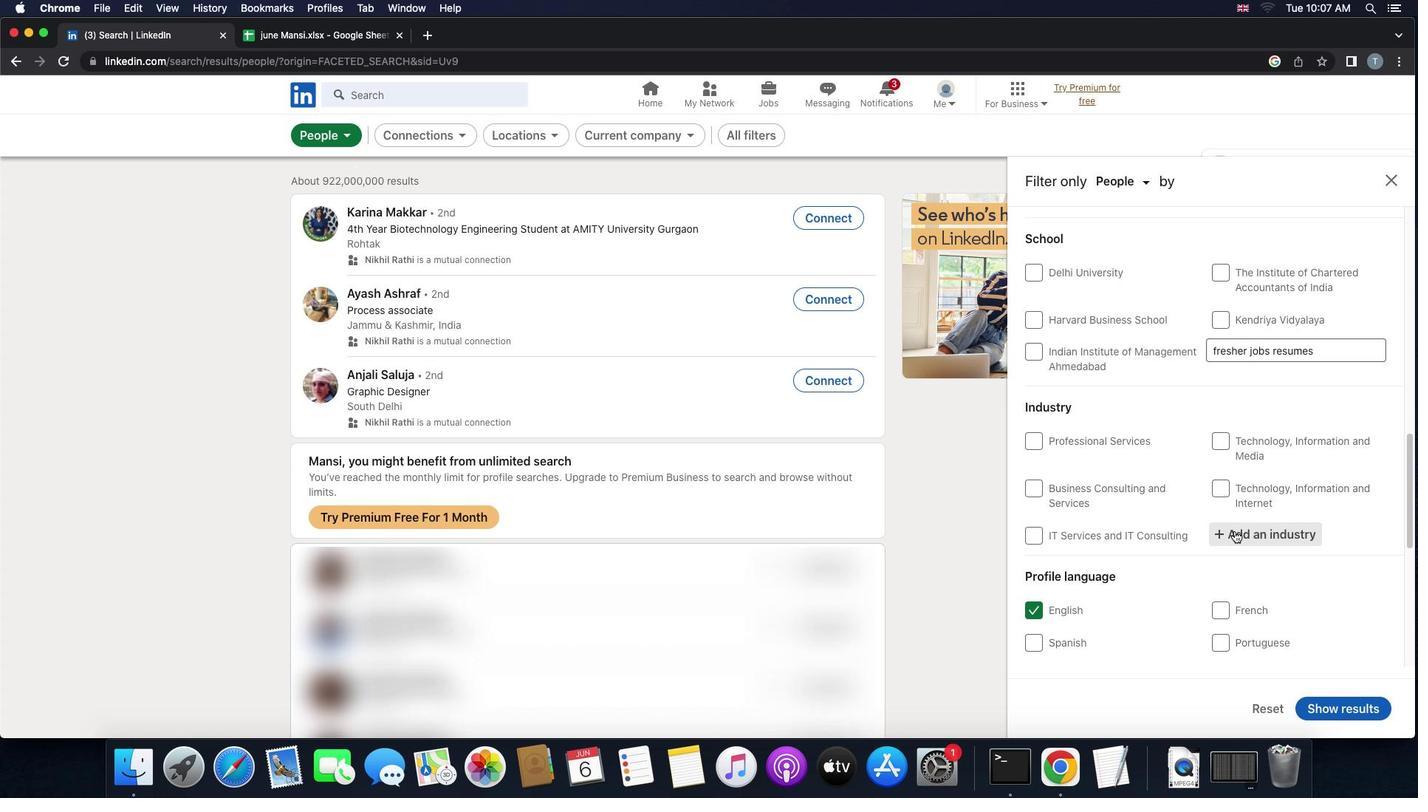 
Action: Key pressed 'h''o''m''e'Key.space'h''e''a''l''t''h'Key.space'c''a''r''e'Key.space's''e''r''v''i''c''e''s'
Screenshot: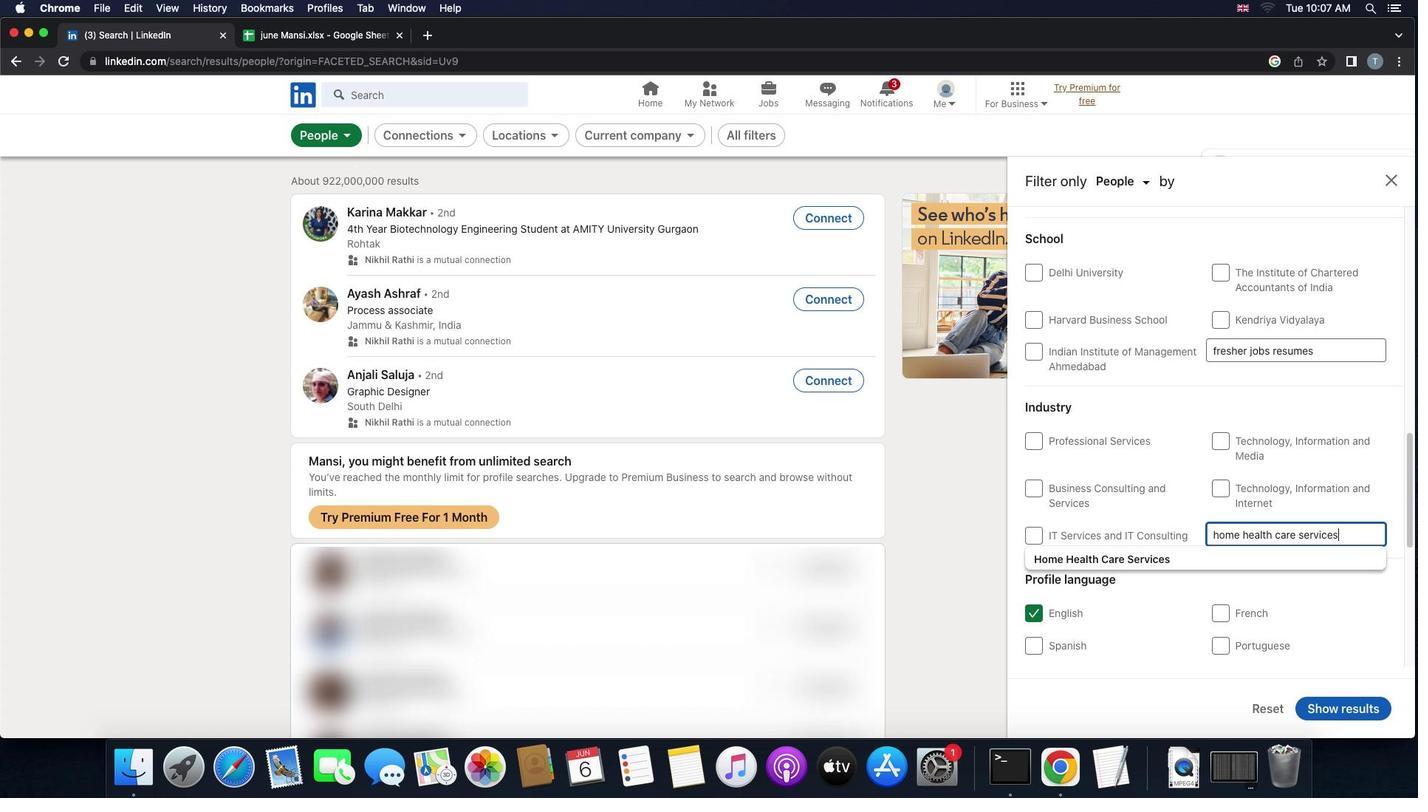 
Action: Mouse moved to (1178, 563)
Screenshot: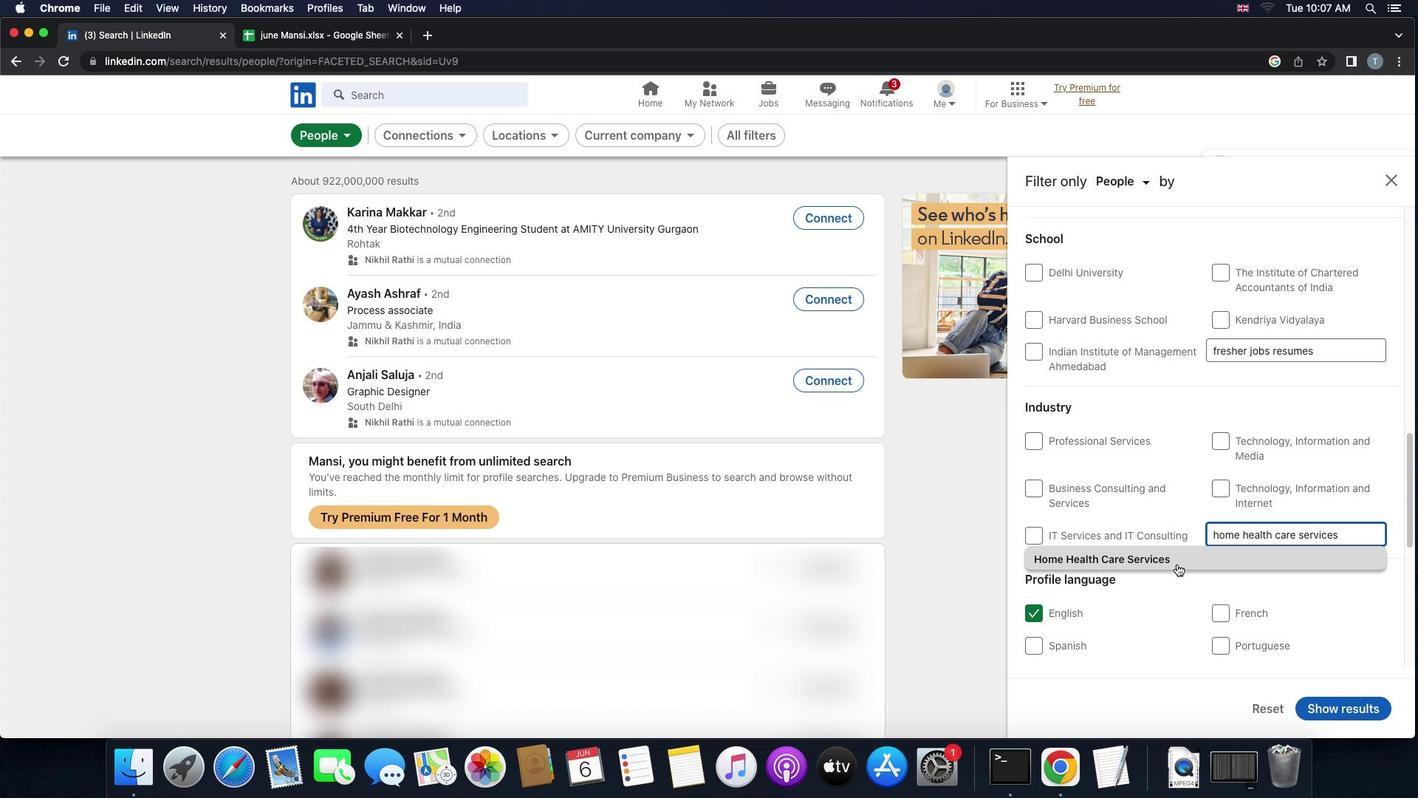 
Action: Mouse pressed left at (1178, 563)
Screenshot: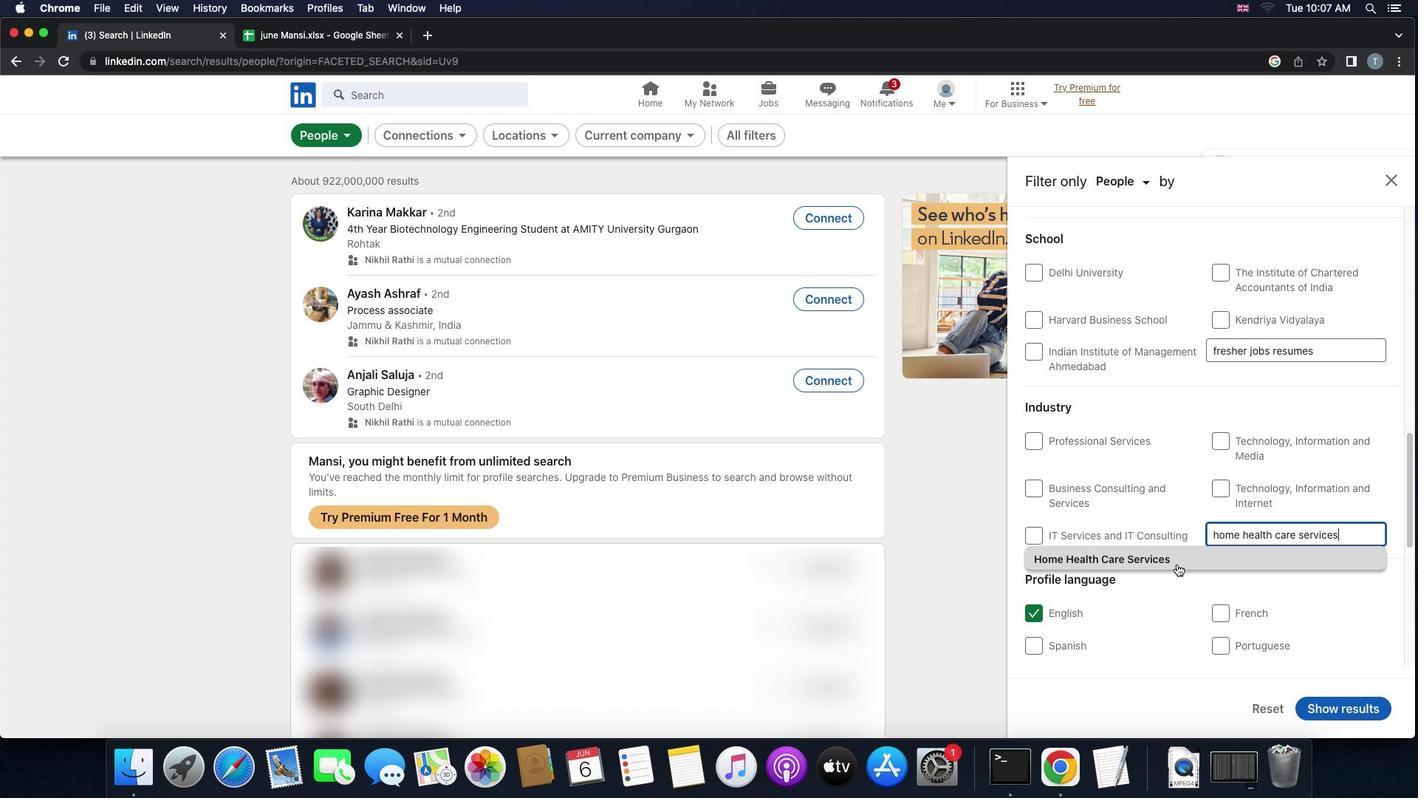 
Action: Mouse moved to (1178, 564)
Screenshot: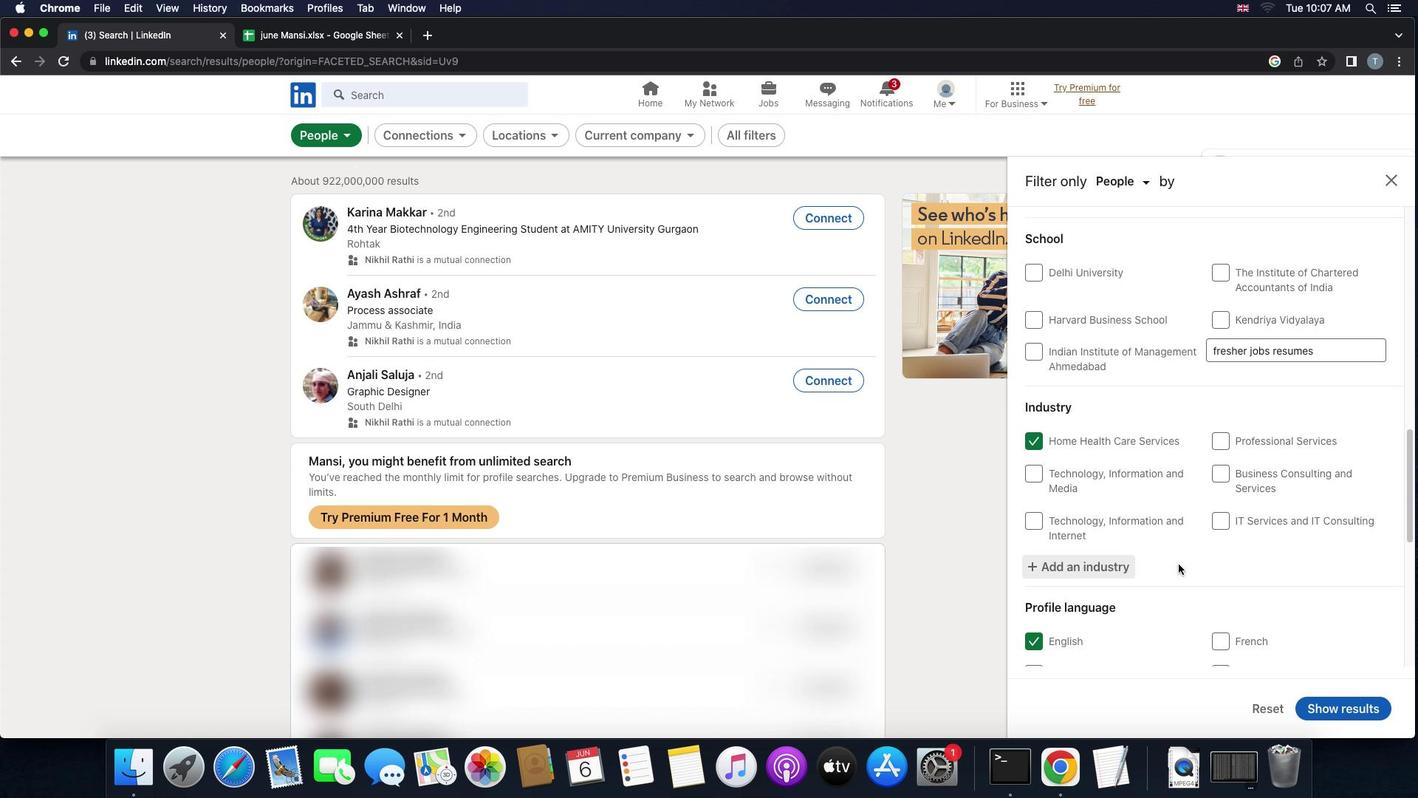 
Action: Mouse scrolled (1178, 564) with delta (0, 0)
Screenshot: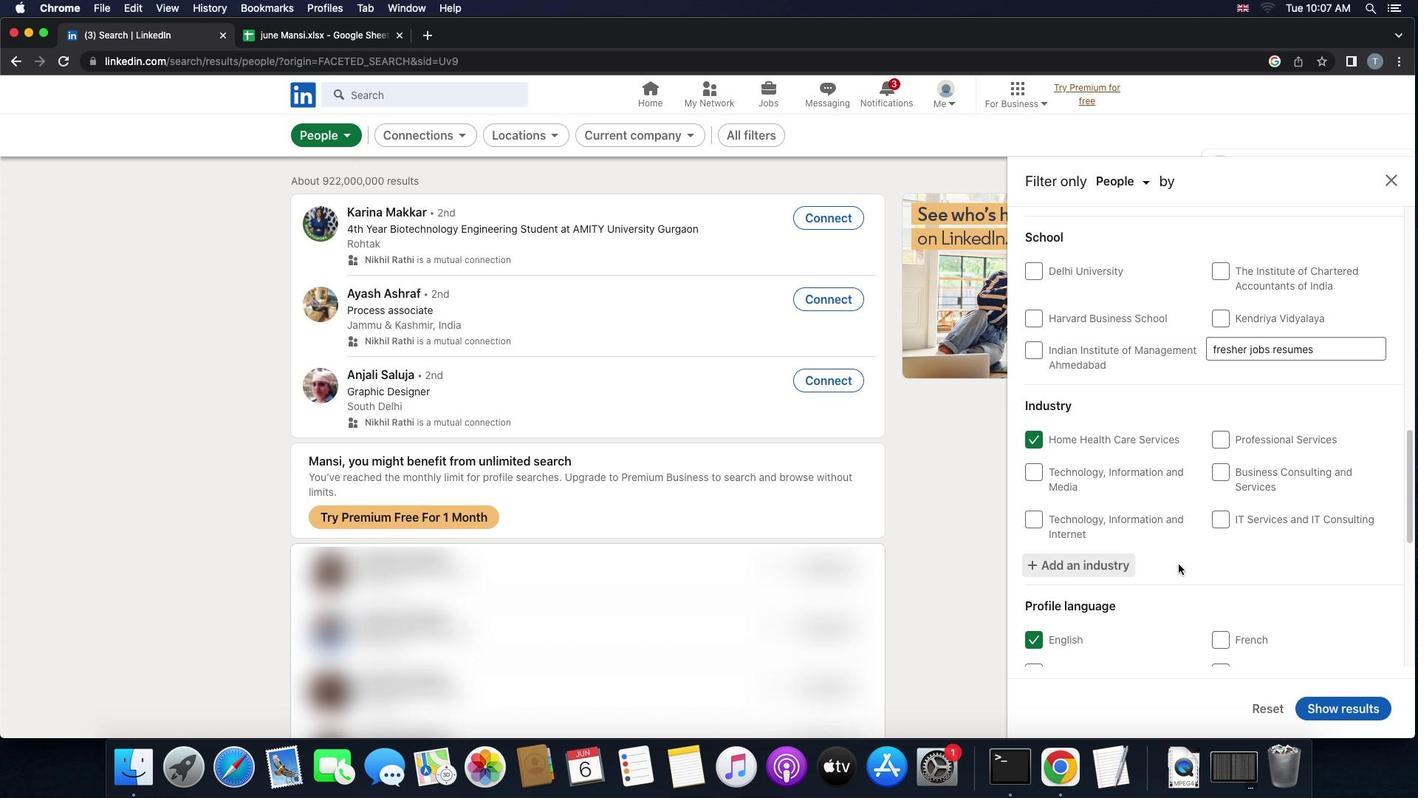 
Action: Mouse moved to (1178, 564)
Screenshot: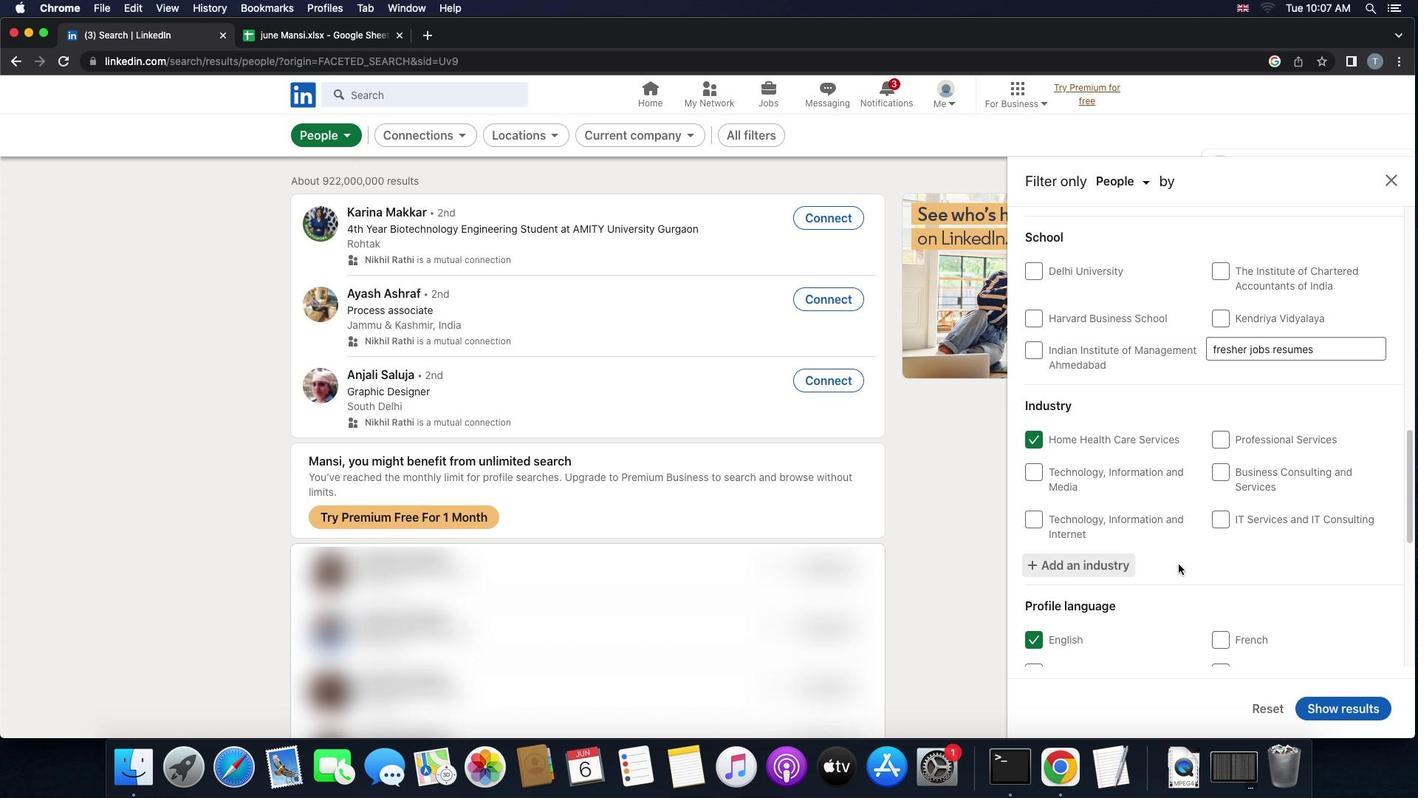
Action: Mouse scrolled (1178, 564) with delta (0, 0)
Screenshot: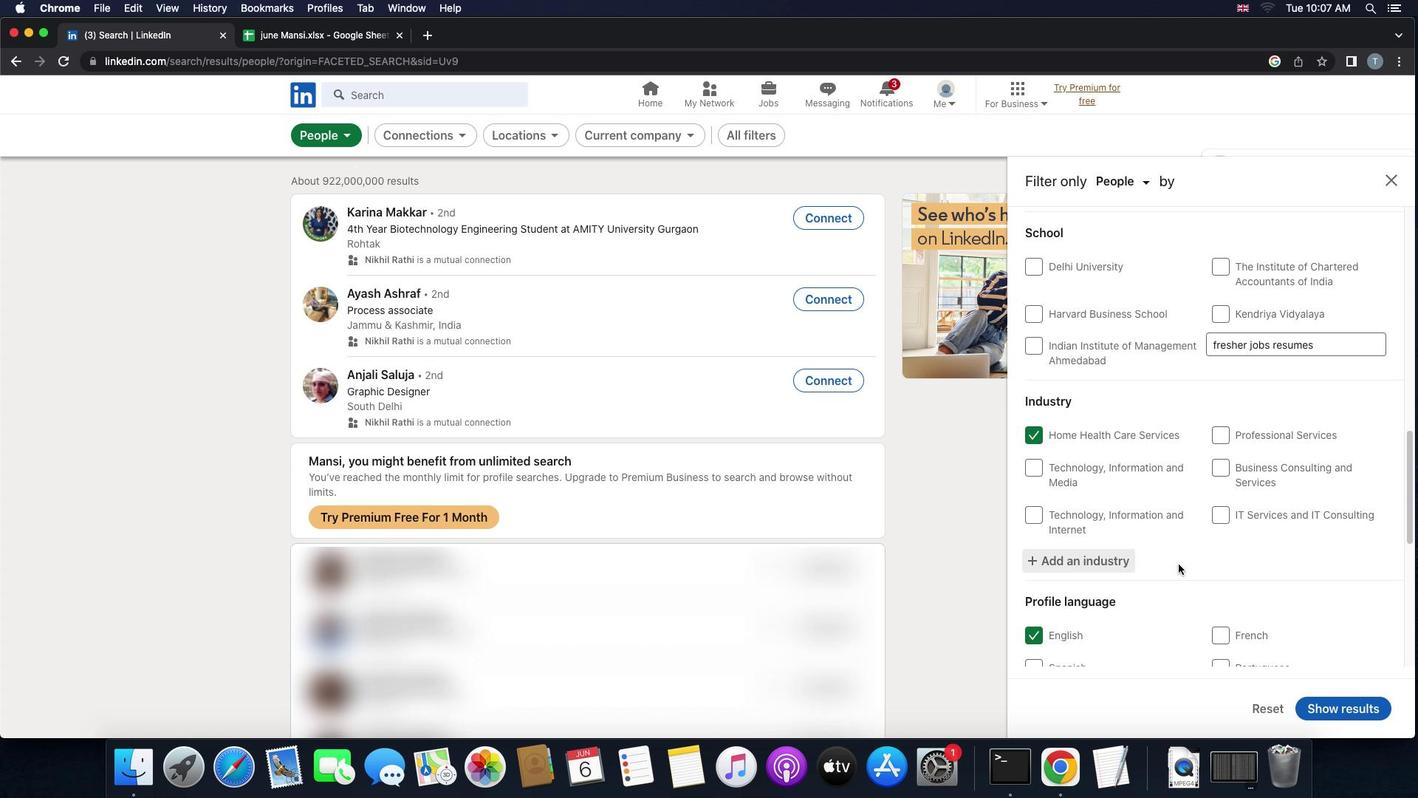 
Action: Mouse moved to (1179, 564)
Screenshot: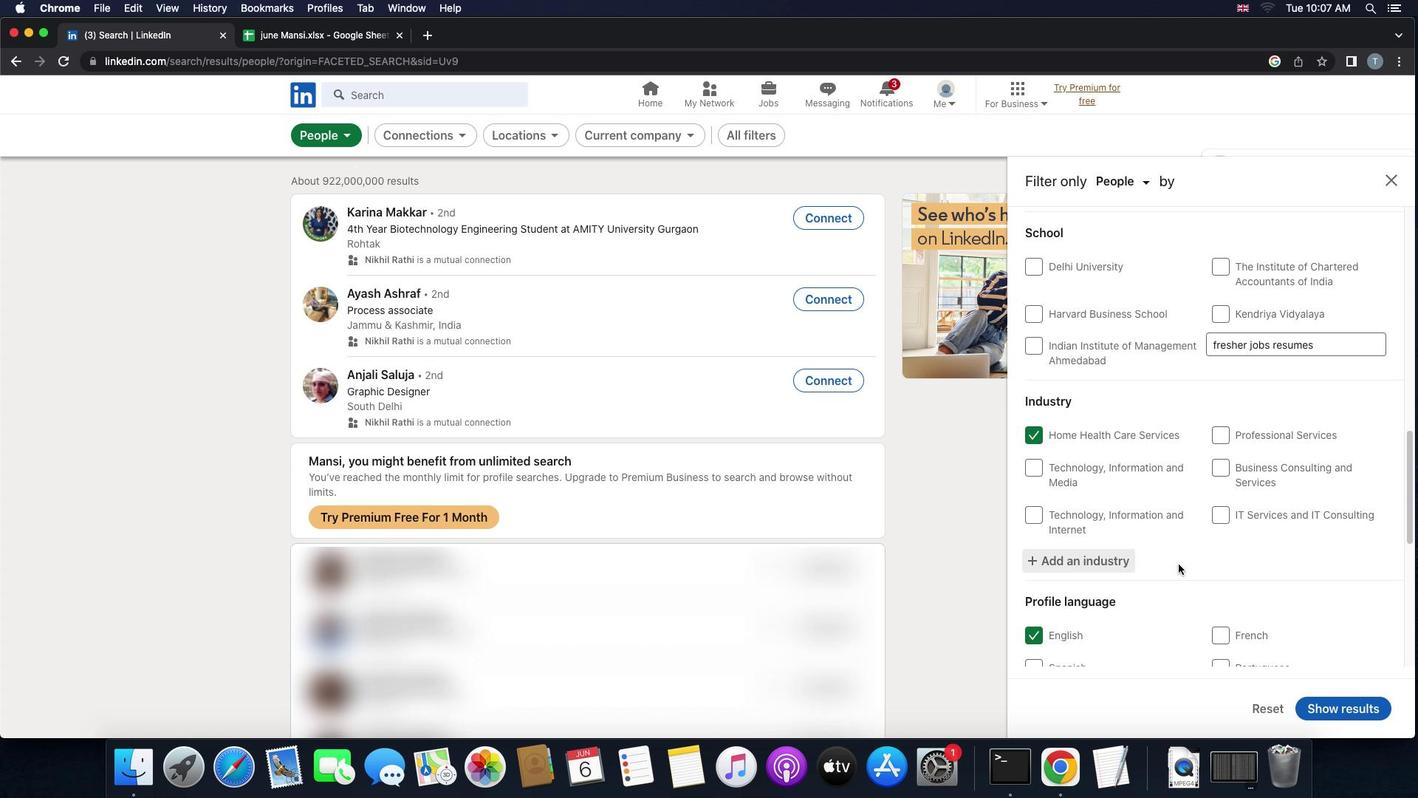 
Action: Mouse scrolled (1179, 564) with delta (0, -1)
Screenshot: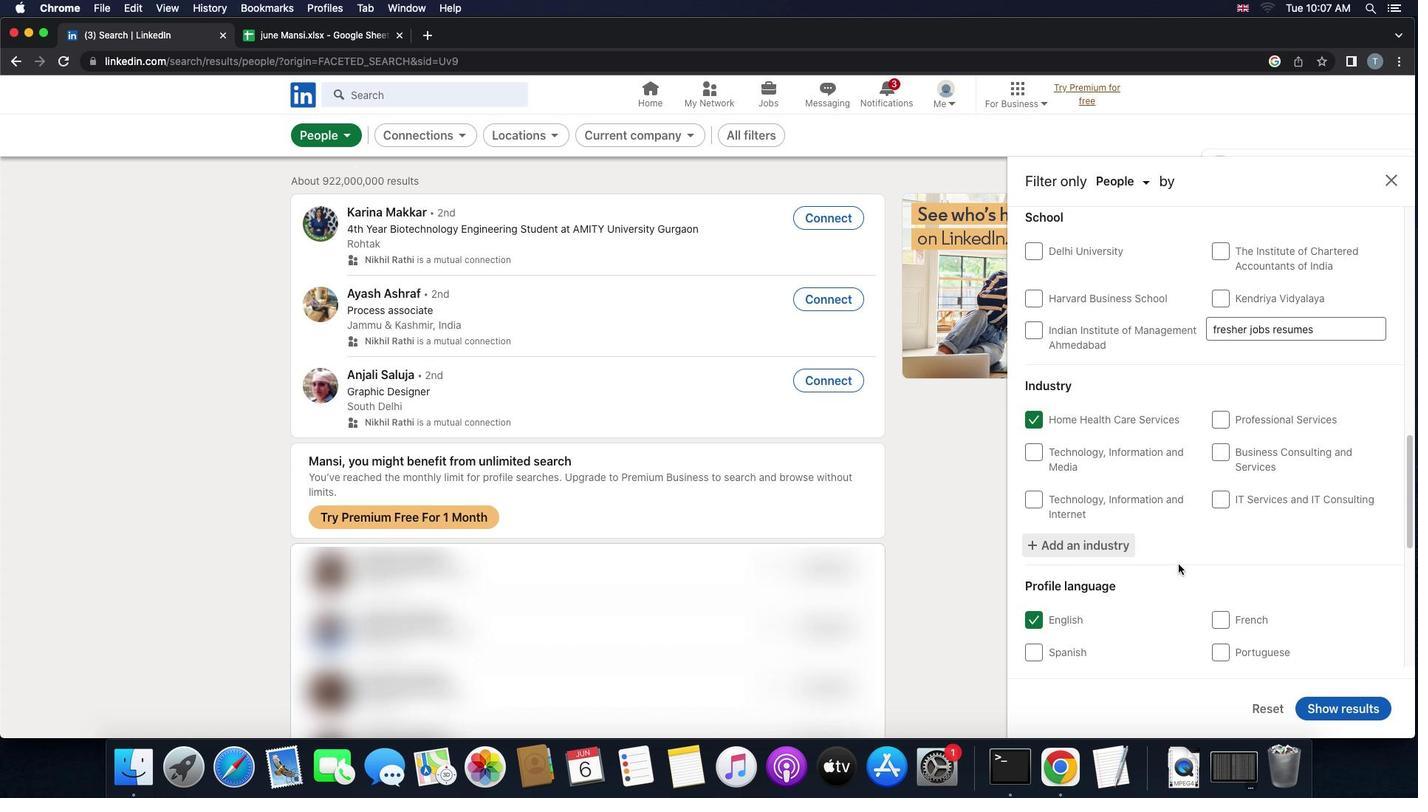 
Action: Mouse scrolled (1179, 564) with delta (0, -2)
Screenshot: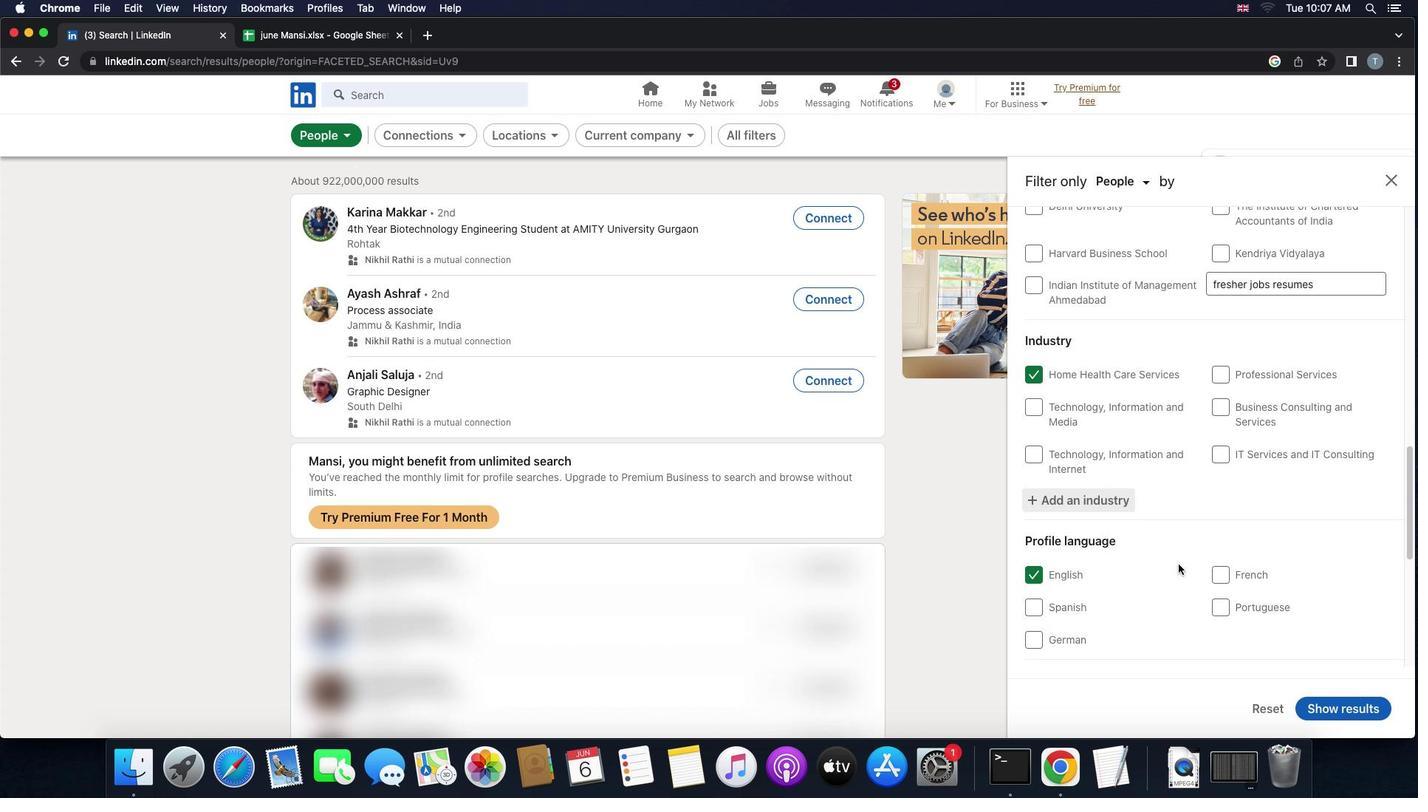 
Action: Mouse moved to (1180, 564)
Screenshot: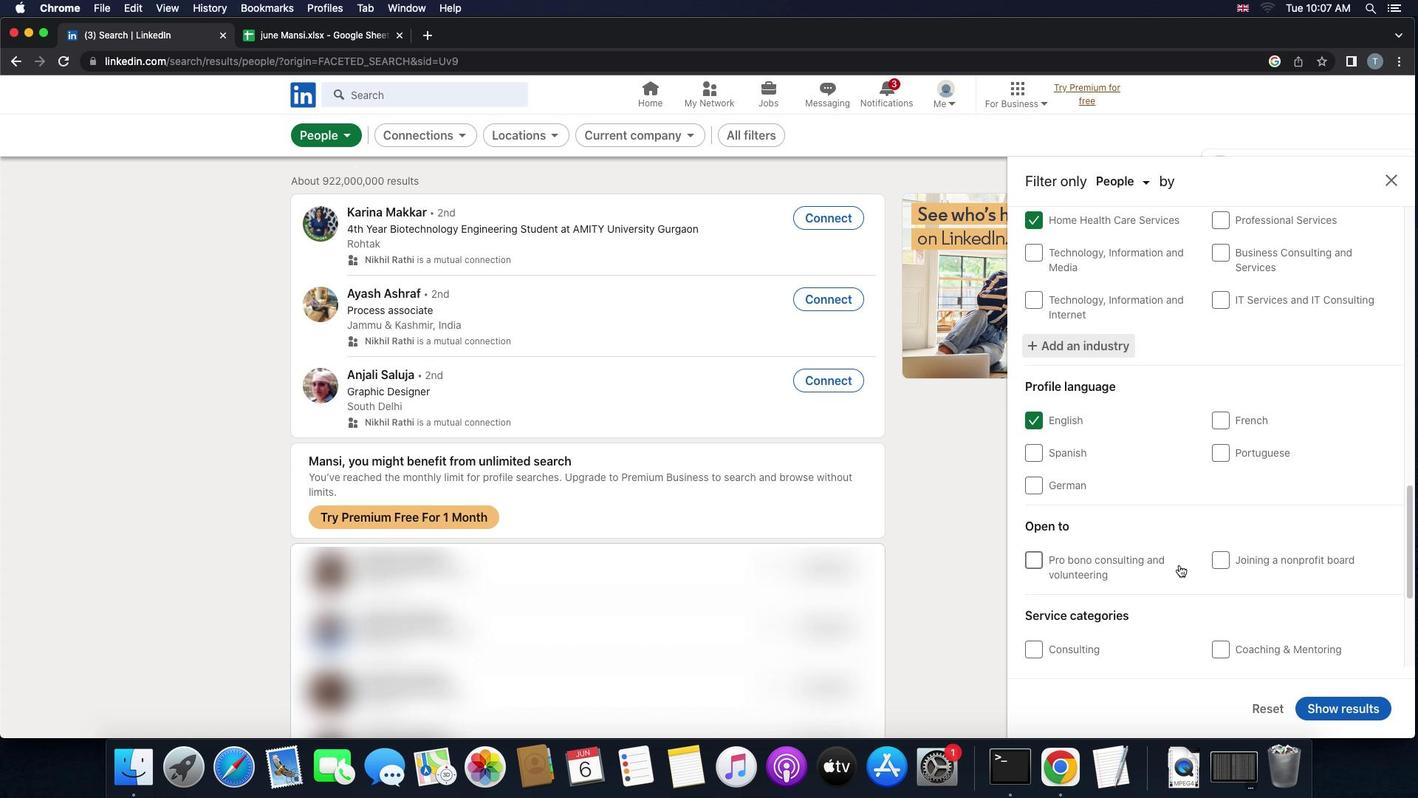 
Action: Mouse scrolled (1180, 564) with delta (0, 0)
Screenshot: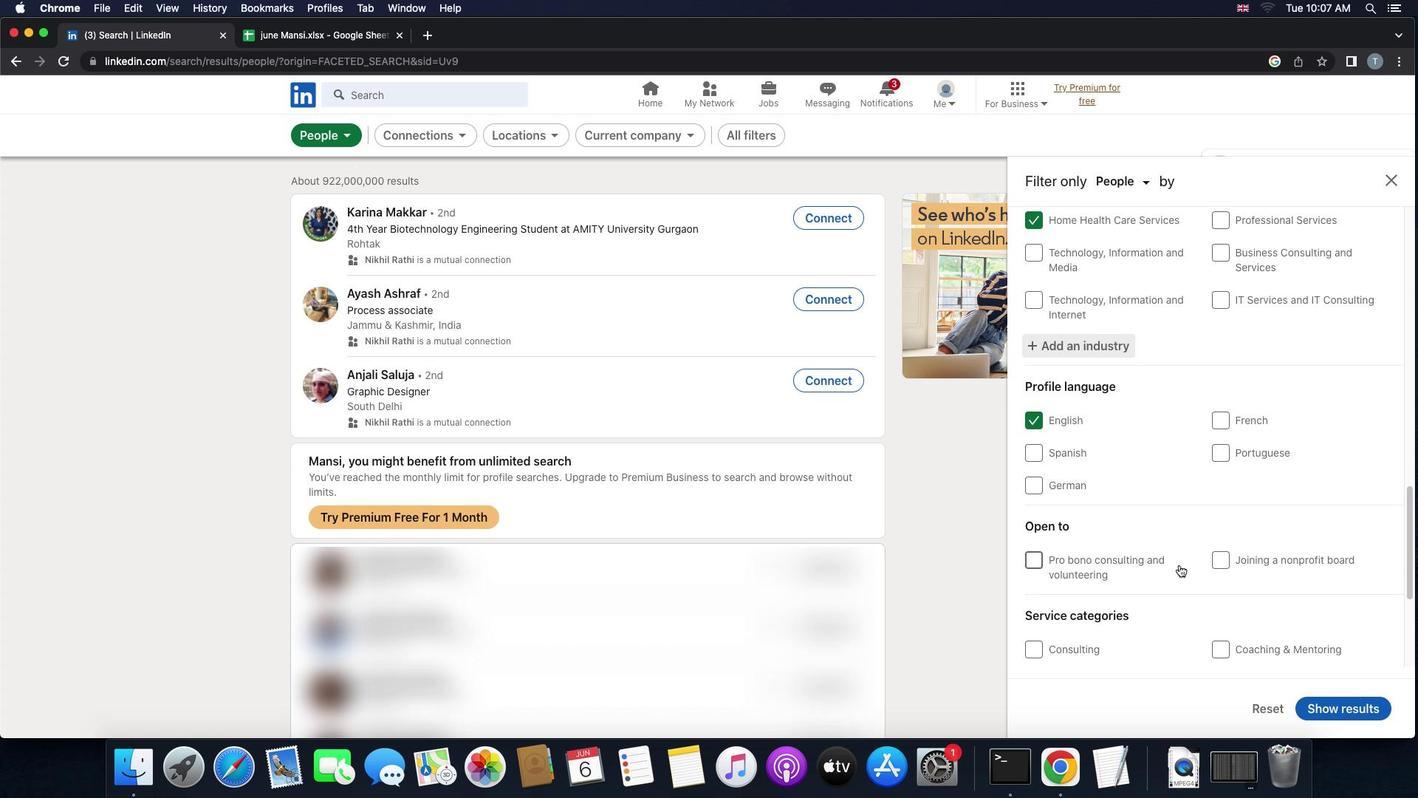 
Action: Mouse scrolled (1180, 564) with delta (0, 0)
Screenshot: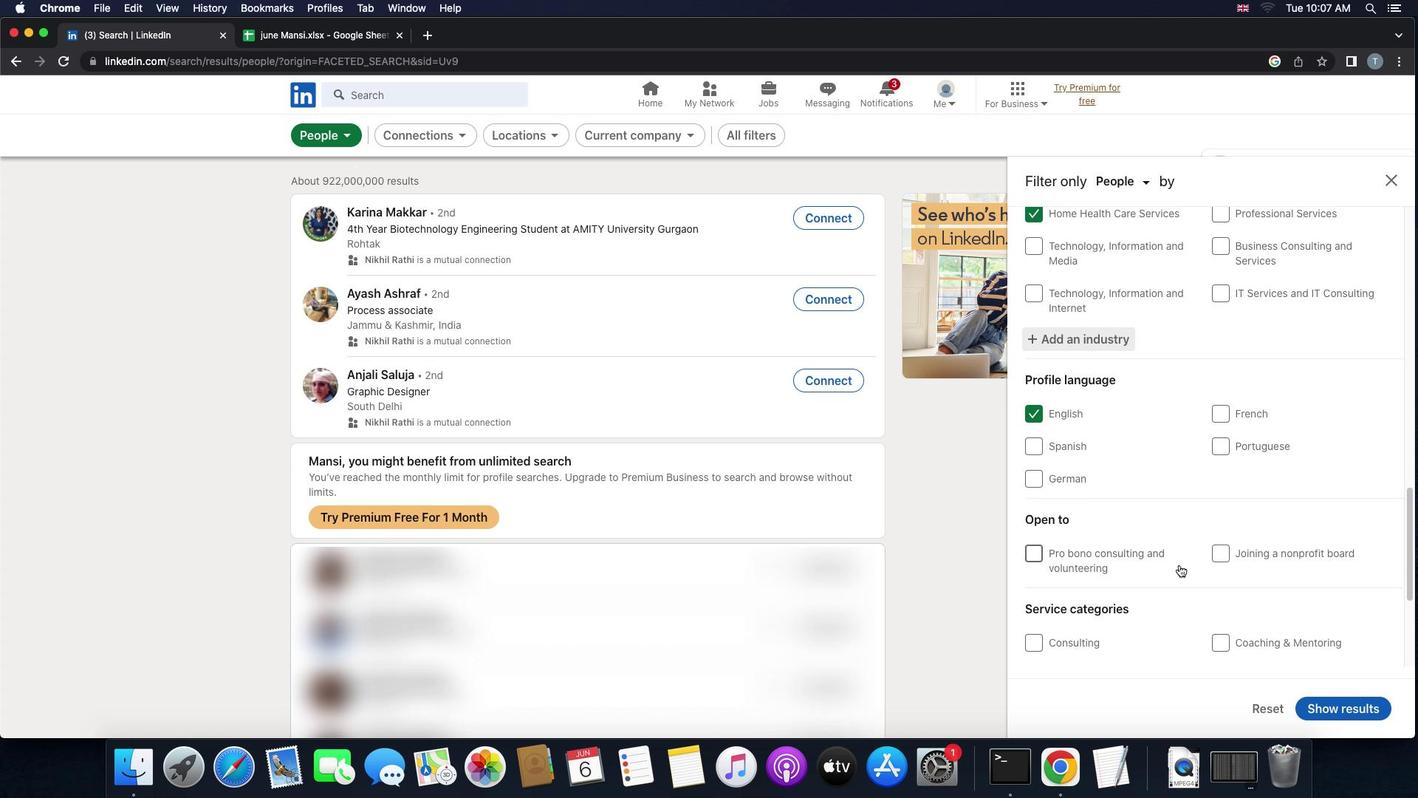 
Action: Mouse scrolled (1180, 564) with delta (0, 0)
Screenshot: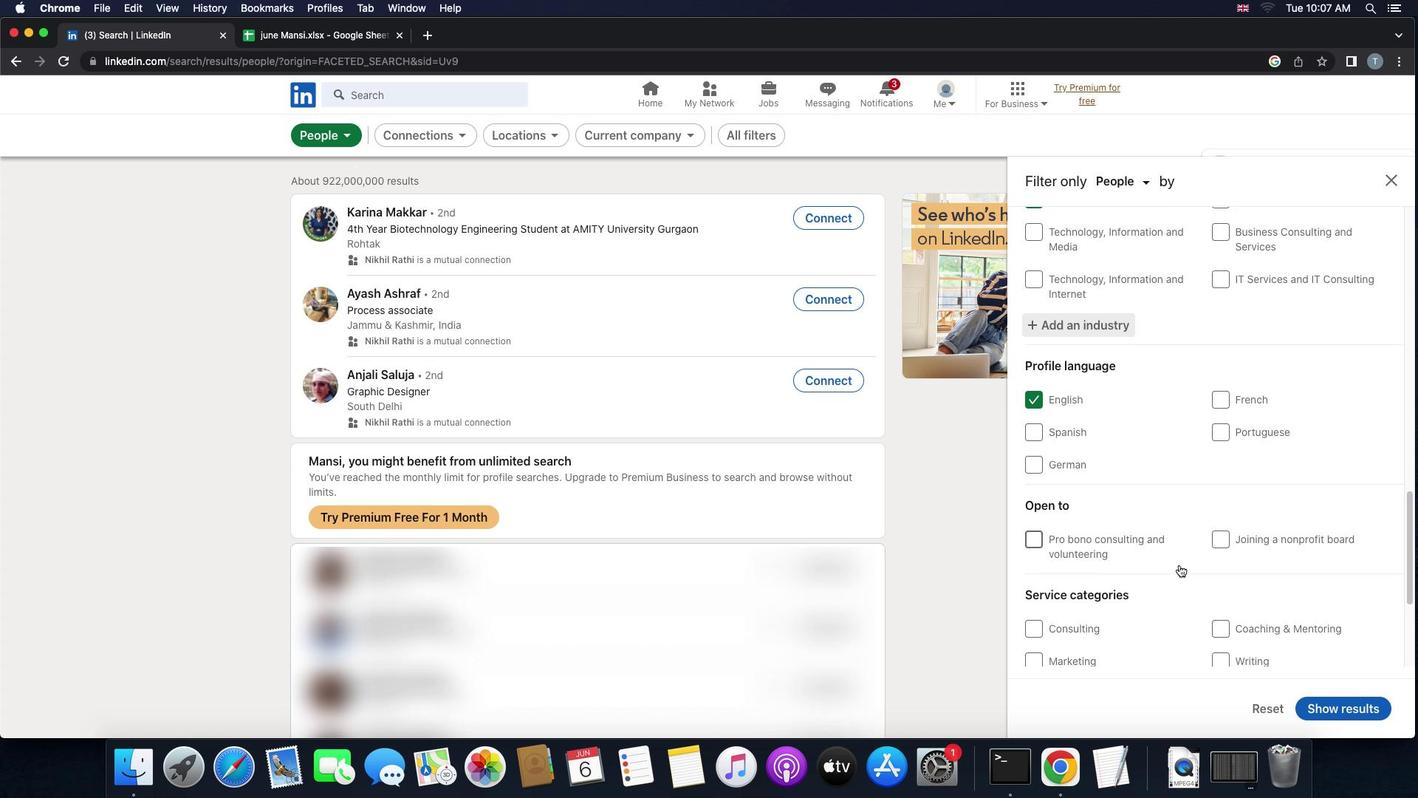 
Action: Mouse scrolled (1180, 564) with delta (0, 0)
Screenshot: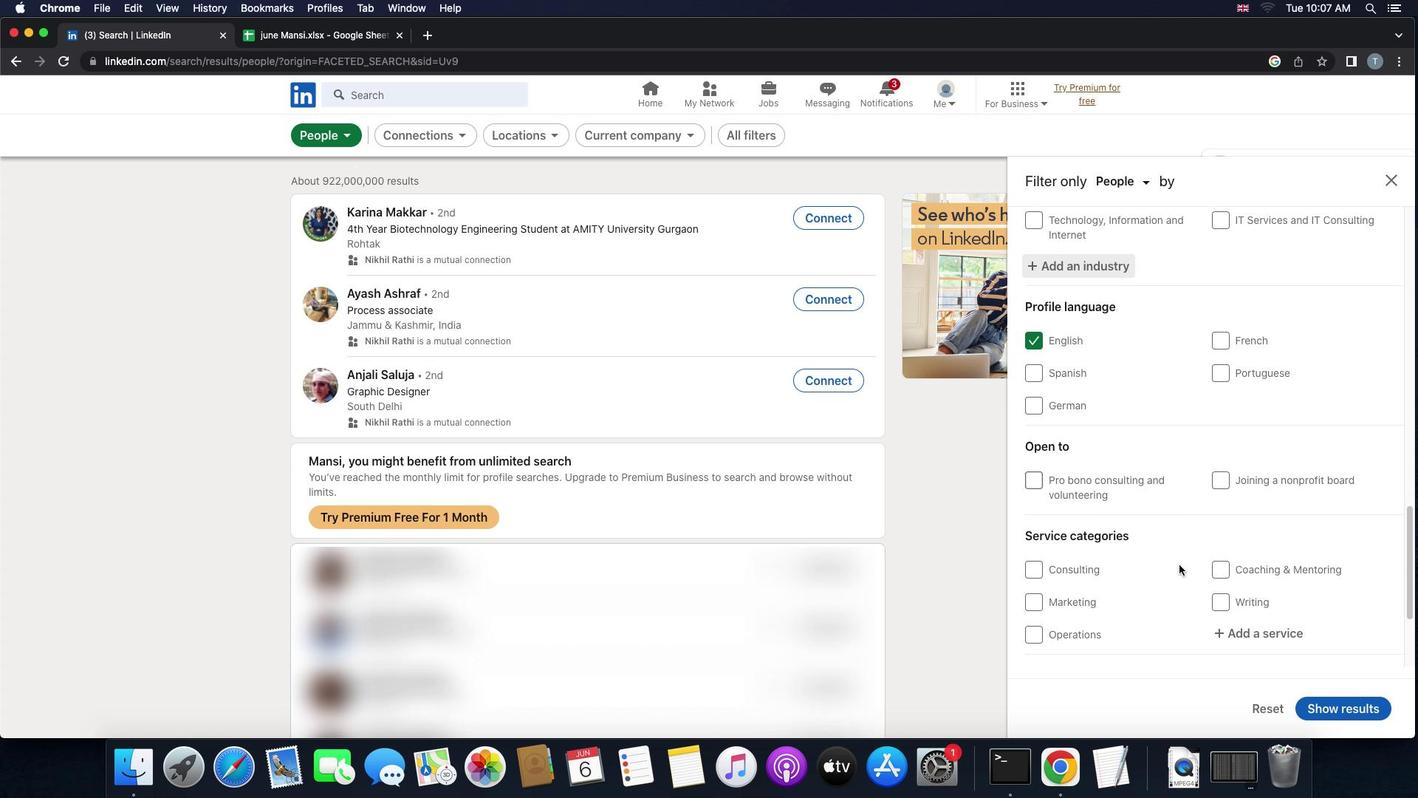 
Action: Mouse scrolled (1180, 564) with delta (0, 0)
Screenshot: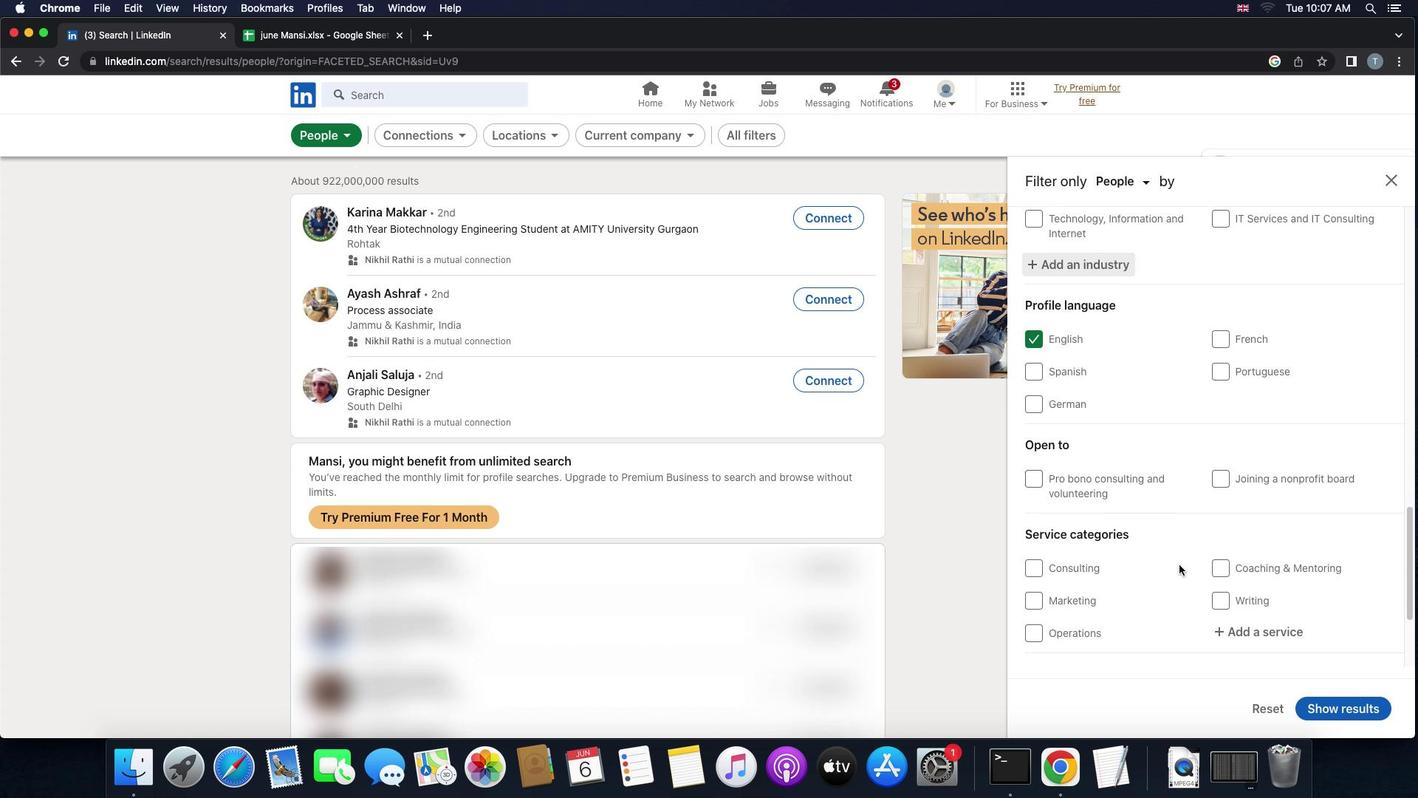 
Action: Mouse scrolled (1180, 564) with delta (0, 0)
Screenshot: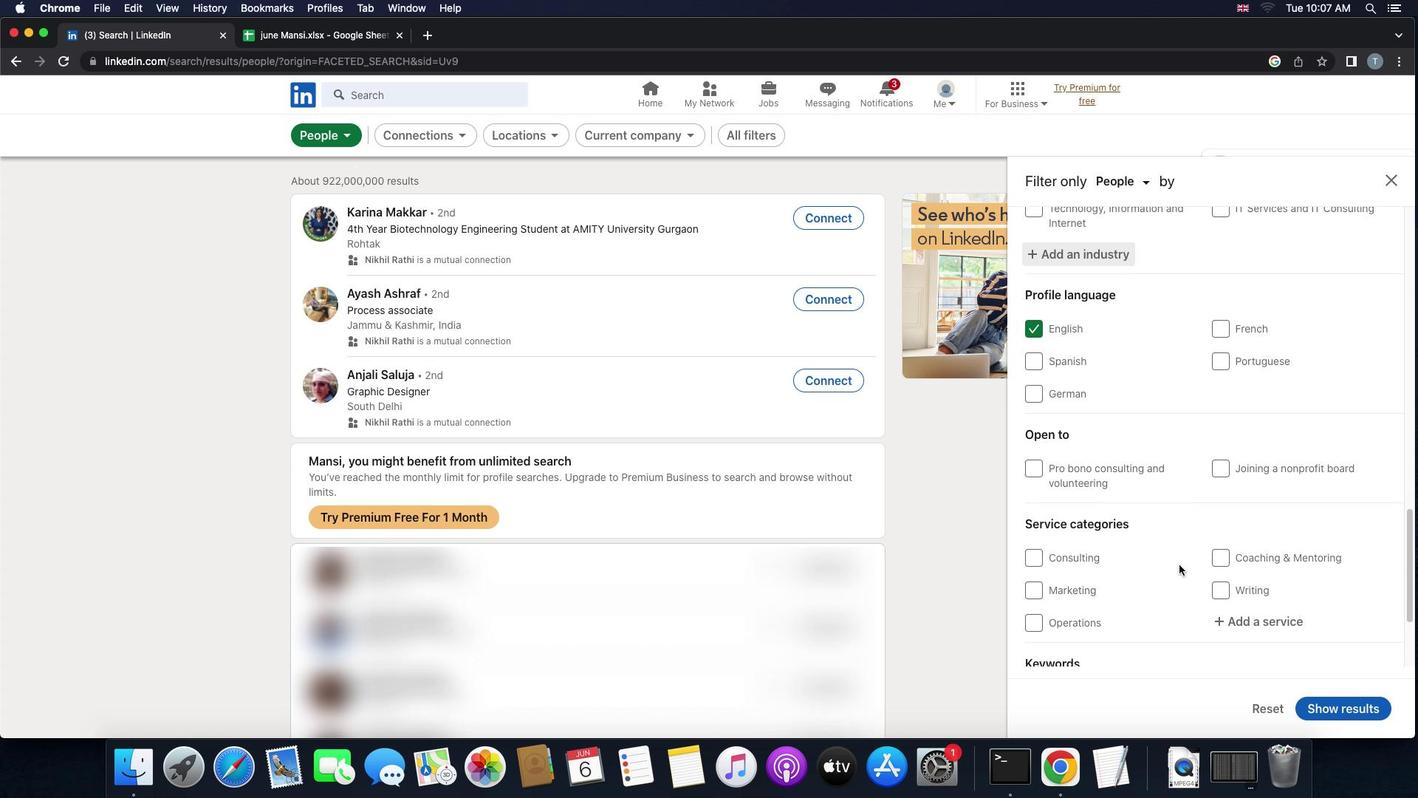 
Action: Mouse moved to (1229, 589)
Screenshot: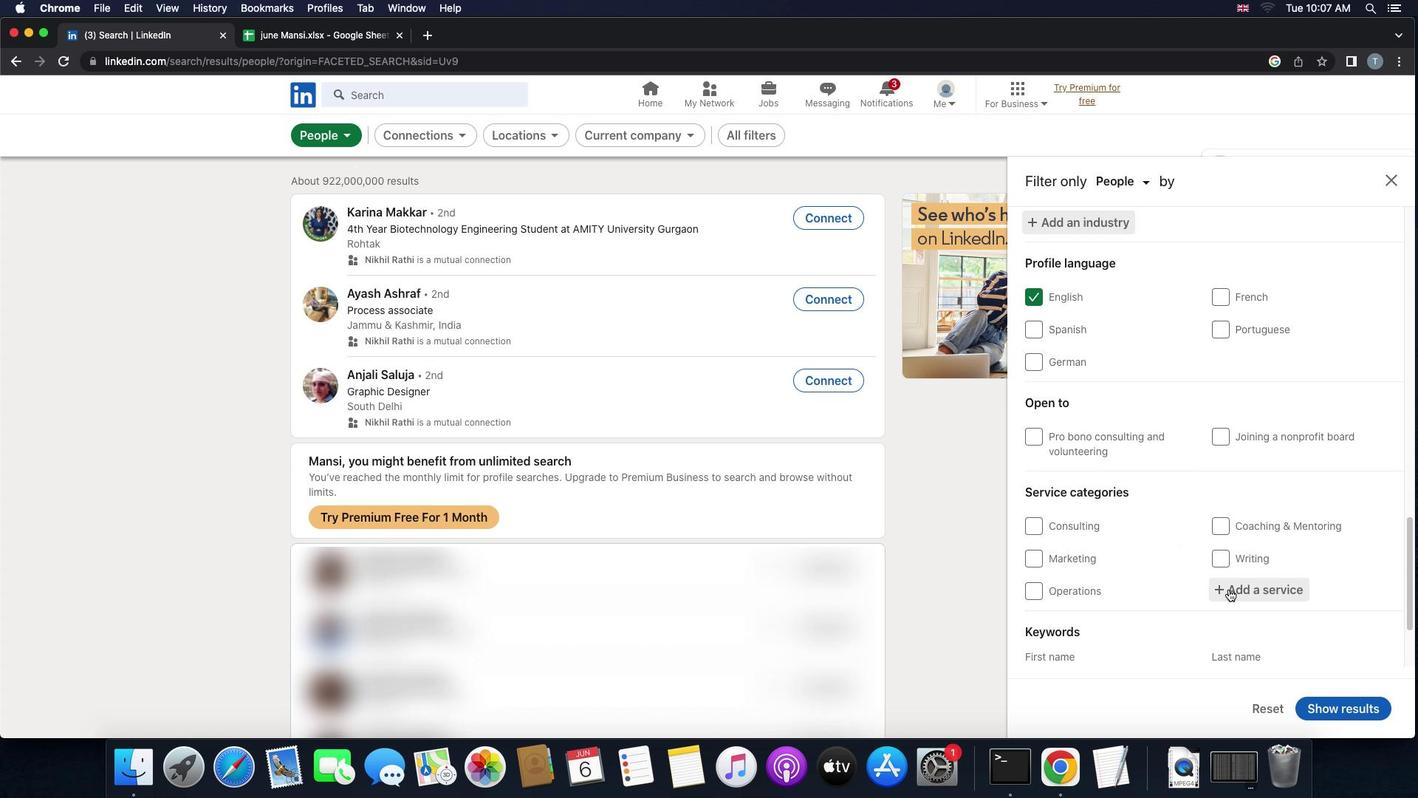 
Action: Mouse pressed left at (1229, 589)
Screenshot: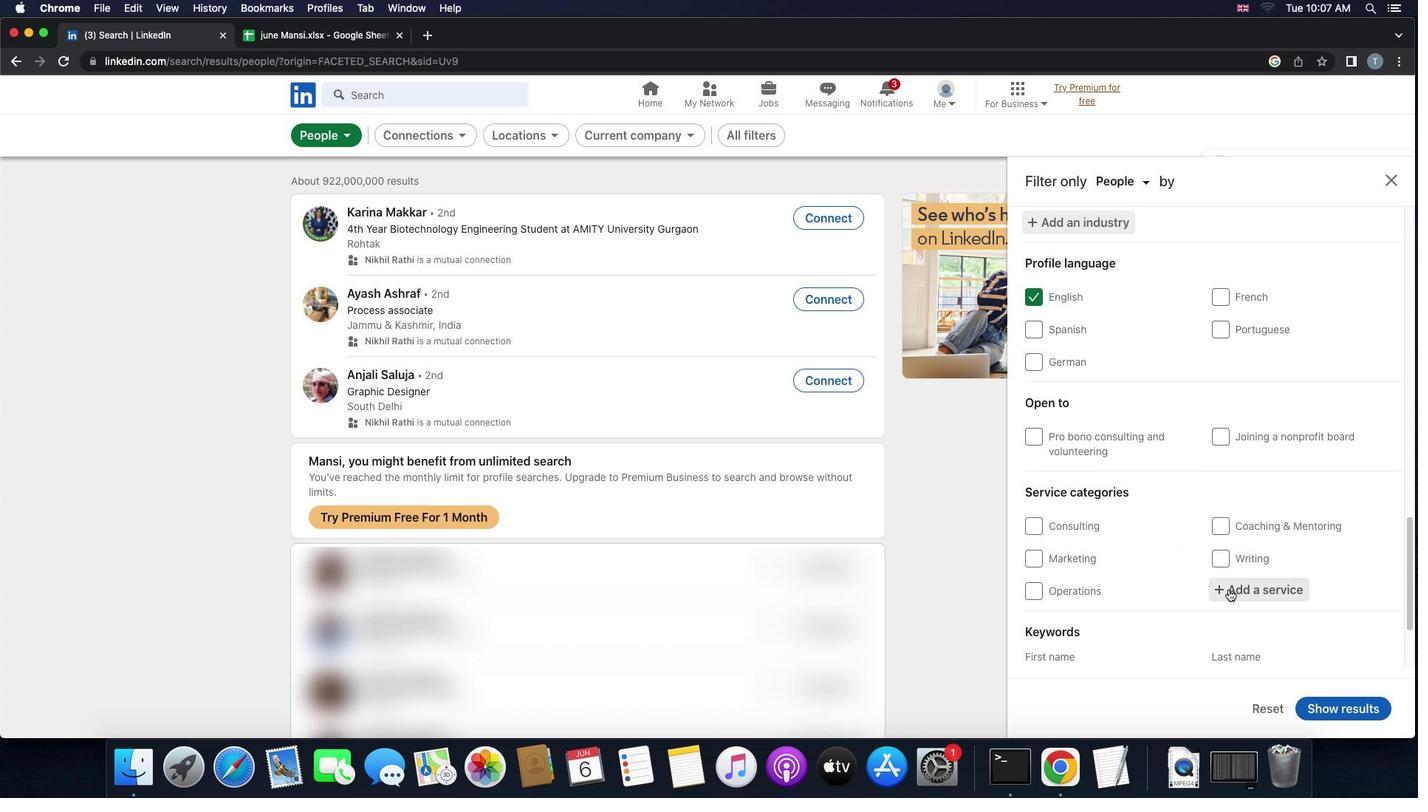 
Action: Key pressed 'o''u''t''s''o''u''r''c''i''n''g'
Screenshot: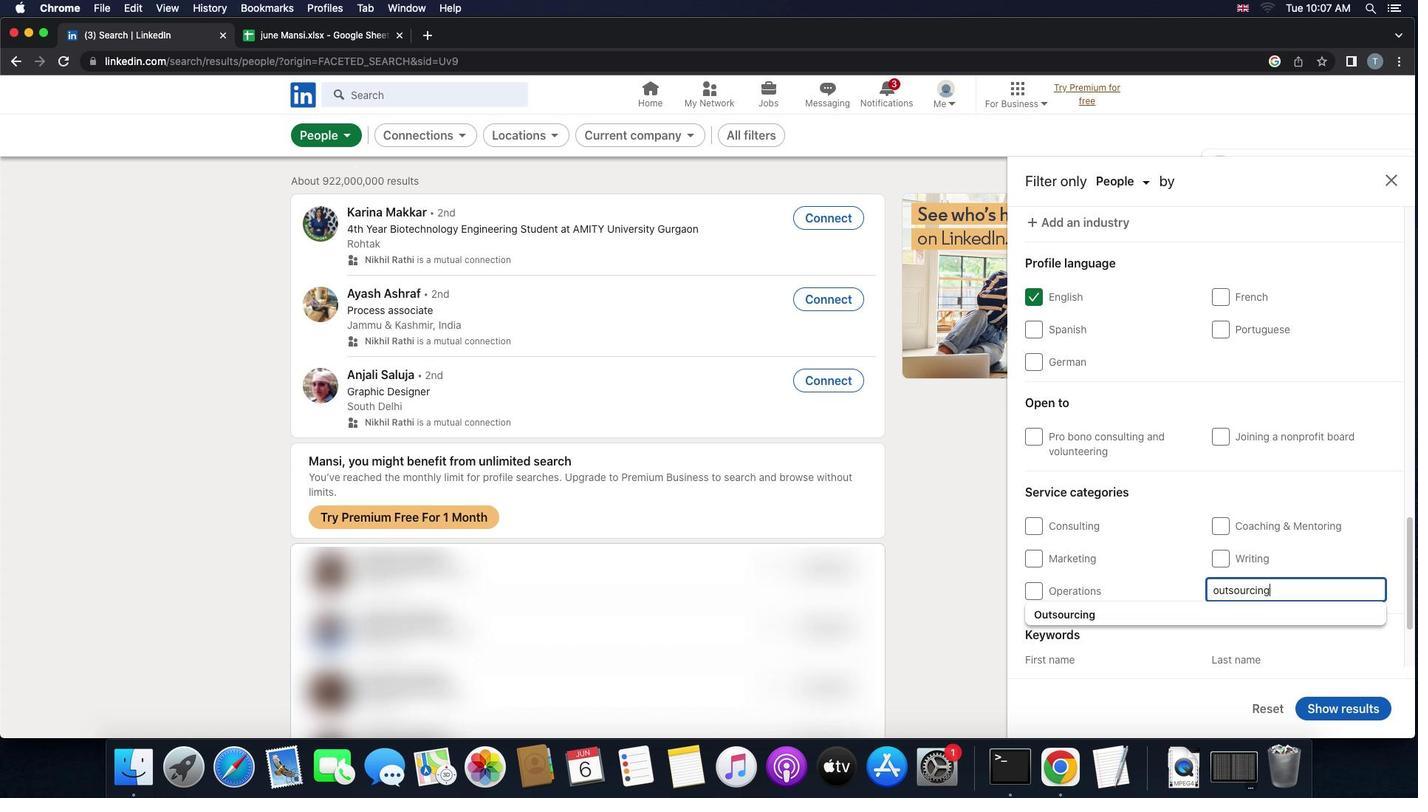 
Action: Mouse moved to (1194, 617)
Screenshot: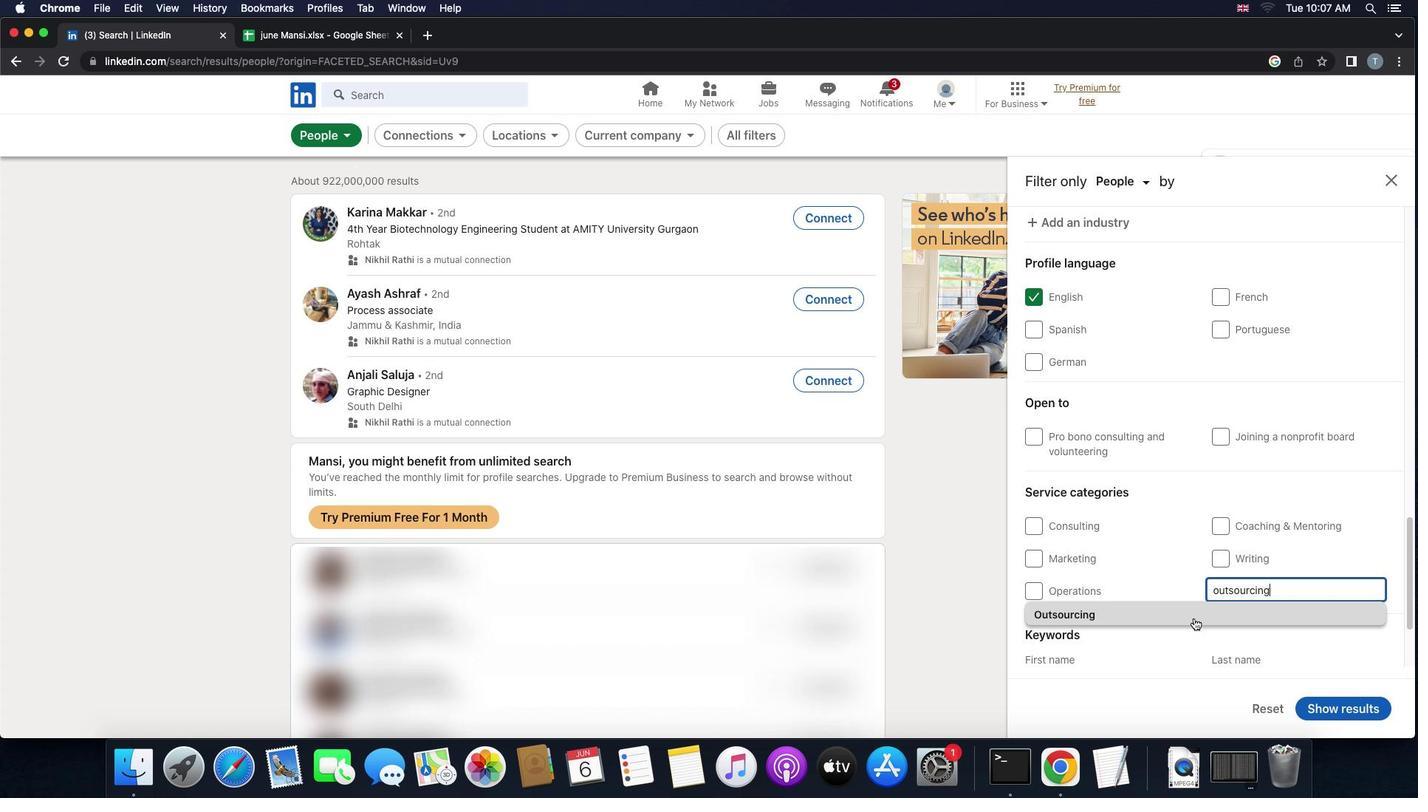 
Action: Mouse pressed left at (1194, 617)
Screenshot: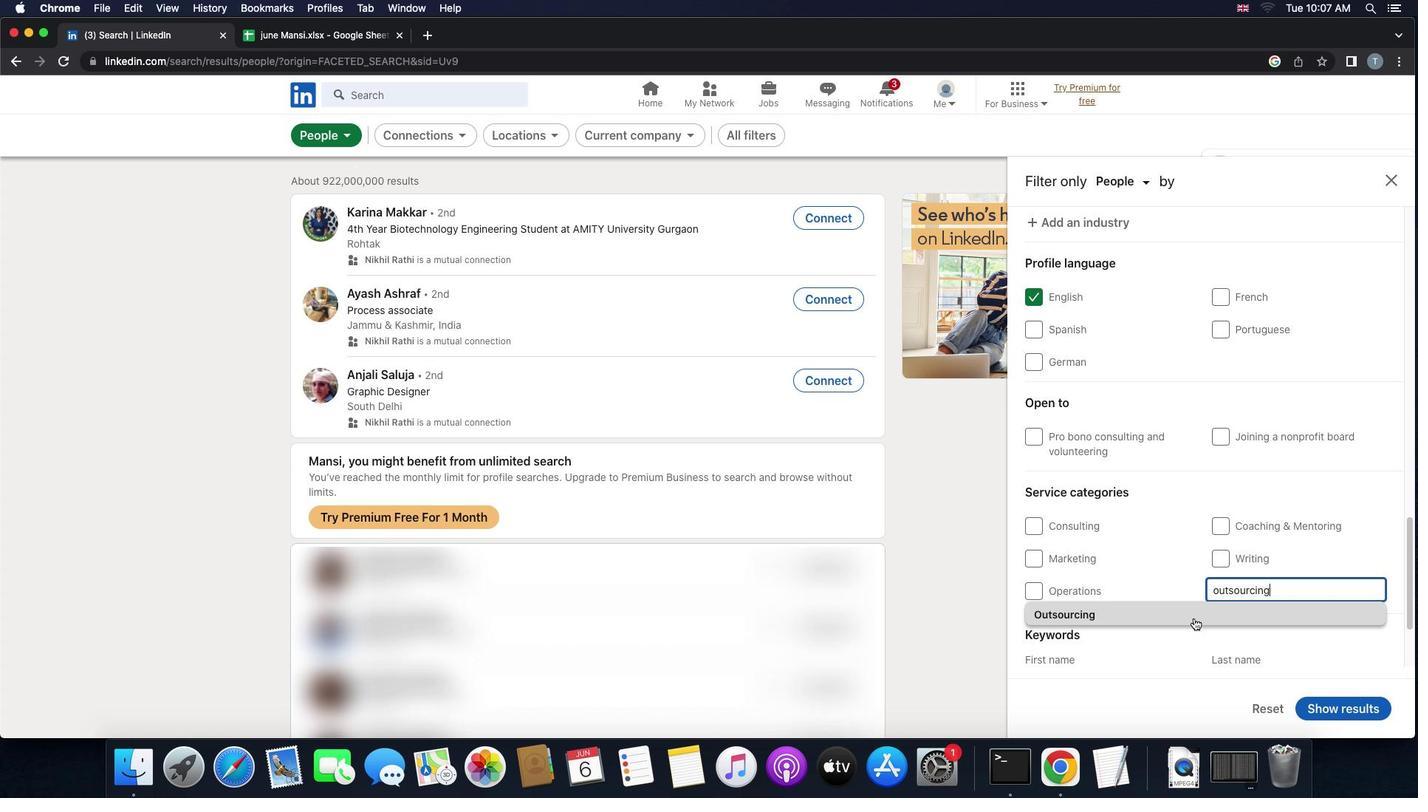 
Action: Mouse scrolled (1194, 617) with delta (0, 0)
Screenshot: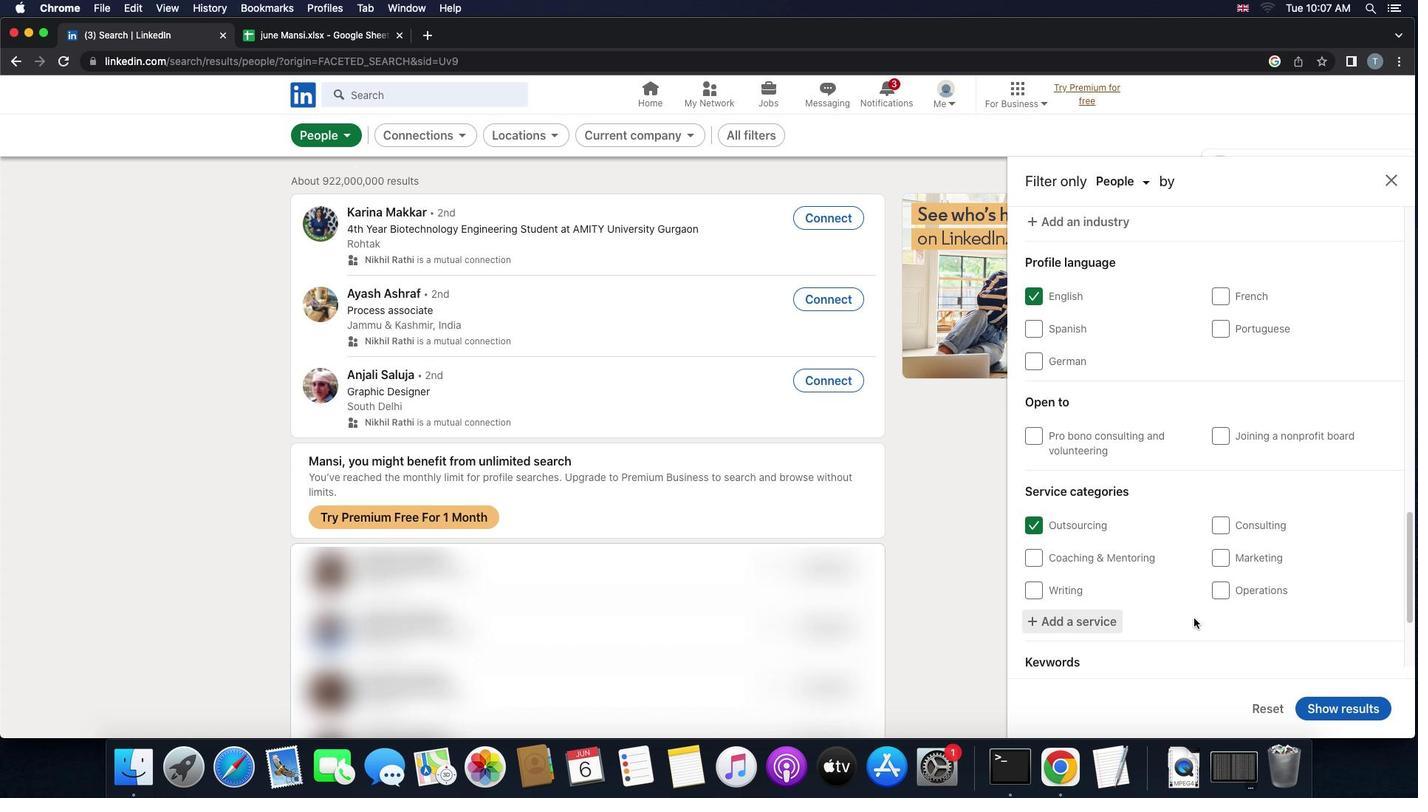 
Action: Mouse scrolled (1194, 617) with delta (0, 0)
Screenshot: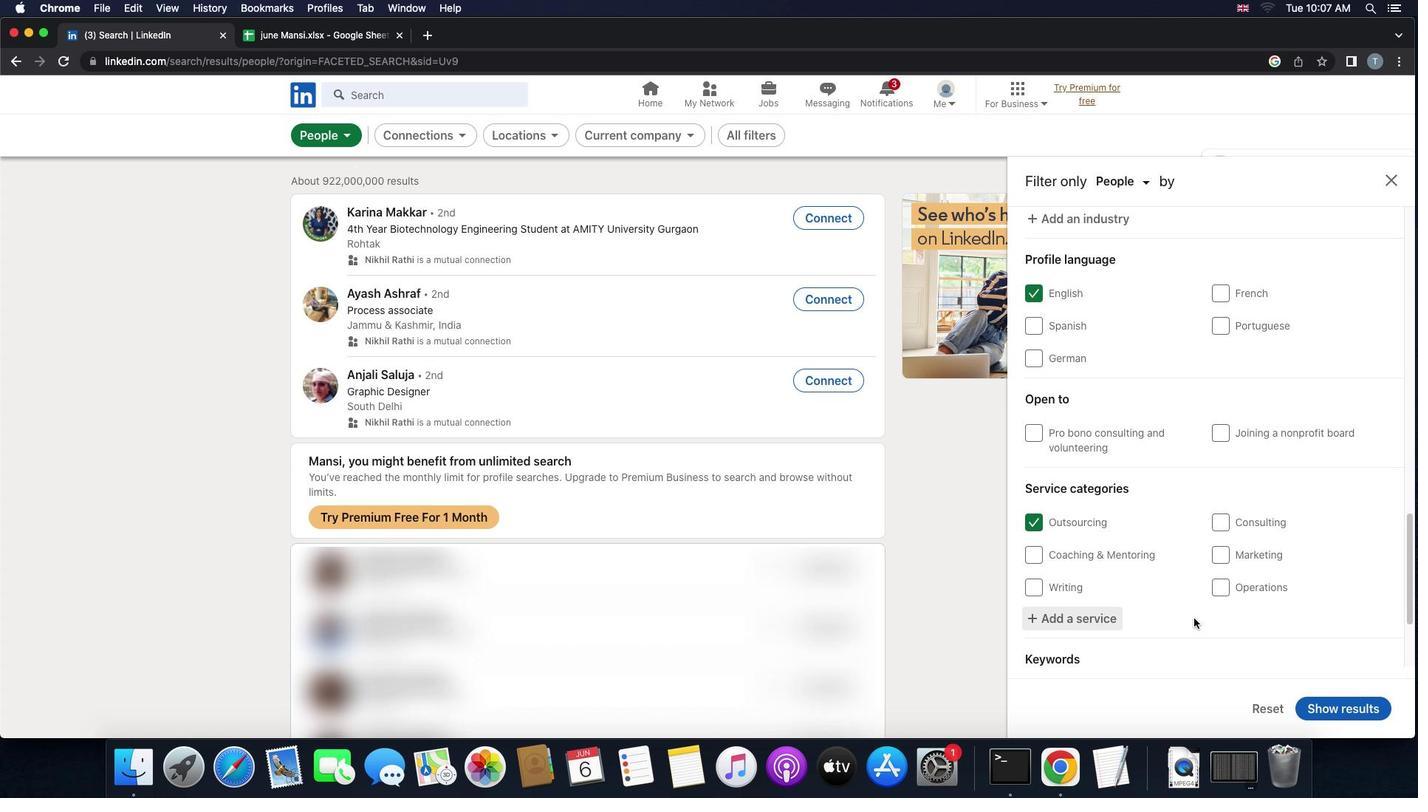 
Action: Mouse scrolled (1194, 617) with delta (0, -2)
Screenshot: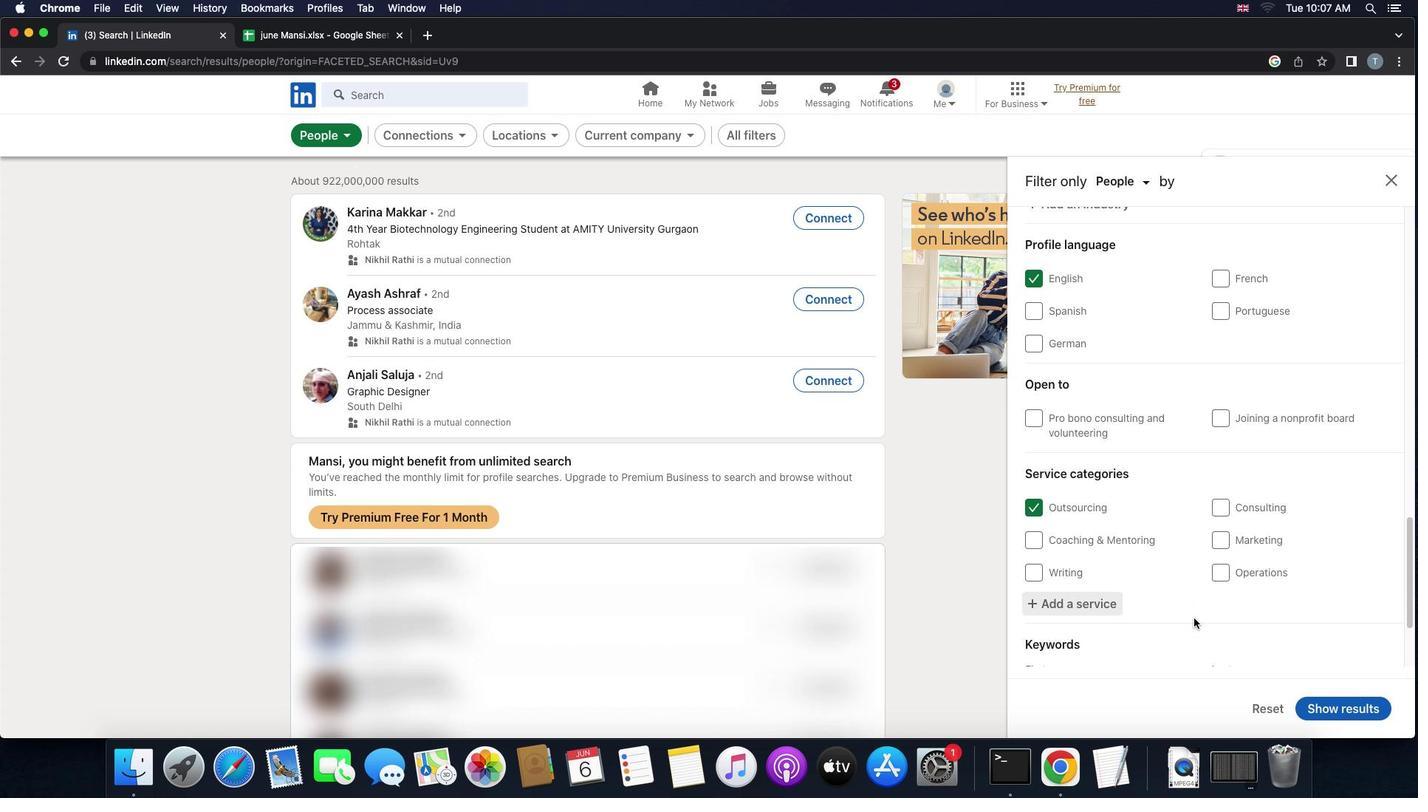 
Action: Mouse scrolled (1194, 617) with delta (0, -2)
Screenshot: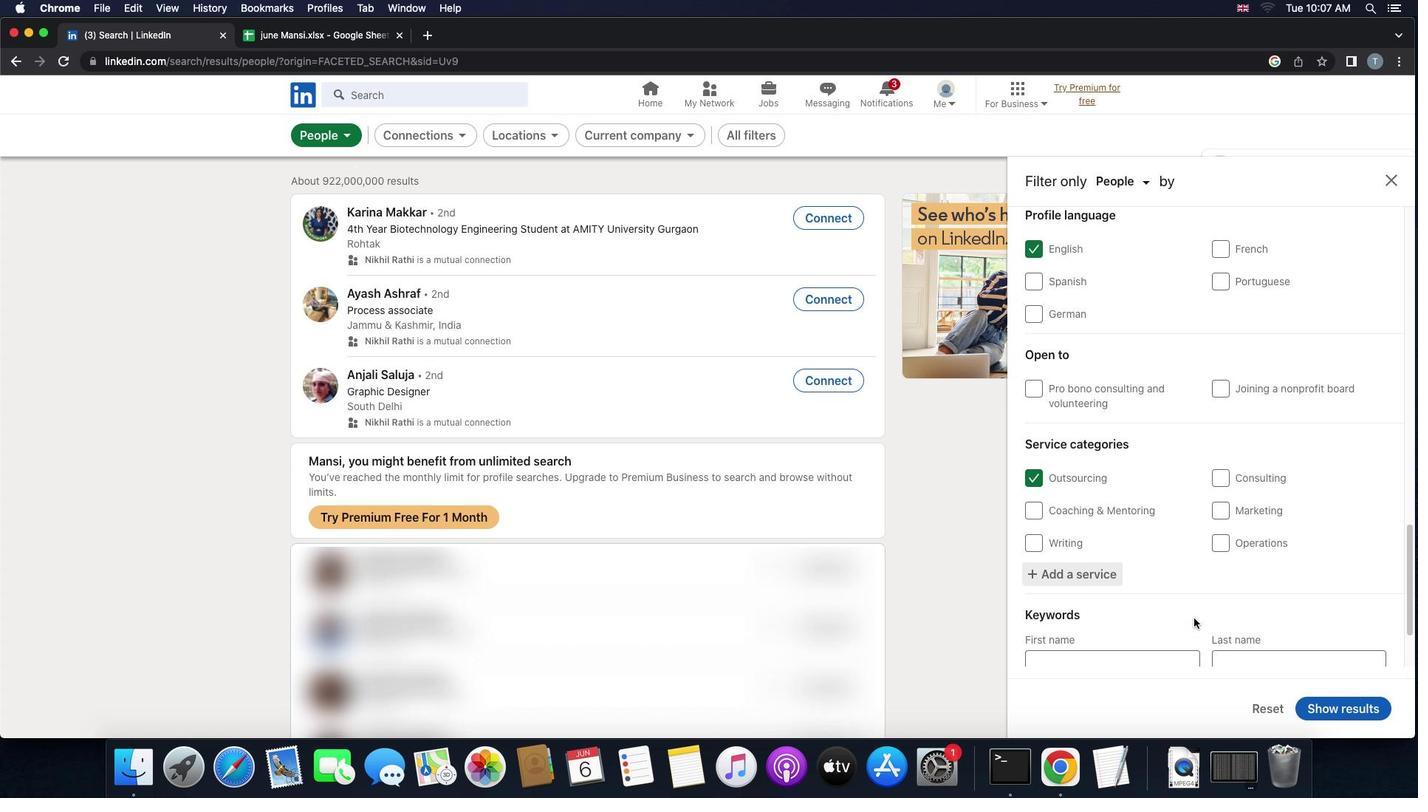 
Action: Mouse scrolled (1194, 617) with delta (0, 0)
Screenshot: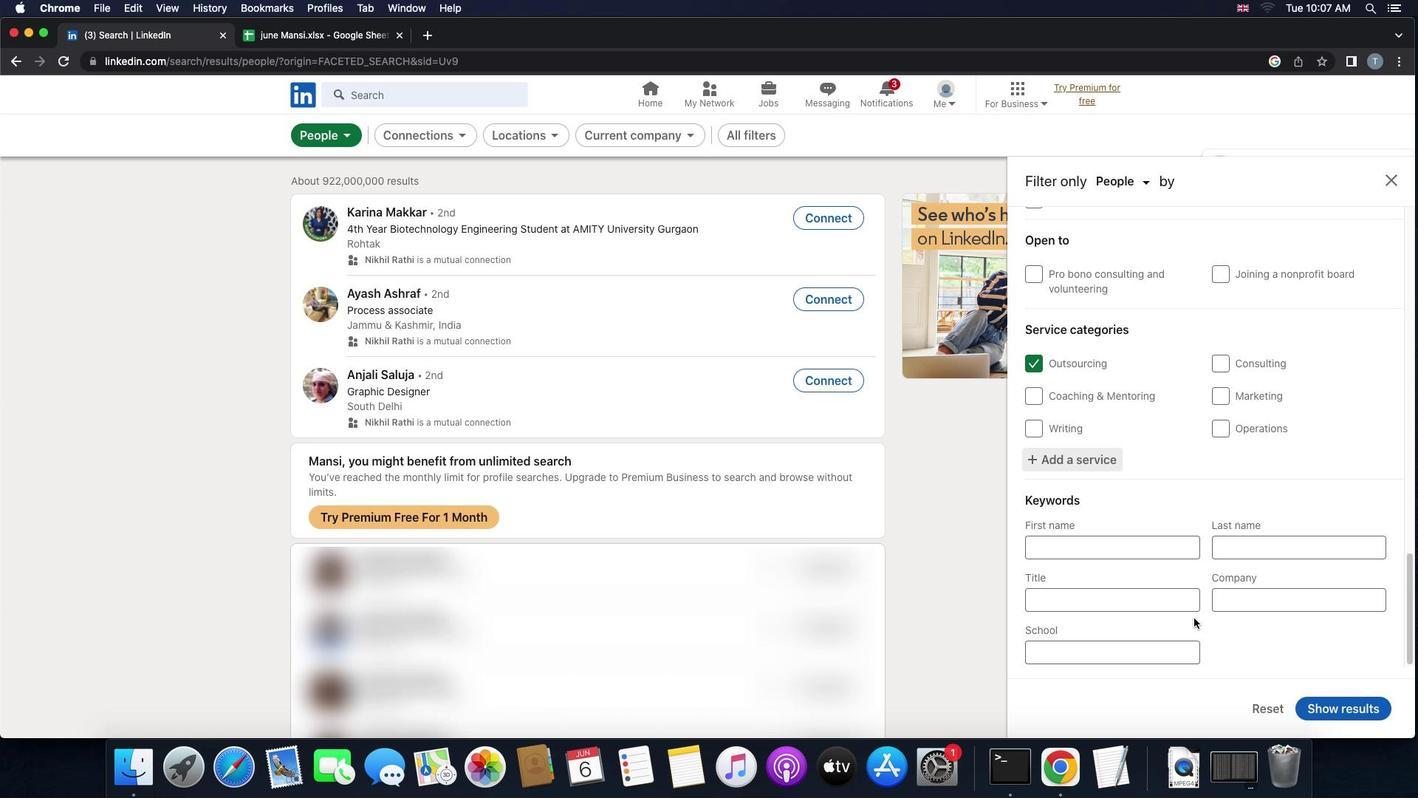 
Action: Mouse scrolled (1194, 617) with delta (0, 0)
Screenshot: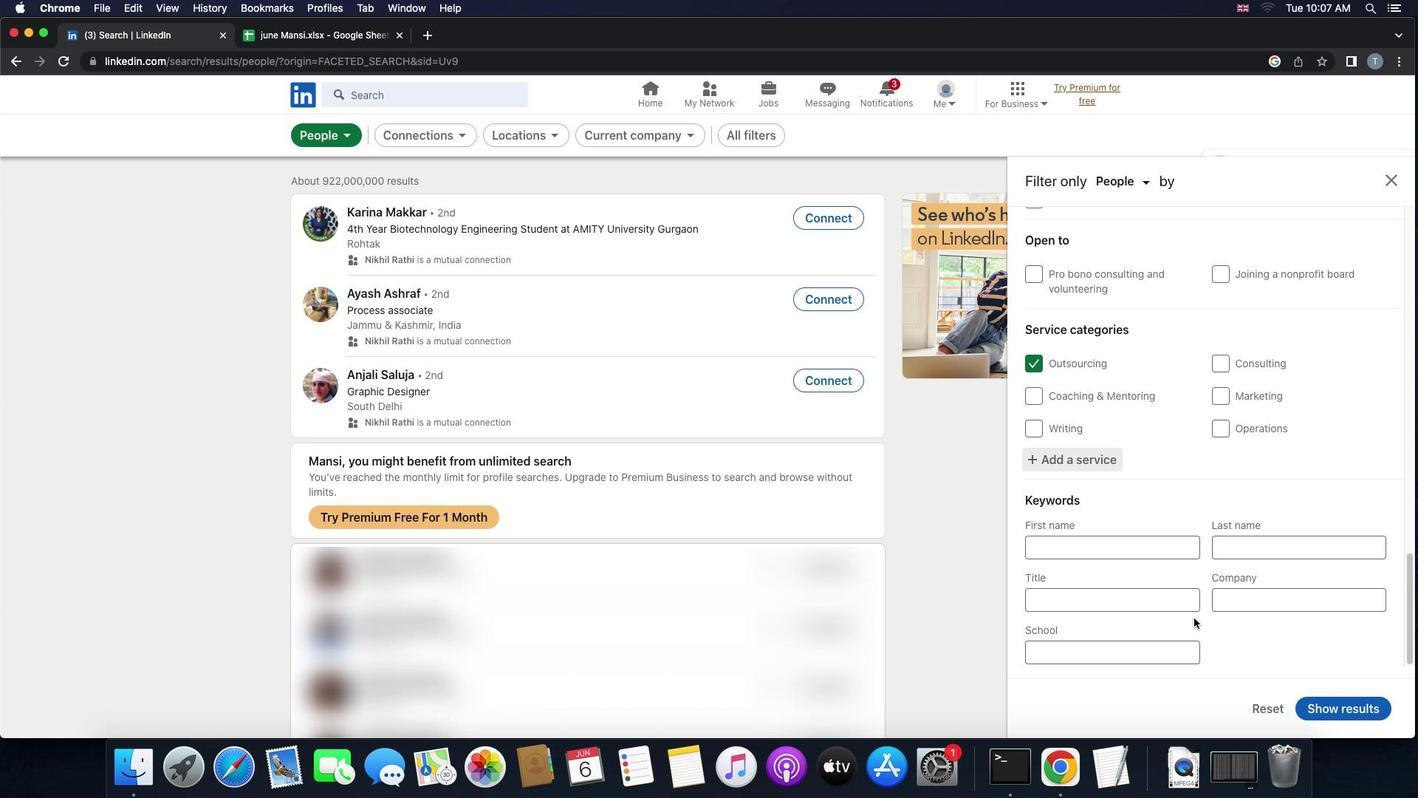 
Action: Mouse scrolled (1194, 617) with delta (0, 0)
Screenshot: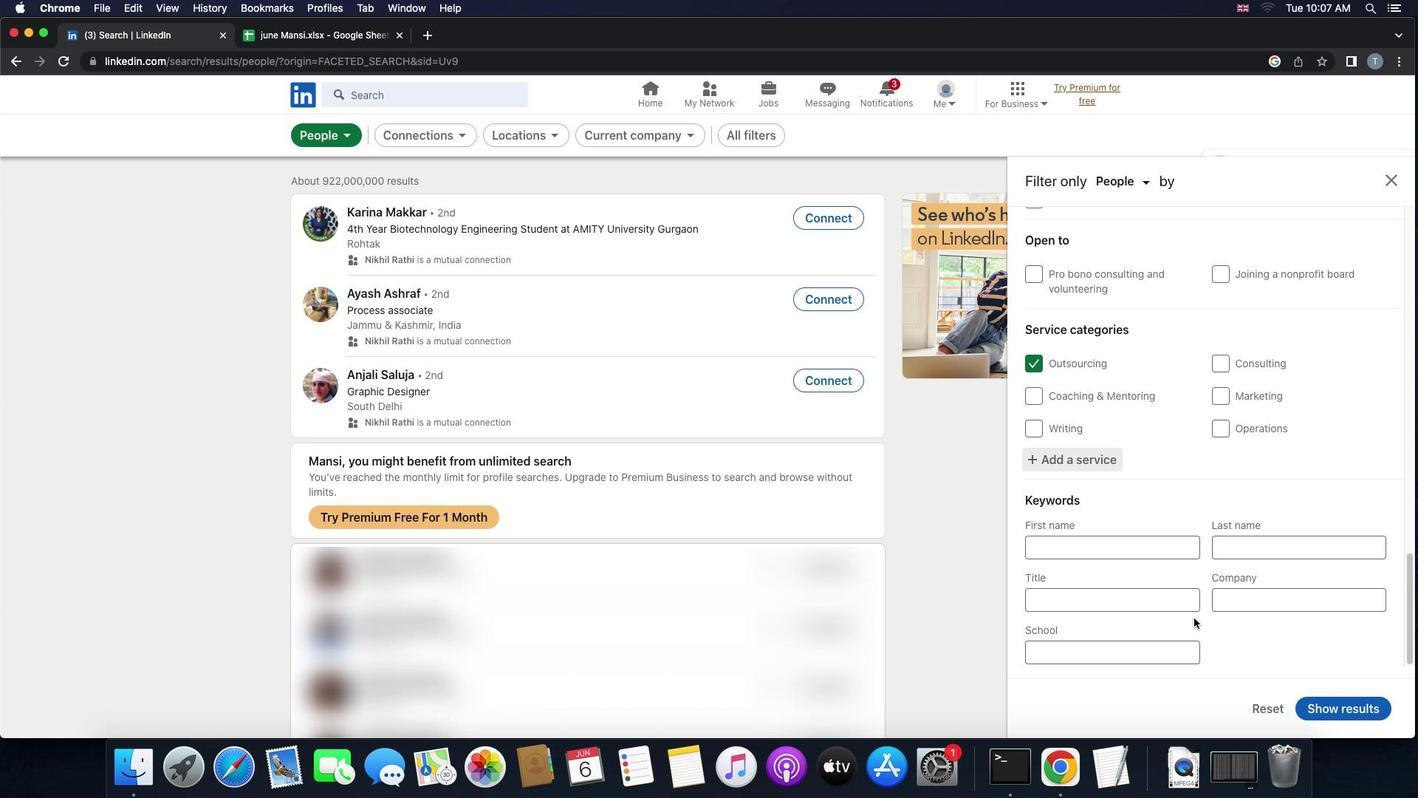 
Action: Mouse moved to (1155, 599)
Screenshot: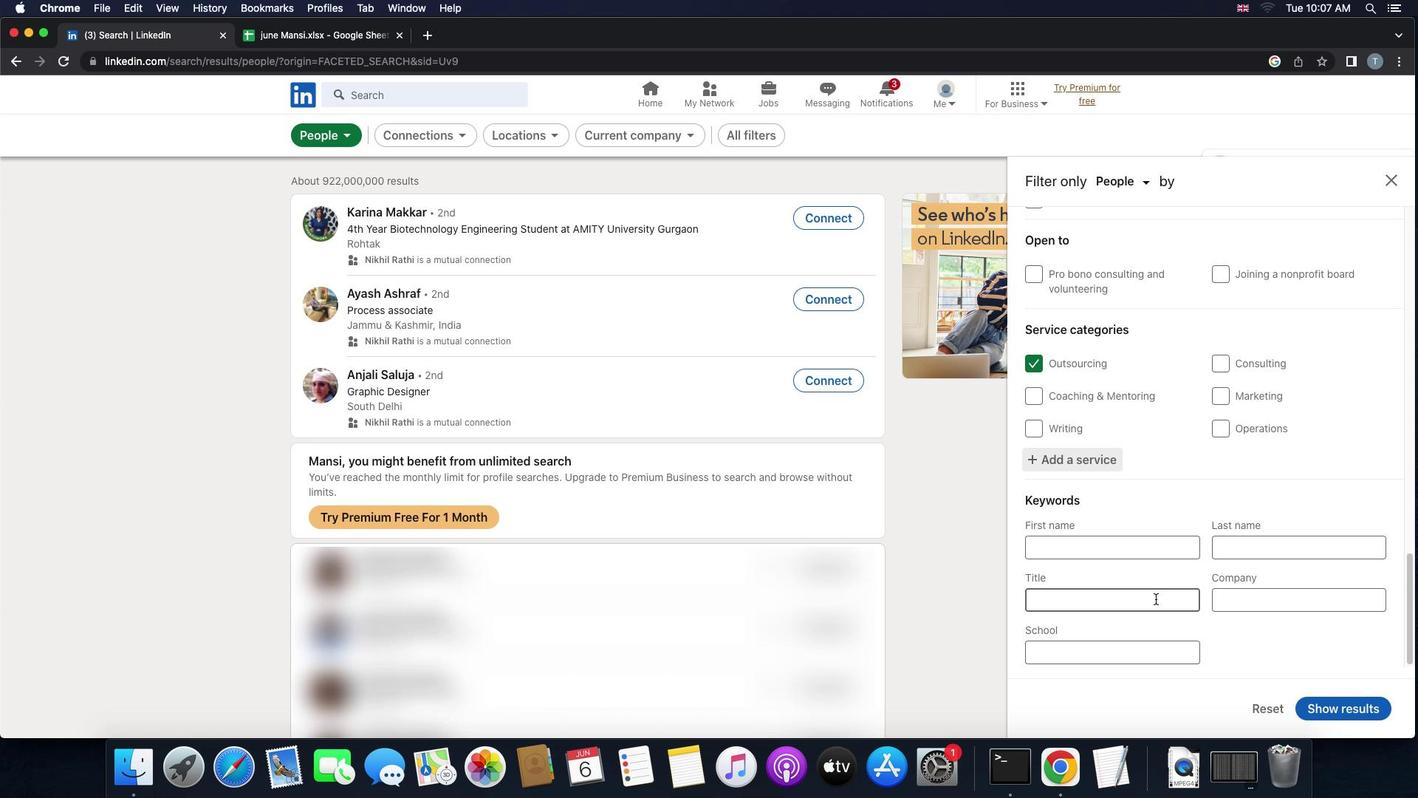 
Action: Mouse pressed left at (1155, 599)
Screenshot: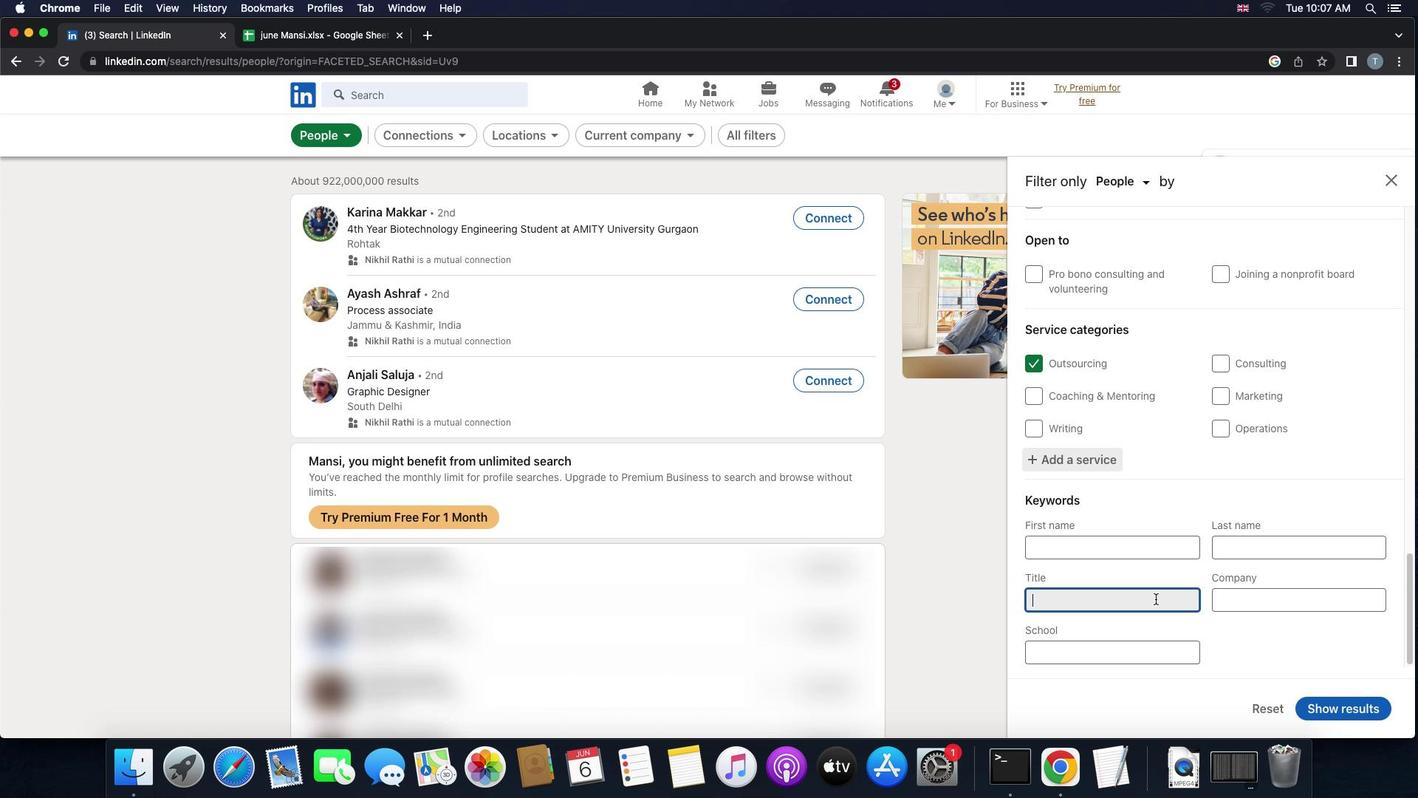 
Action: Mouse moved to (1186, 575)
Screenshot: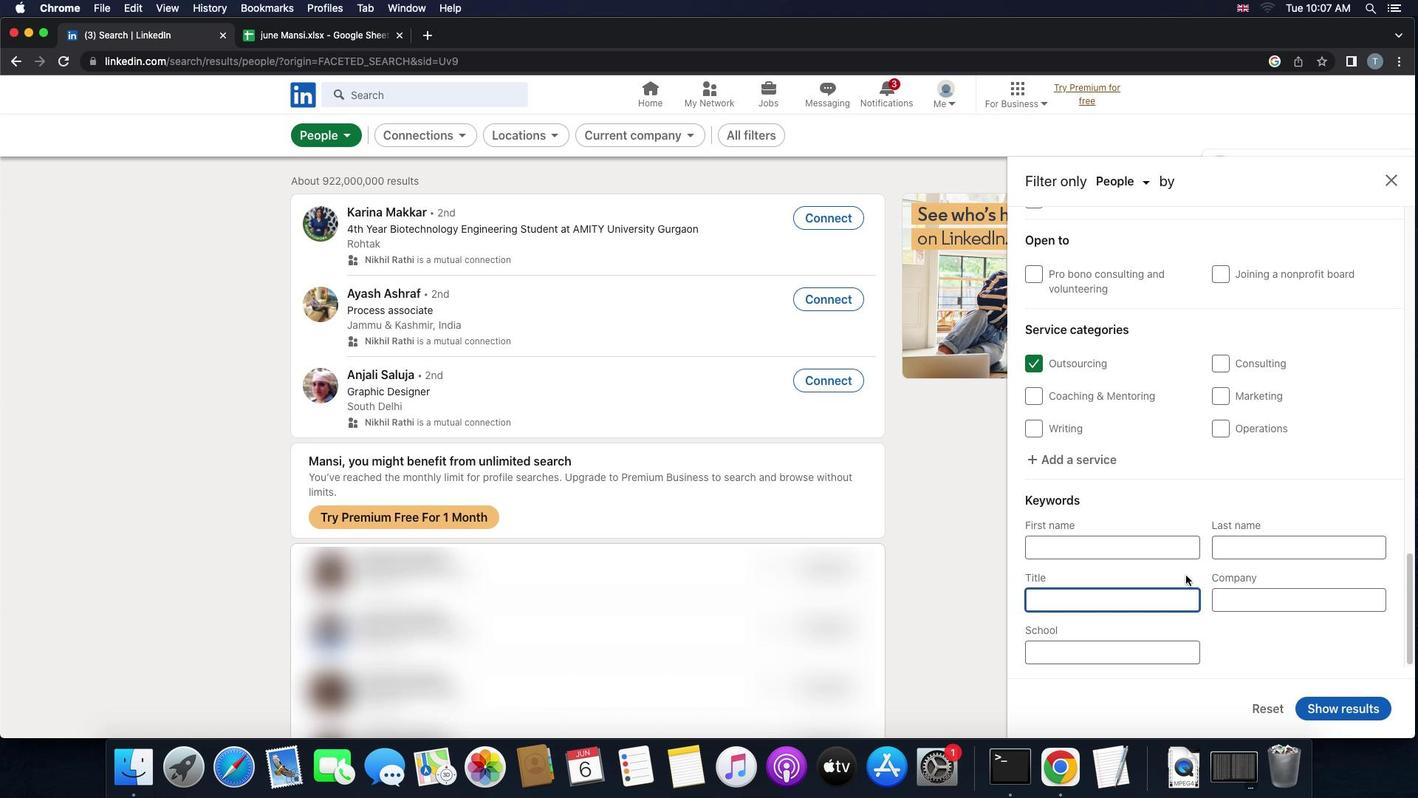 
Action: Key pressed Key.shift'V''P'Key.space'o''f'Key.space'm''i''s''c''e''l''l''a''n''e''o''u''s'Key.spaceKey.shift'S''t''u''f''f'
Screenshot: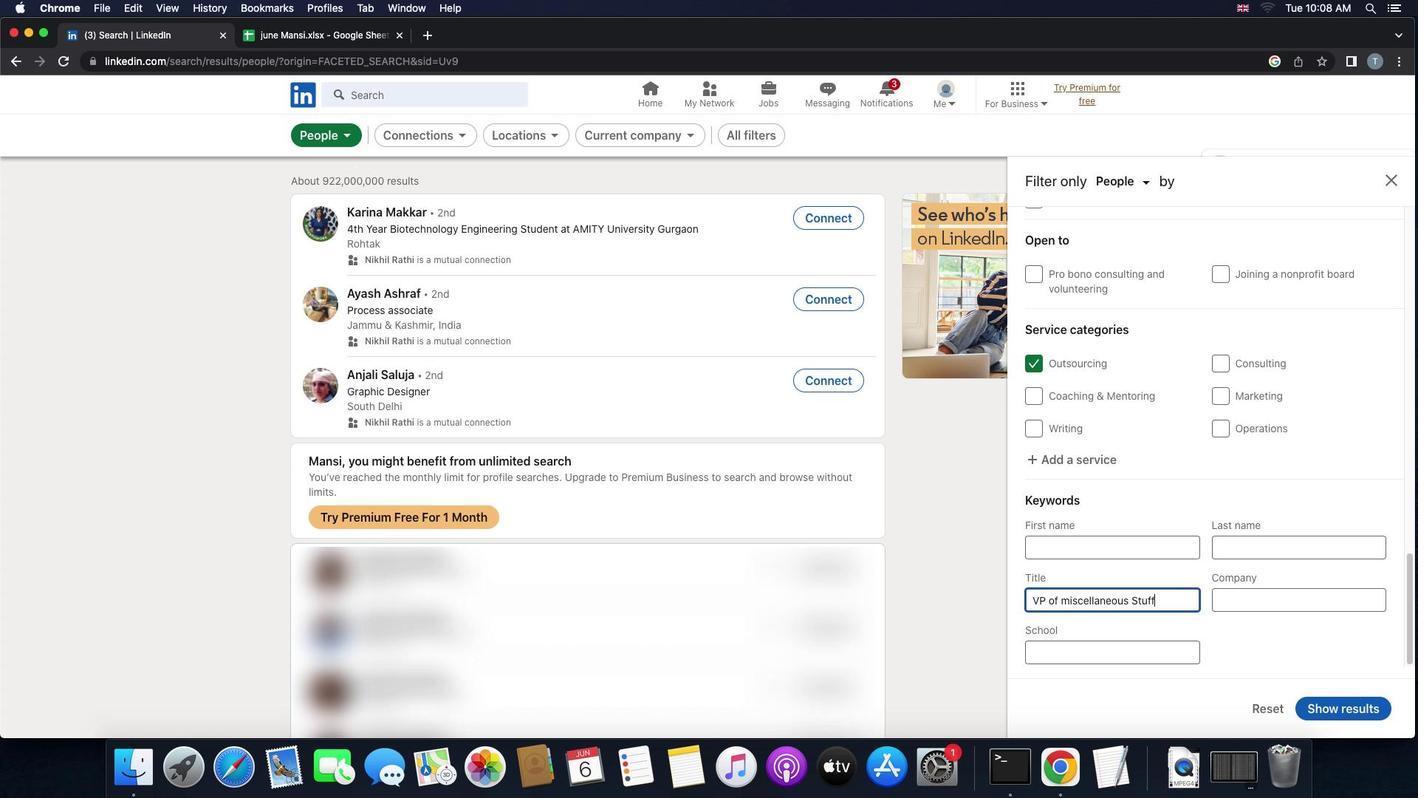 
Action: Mouse moved to (1352, 708)
Screenshot: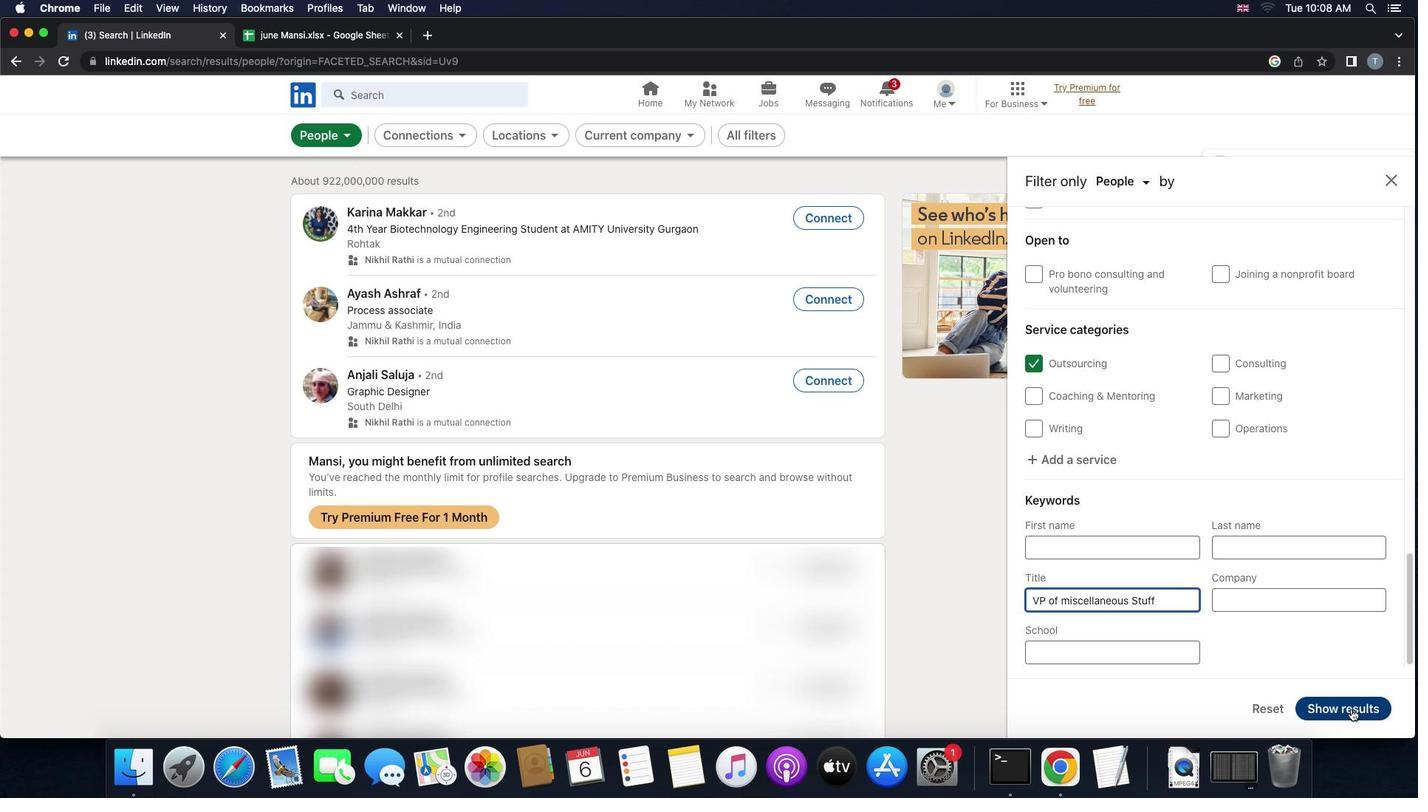 
Action: Mouse pressed left at (1352, 708)
Screenshot: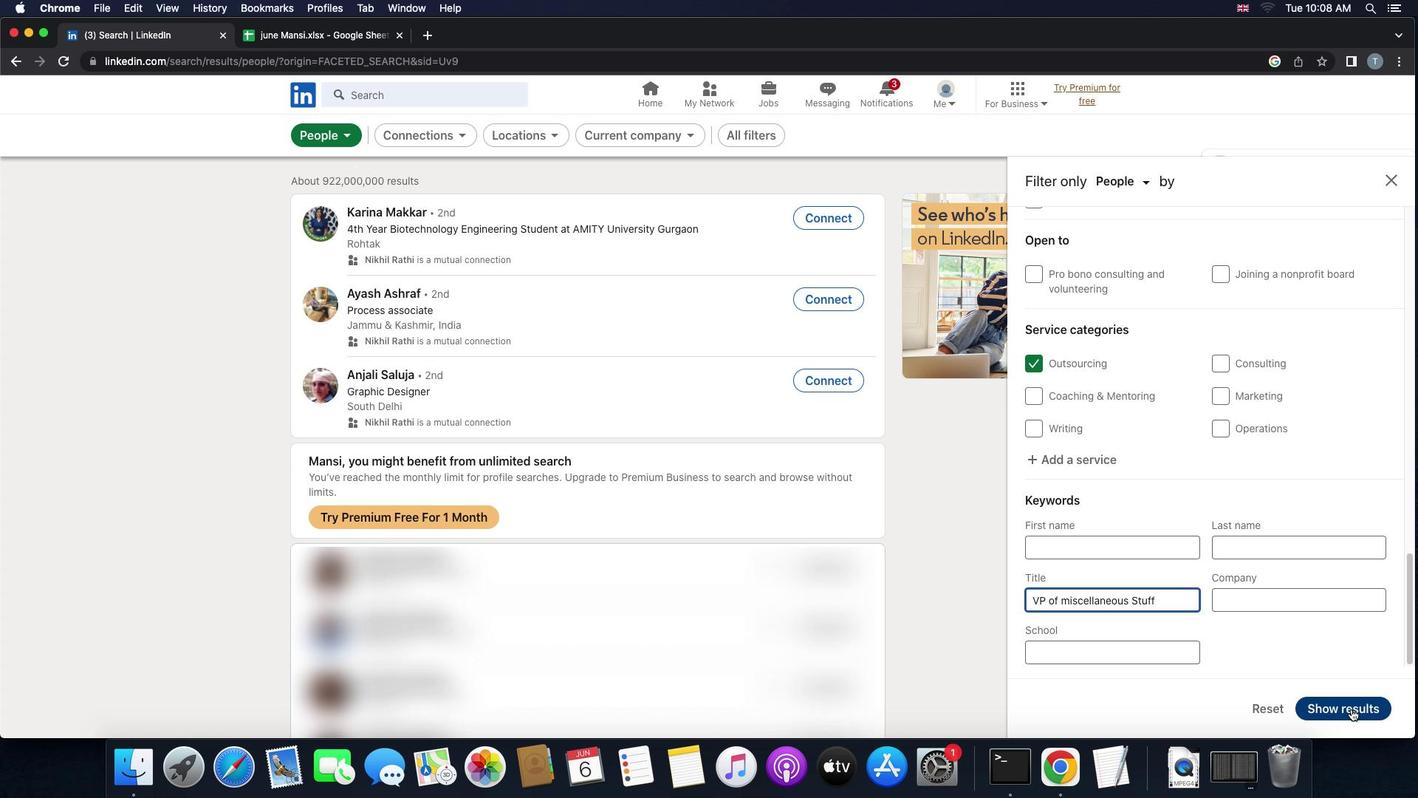 
